 Task: Look for Airbnb options in Ad Dana, Syria from 6th December, 2023 to 10th December, 2023 for 1 adult.1  bedroom having 1 bed and 1 bathroom. Property type can be hotel. Look for 4 properties as per requirement.
Action: Mouse moved to (559, 128)
Screenshot: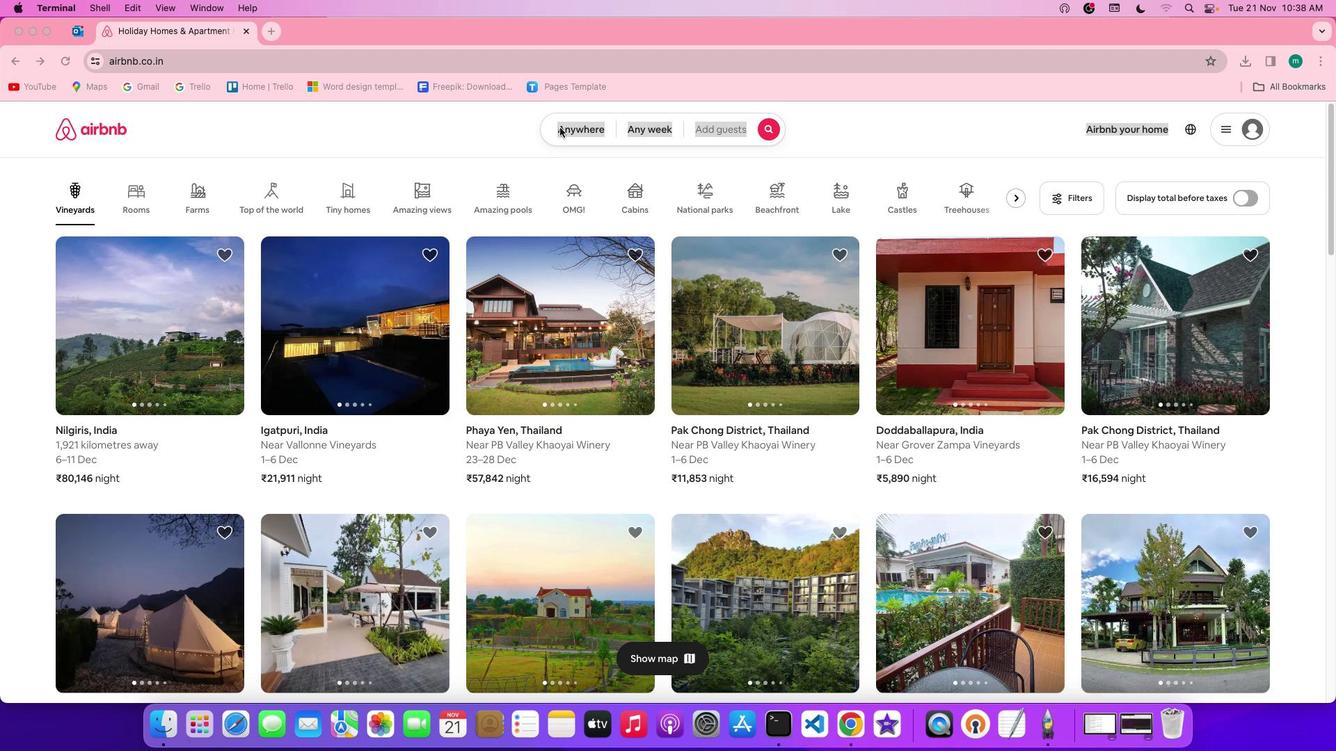 
Action: Mouse pressed left at (559, 128)
Screenshot: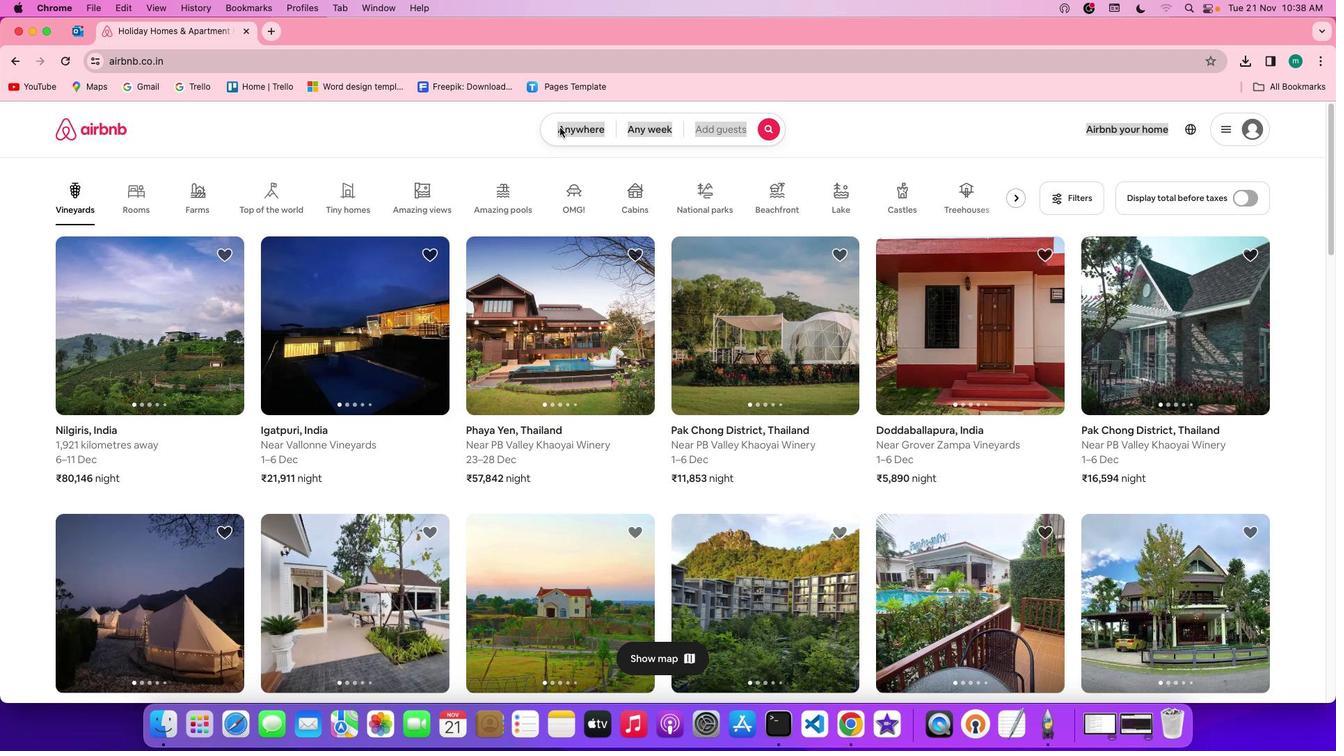
Action: Mouse pressed left at (559, 128)
Screenshot: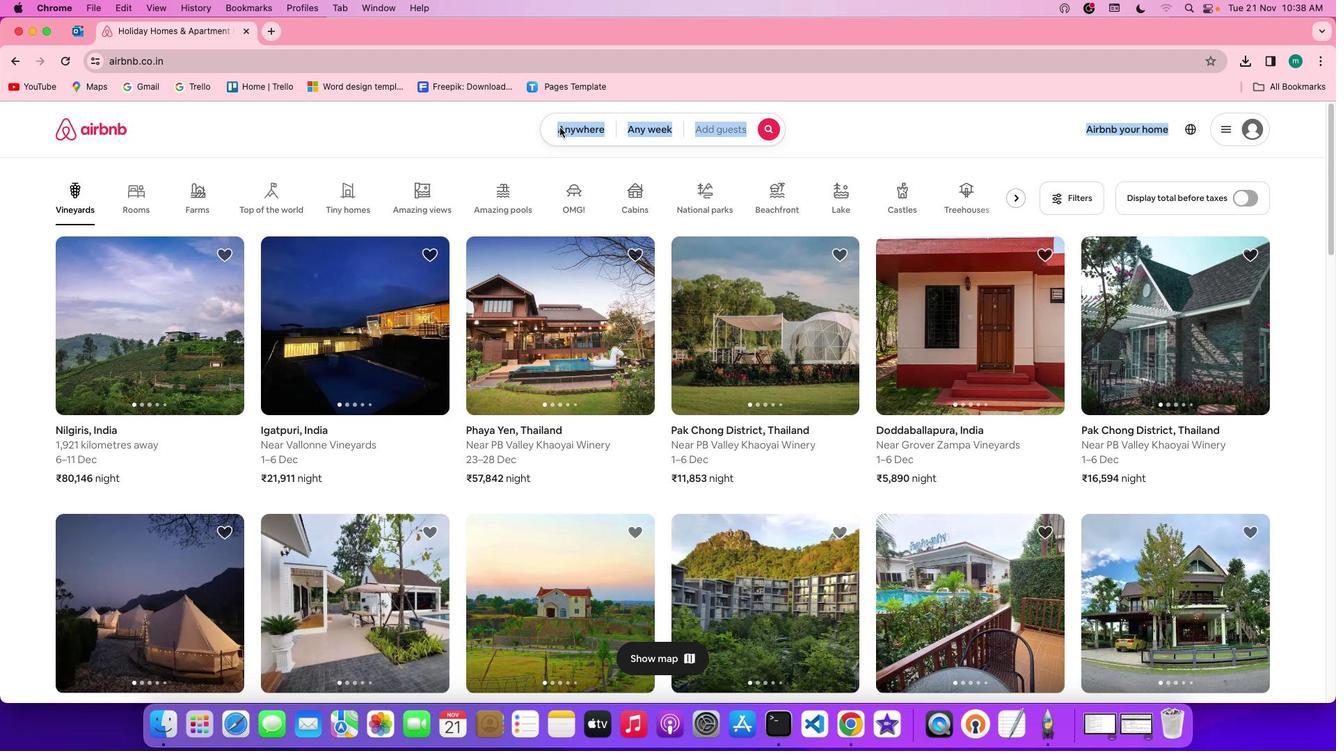 
Action: Mouse moved to (507, 178)
Screenshot: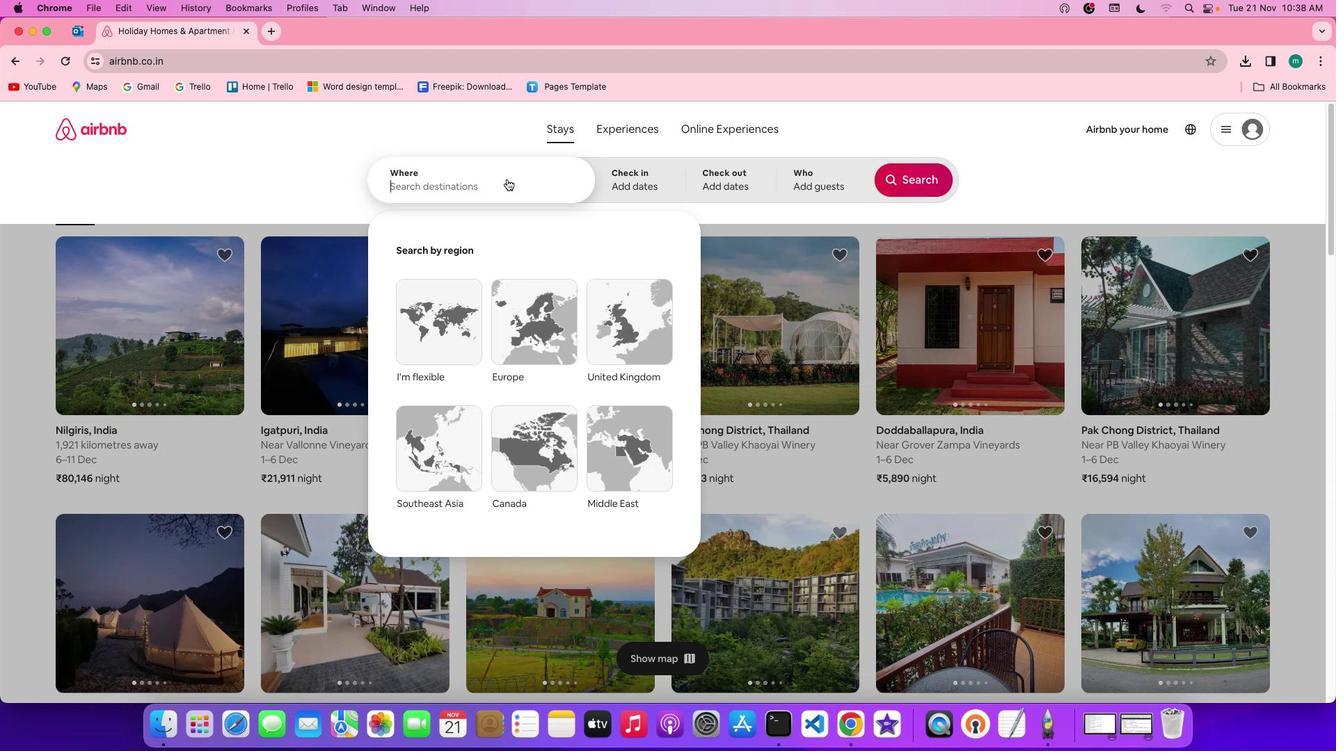 
Action: Mouse pressed left at (507, 178)
Screenshot: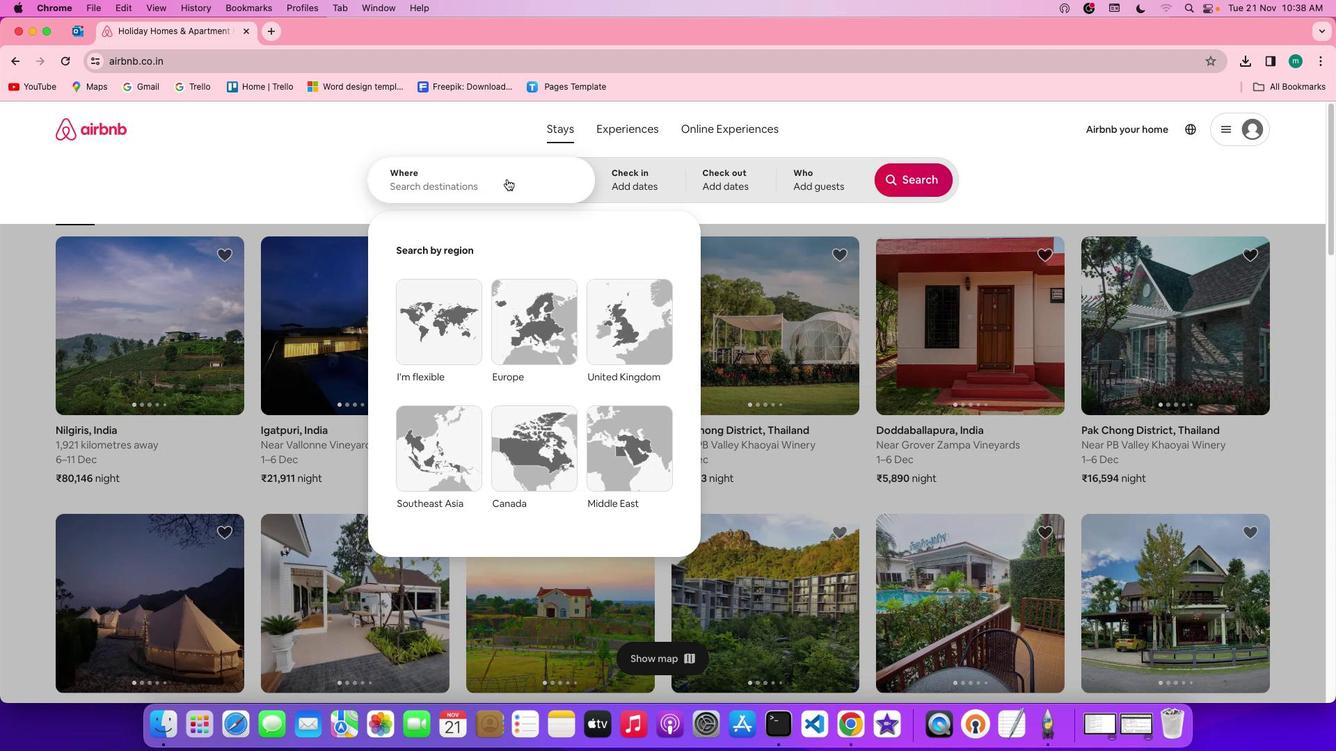 
Action: Key pressed Key.shift'A''d'Key.spaceKey.shift'D''a''n''a'','Key.spaceKey.shift'S''y''r''i''a'
Screenshot: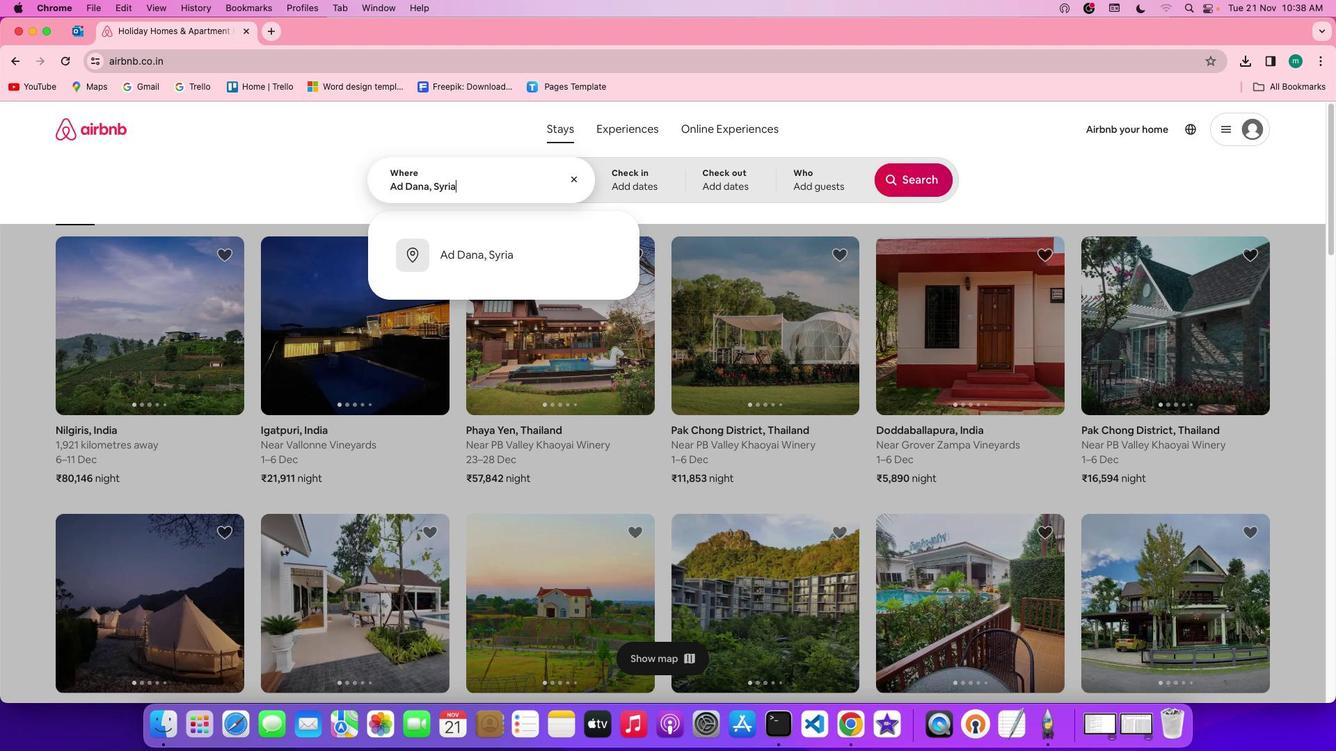 
Action: Mouse moved to (631, 175)
Screenshot: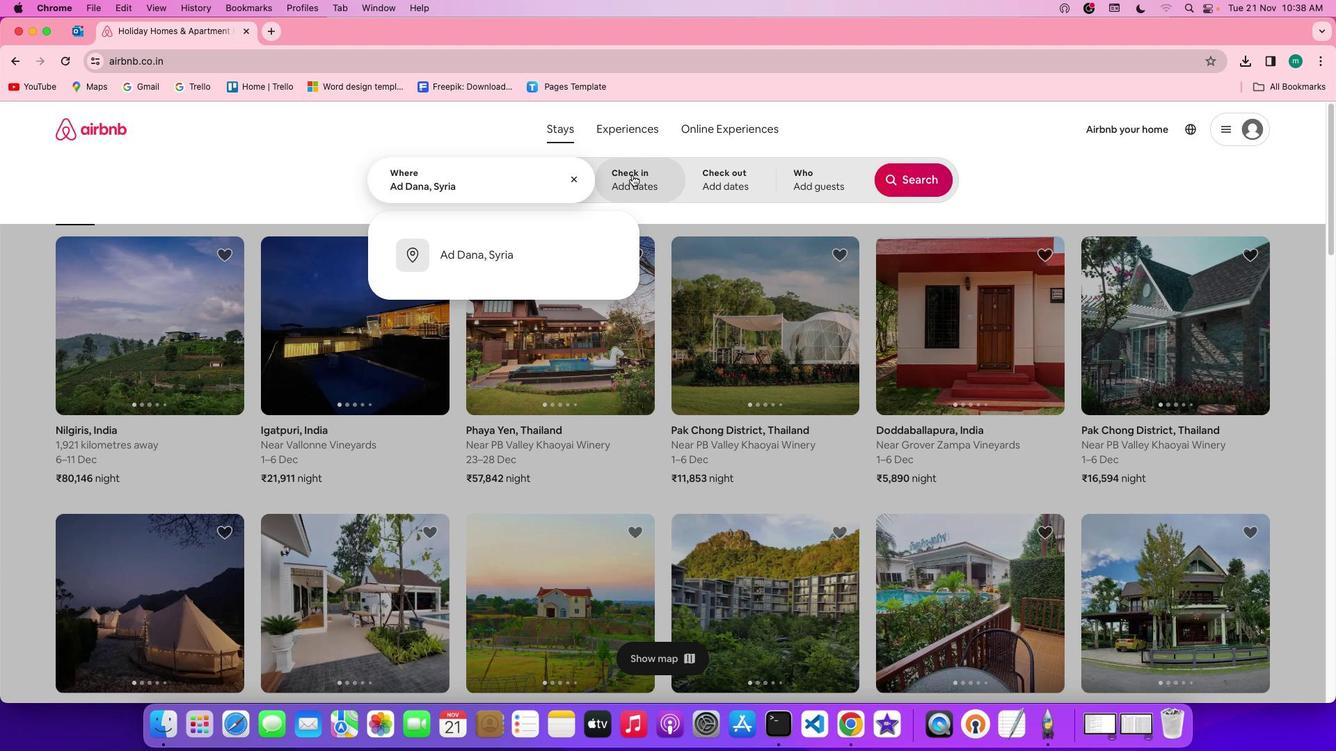 
Action: Mouse pressed left at (631, 175)
Screenshot: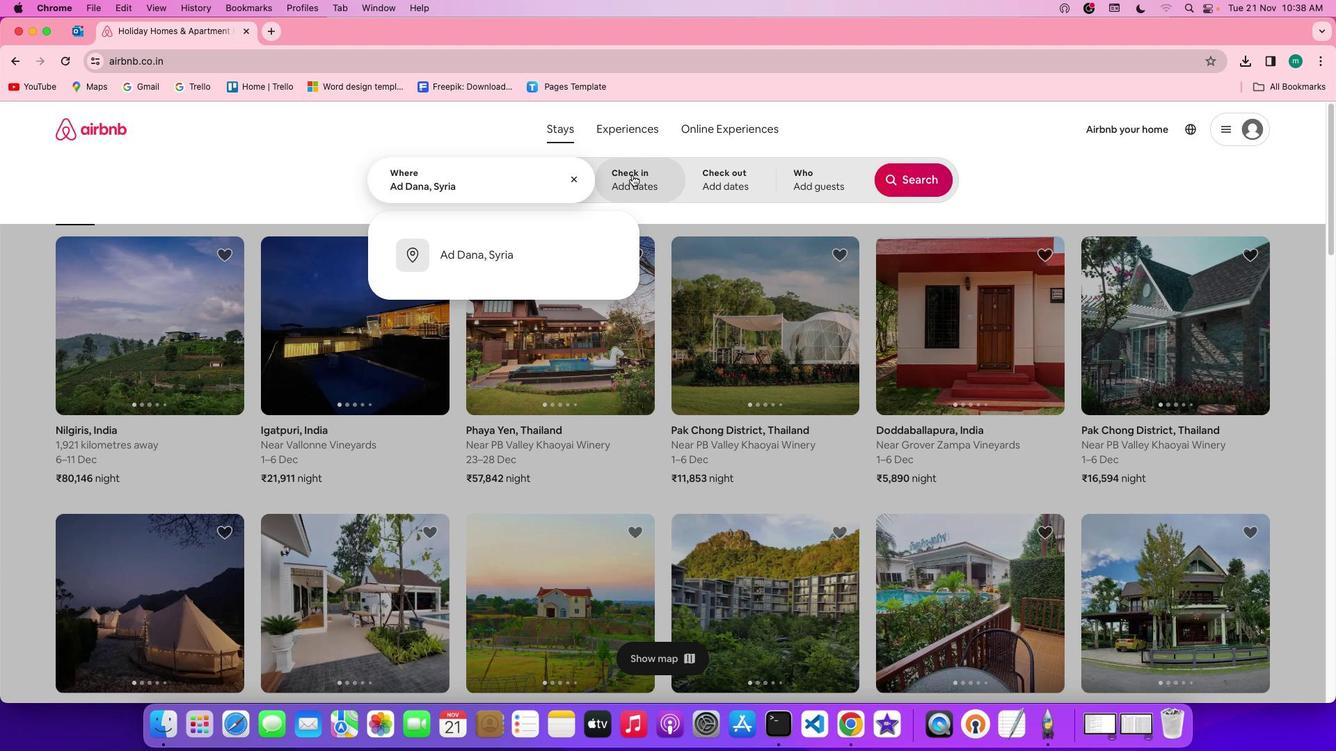 
Action: Mouse moved to (791, 382)
Screenshot: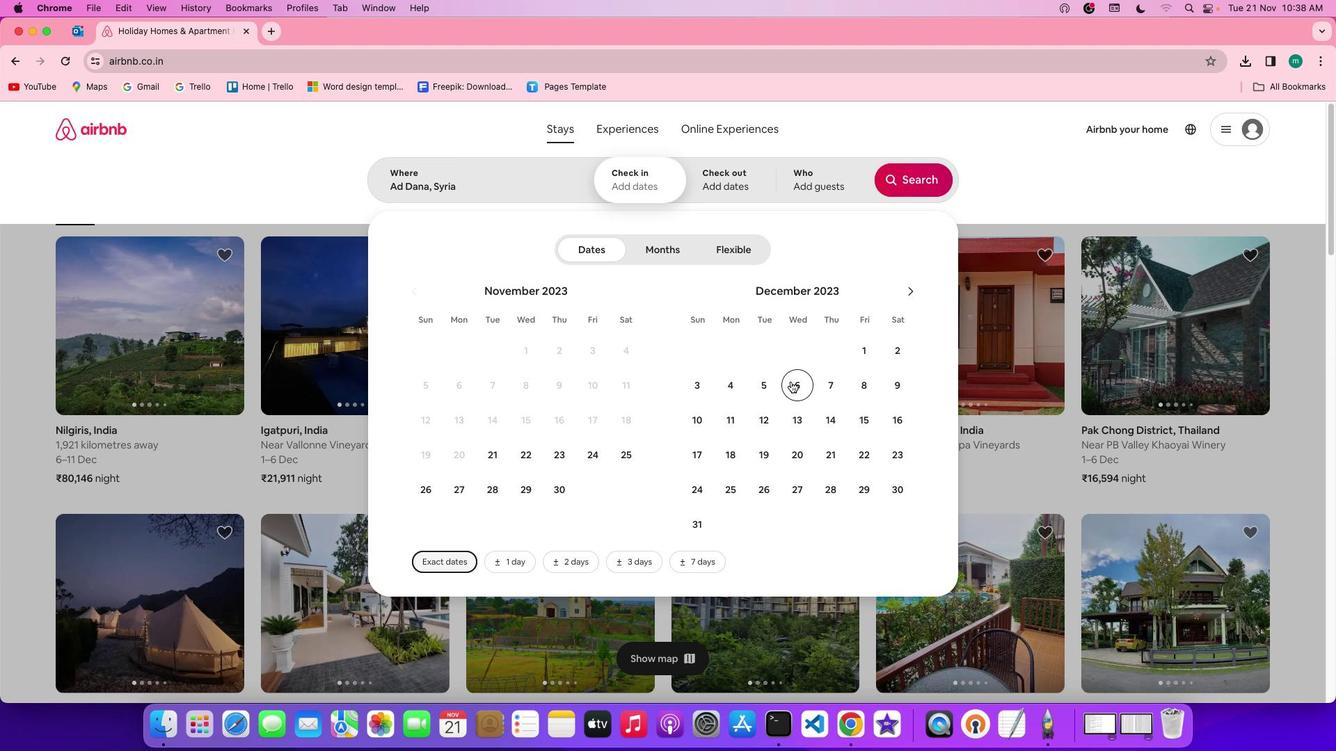 
Action: Mouse pressed left at (791, 382)
Screenshot: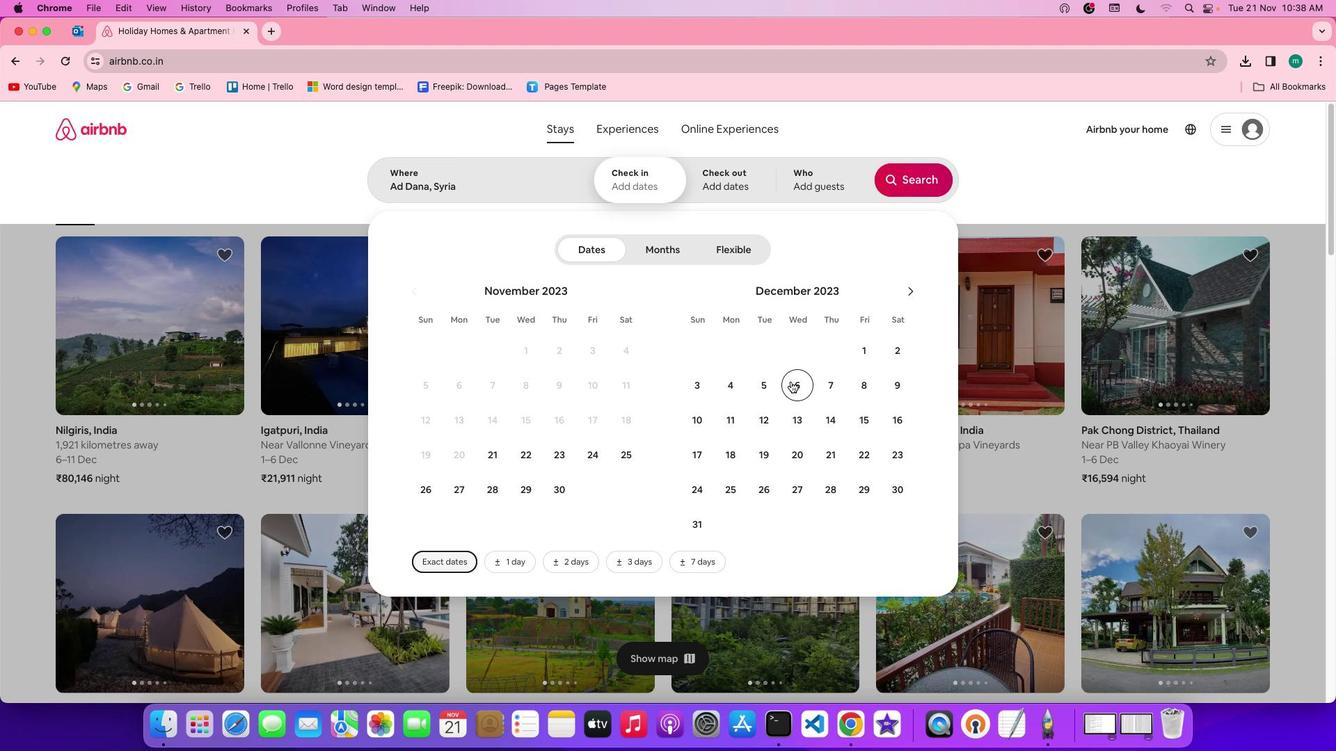 
Action: Mouse moved to (709, 421)
Screenshot: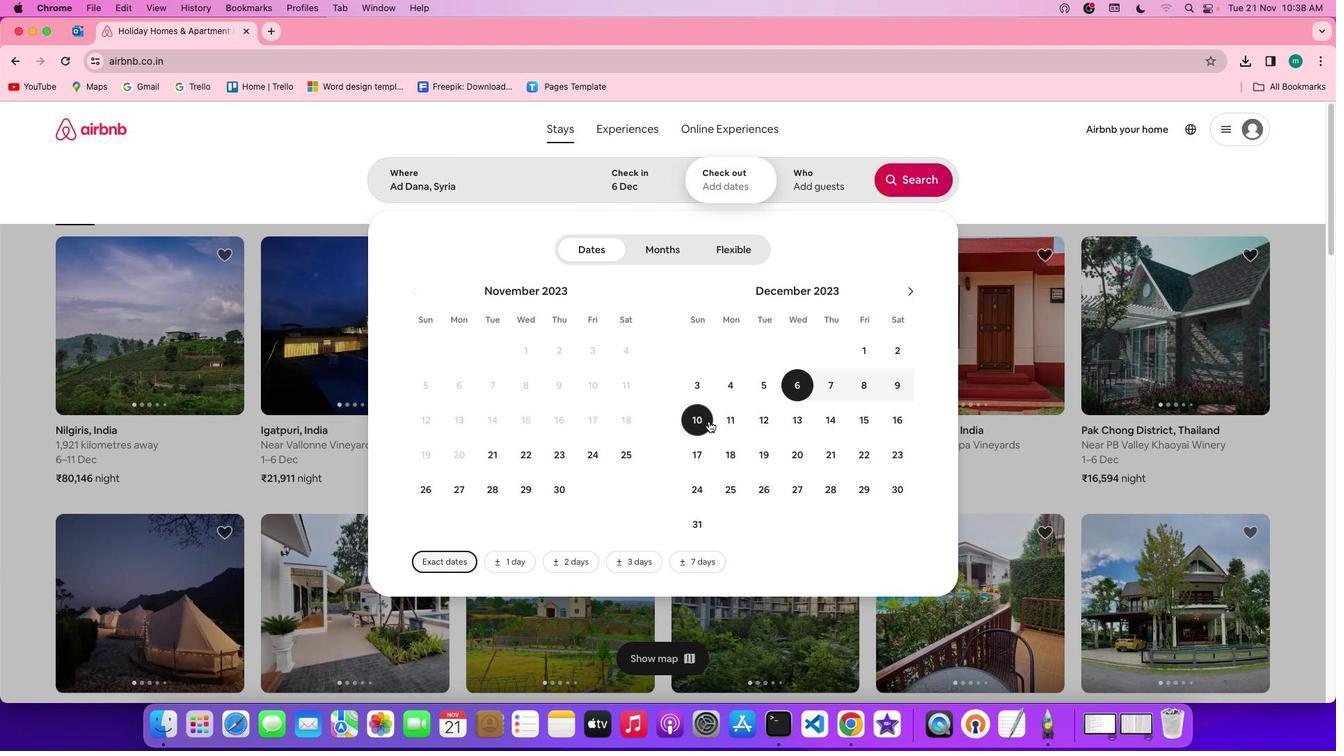
Action: Mouse pressed left at (709, 421)
Screenshot: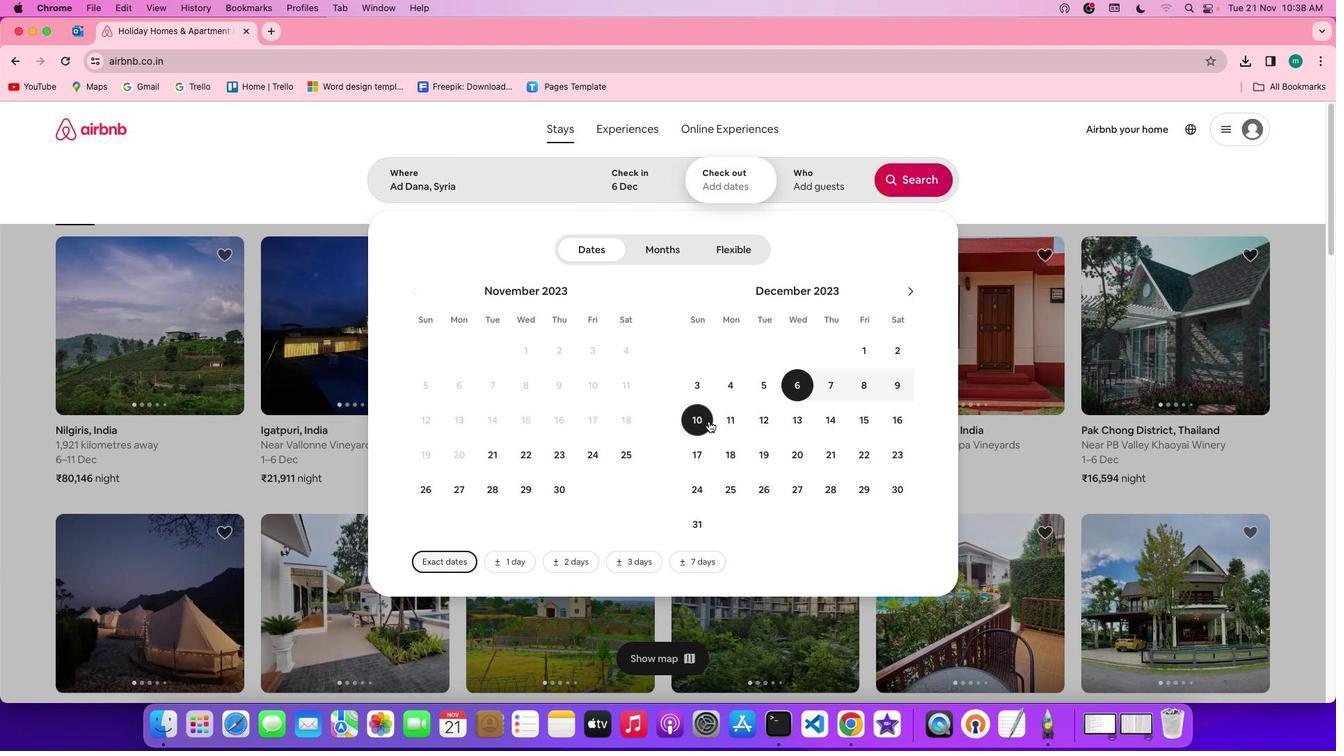 
Action: Mouse moved to (809, 179)
Screenshot: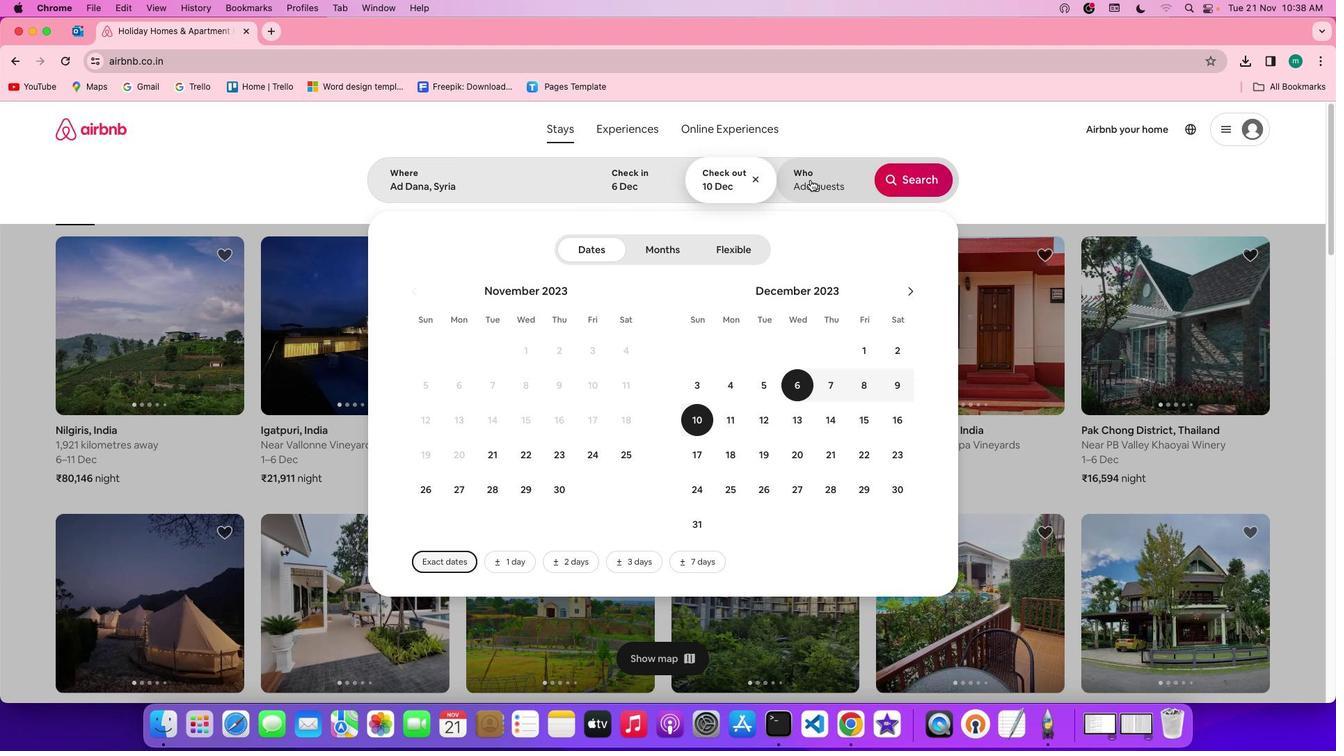 
Action: Mouse pressed left at (809, 179)
Screenshot: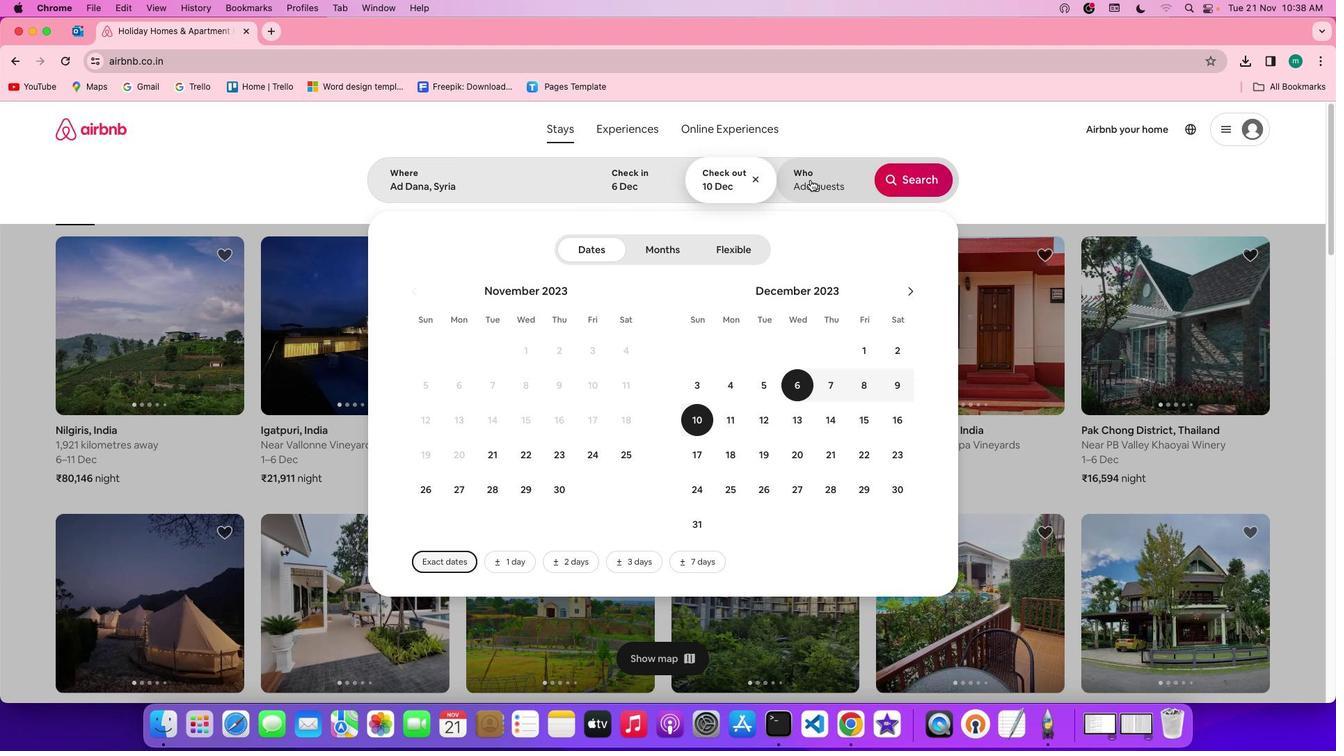 
Action: Mouse moved to (919, 249)
Screenshot: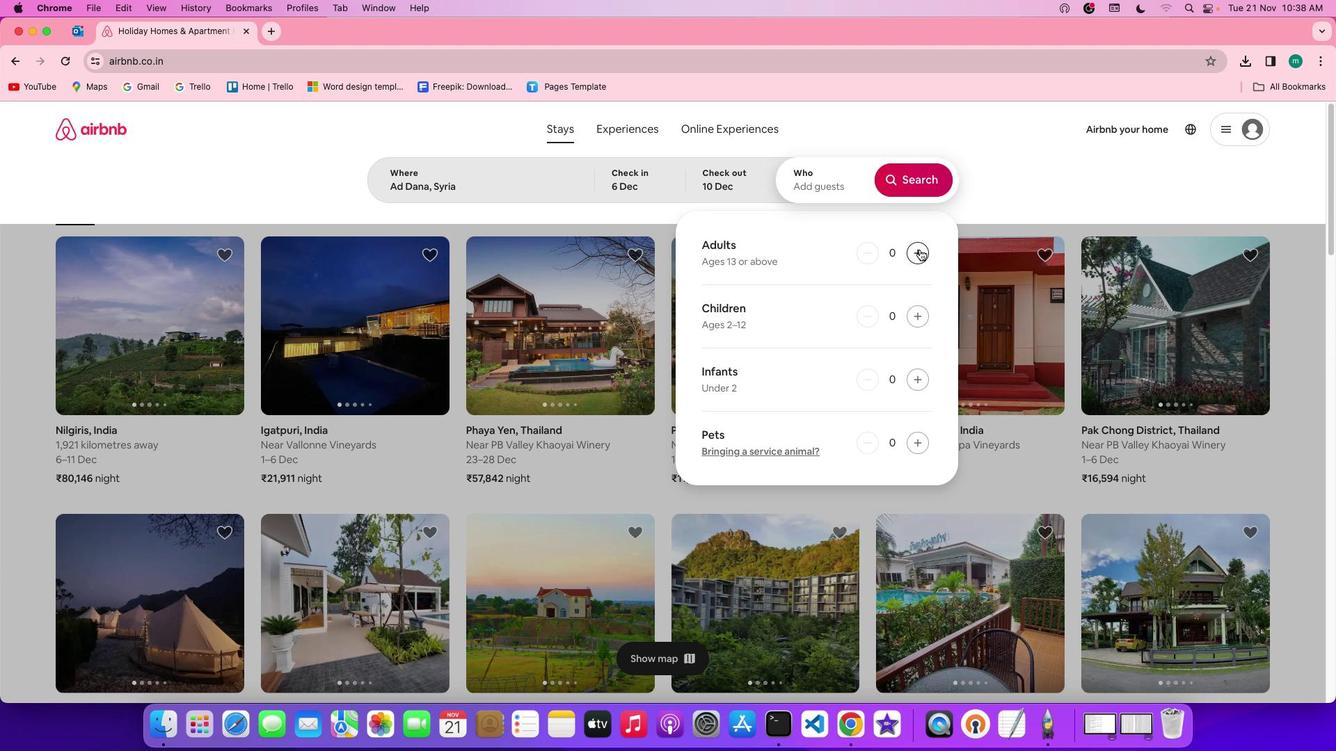 
Action: Mouse pressed left at (919, 249)
Screenshot: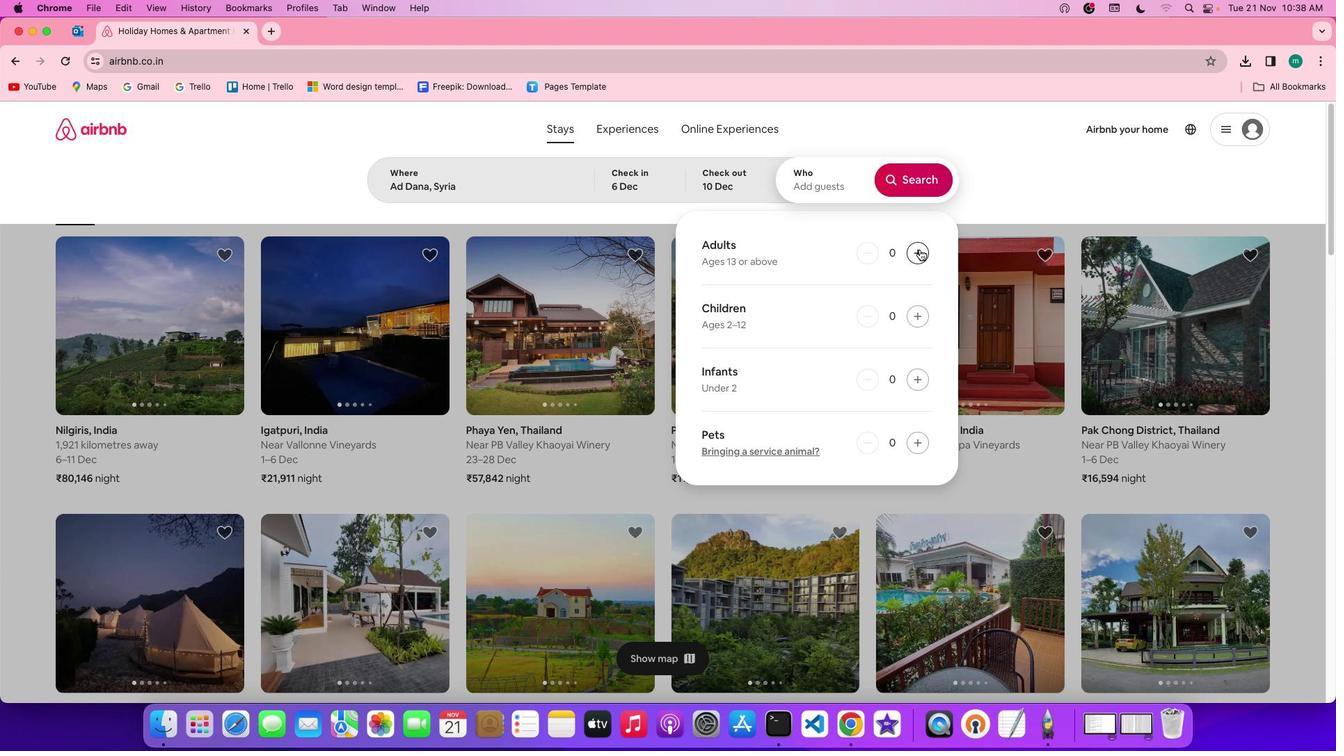
Action: Mouse moved to (927, 178)
Screenshot: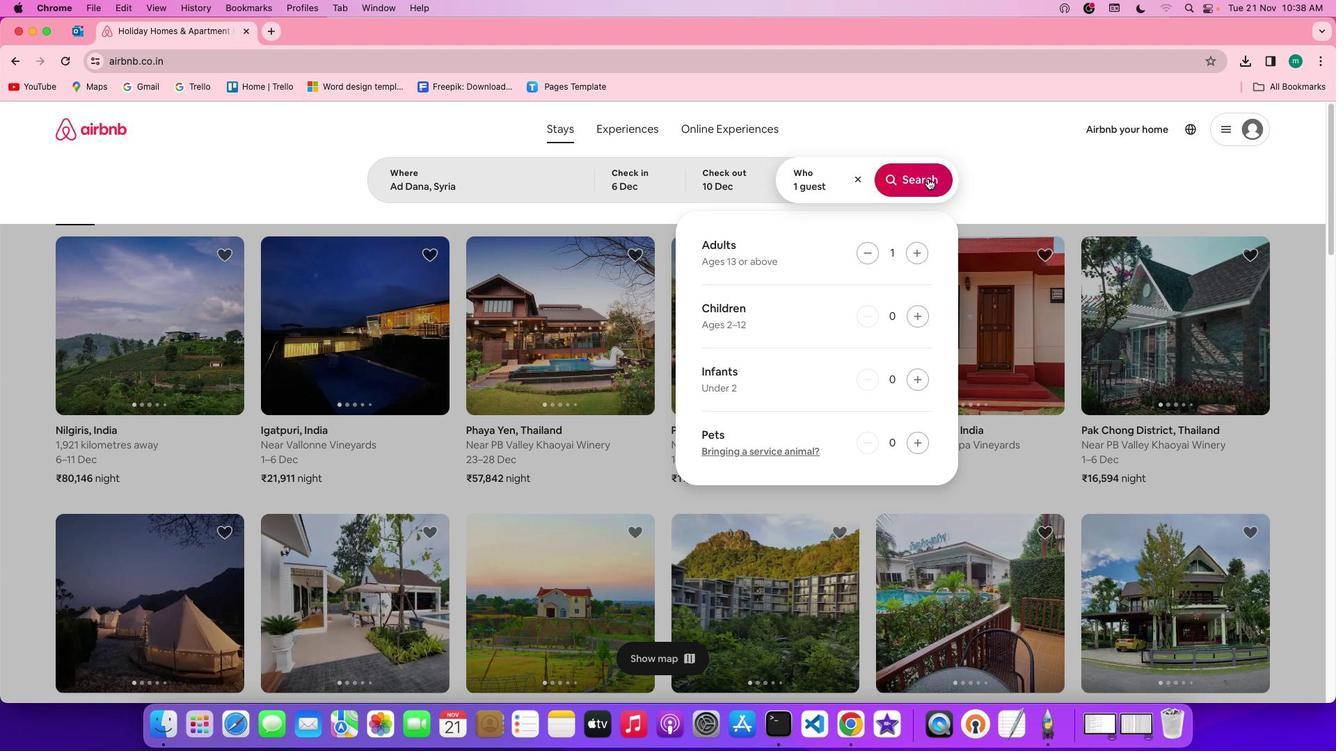 
Action: Mouse pressed left at (927, 178)
Screenshot: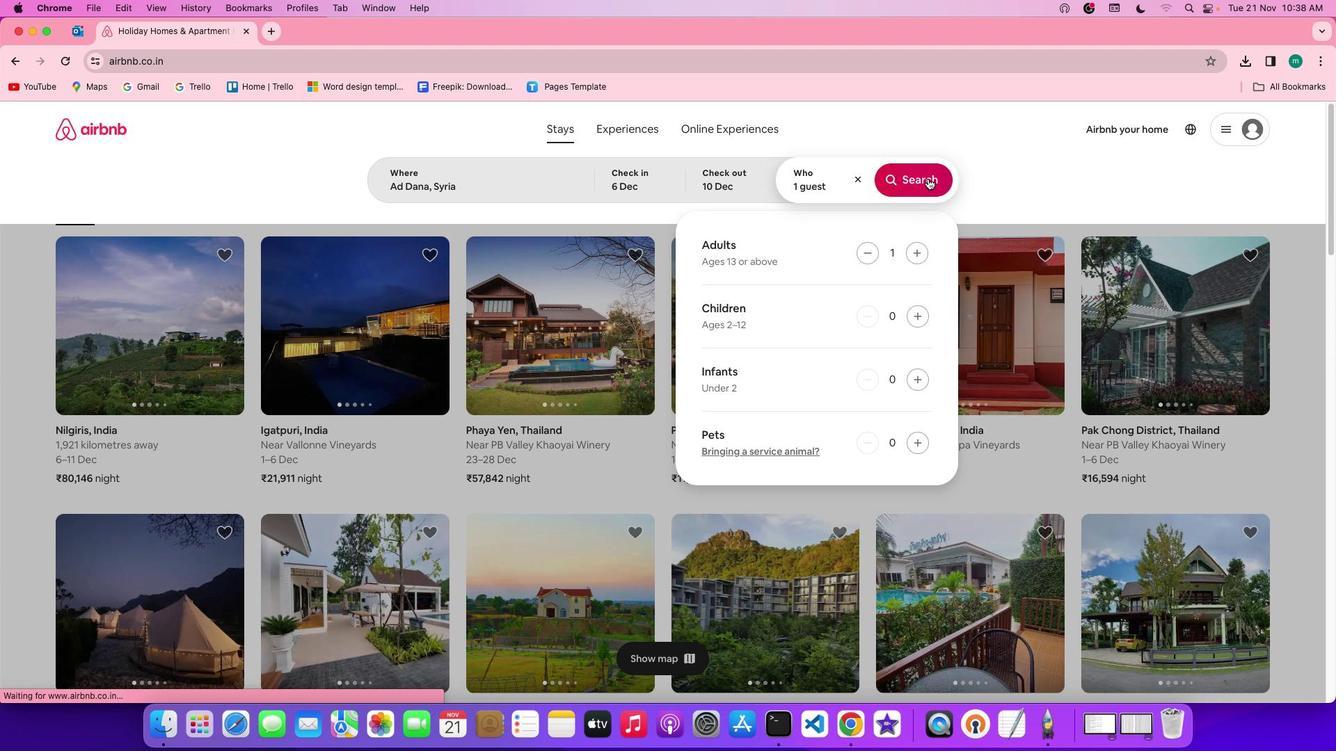 
Action: Mouse moved to (1107, 182)
Screenshot: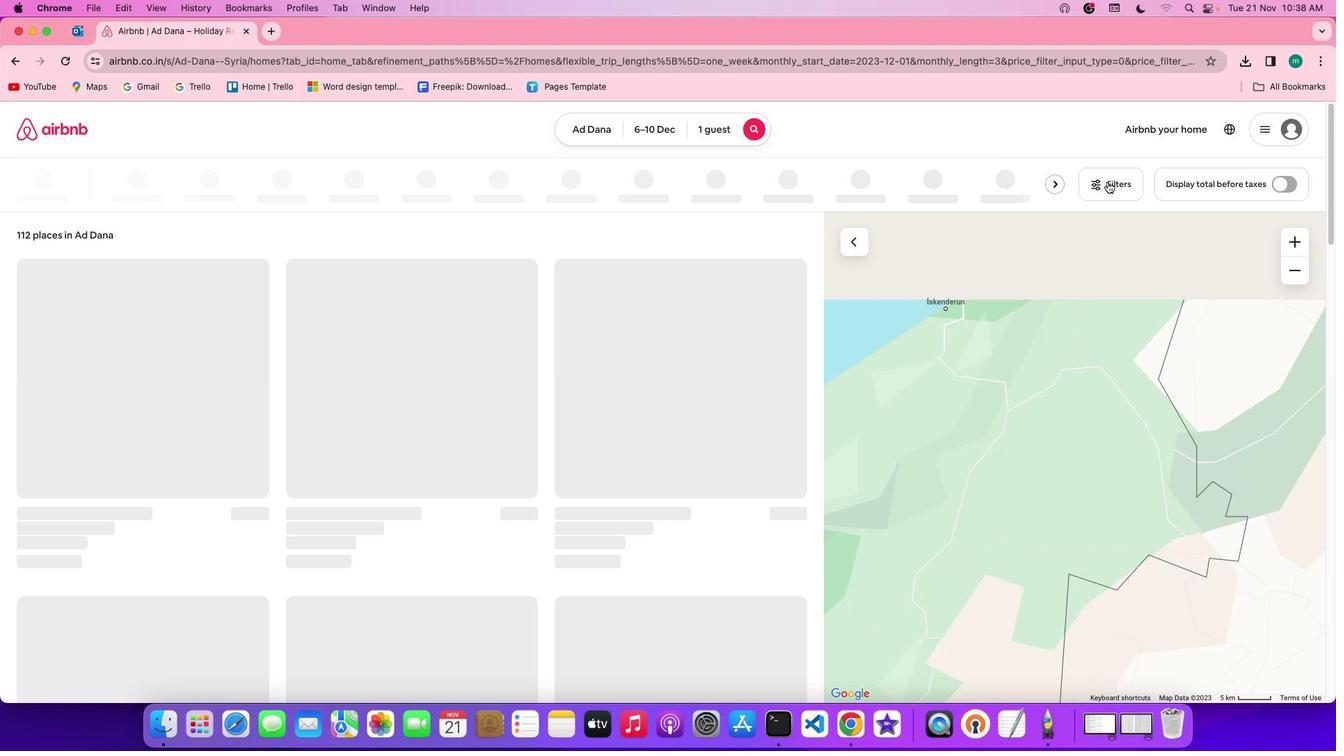 
Action: Mouse pressed left at (1107, 182)
Screenshot: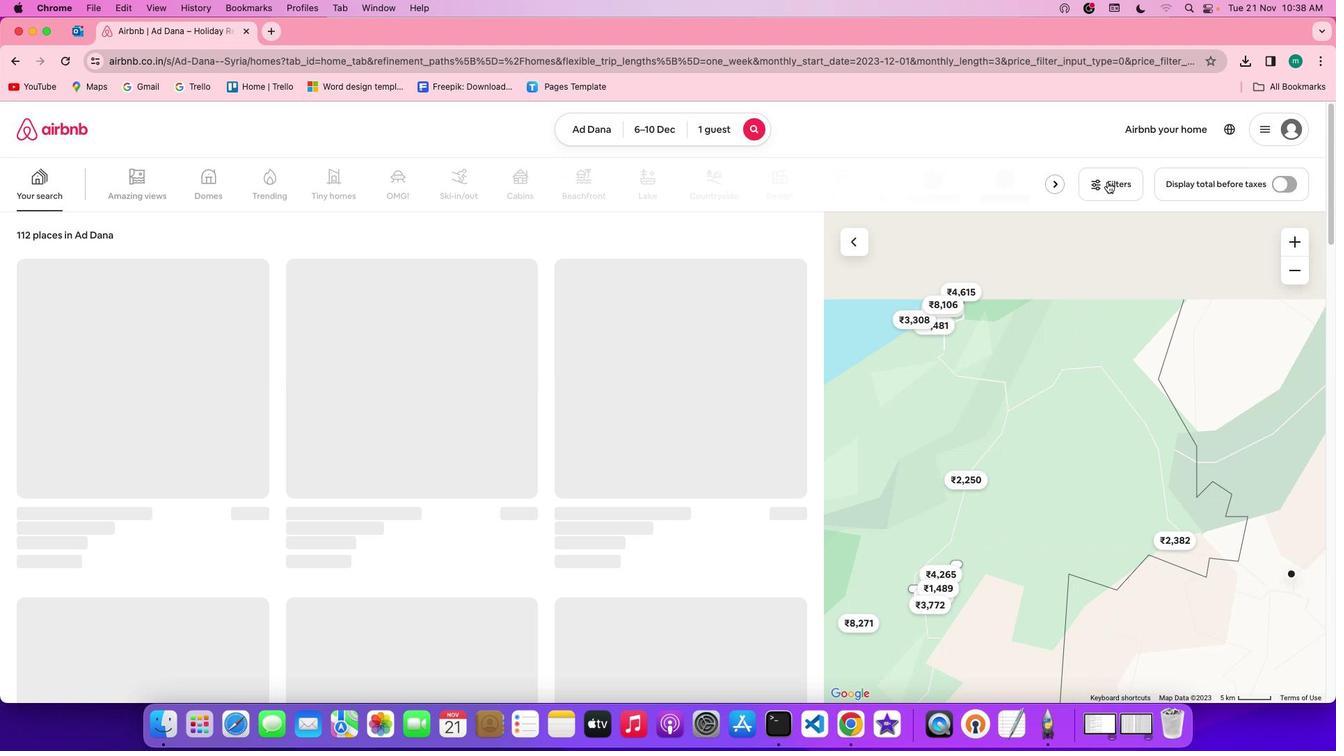 
Action: Mouse moved to (736, 368)
Screenshot: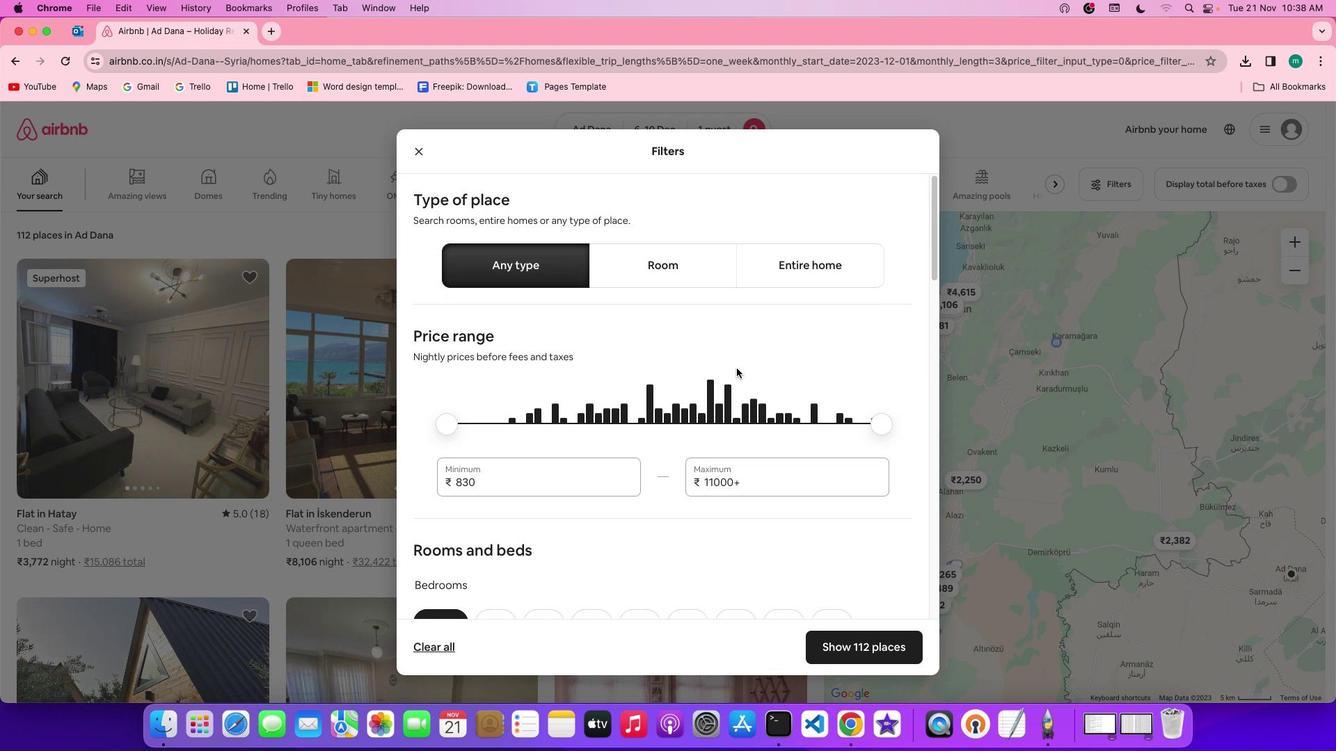 
Action: Mouse scrolled (736, 368) with delta (0, 0)
Screenshot: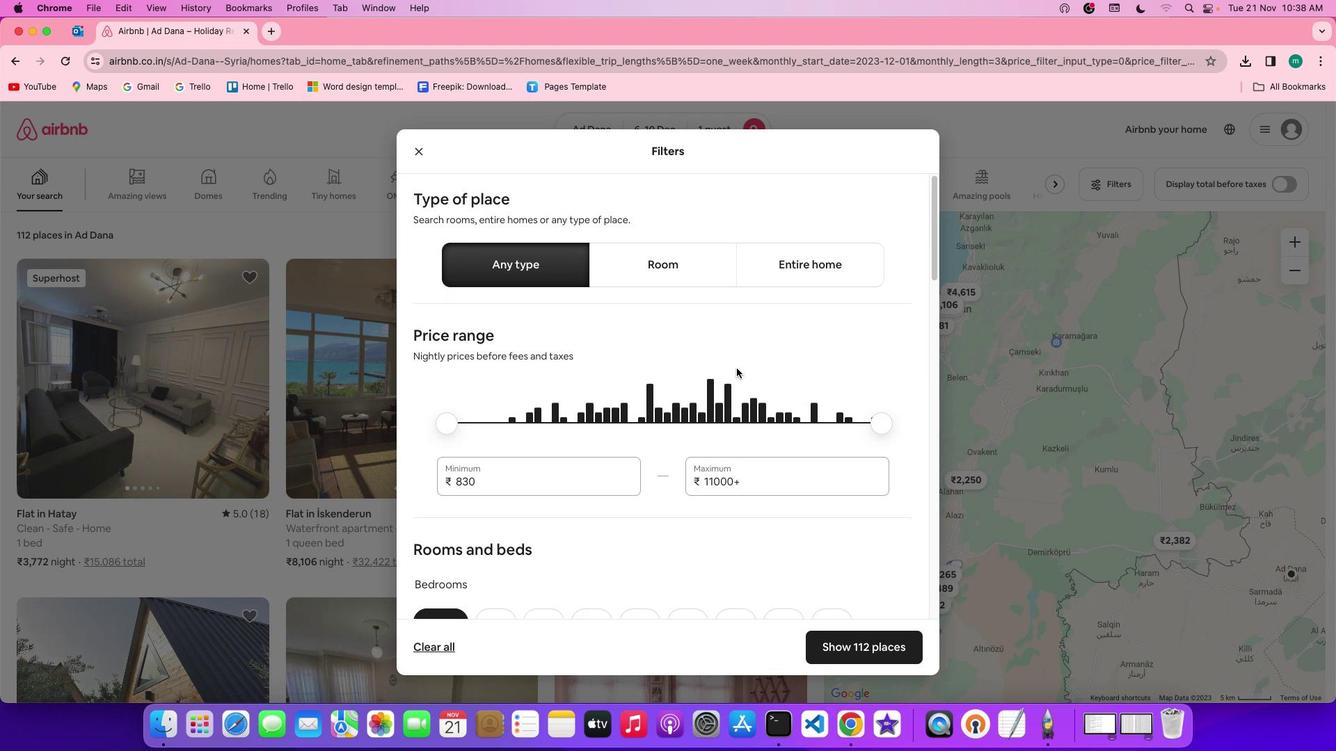 
Action: Mouse scrolled (736, 368) with delta (0, 0)
Screenshot: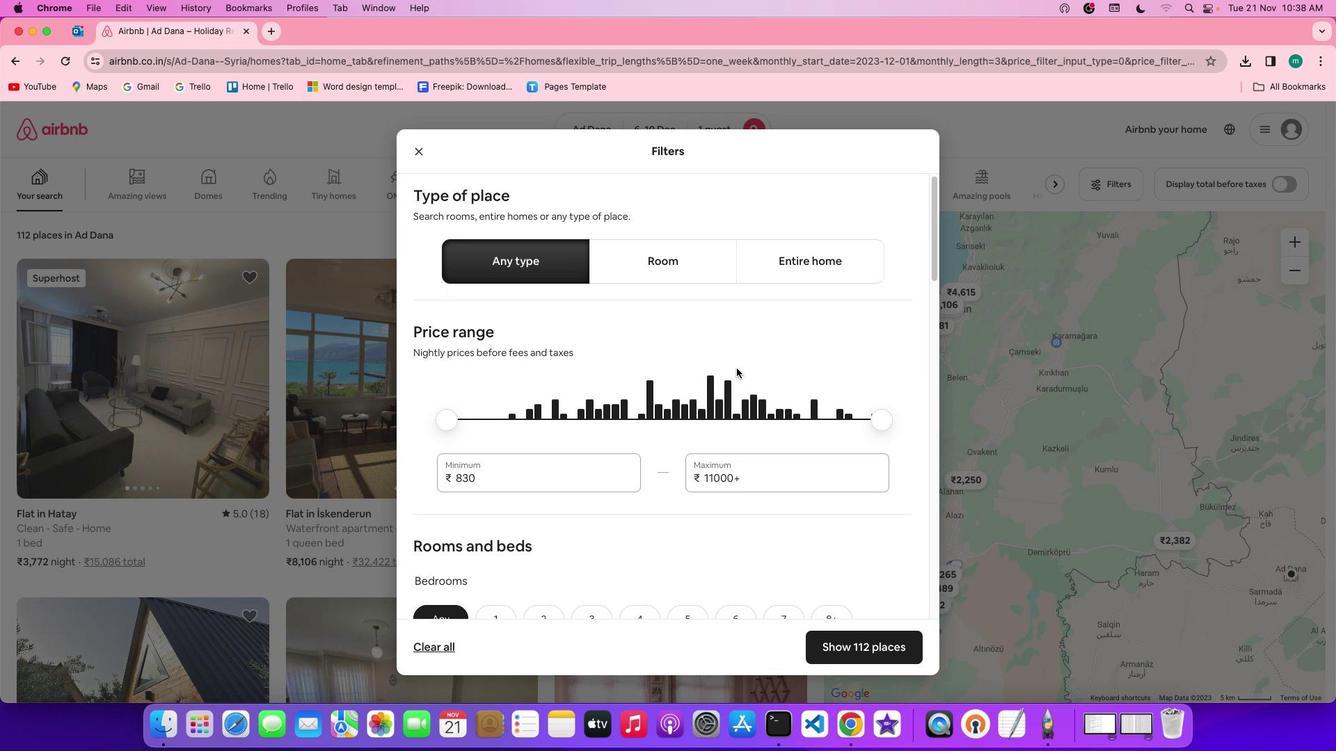 
Action: Mouse scrolled (736, 368) with delta (0, 0)
Screenshot: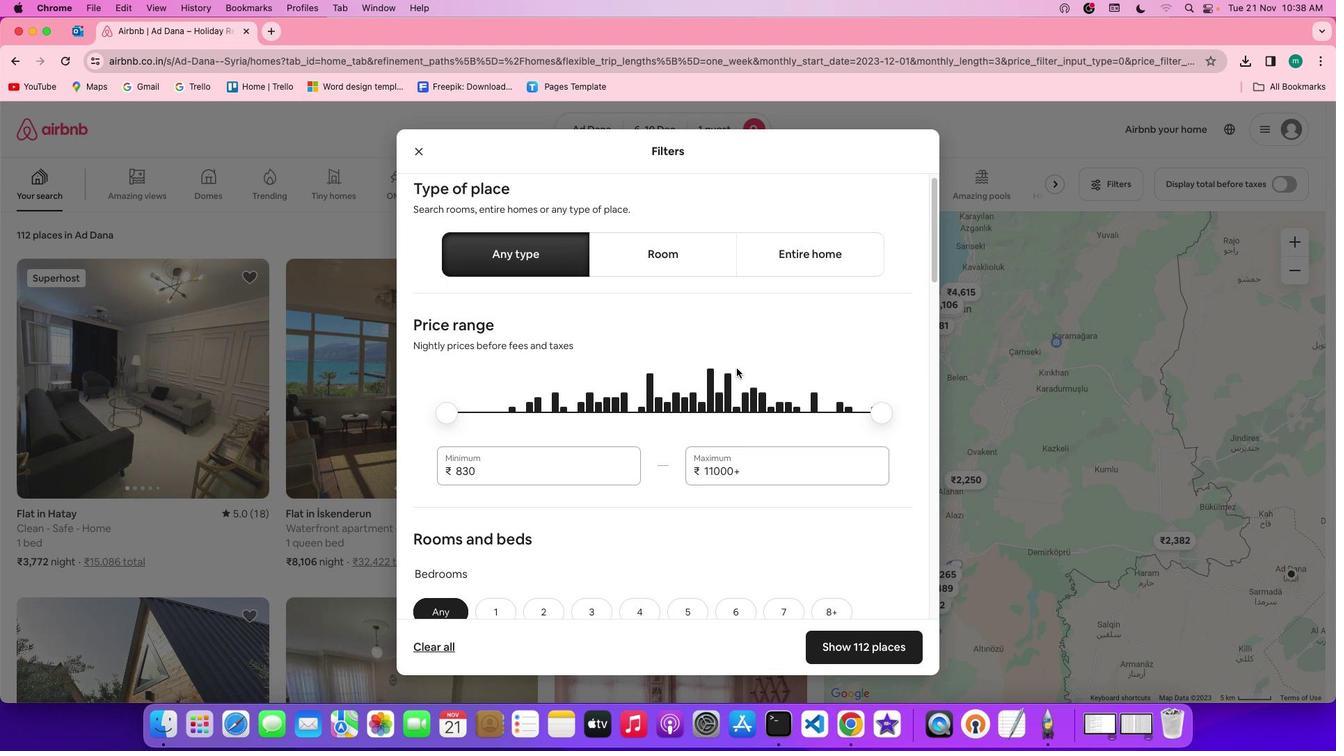 
Action: Mouse scrolled (736, 368) with delta (0, -1)
Screenshot: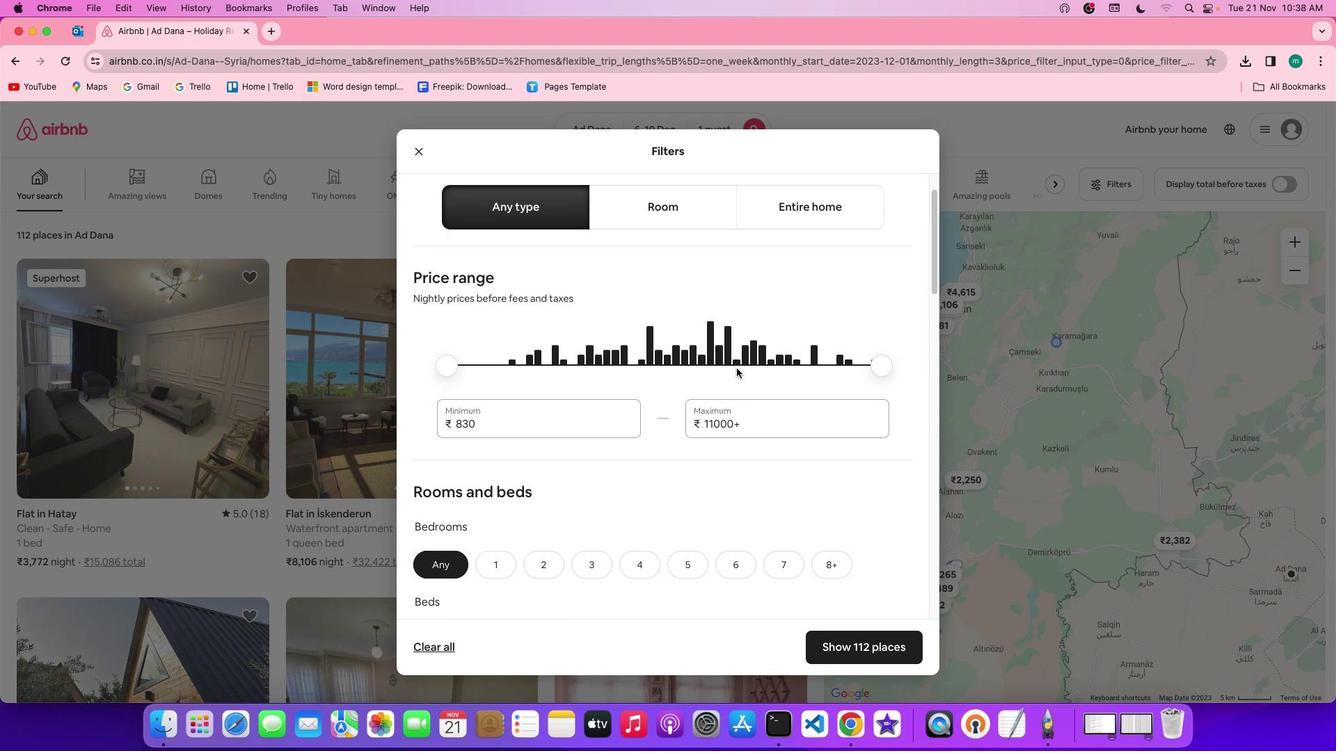
Action: Mouse scrolled (736, 368) with delta (0, 0)
Screenshot: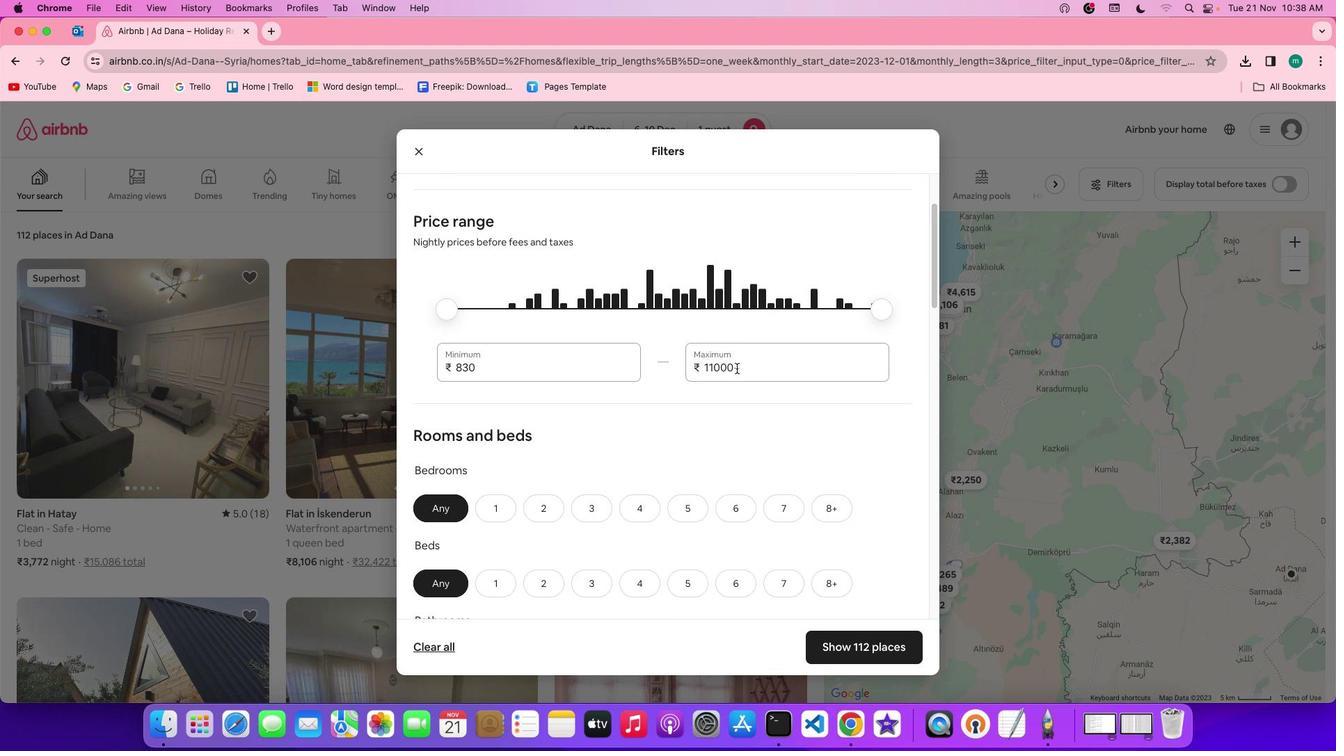 
Action: Mouse scrolled (736, 368) with delta (0, 0)
Screenshot: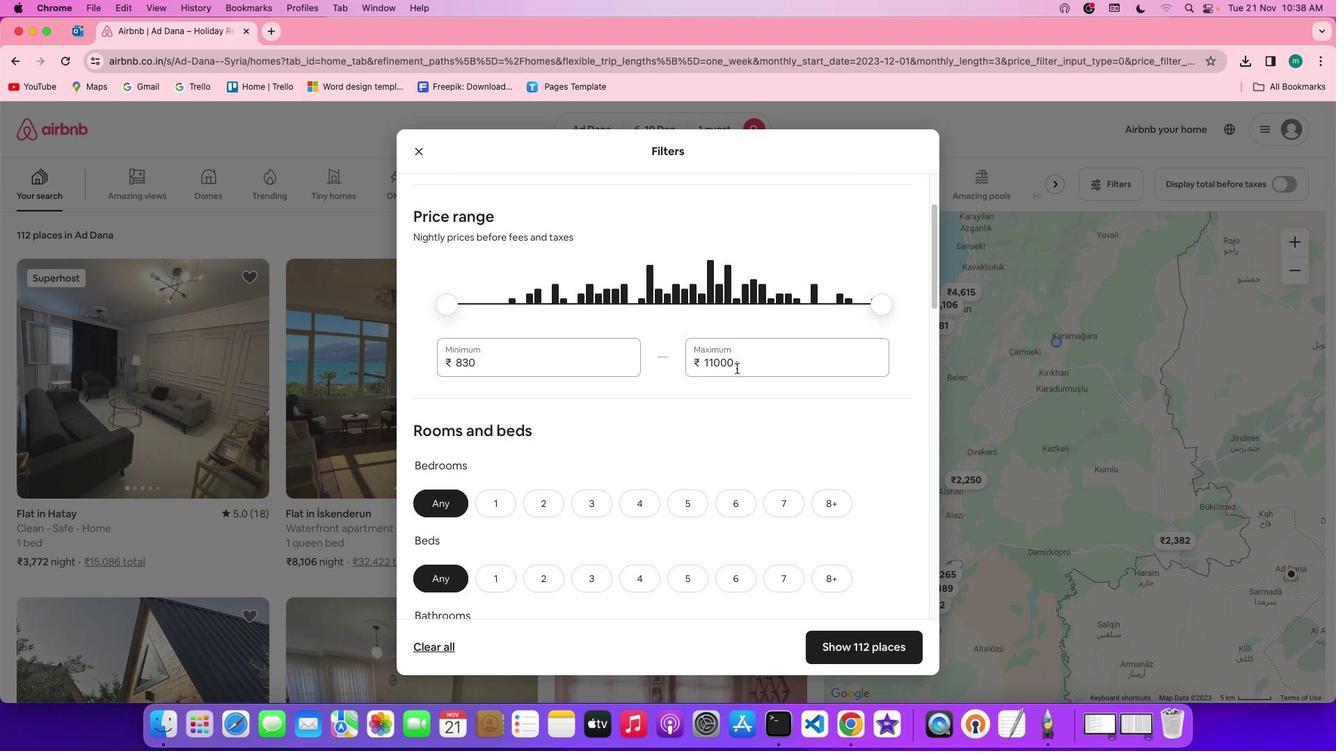 
Action: Mouse scrolled (736, 368) with delta (0, -1)
Screenshot: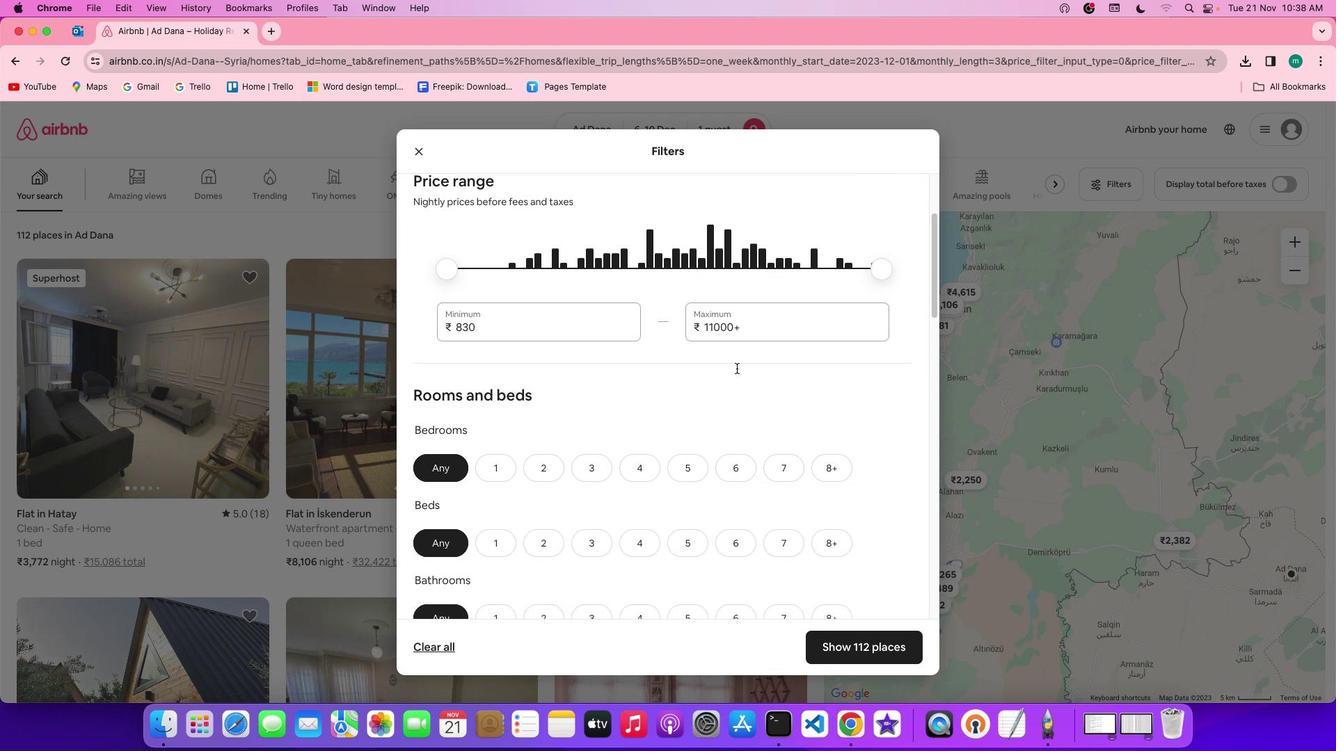 
Action: Mouse scrolled (736, 368) with delta (0, -2)
Screenshot: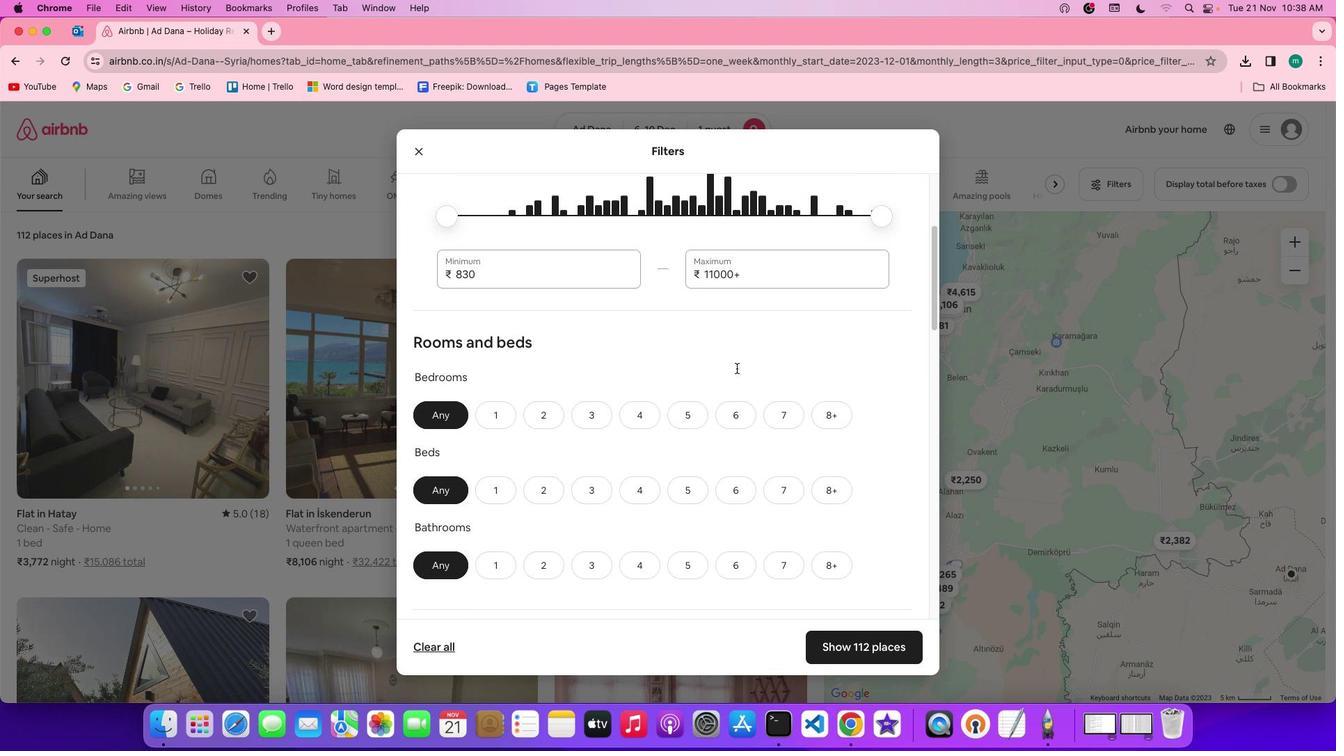 
Action: Mouse scrolled (736, 368) with delta (0, 0)
Screenshot: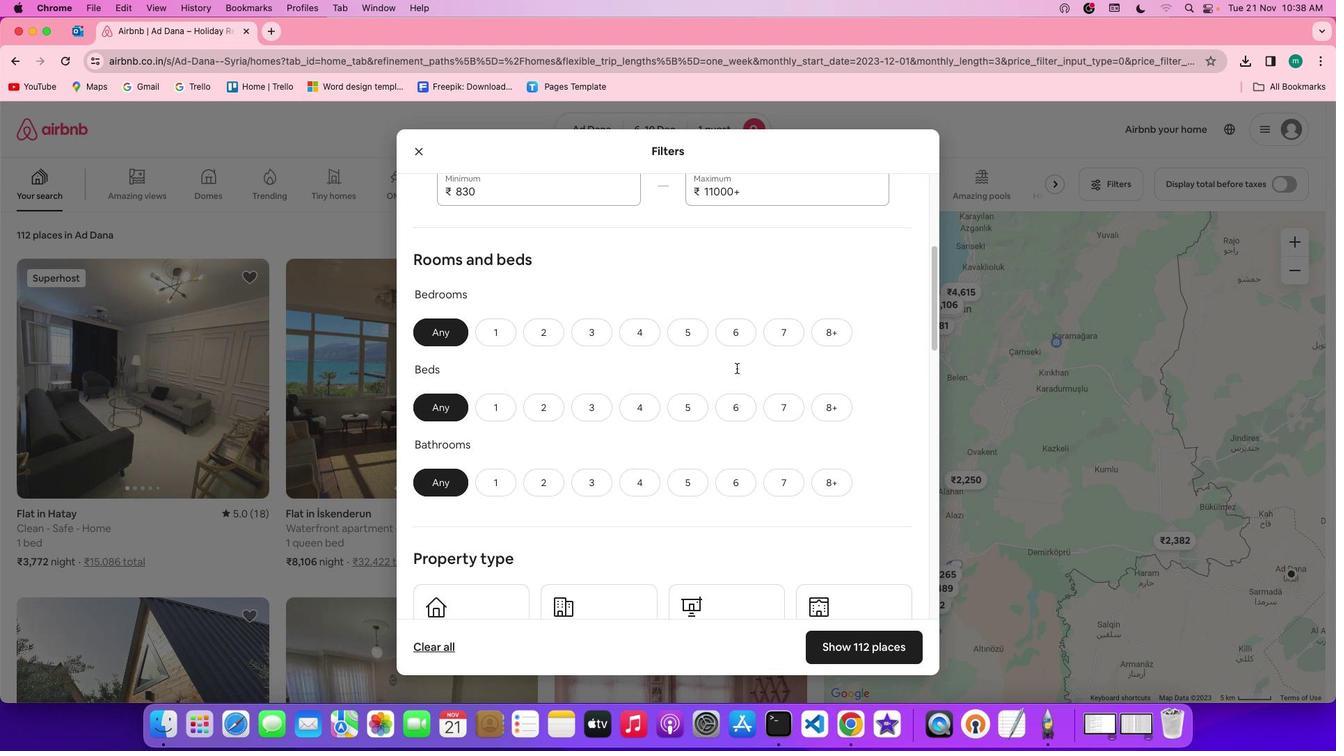 
Action: Mouse scrolled (736, 368) with delta (0, 0)
Screenshot: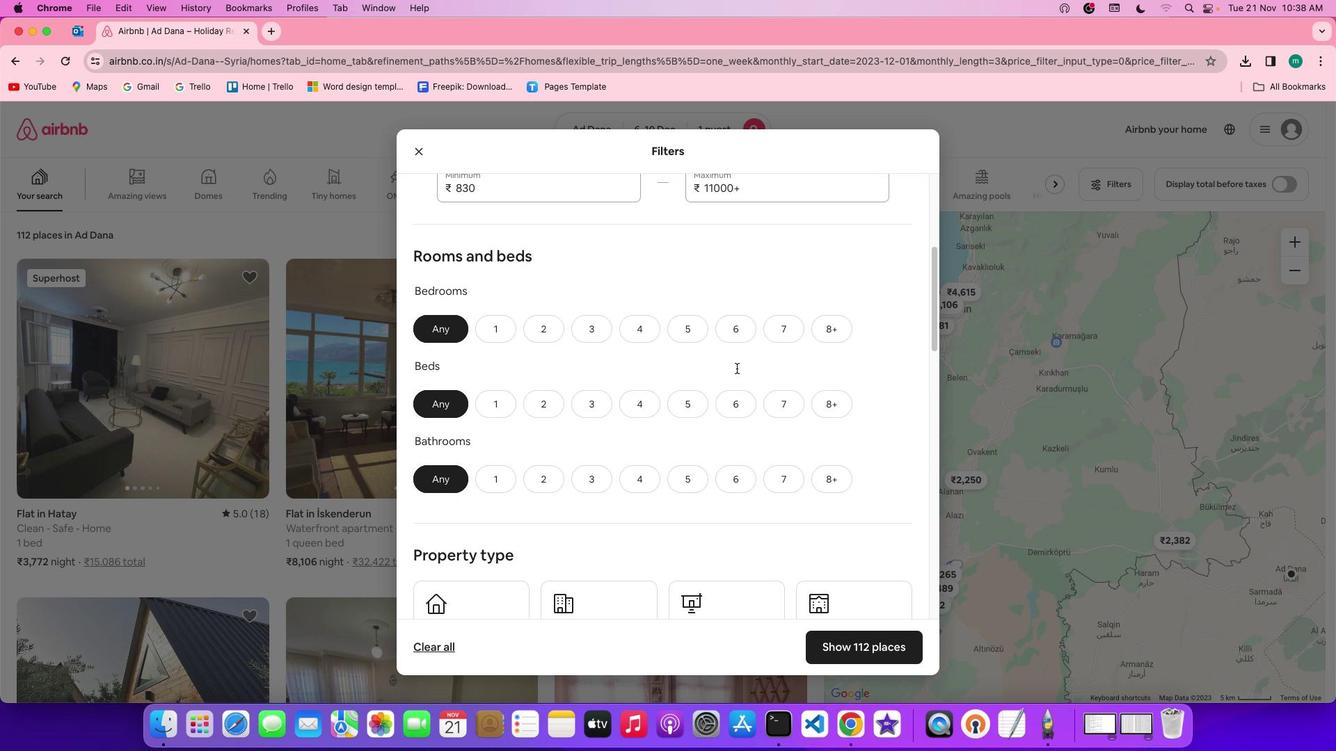 
Action: Mouse scrolled (736, 368) with delta (0, 0)
Screenshot: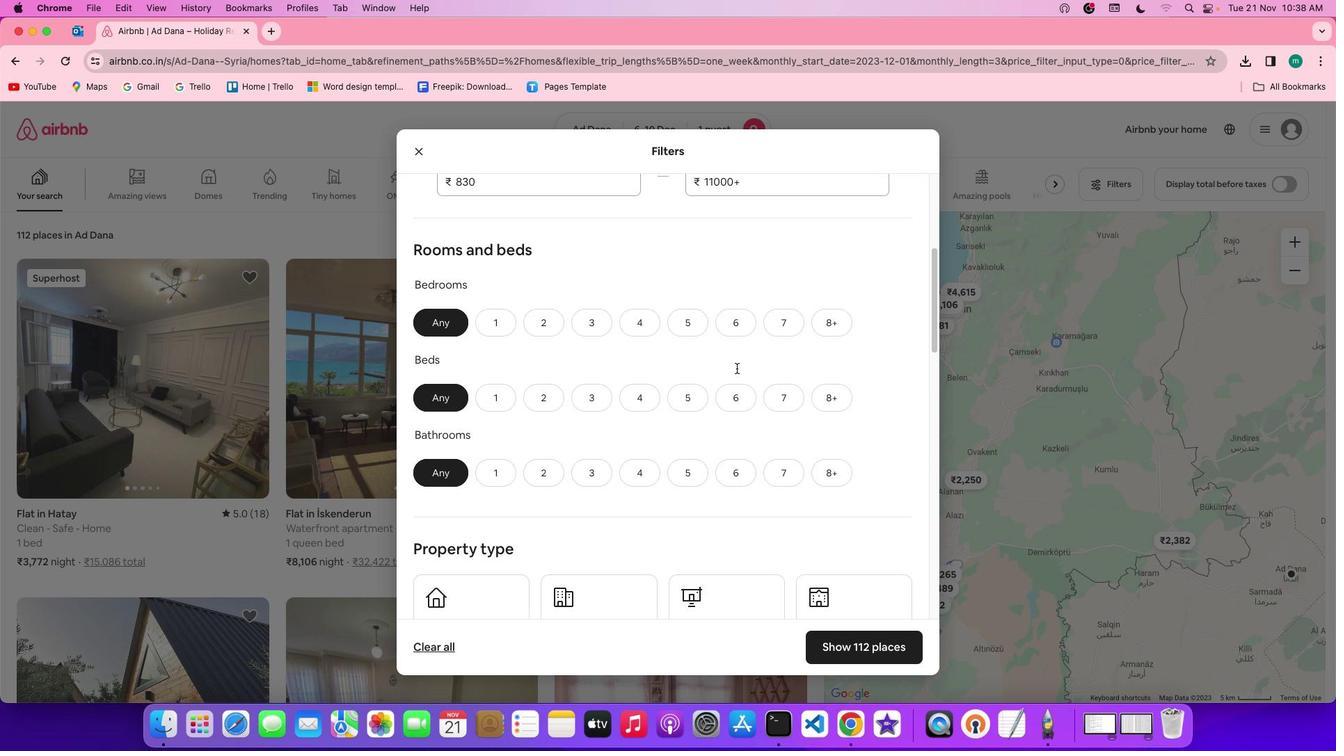 
Action: Mouse scrolled (736, 368) with delta (0, 0)
Screenshot: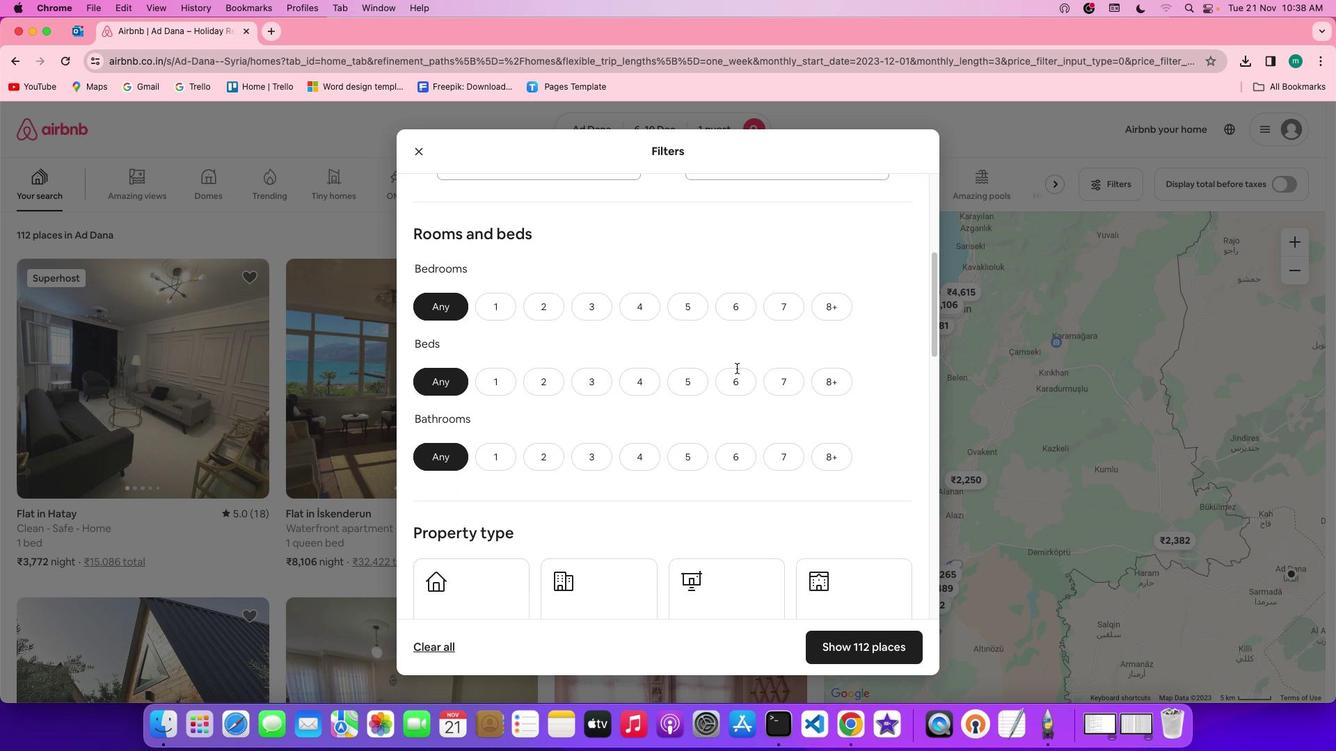 
Action: Mouse moved to (490, 271)
Screenshot: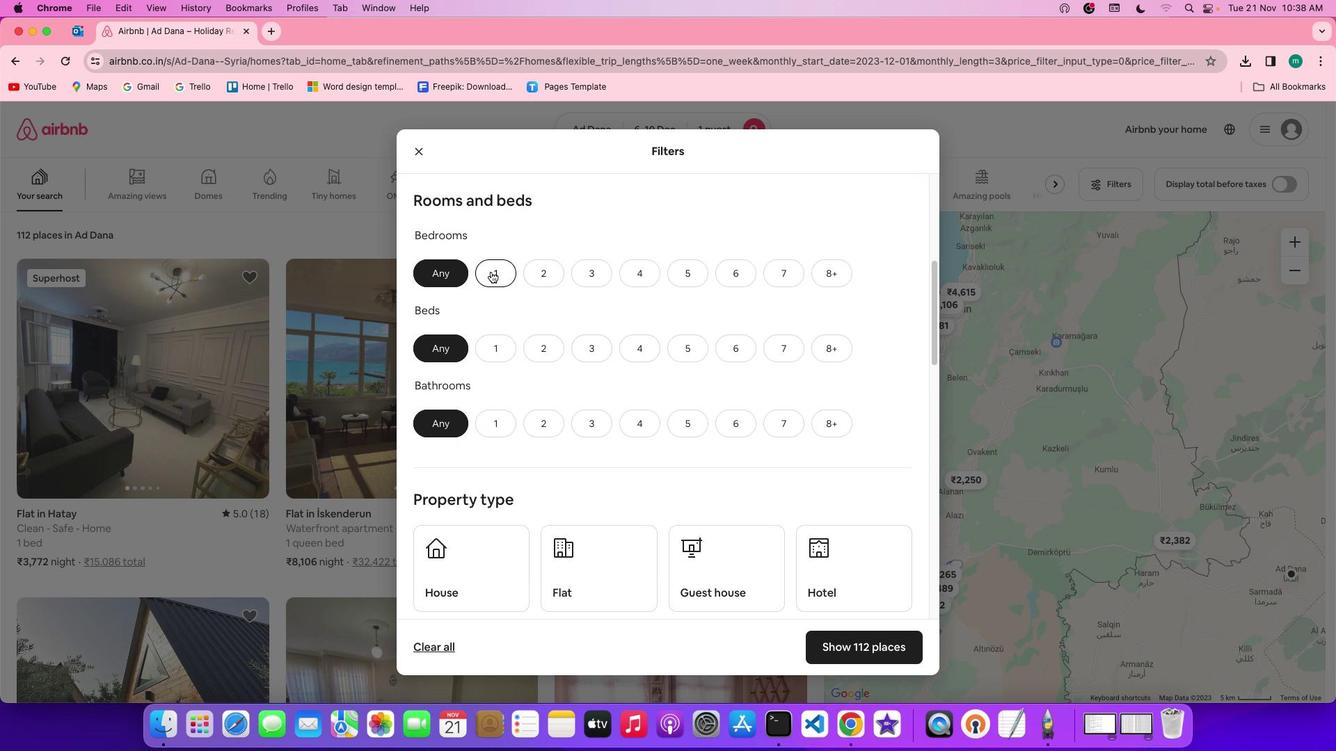 
Action: Mouse pressed left at (490, 271)
Screenshot: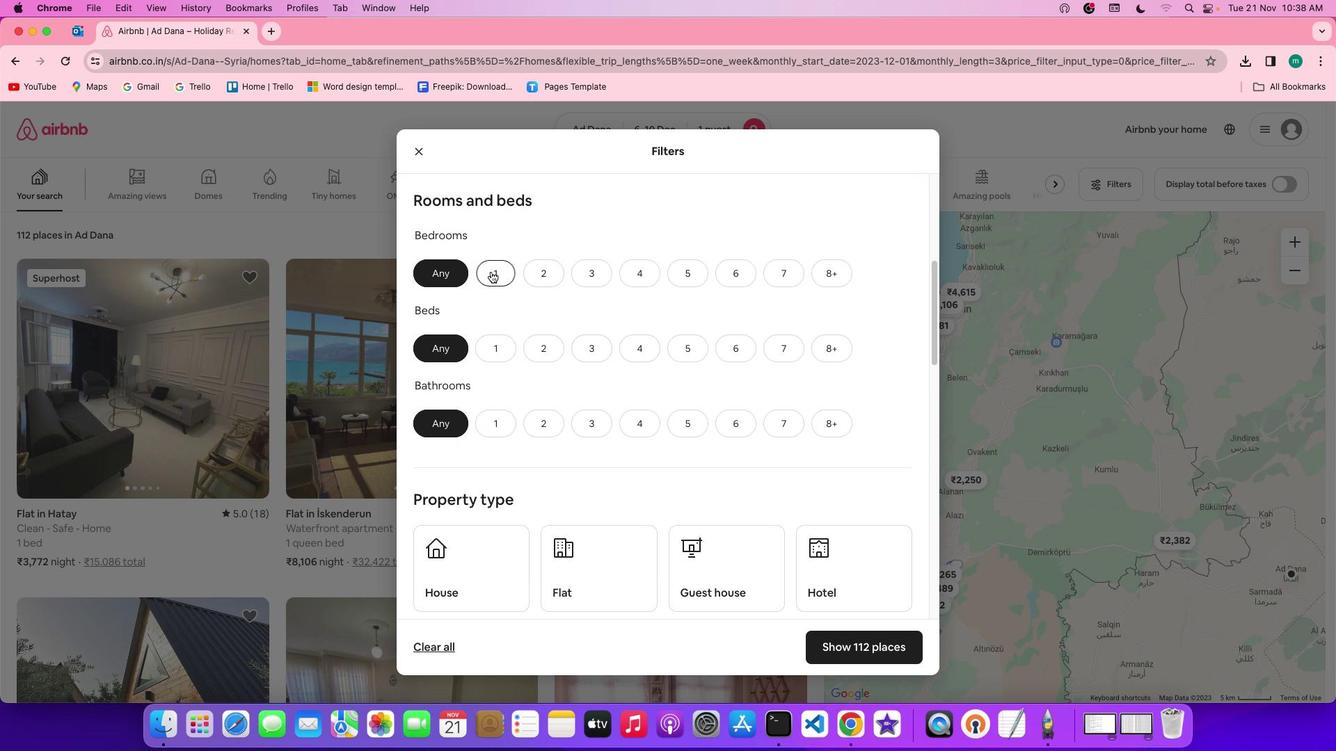 
Action: Mouse moved to (501, 345)
Screenshot: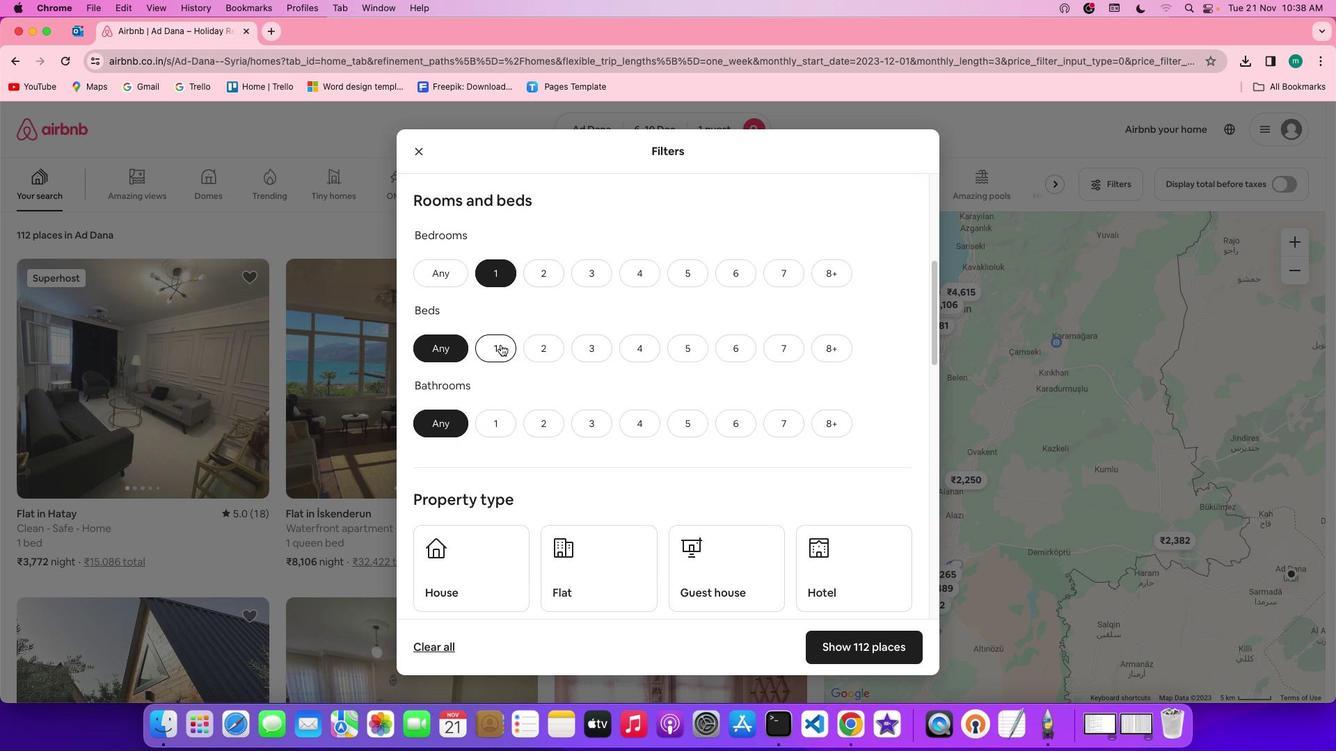 
Action: Mouse pressed left at (501, 345)
Screenshot: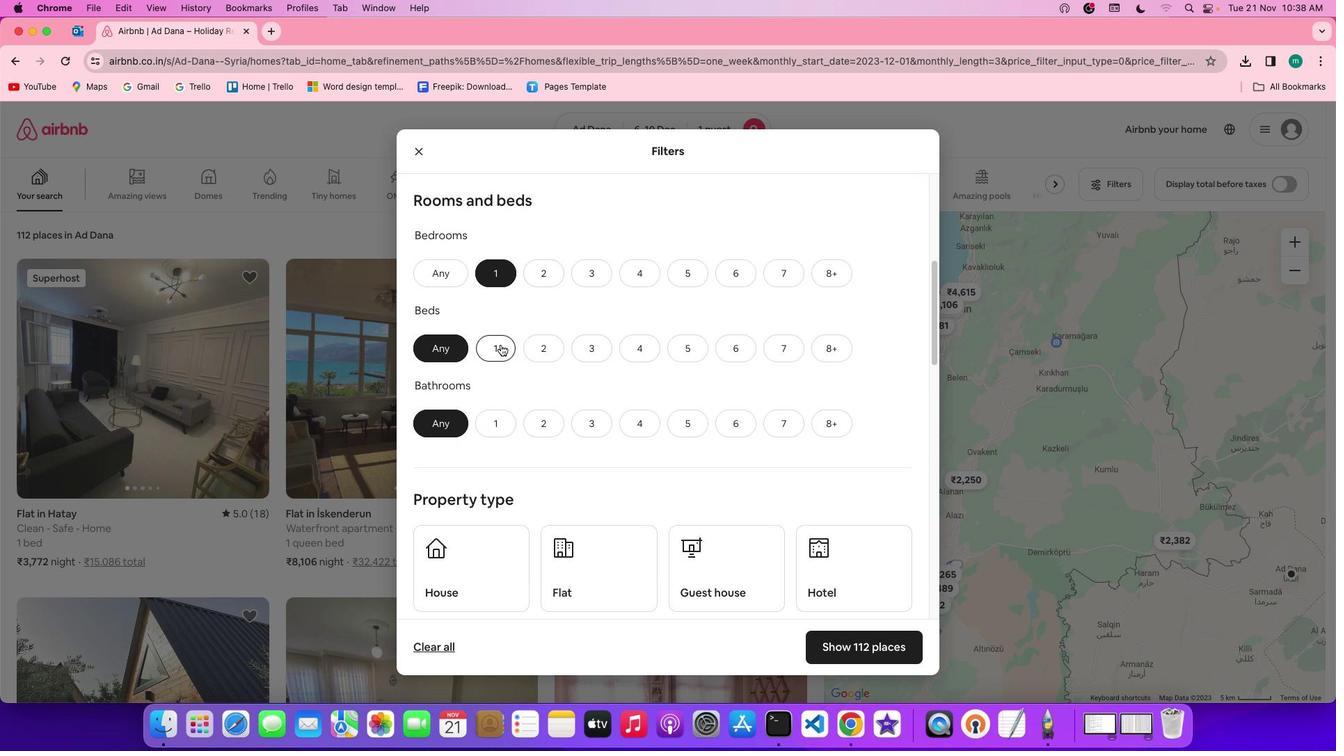 
Action: Mouse moved to (494, 418)
Screenshot: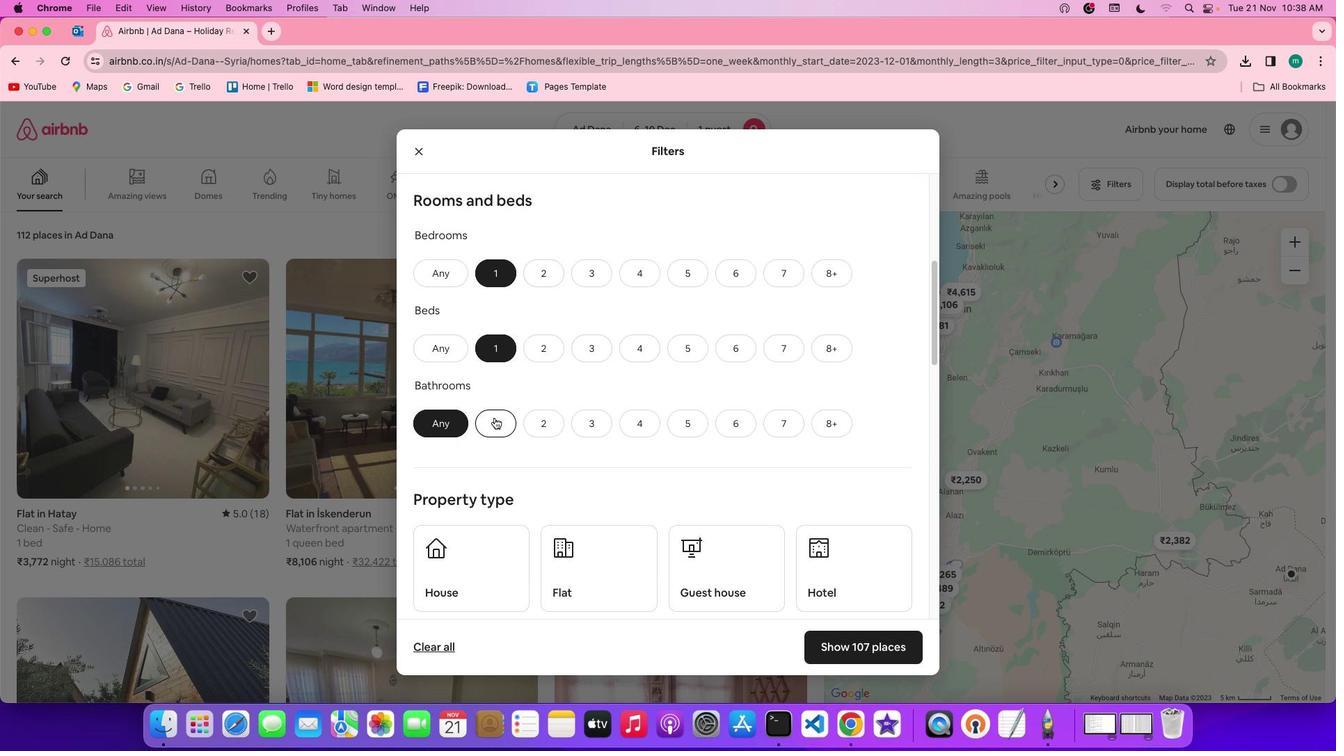 
Action: Mouse pressed left at (494, 418)
Screenshot: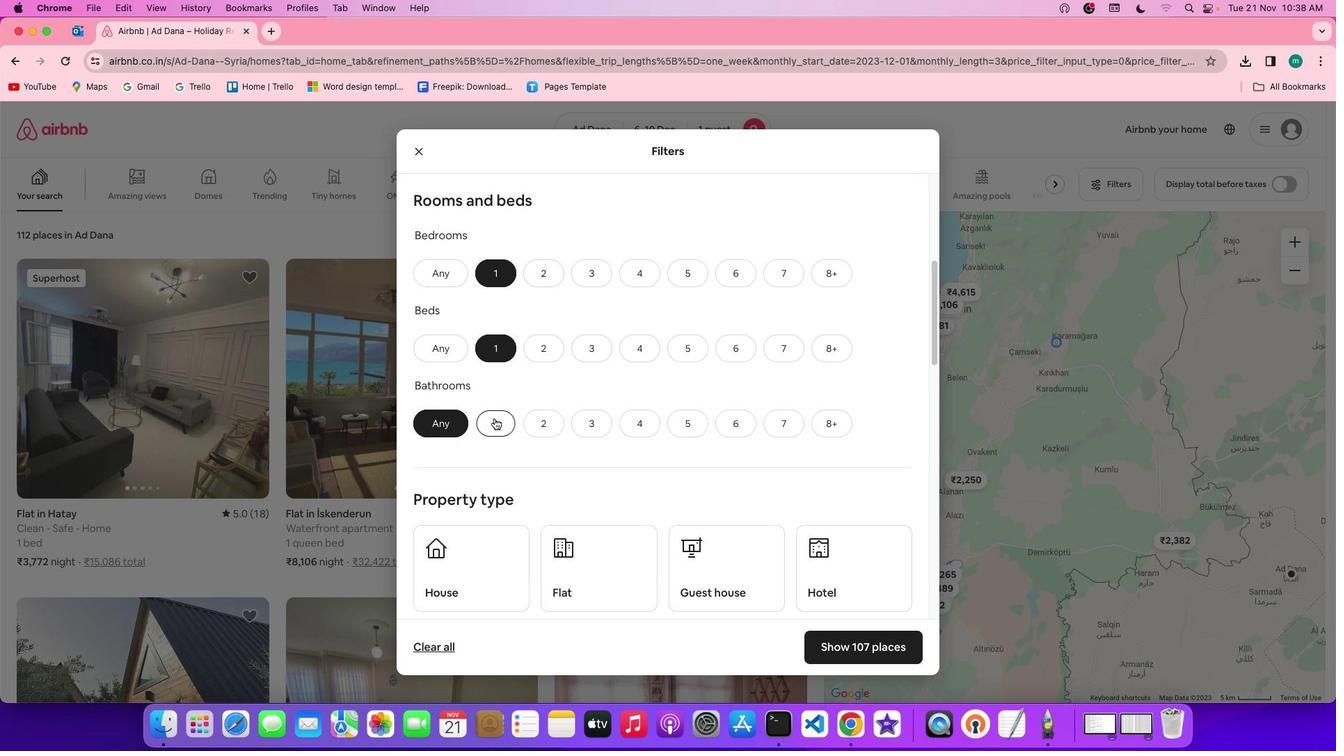 
Action: Mouse moved to (654, 411)
Screenshot: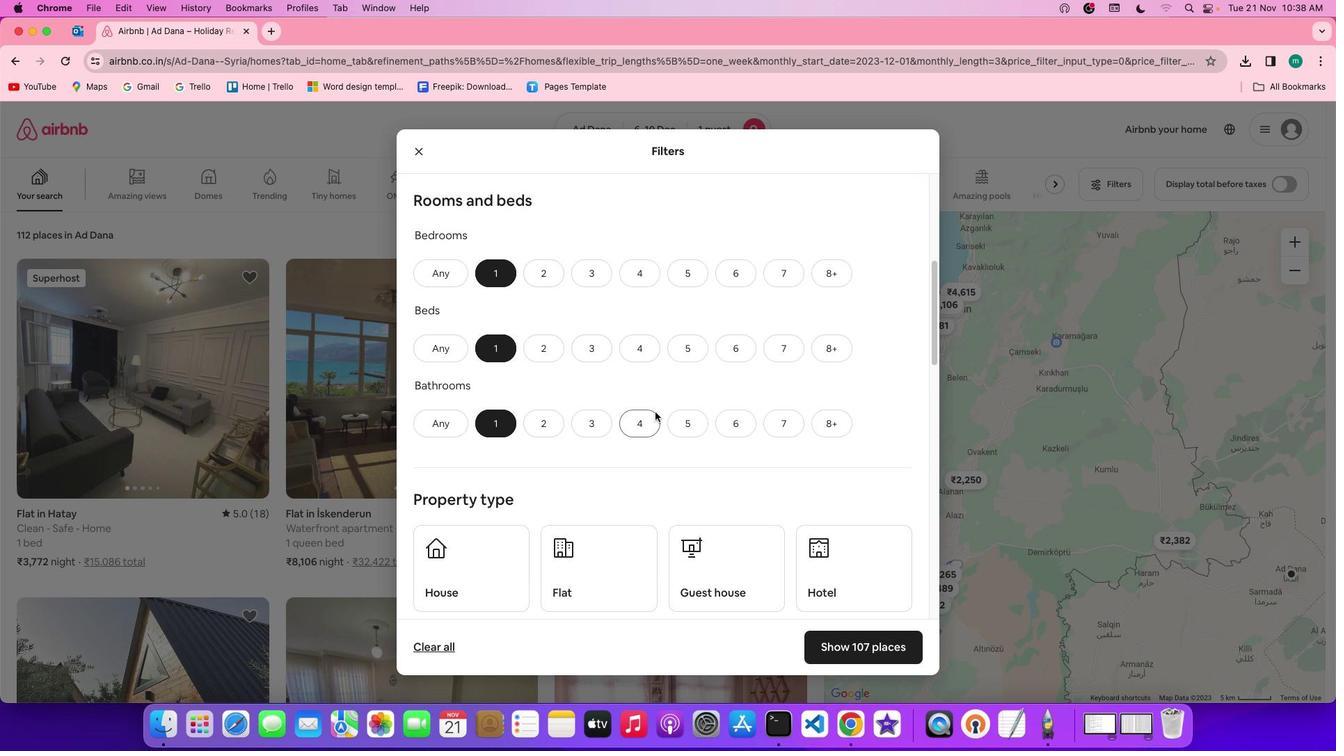 
Action: Mouse scrolled (654, 411) with delta (0, 0)
Screenshot: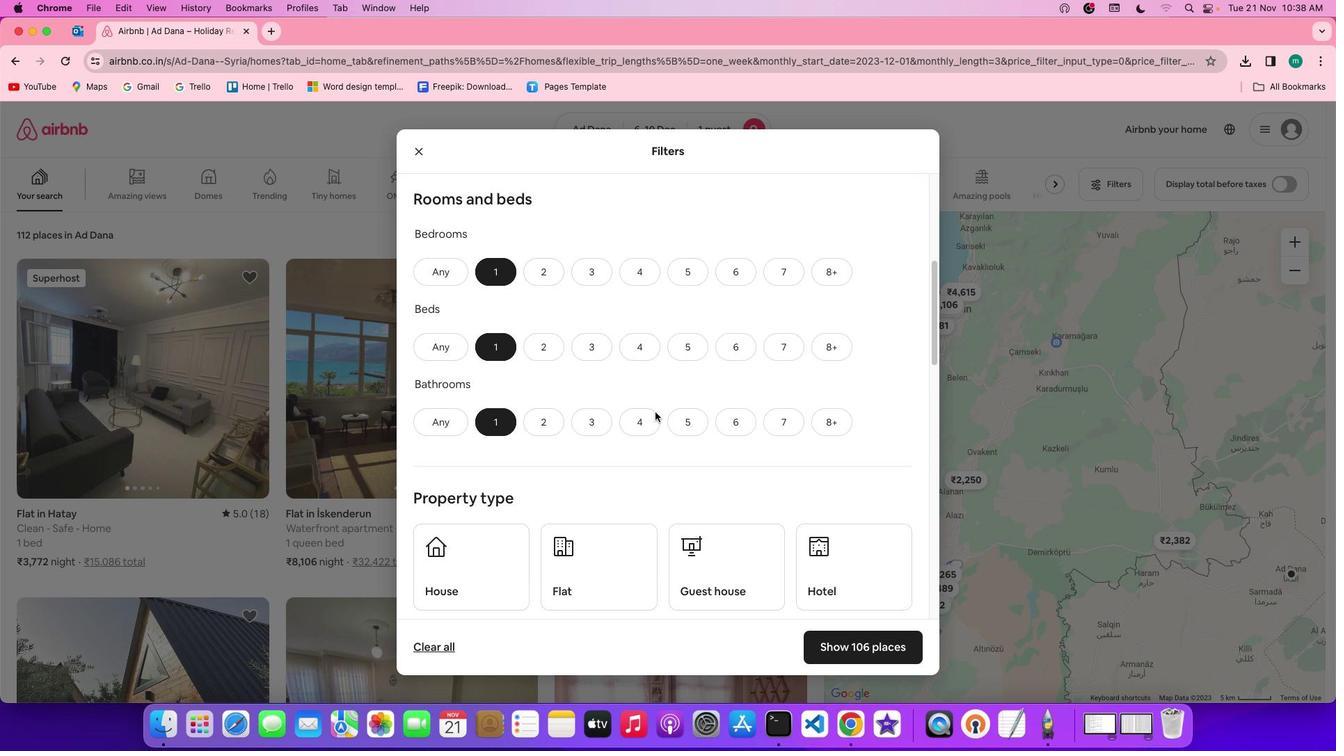 
Action: Mouse scrolled (654, 411) with delta (0, 0)
Screenshot: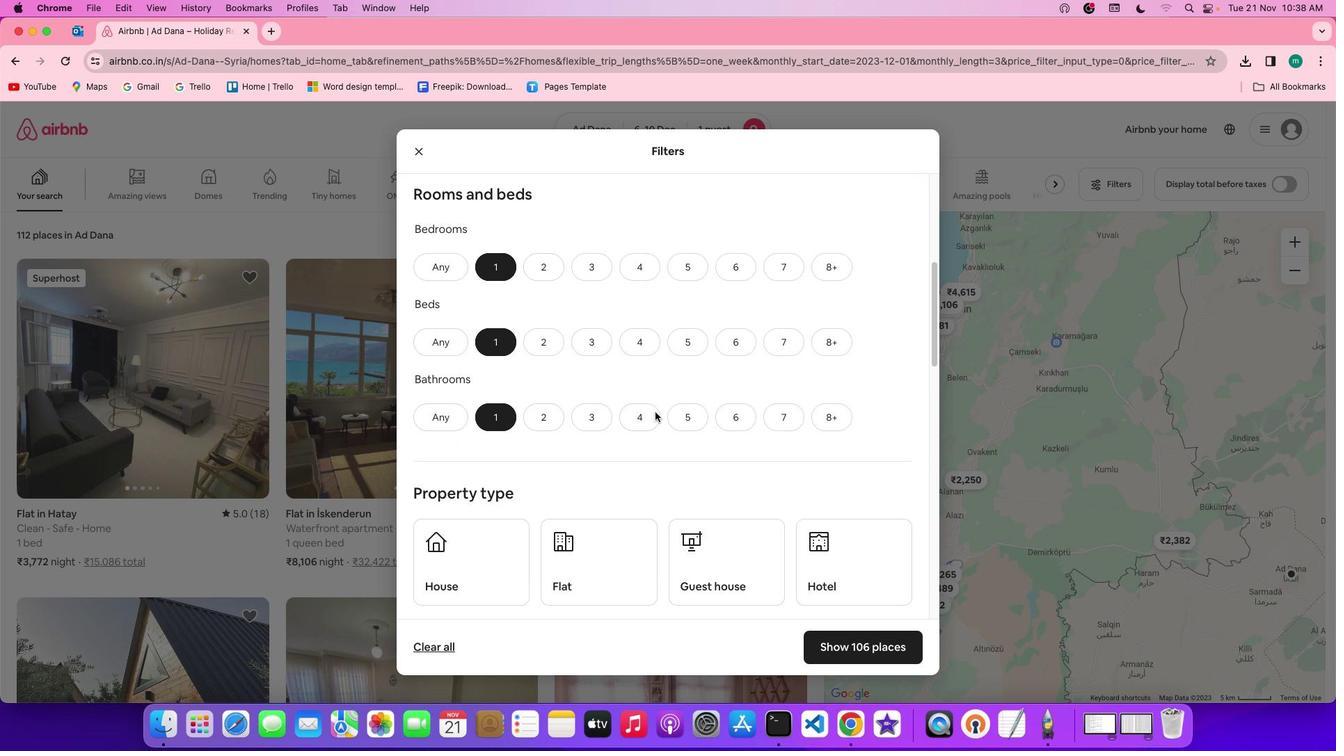 
Action: Mouse scrolled (654, 411) with delta (0, -1)
Screenshot: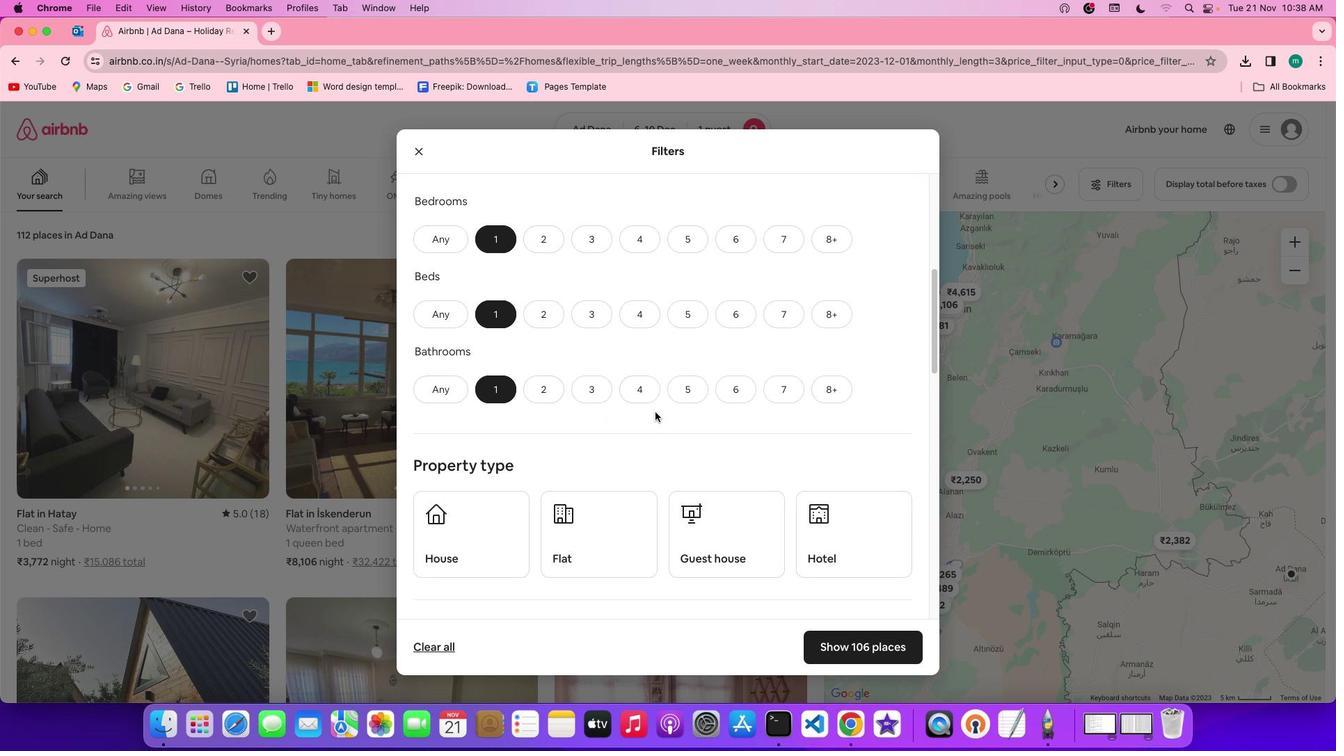 
Action: Mouse scrolled (654, 411) with delta (0, 0)
Screenshot: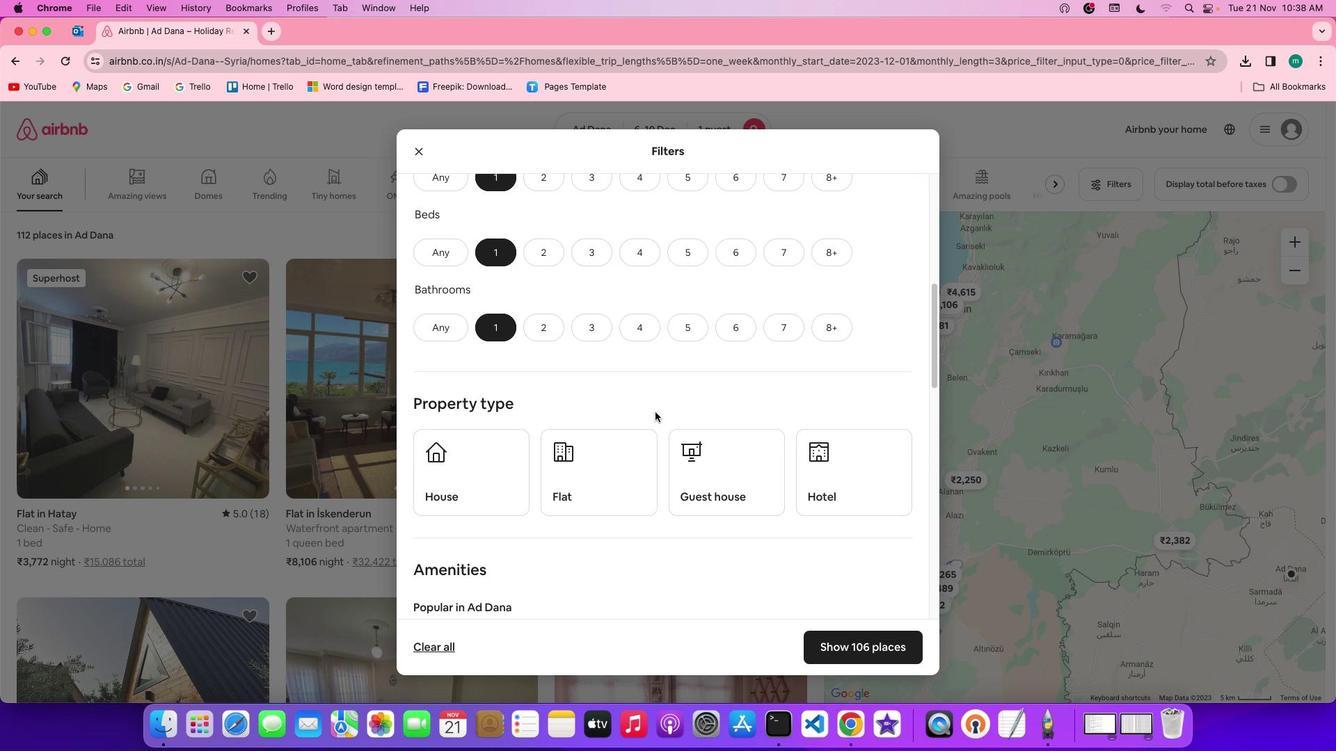 
Action: Mouse scrolled (654, 411) with delta (0, 0)
Screenshot: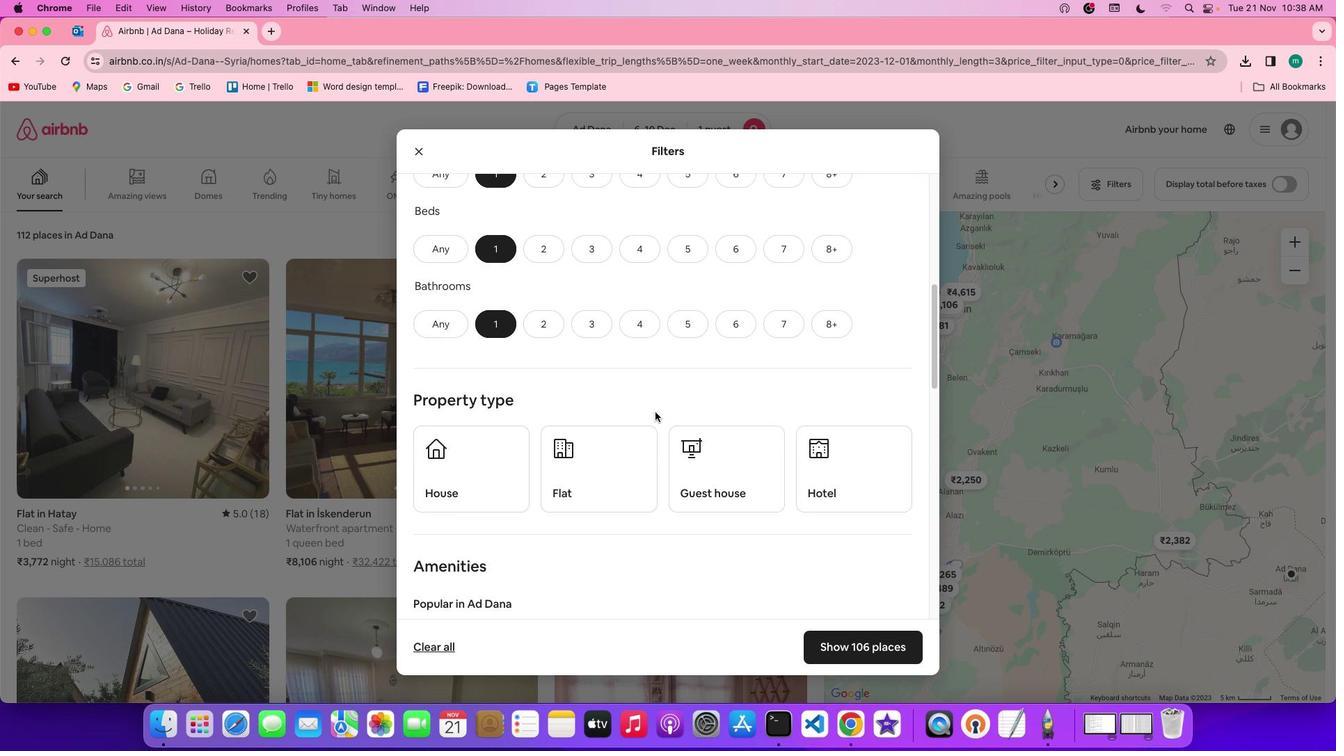 
Action: Mouse scrolled (654, 411) with delta (0, 0)
Screenshot: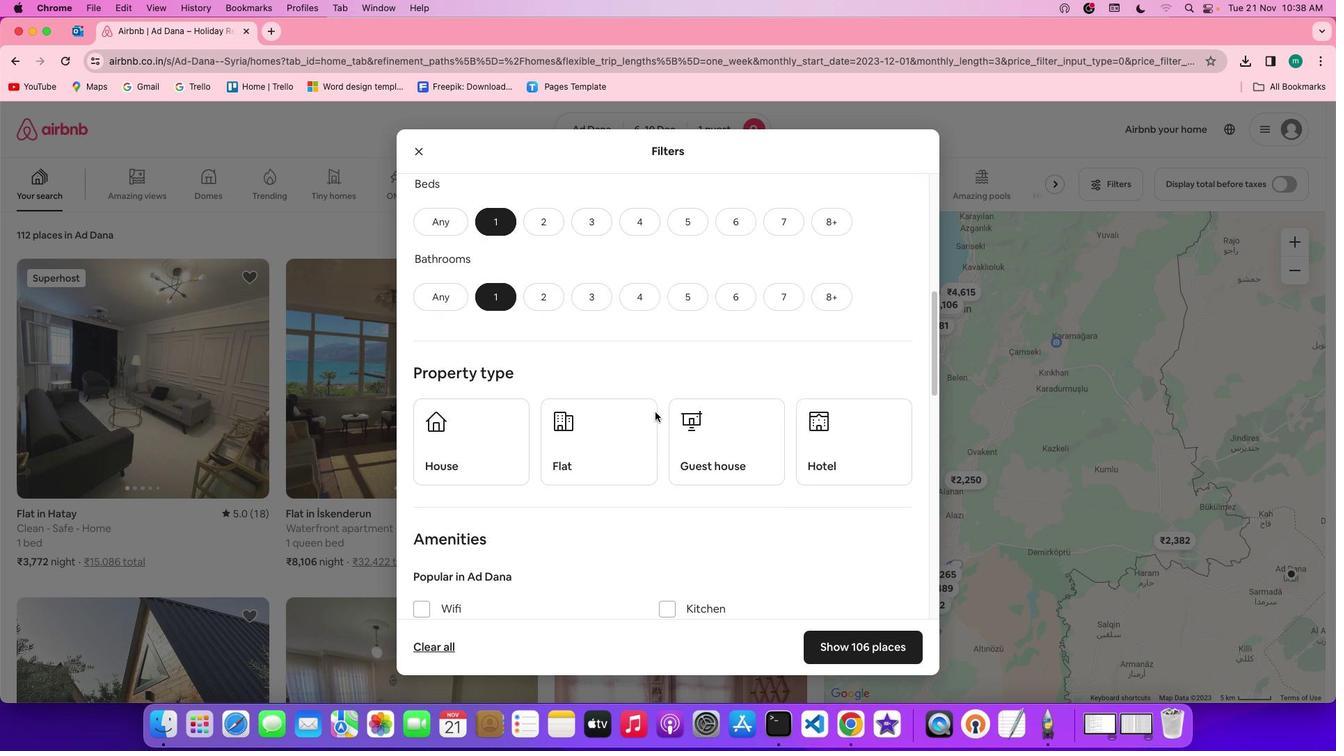 
Action: Mouse scrolled (654, 411) with delta (0, 0)
Screenshot: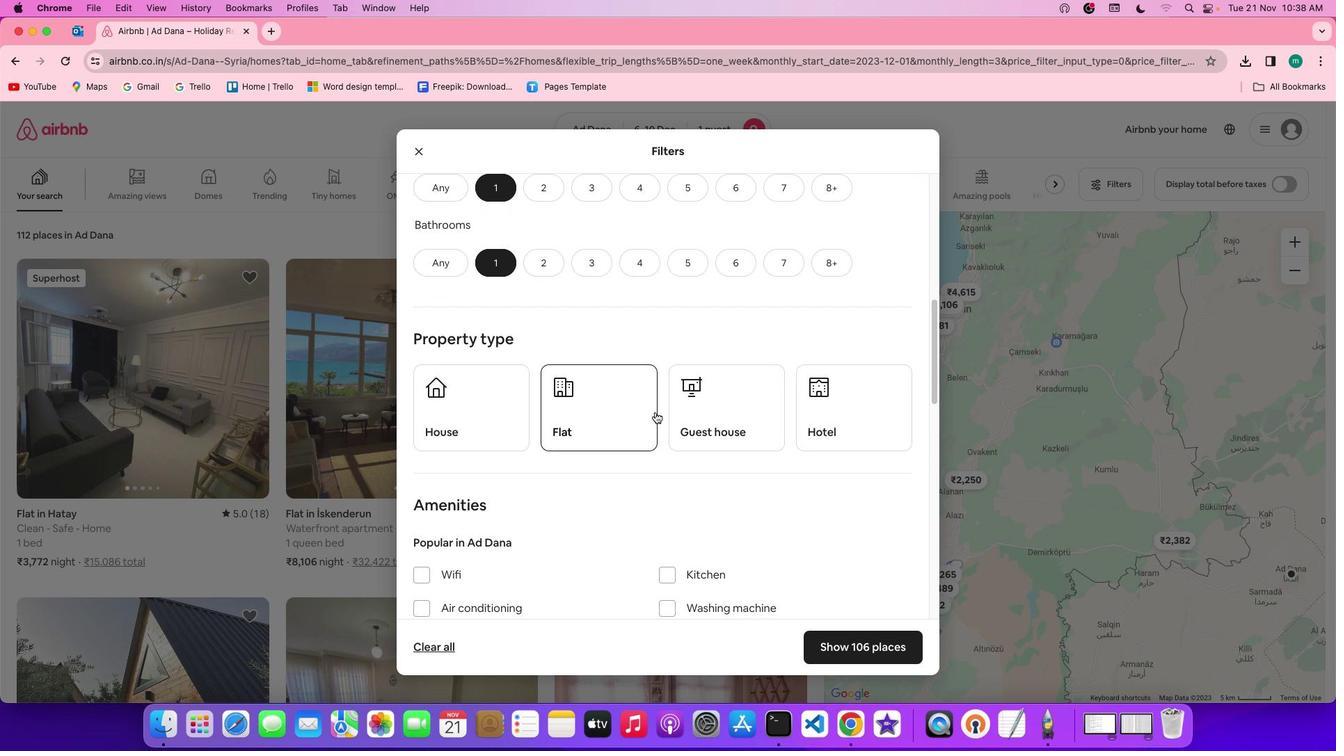 
Action: Mouse scrolled (654, 411) with delta (0, 0)
Screenshot: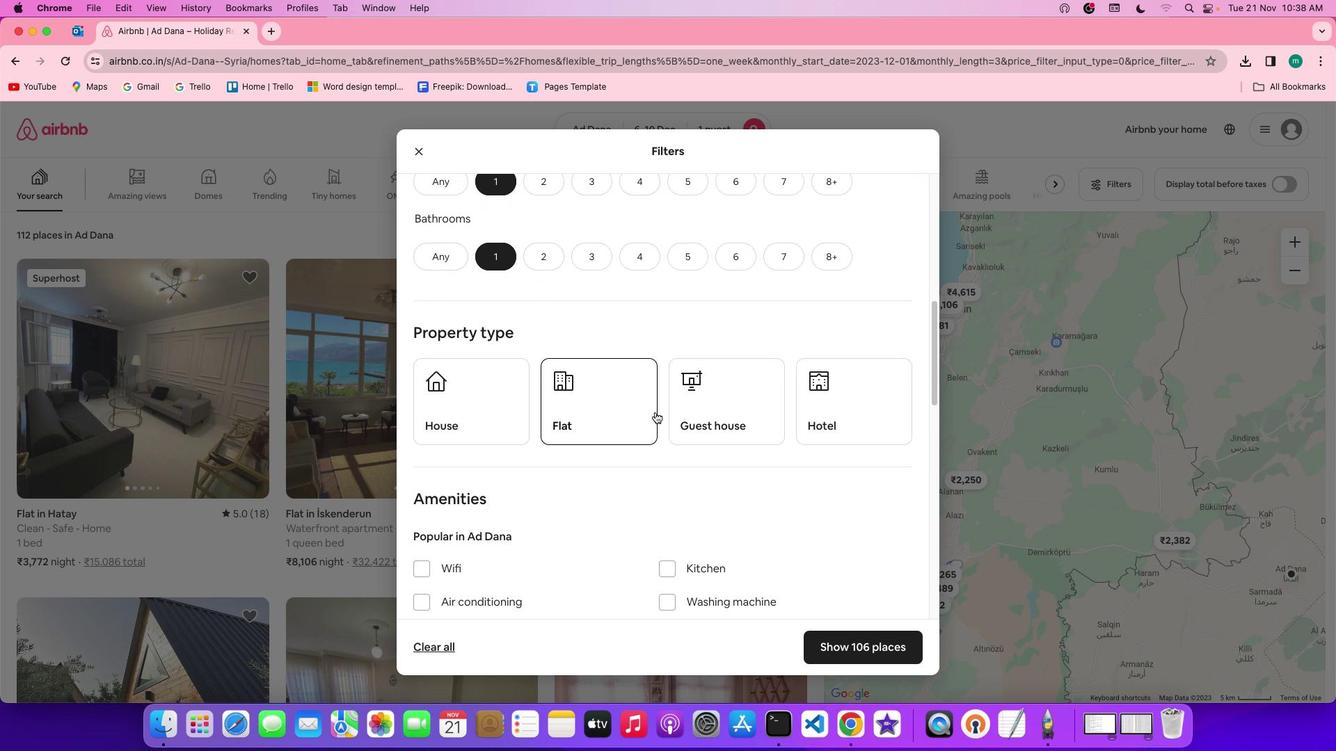 
Action: Mouse moved to (815, 388)
Screenshot: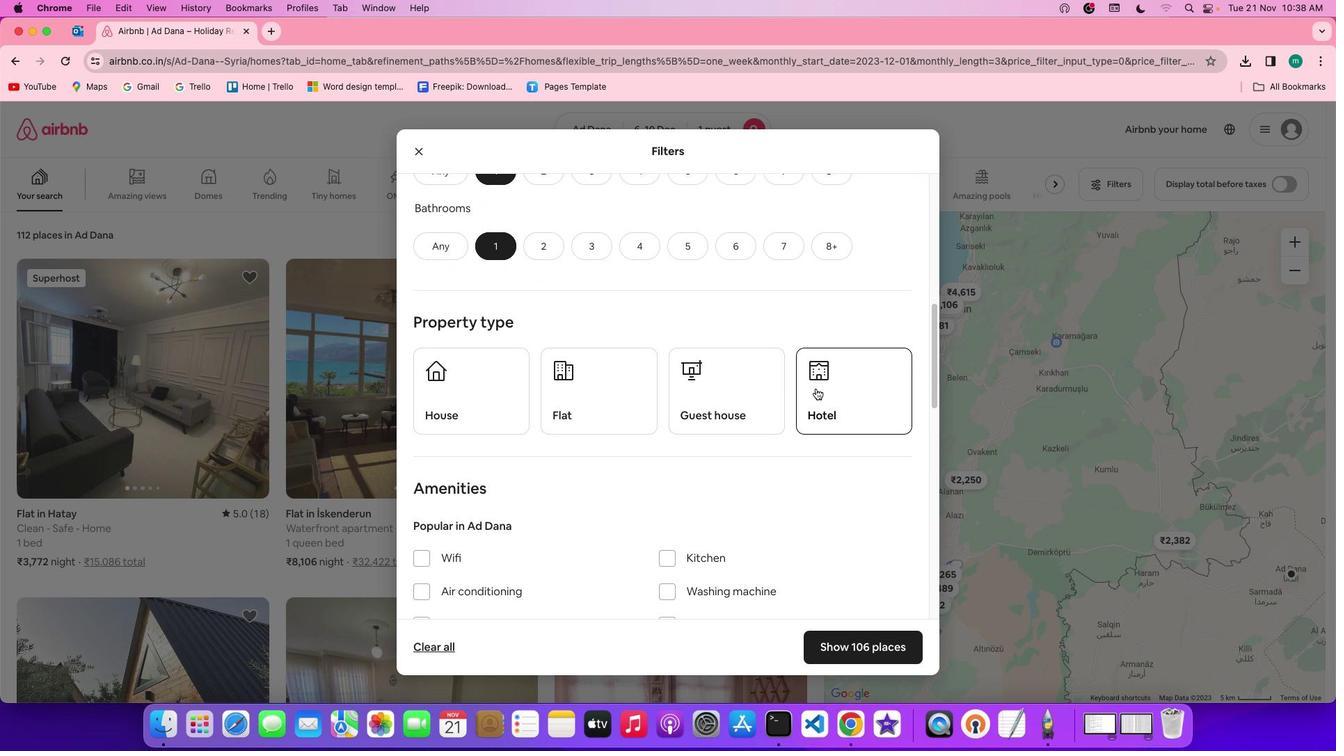 
Action: Mouse pressed left at (815, 388)
Screenshot: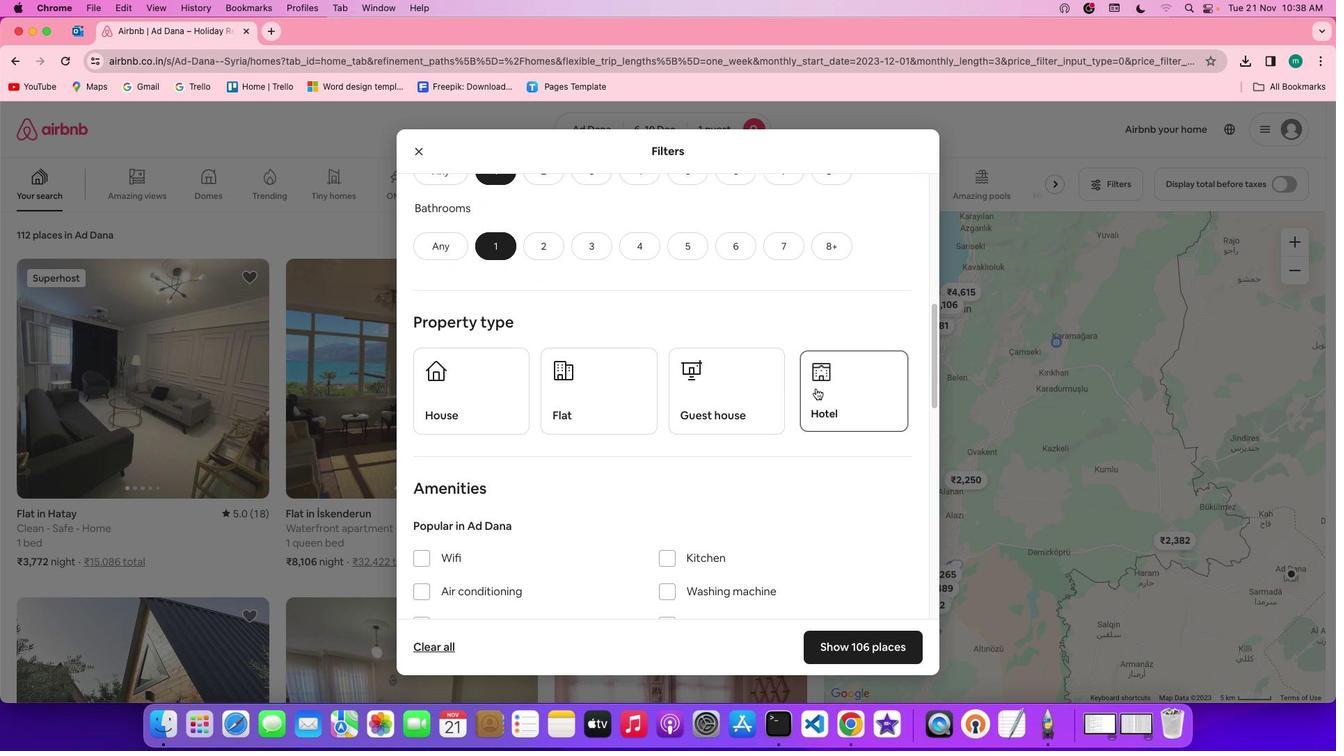 
Action: Mouse moved to (798, 442)
Screenshot: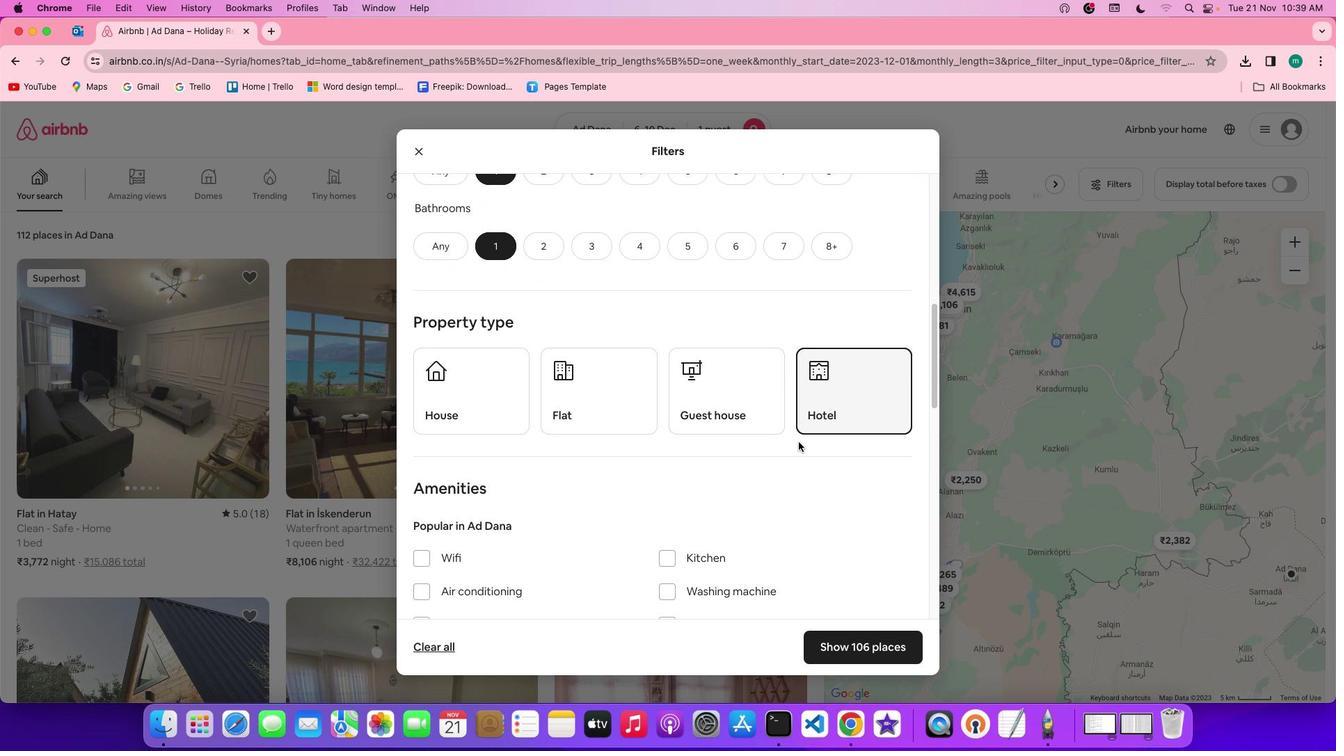 
Action: Mouse scrolled (798, 442) with delta (0, 0)
Screenshot: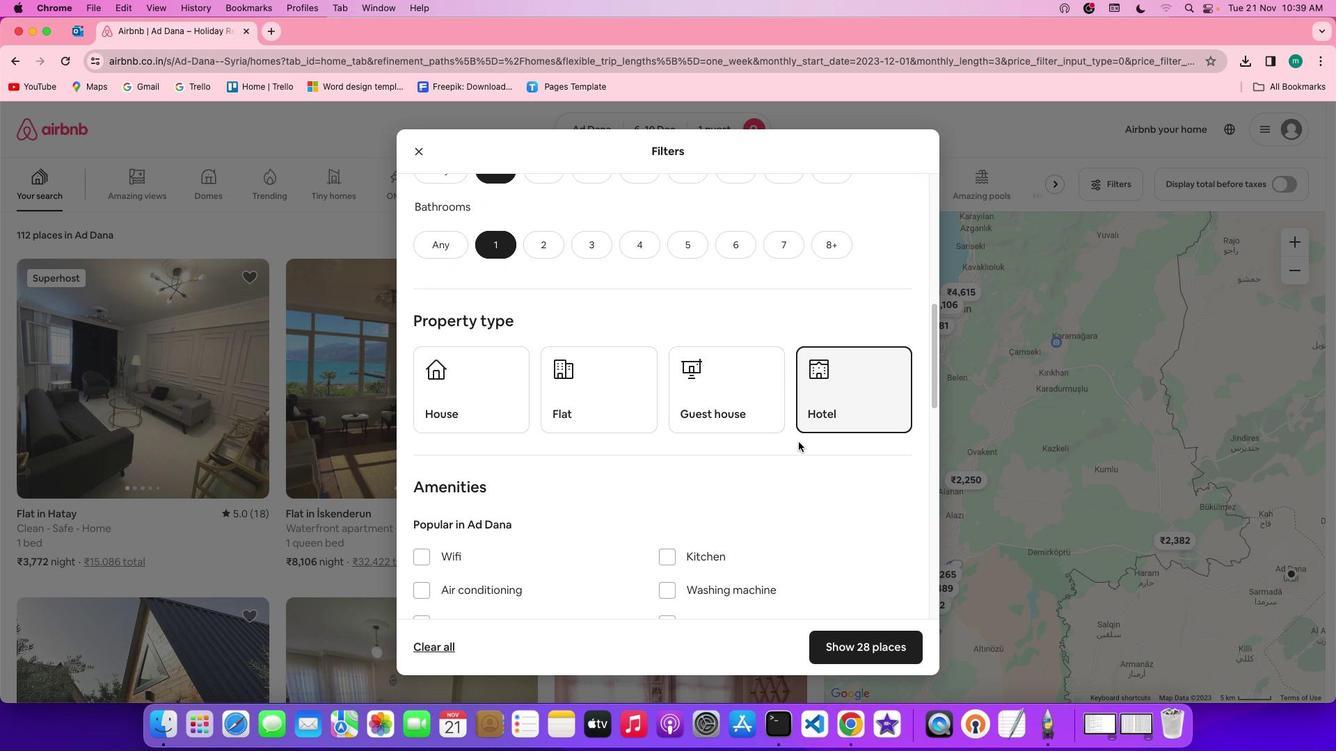 
Action: Mouse scrolled (798, 442) with delta (0, 0)
Screenshot: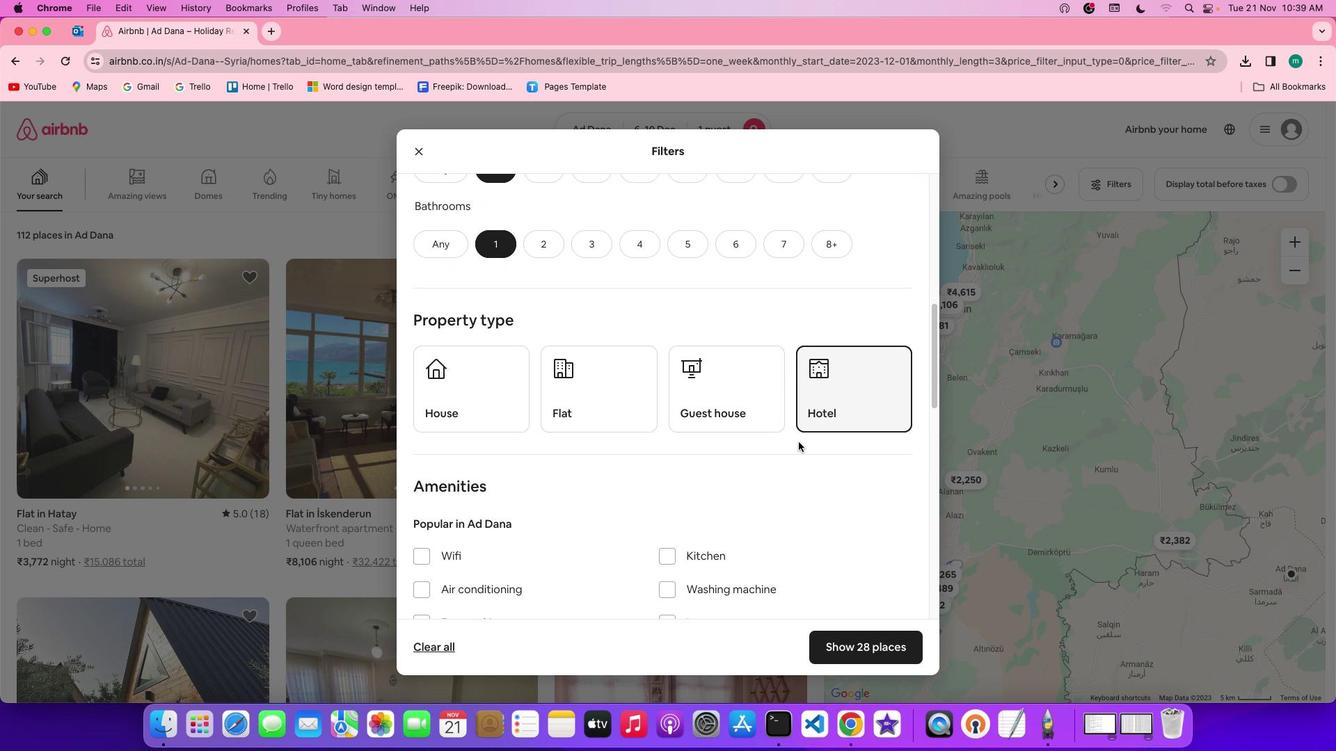 
Action: Mouse scrolled (798, 442) with delta (0, -1)
Screenshot: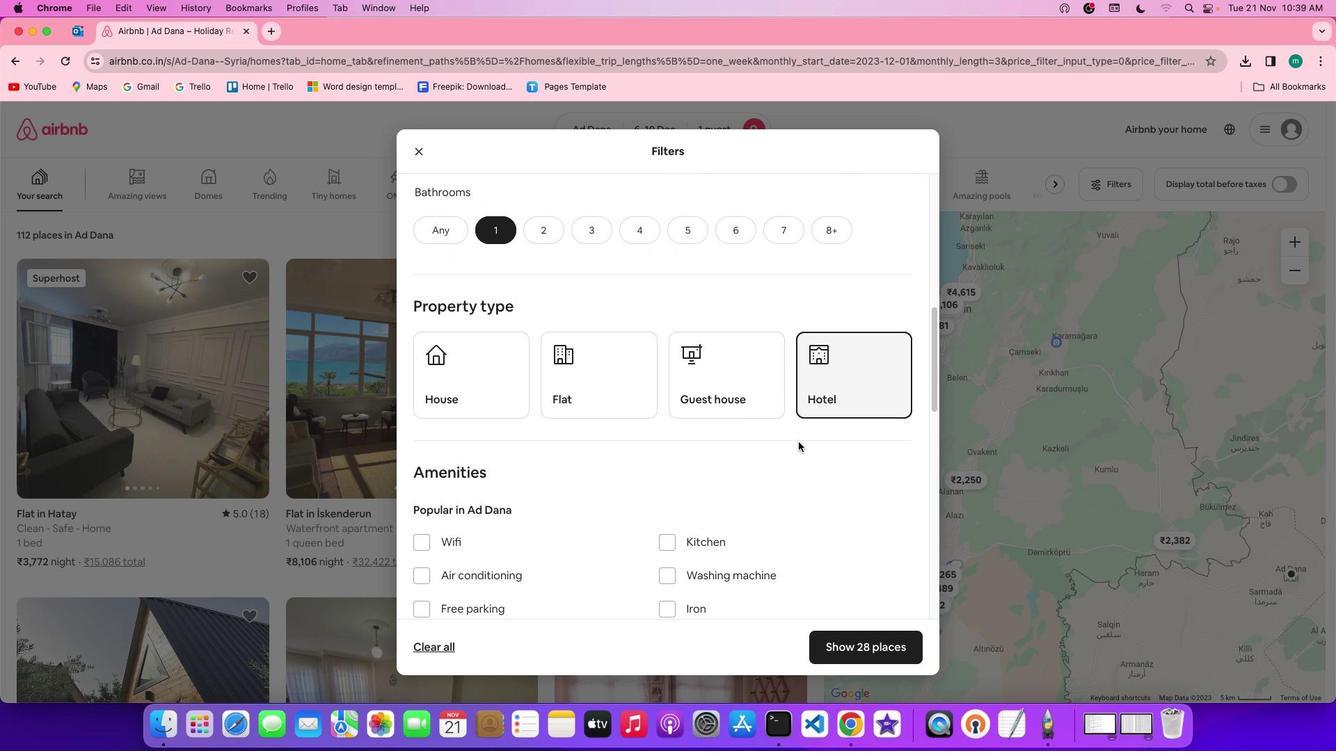 
Action: Mouse scrolled (798, 442) with delta (0, 0)
Screenshot: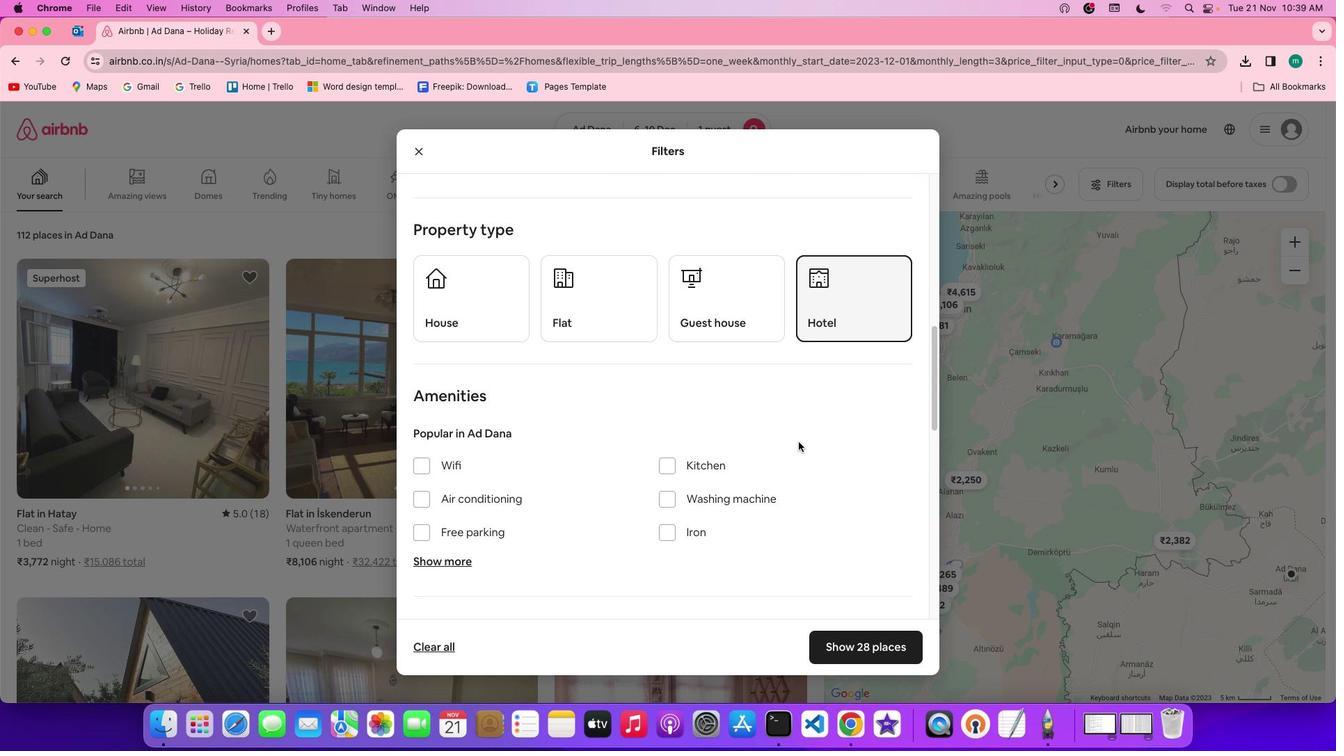 
Action: Mouse scrolled (798, 442) with delta (0, 0)
Screenshot: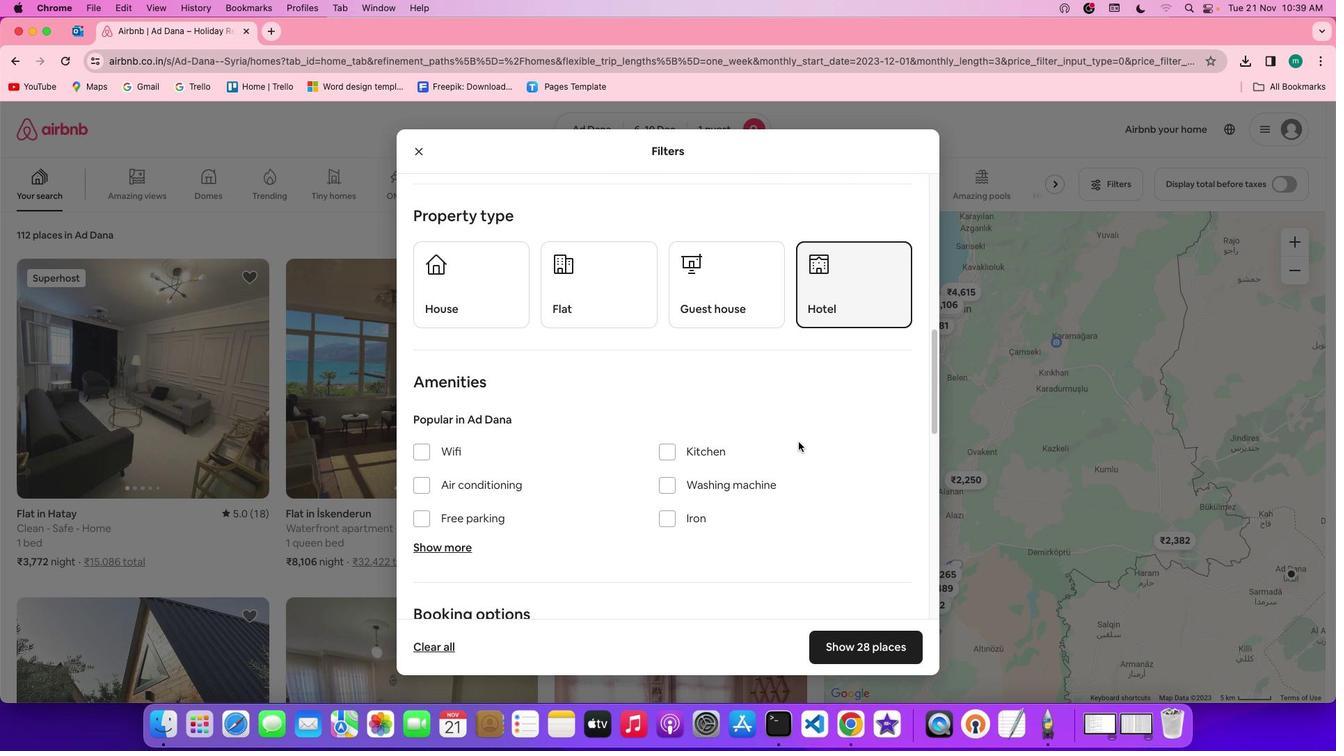 
Action: Mouse scrolled (798, 442) with delta (0, -1)
Screenshot: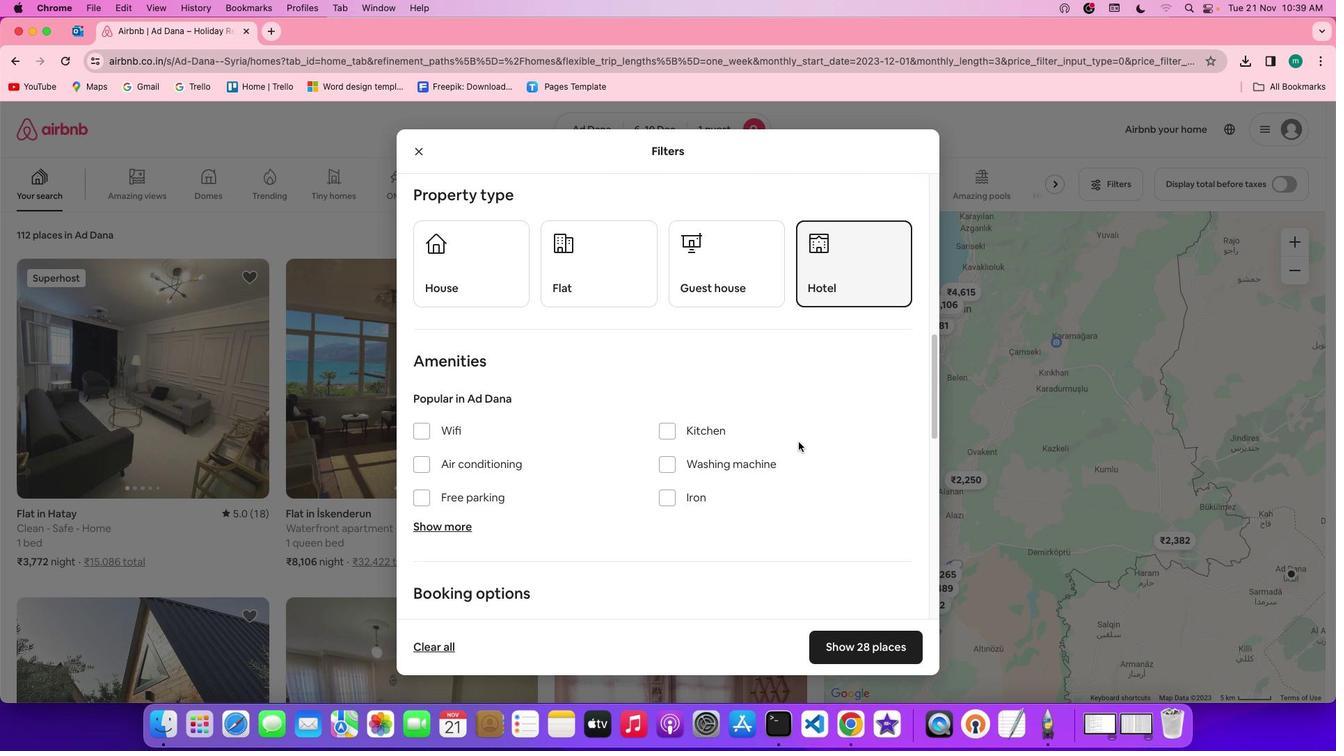 
Action: Mouse scrolled (798, 442) with delta (0, -2)
Screenshot: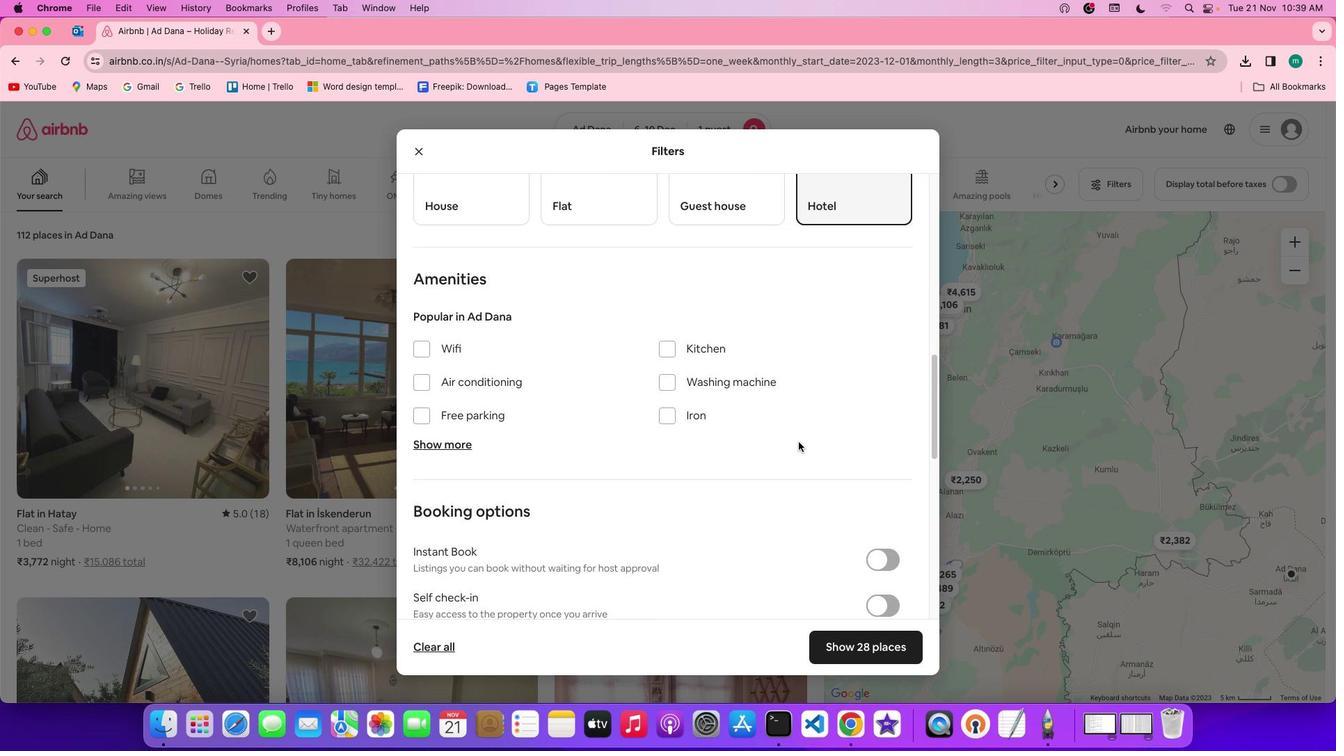 
Action: Mouse scrolled (798, 442) with delta (0, 0)
Screenshot: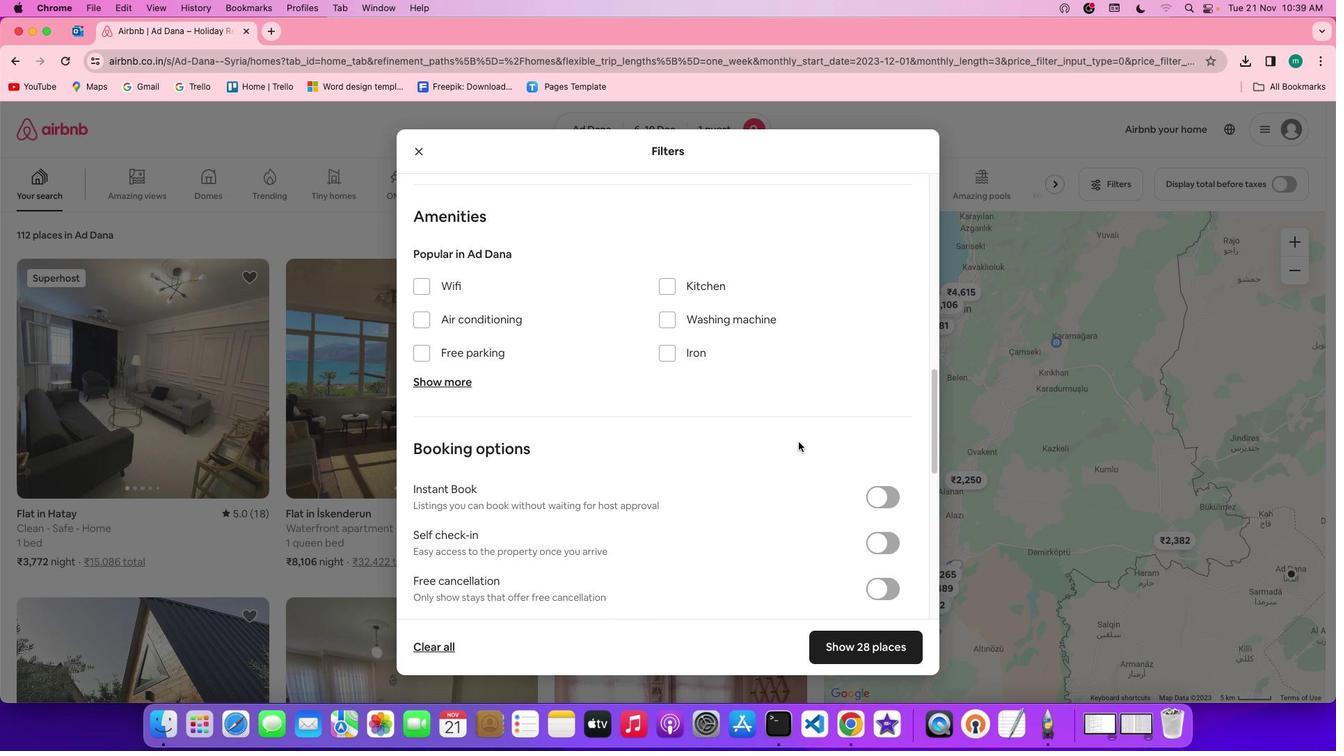 
Action: Mouse scrolled (798, 442) with delta (0, 0)
Screenshot: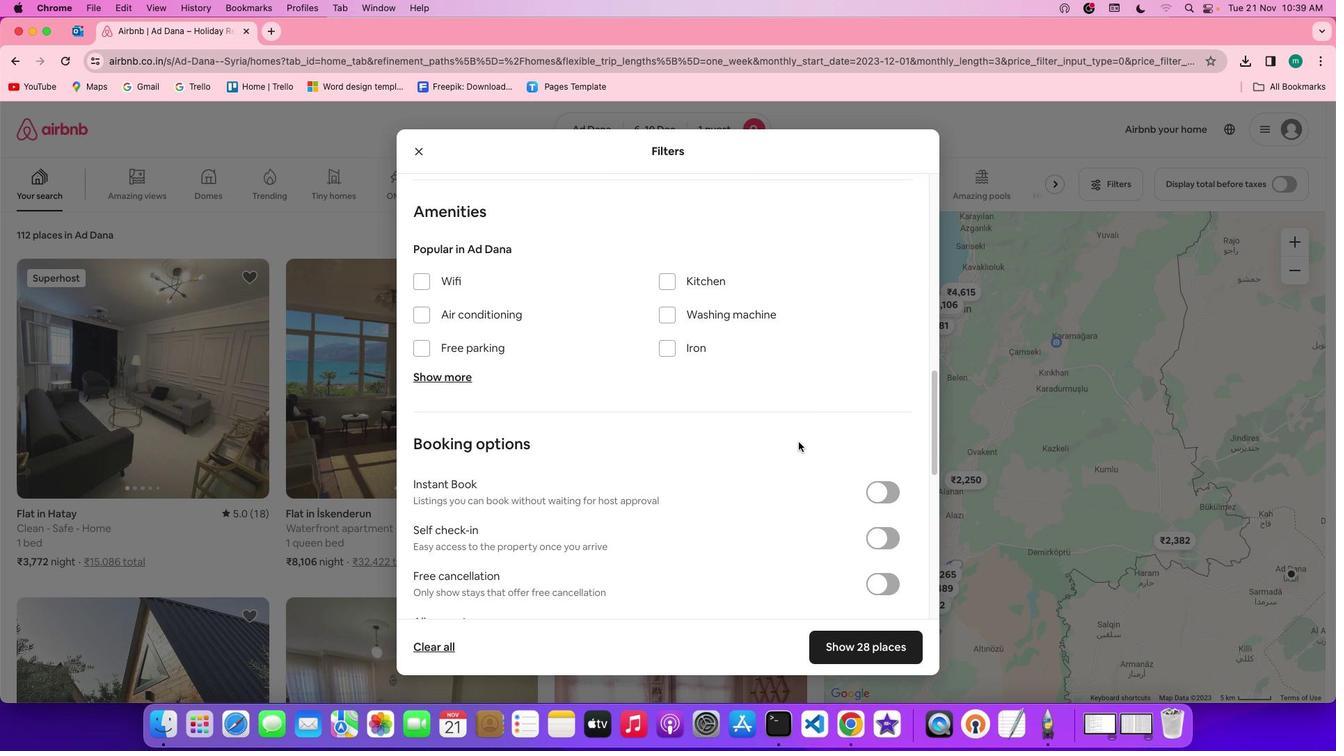 
Action: Mouse scrolled (798, 442) with delta (0, -1)
Screenshot: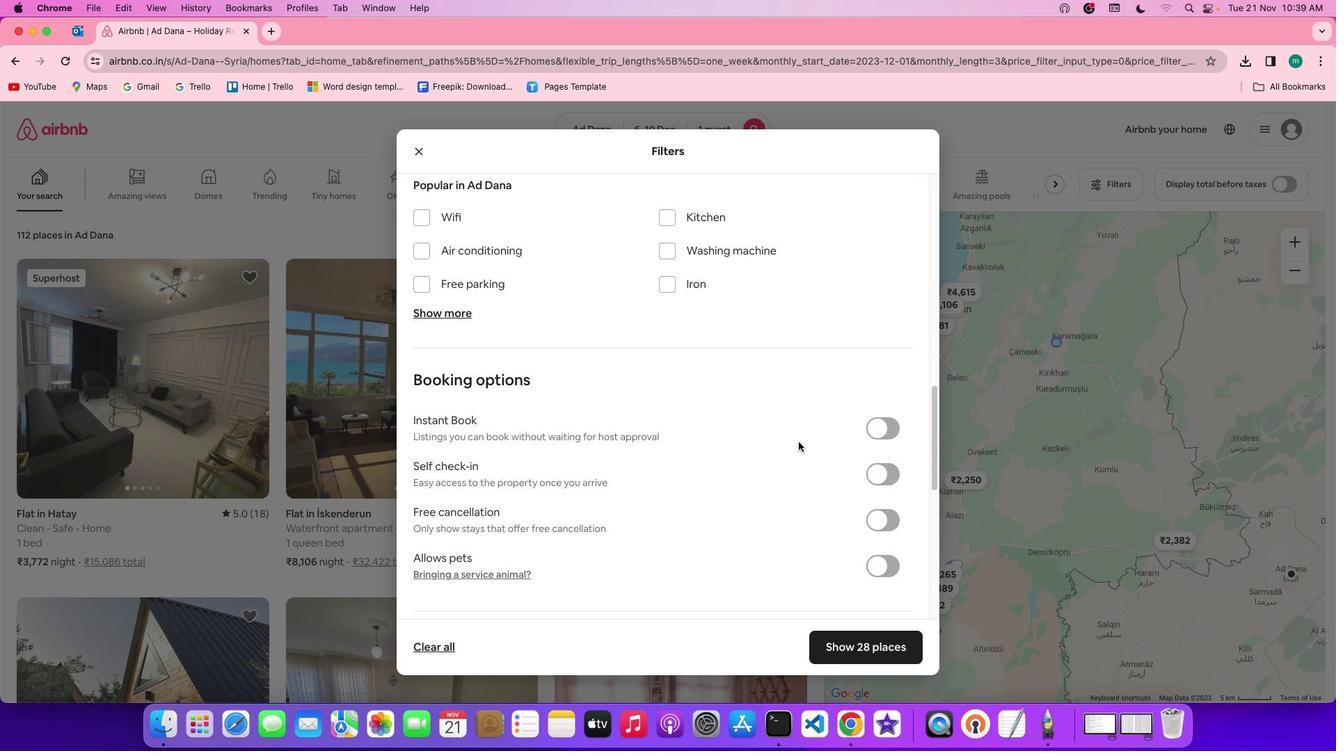
Action: Mouse scrolled (798, 442) with delta (0, -2)
Screenshot: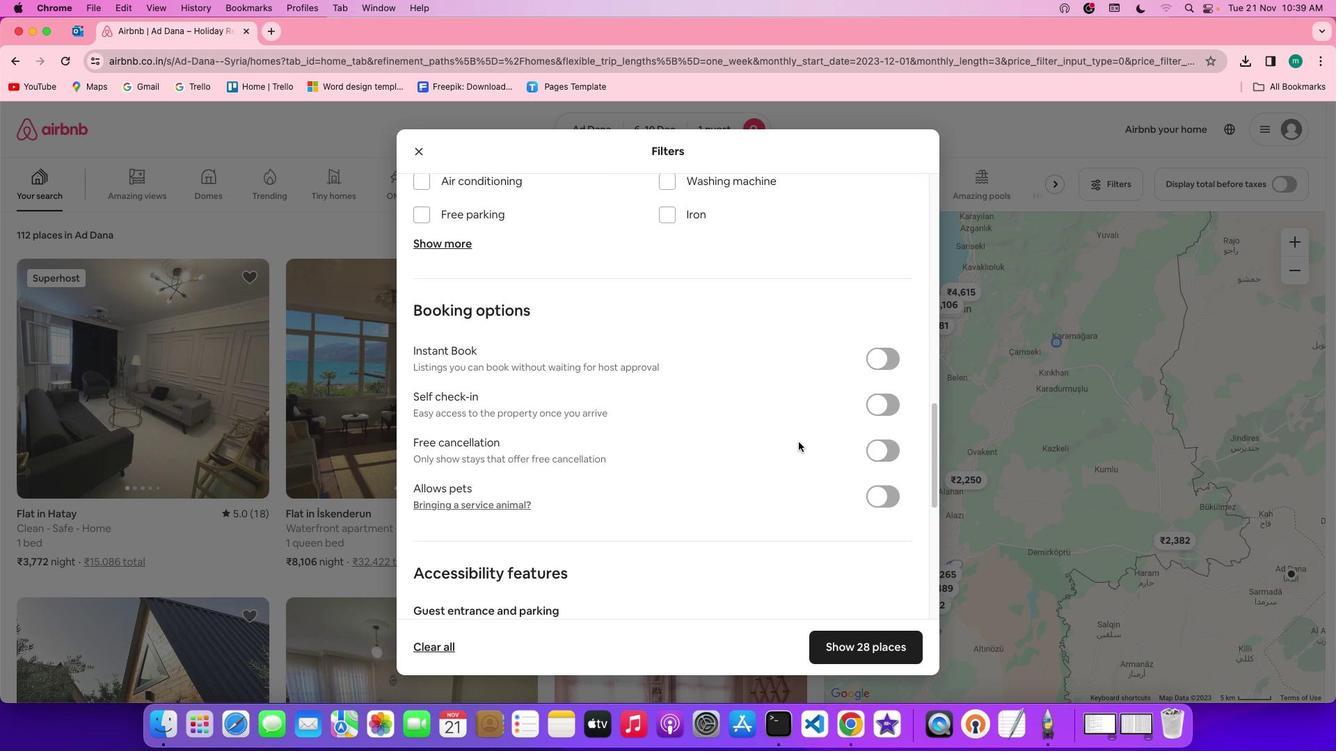 
Action: Mouse scrolled (798, 442) with delta (0, 0)
Screenshot: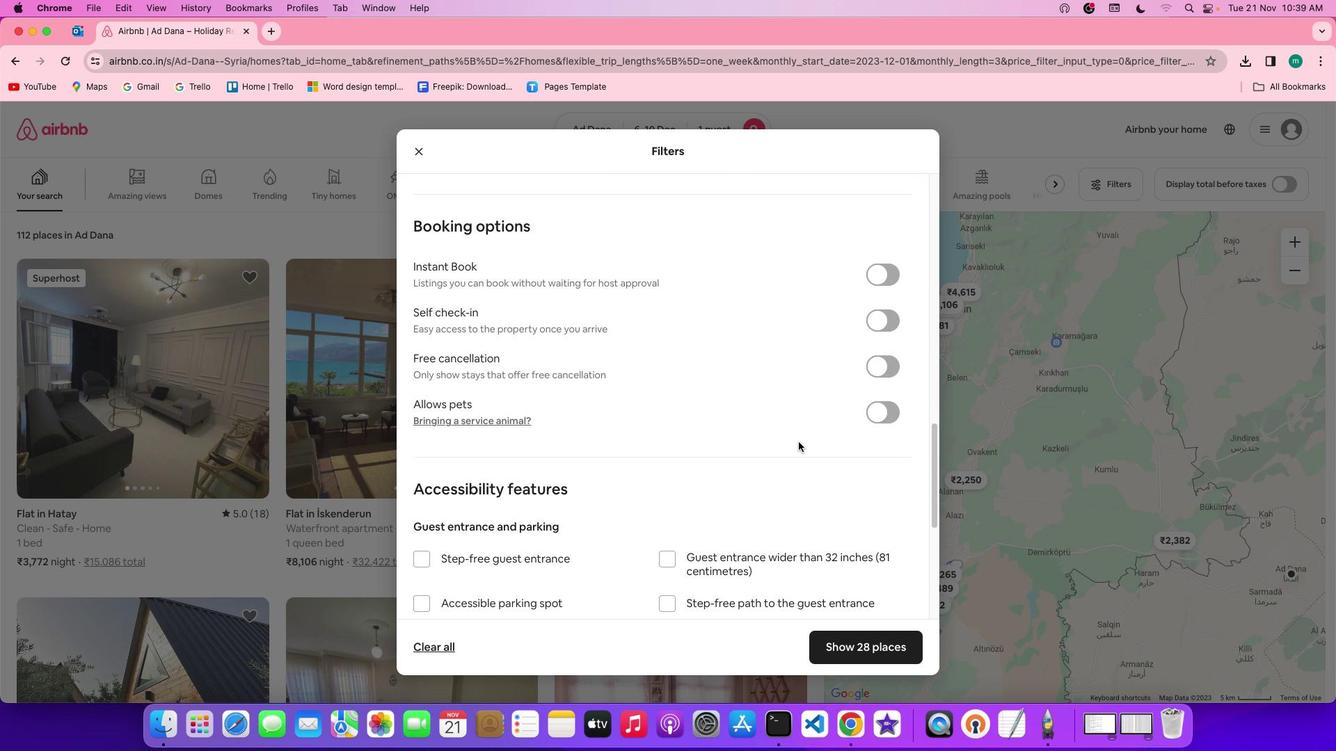 
Action: Mouse scrolled (798, 442) with delta (0, 0)
Screenshot: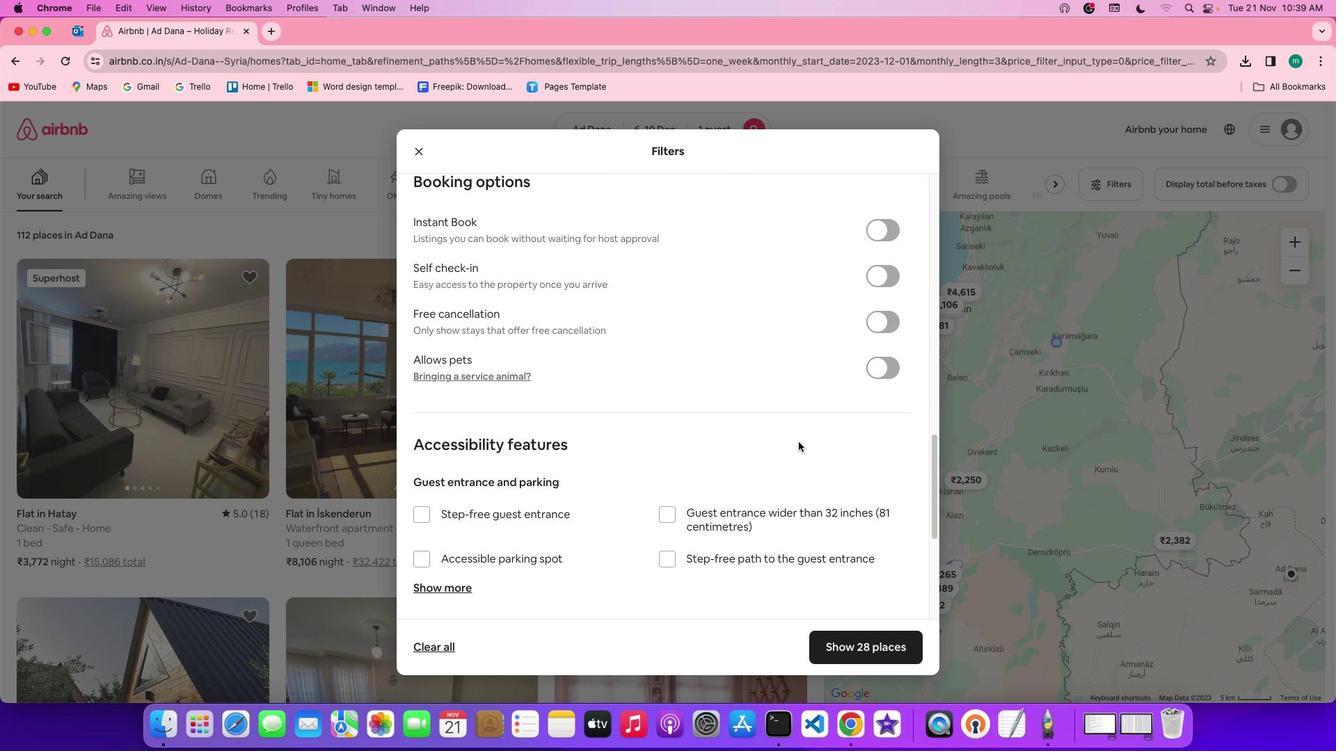 
Action: Mouse scrolled (798, 442) with delta (0, -2)
Screenshot: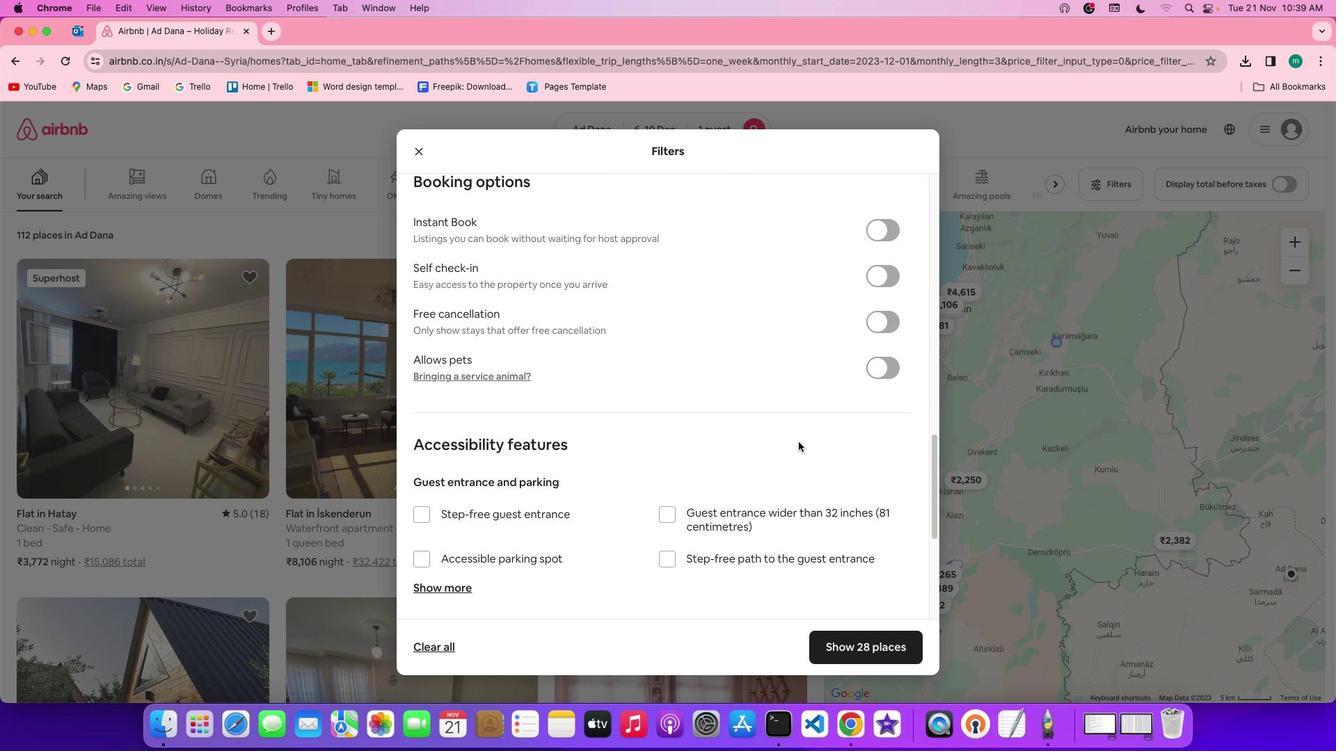 
Action: Mouse scrolled (798, 442) with delta (0, -3)
Screenshot: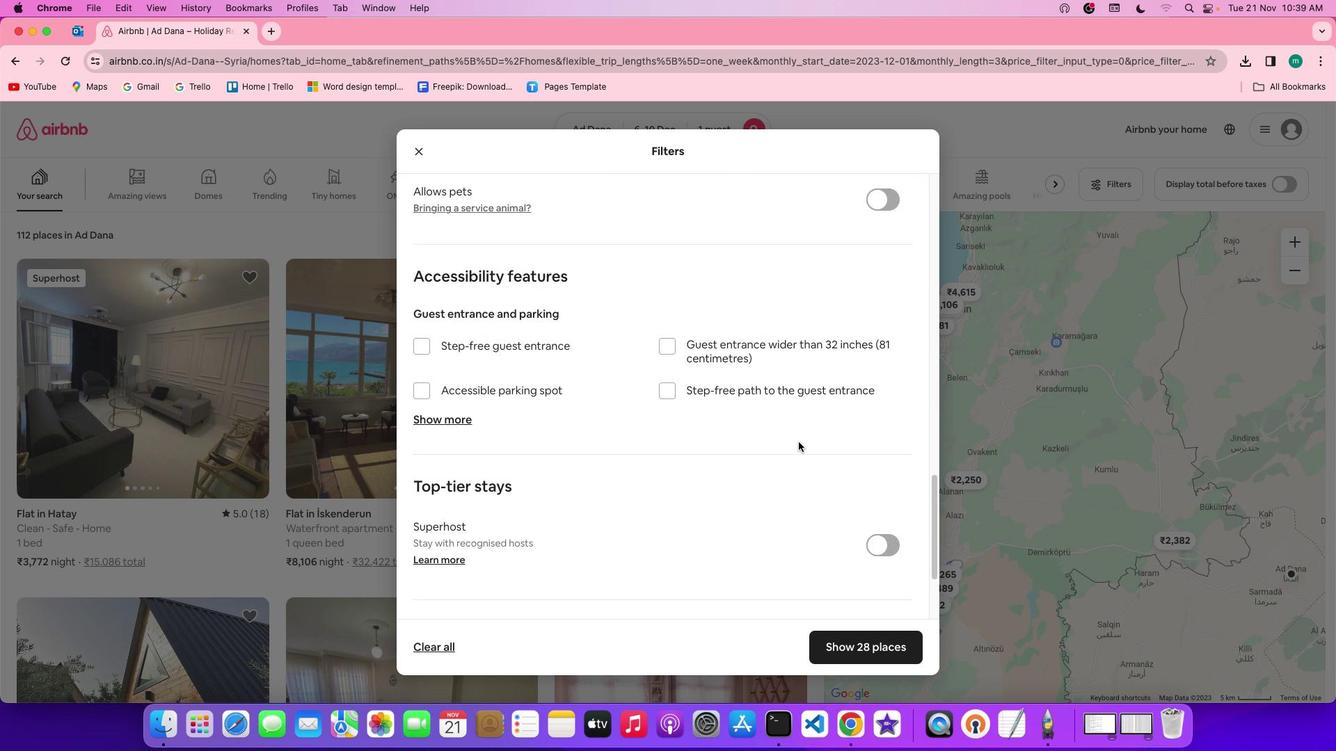 
Action: Mouse scrolled (798, 442) with delta (0, -4)
Screenshot: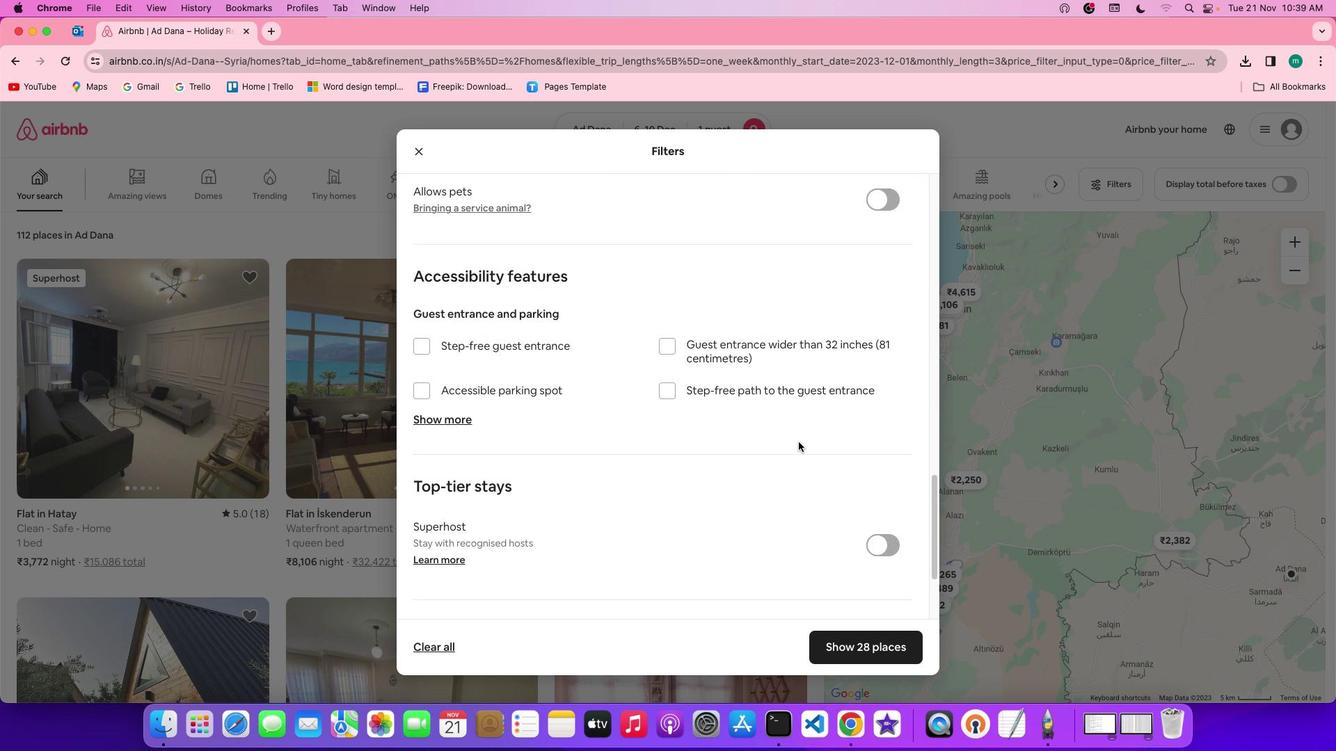 
Action: Mouse scrolled (798, 442) with delta (0, -4)
Screenshot: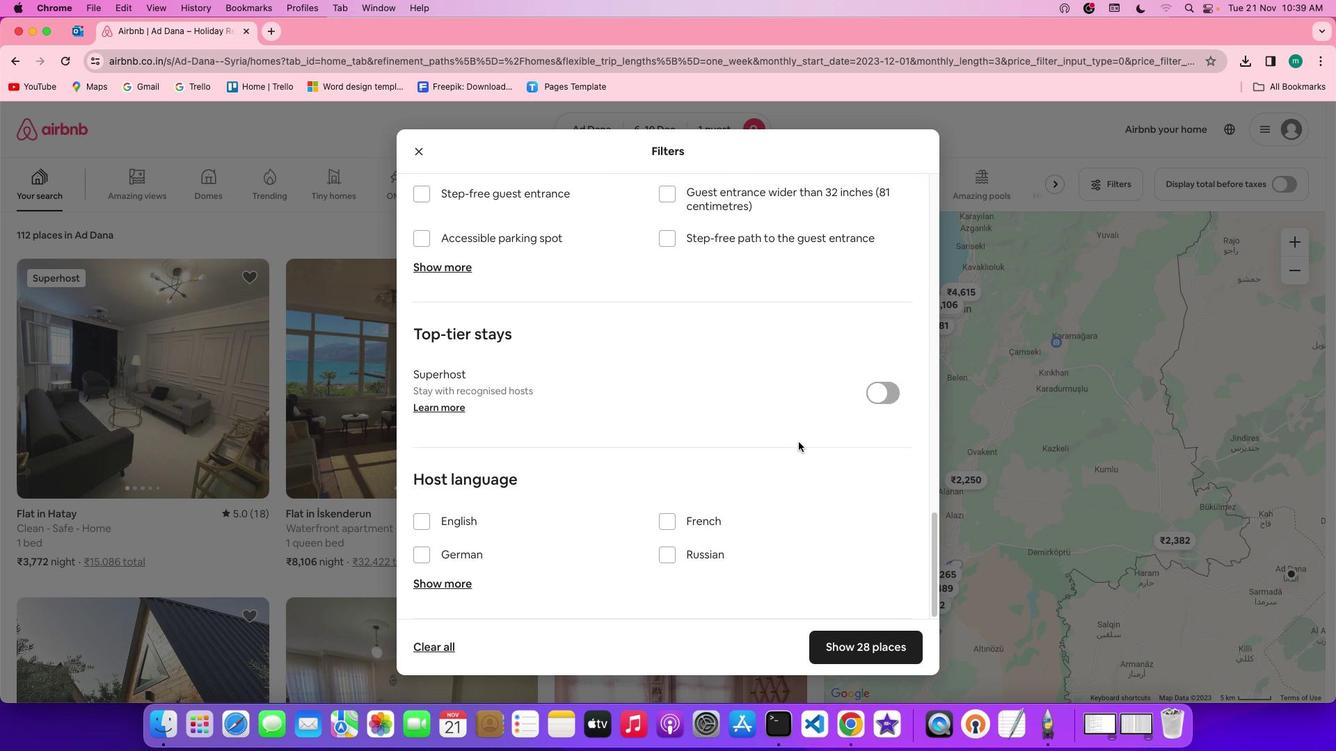 
Action: Mouse scrolled (798, 442) with delta (0, 0)
Screenshot: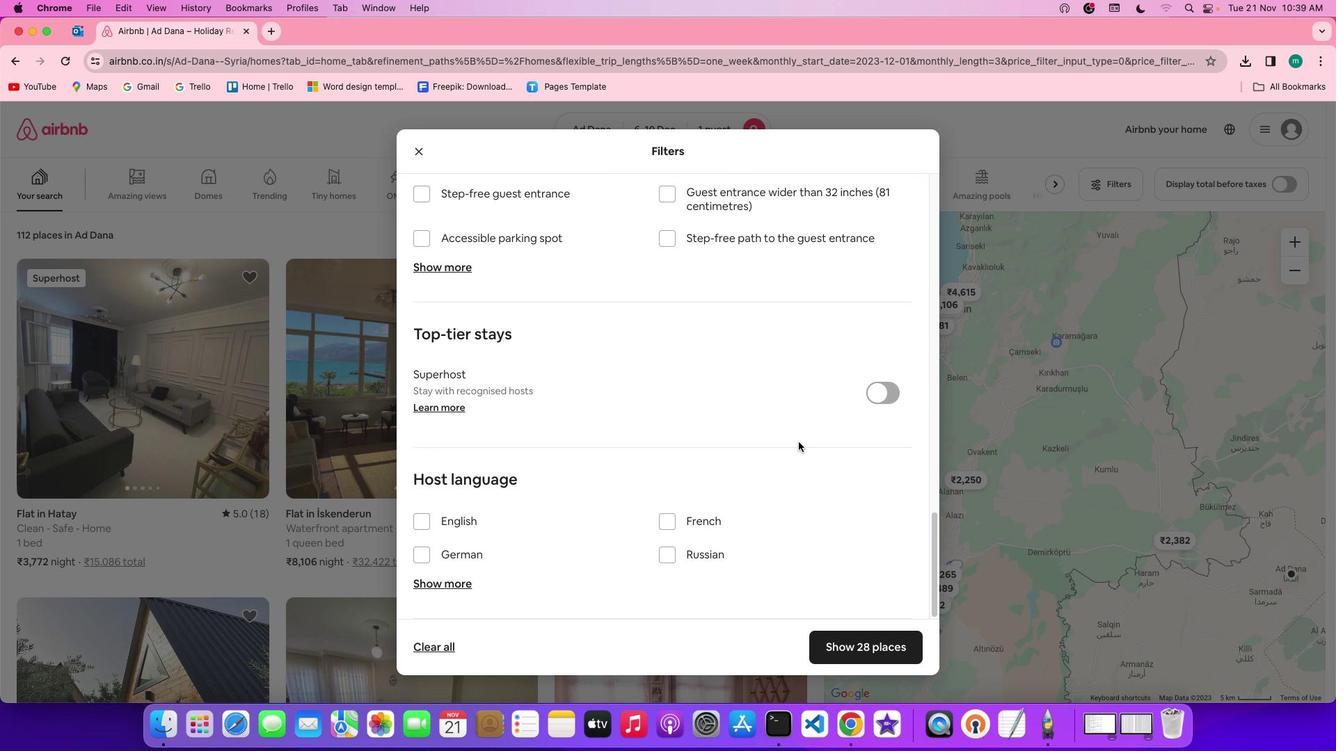 
Action: Mouse scrolled (798, 442) with delta (0, 0)
Screenshot: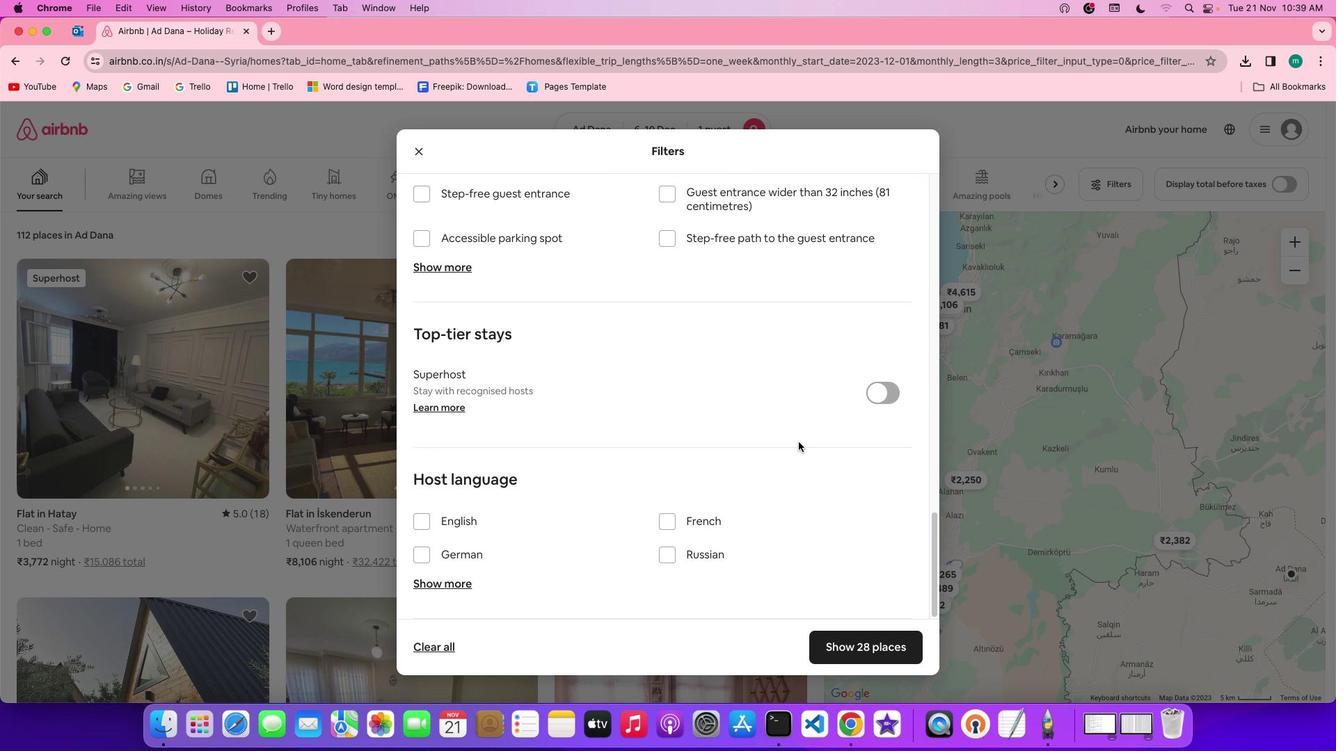 
Action: Mouse scrolled (798, 442) with delta (0, -2)
Screenshot: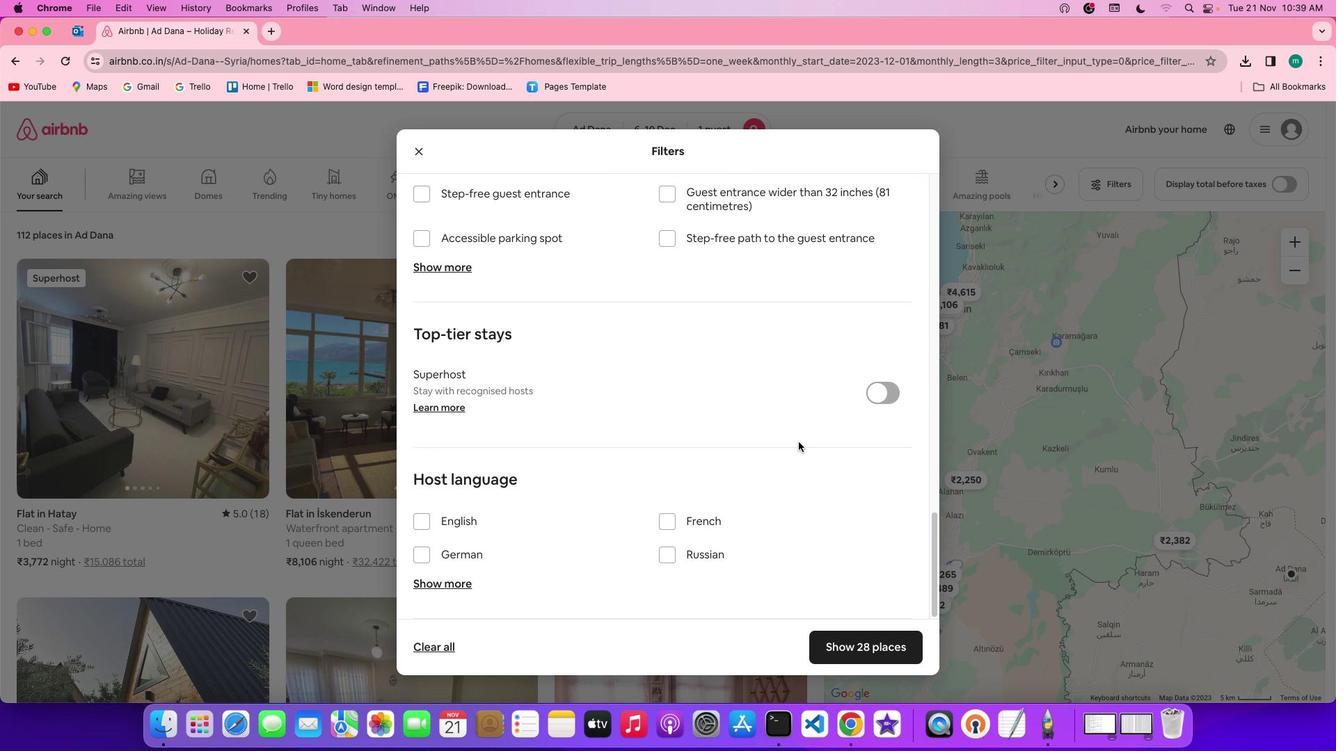 
Action: Mouse scrolled (798, 442) with delta (0, -3)
Screenshot: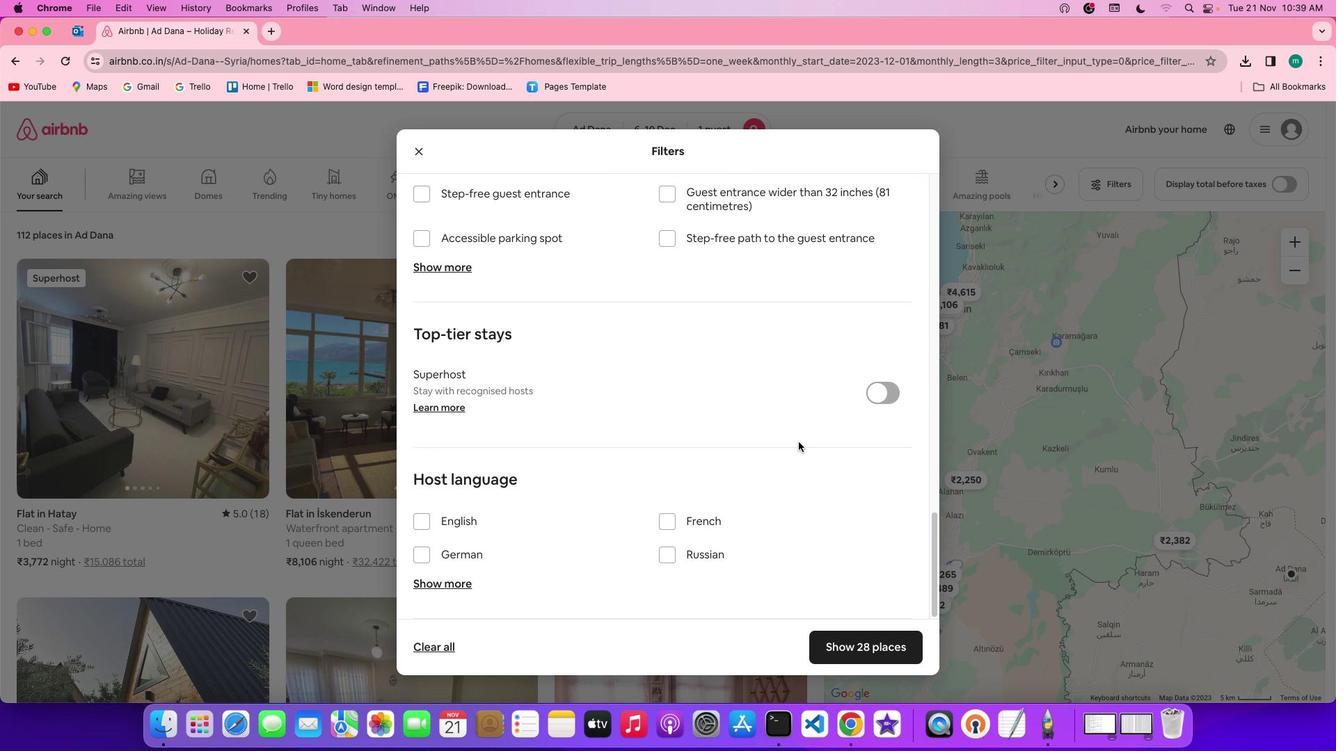 
Action: Mouse scrolled (798, 442) with delta (0, -4)
Screenshot: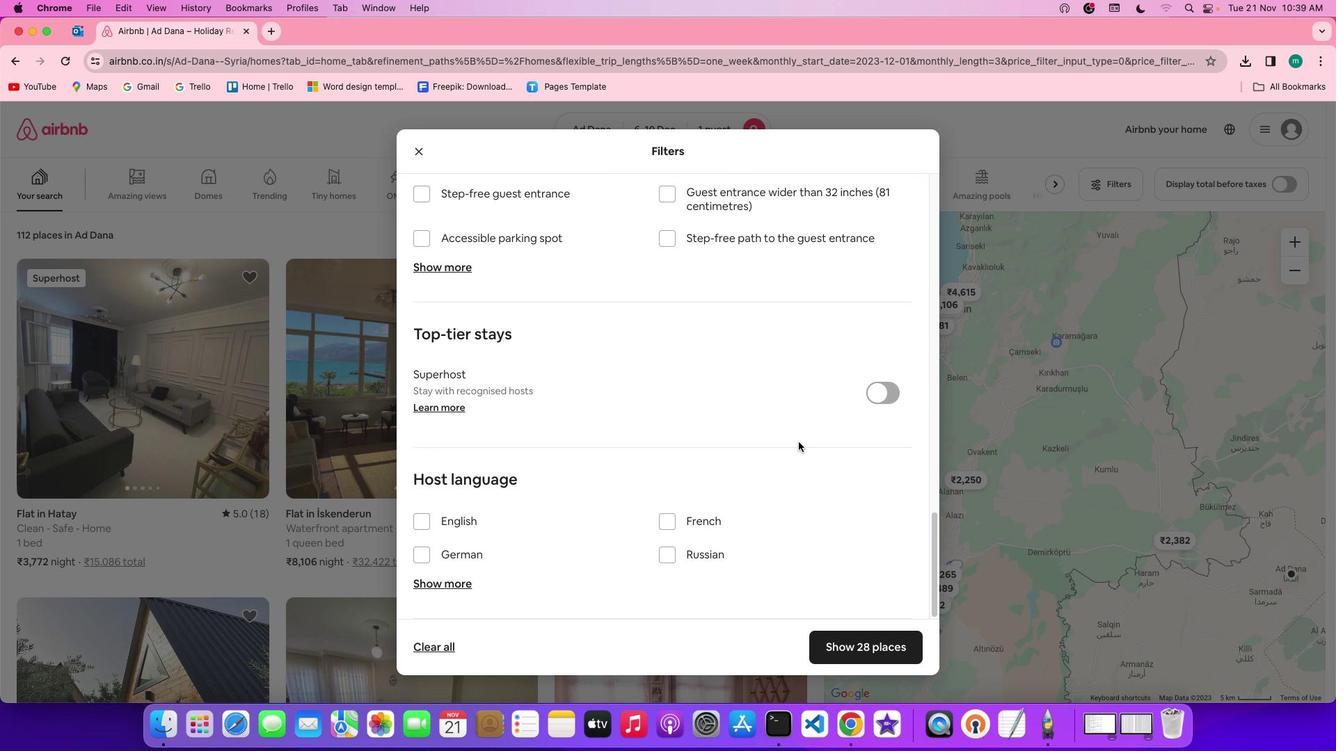 
Action: Mouse scrolled (798, 442) with delta (0, -4)
Screenshot: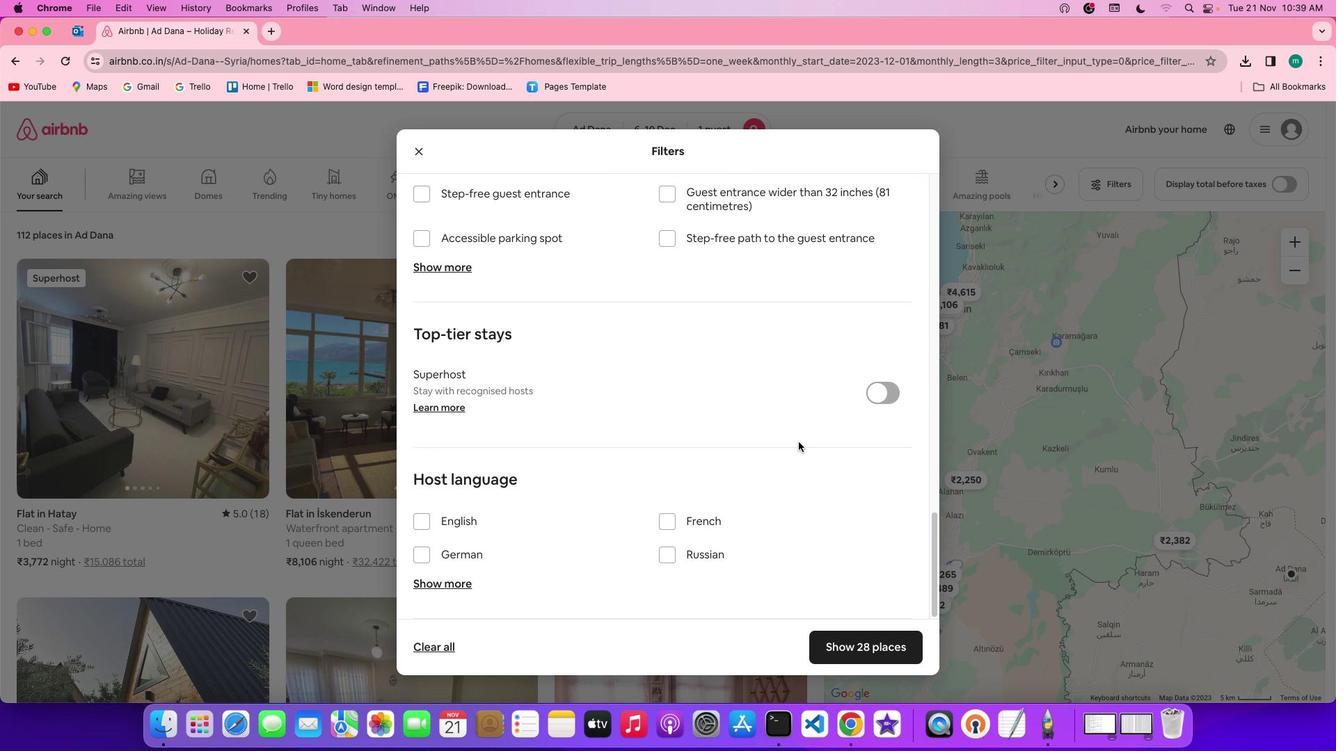 
Action: Mouse scrolled (798, 442) with delta (0, 0)
Screenshot: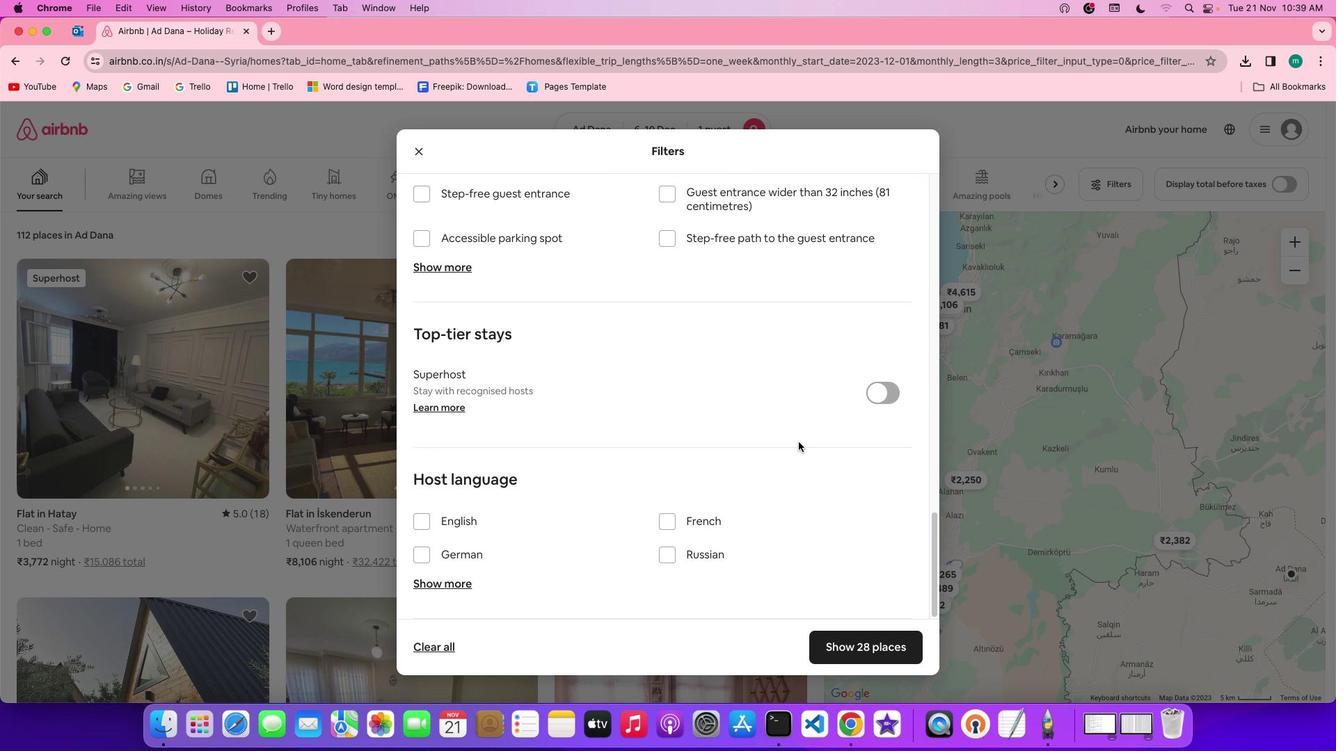 
Action: Mouse scrolled (798, 442) with delta (0, 0)
Screenshot: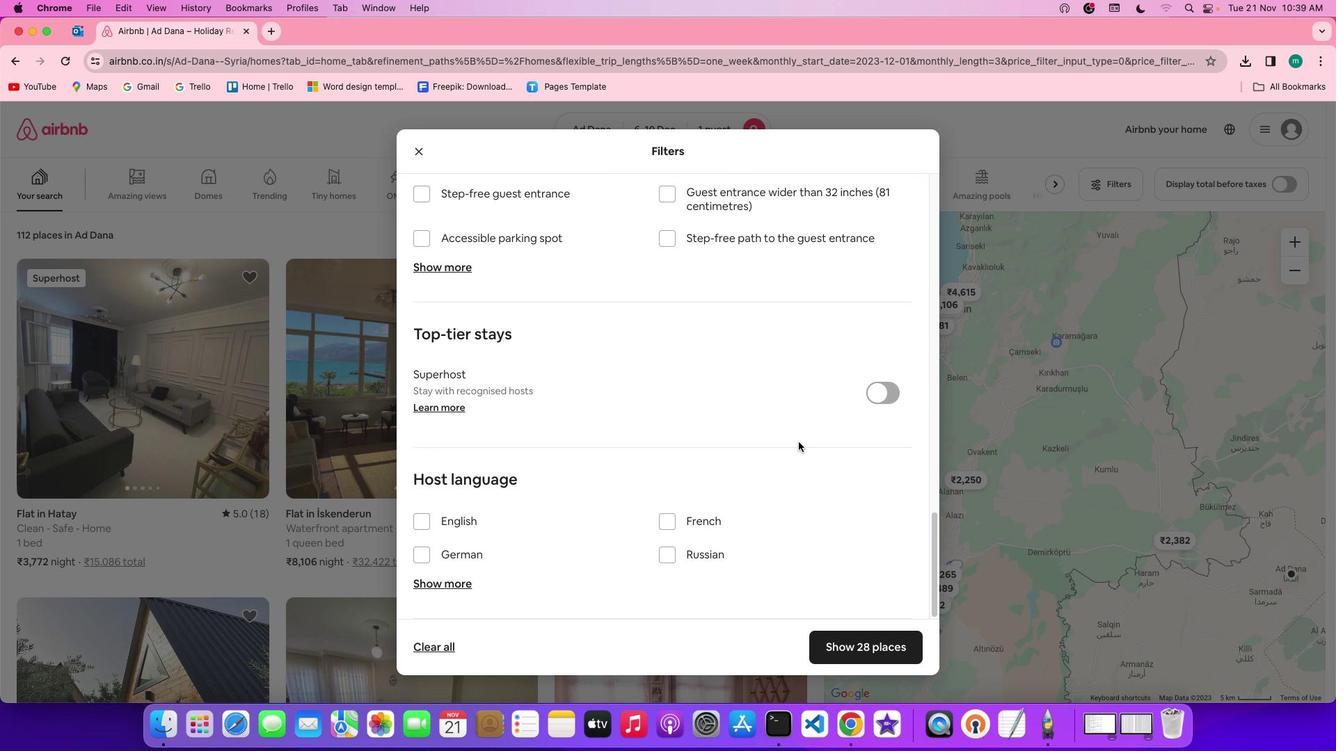 
Action: Mouse scrolled (798, 442) with delta (0, -2)
Screenshot: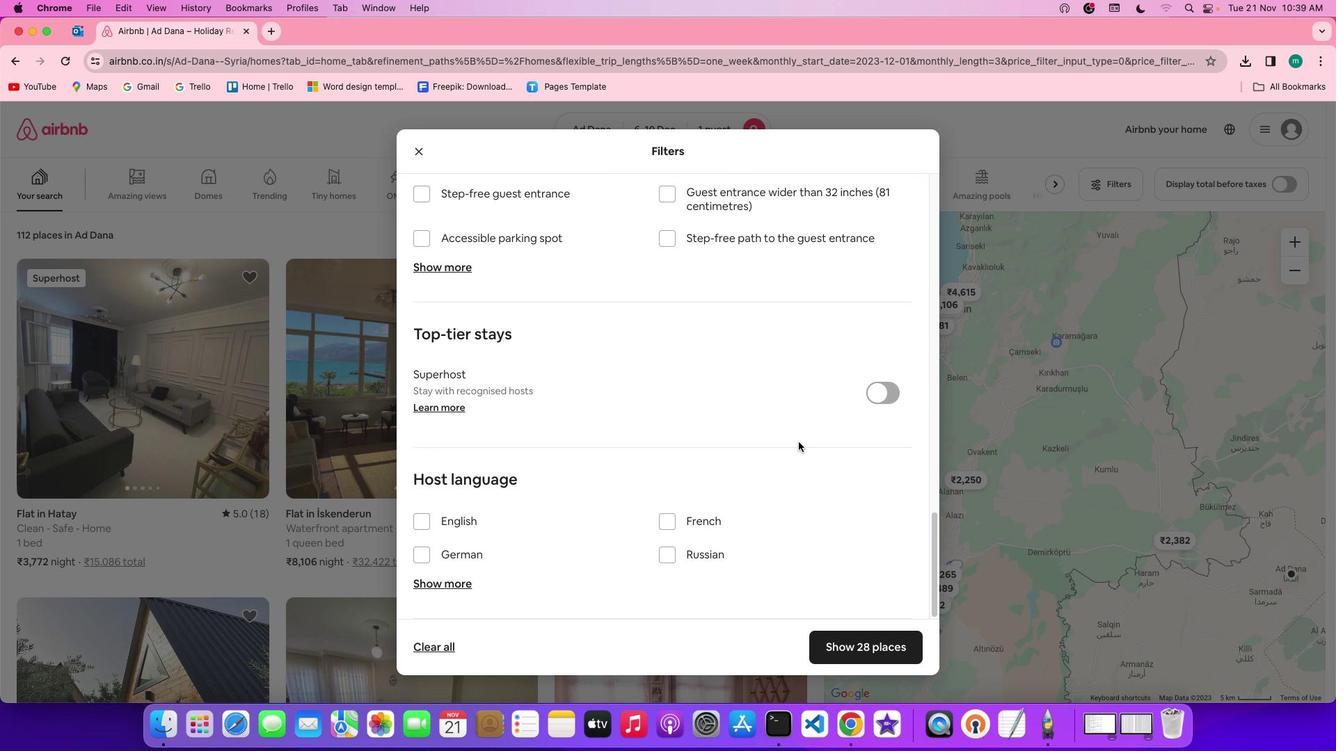 
Action: Mouse scrolled (798, 442) with delta (0, -3)
Screenshot: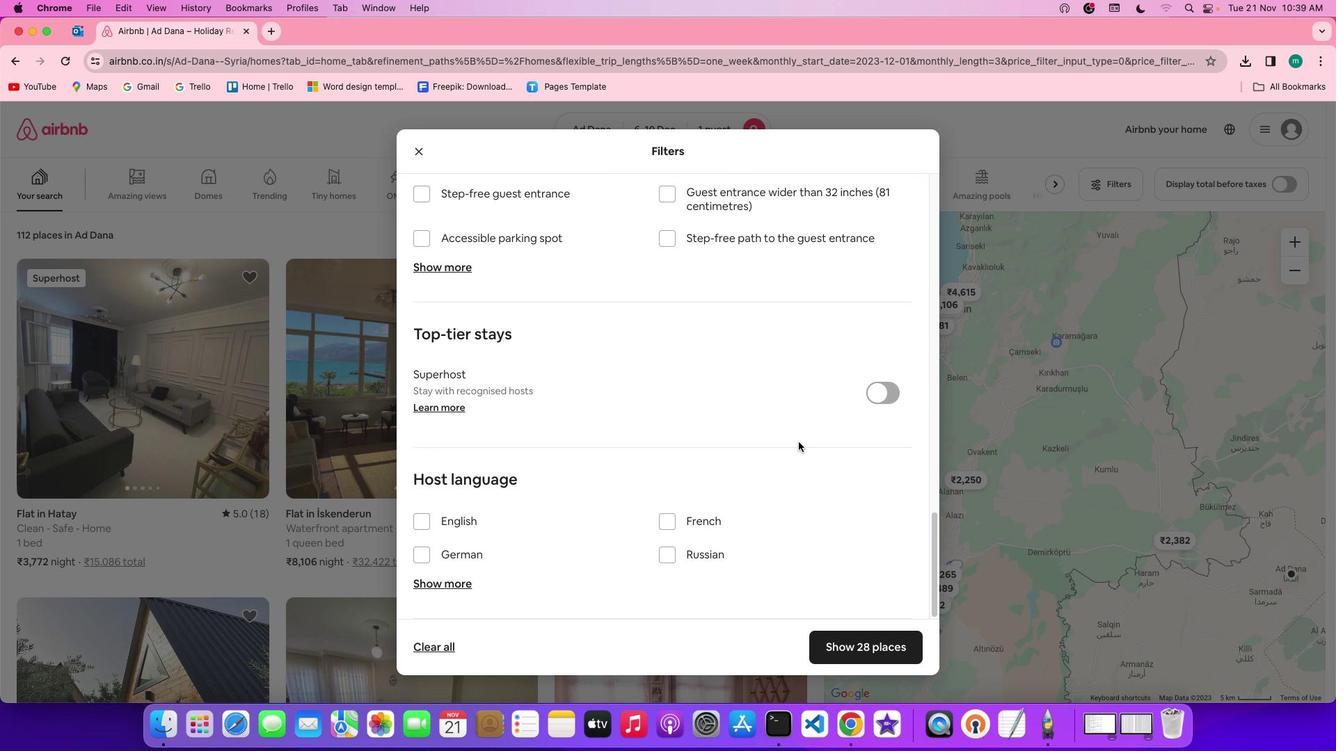 
Action: Mouse scrolled (798, 442) with delta (0, -4)
Screenshot: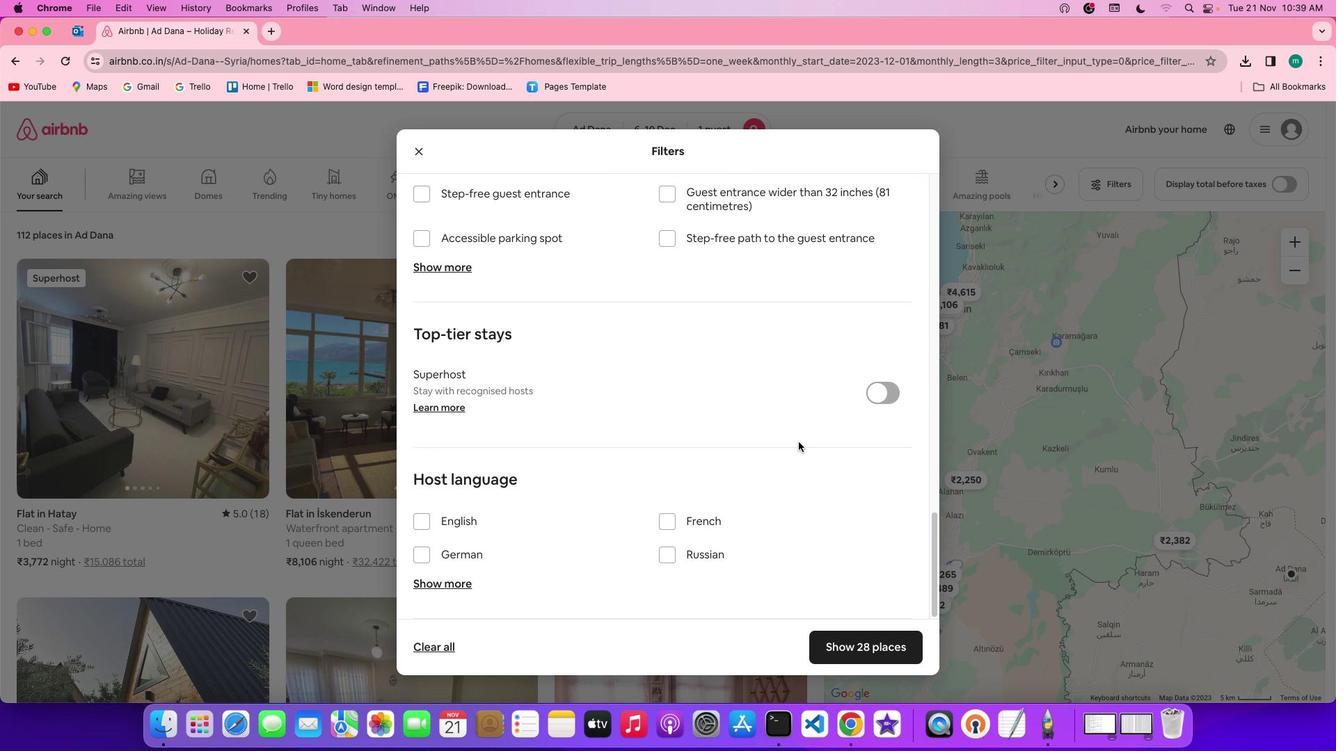 
Action: Mouse scrolled (798, 442) with delta (0, -4)
Screenshot: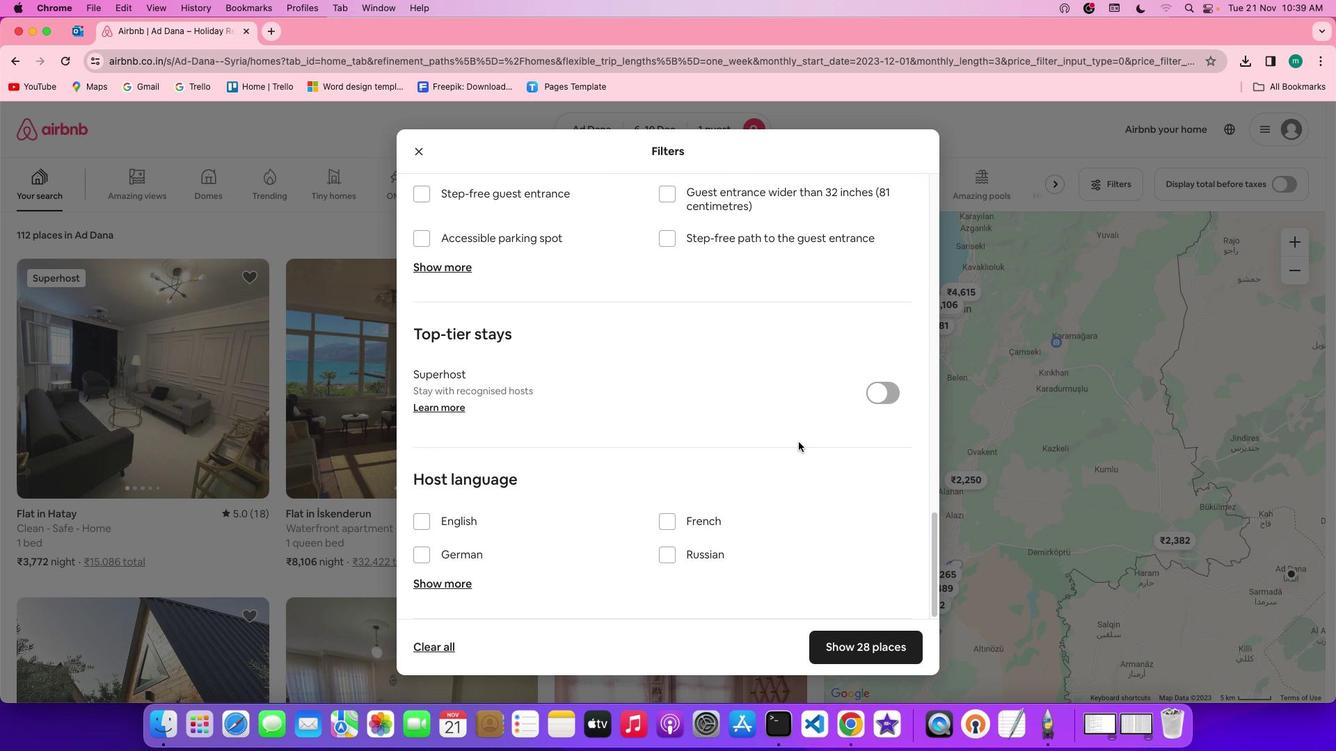
Action: Mouse moved to (889, 648)
Screenshot: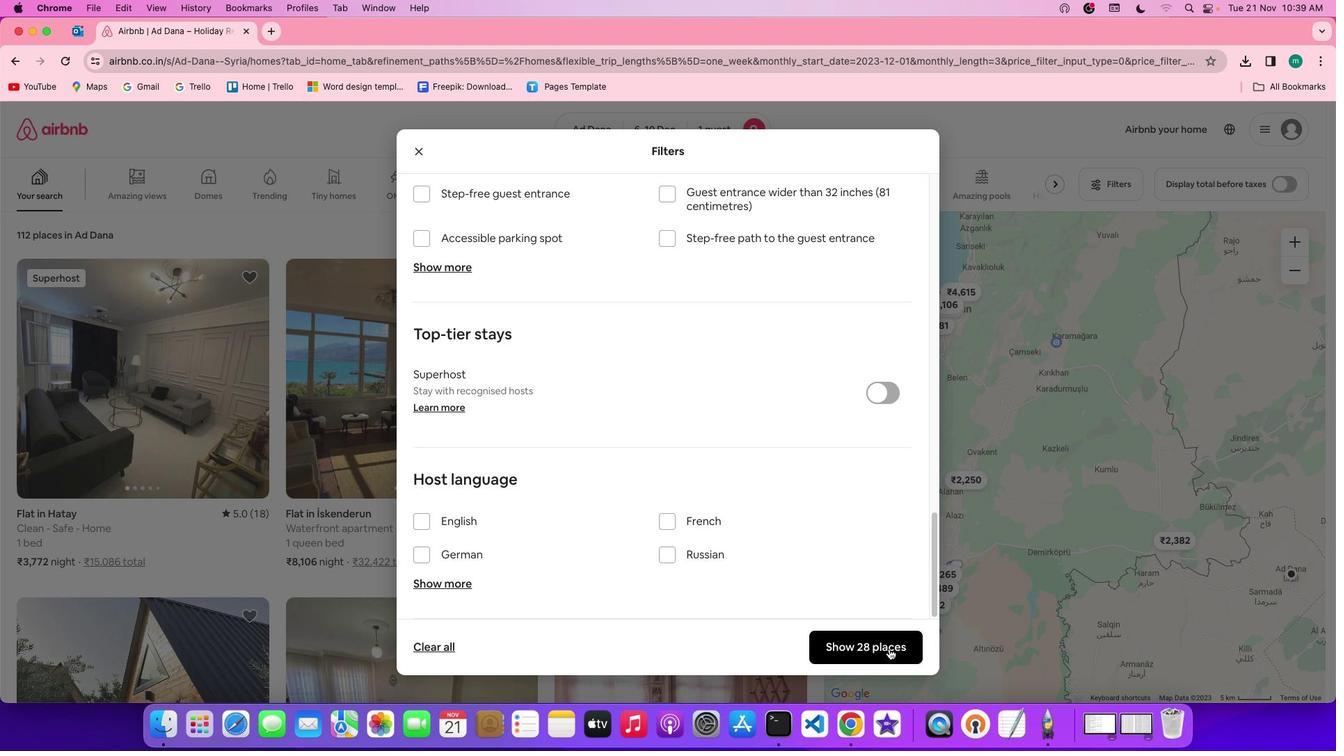 
Action: Mouse pressed left at (889, 648)
Screenshot: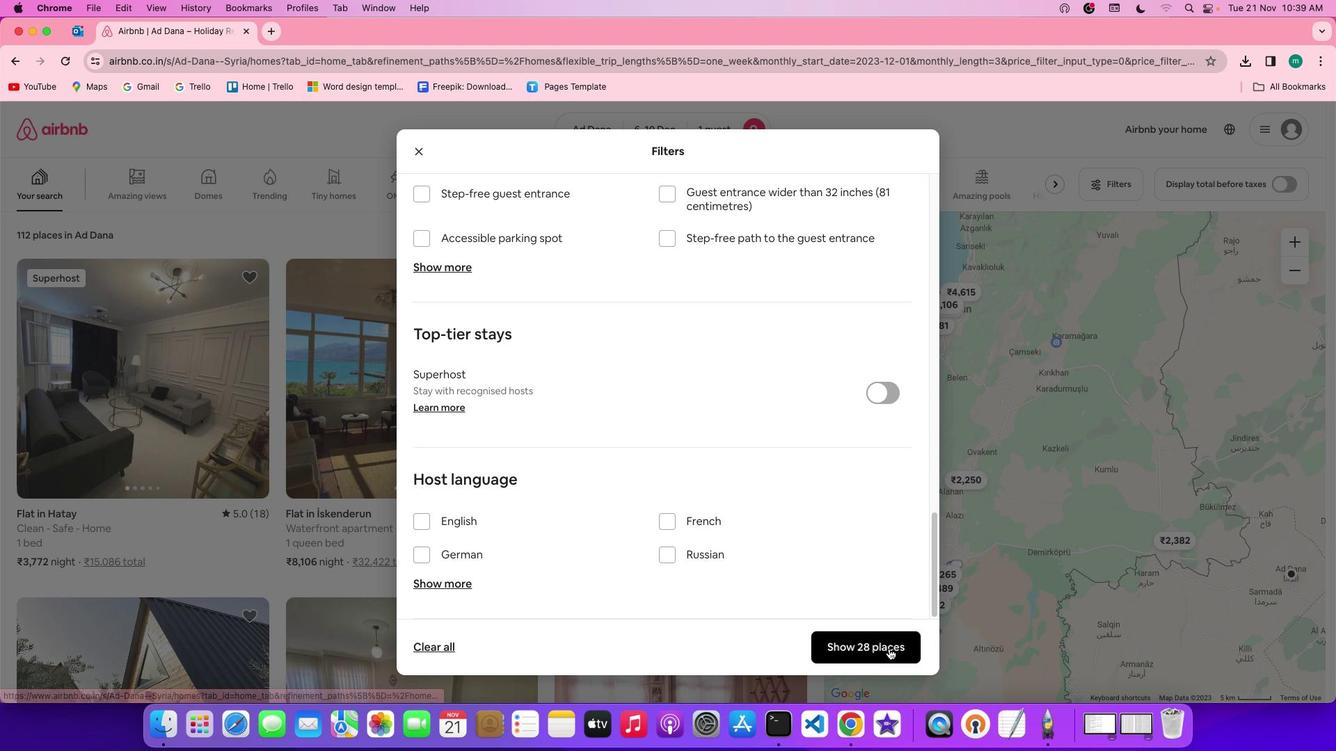 
Action: Mouse moved to (568, 554)
Screenshot: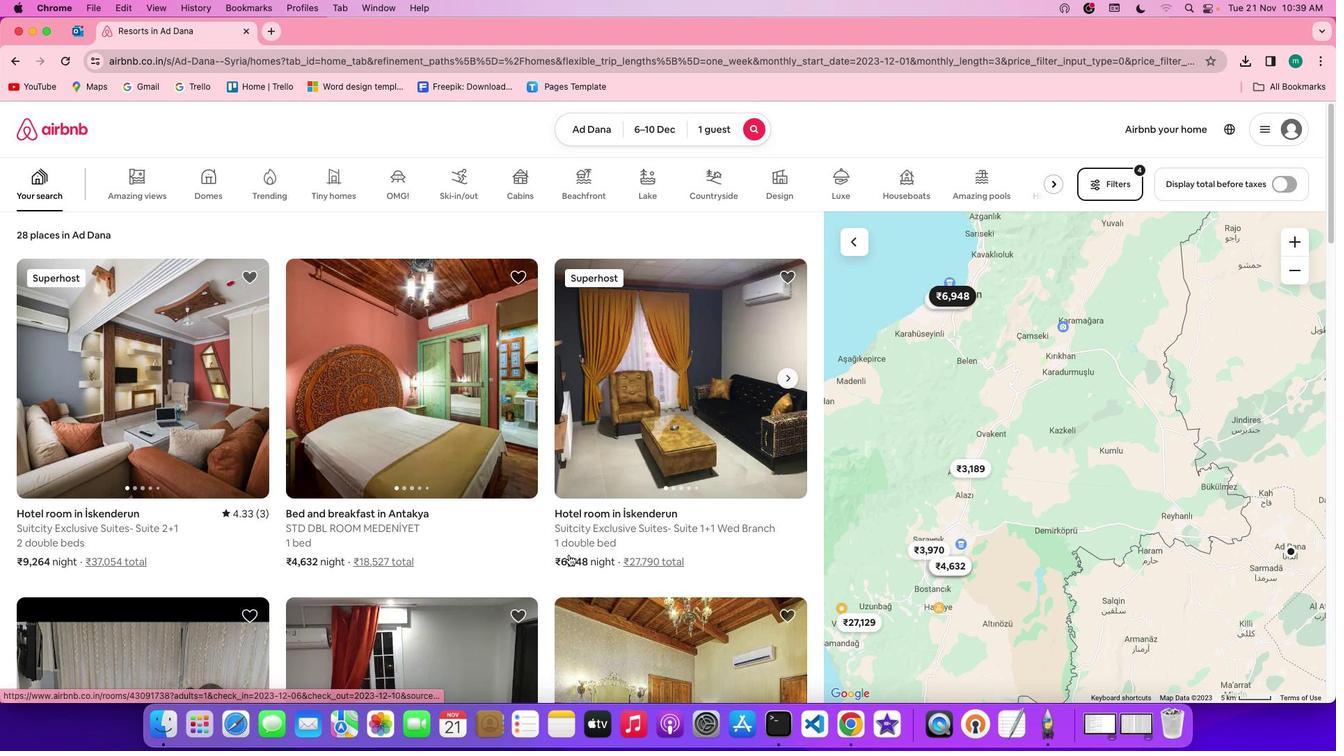 
Action: Mouse scrolled (568, 554) with delta (0, 0)
Screenshot: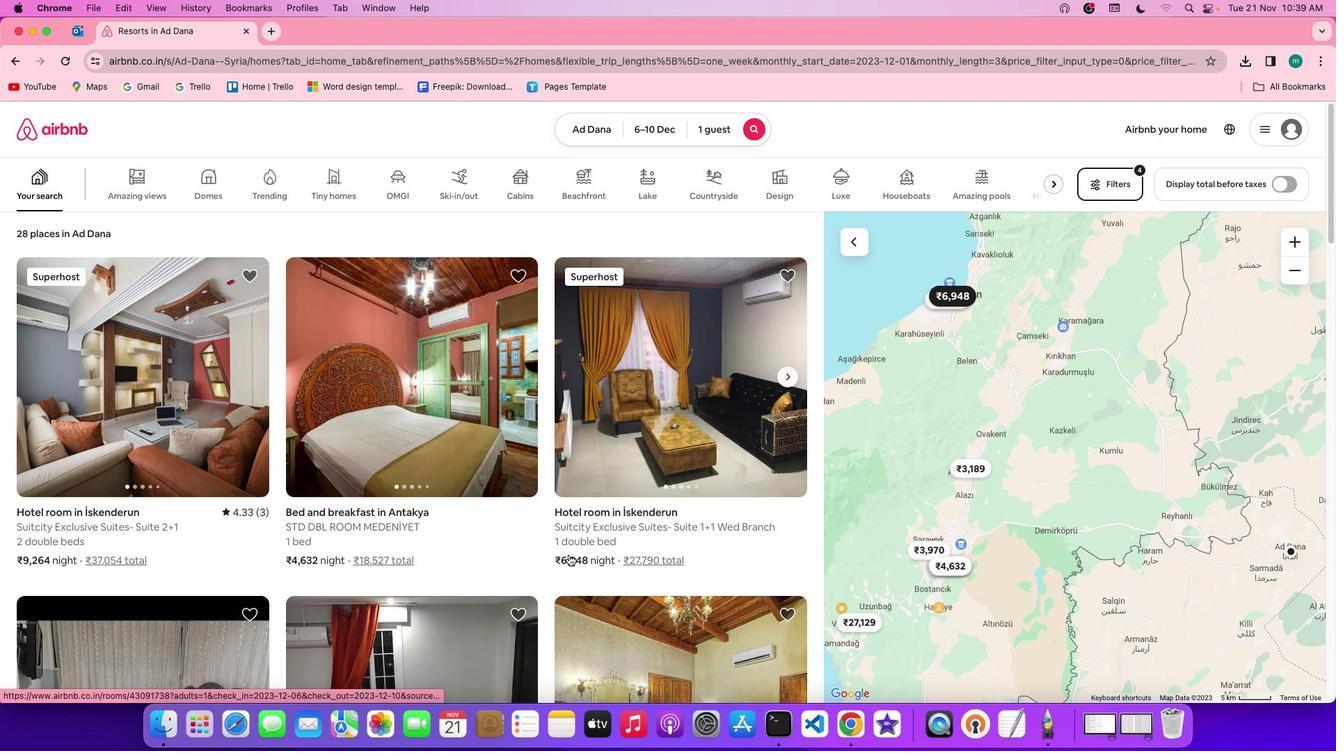 
Action: Mouse scrolled (568, 554) with delta (0, 0)
Screenshot: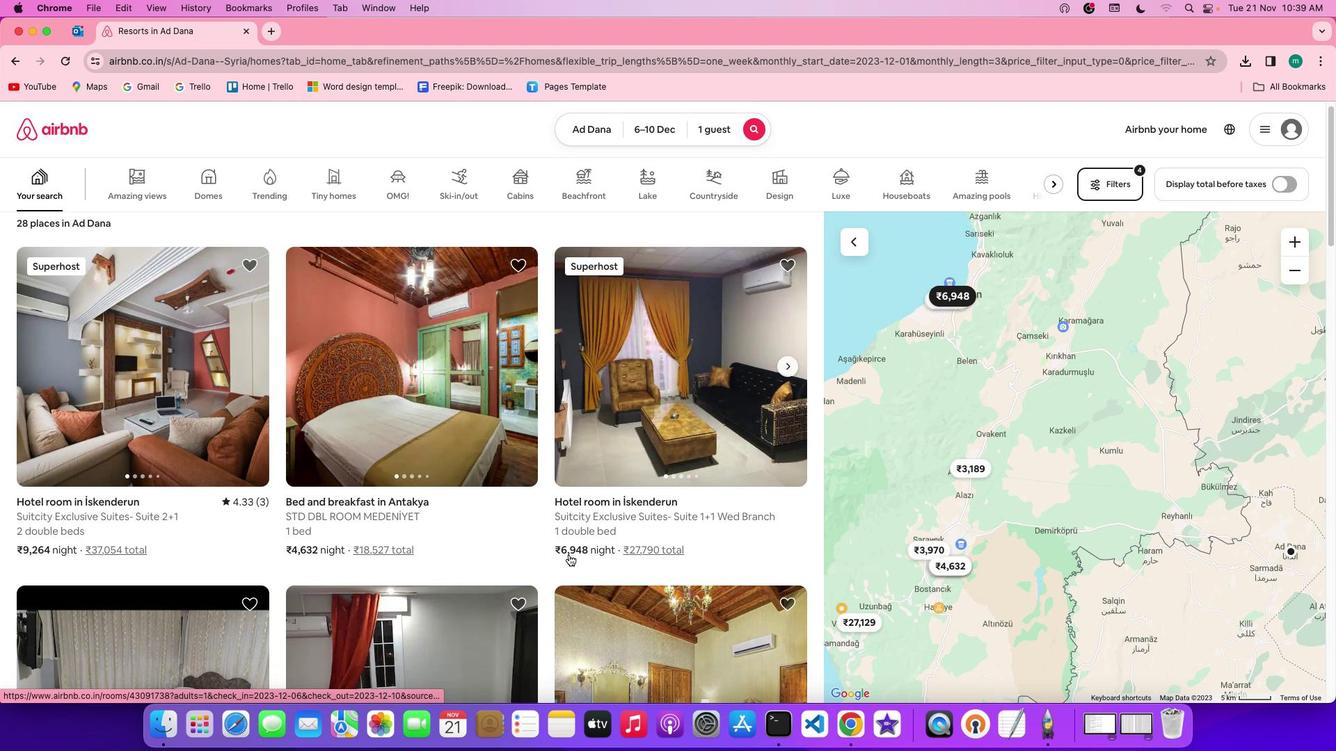 
Action: Mouse scrolled (568, 554) with delta (0, -1)
Screenshot: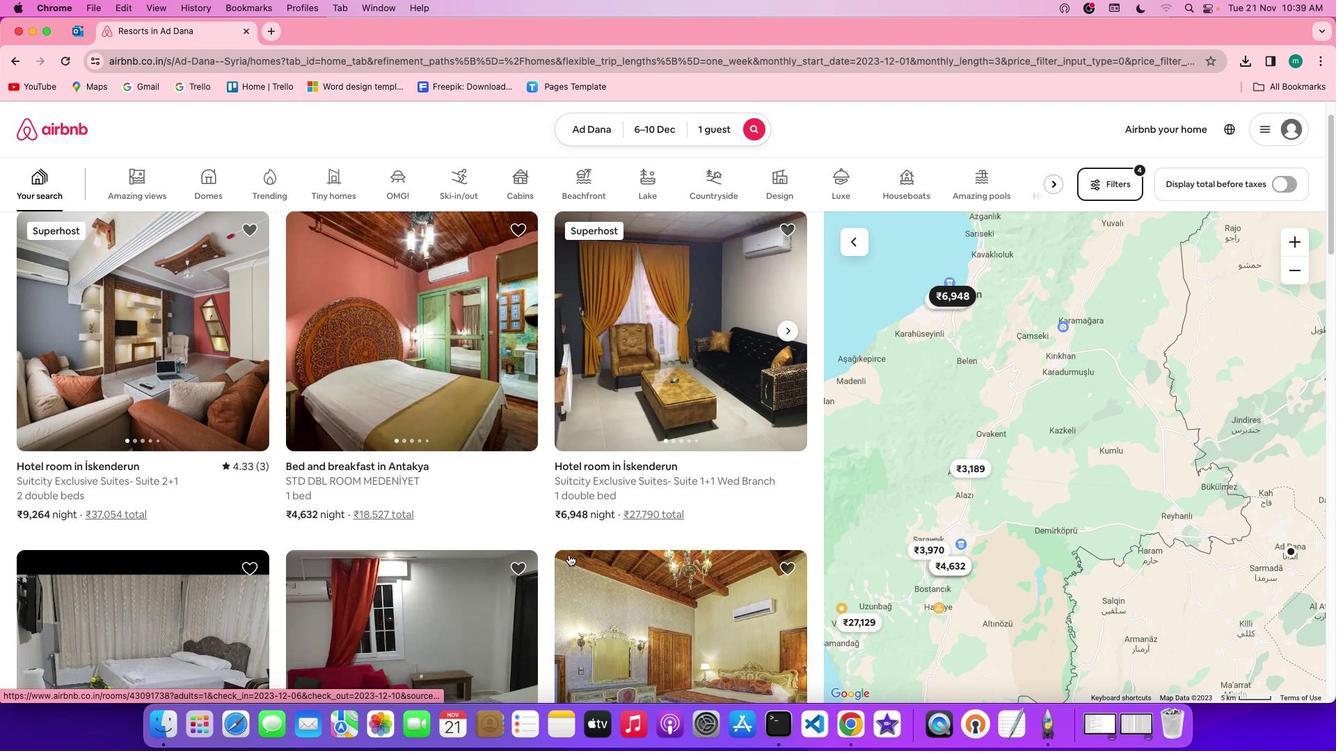 
Action: Mouse scrolled (568, 554) with delta (0, 0)
Screenshot: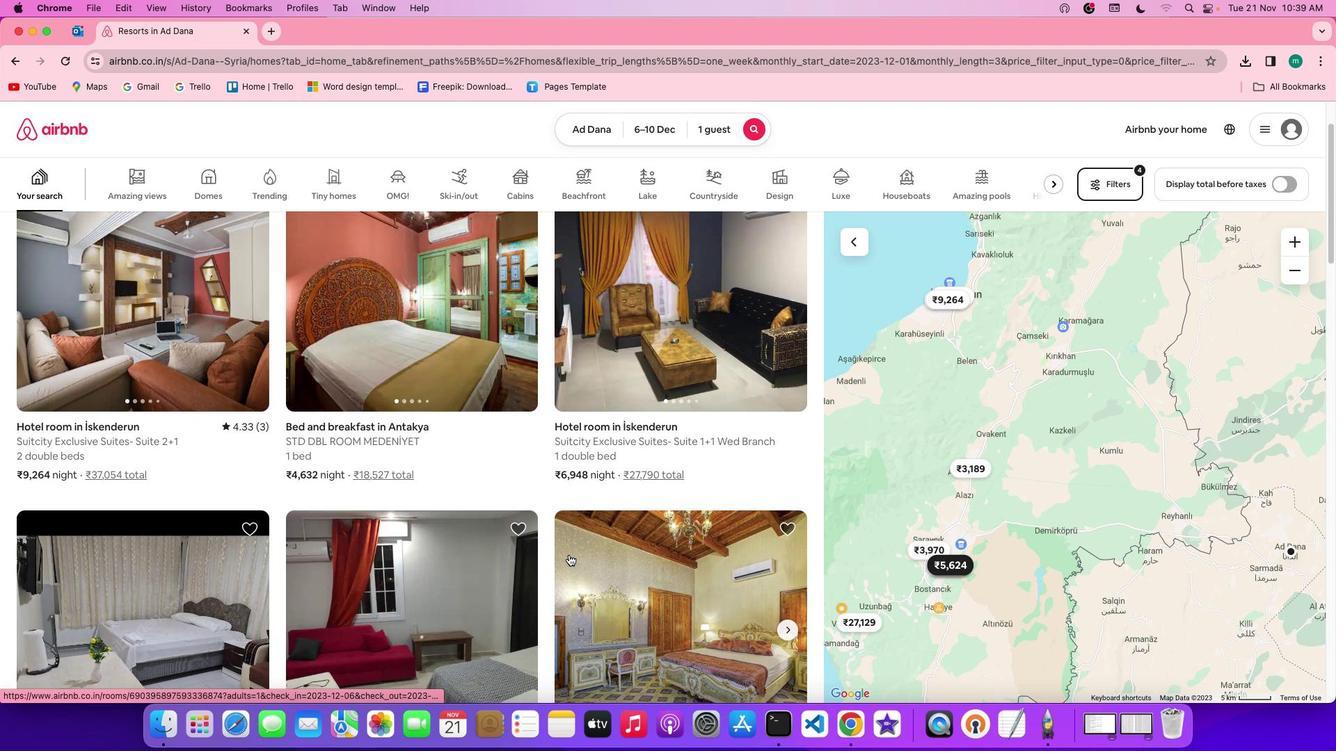 
Action: Mouse scrolled (568, 554) with delta (0, 0)
Screenshot: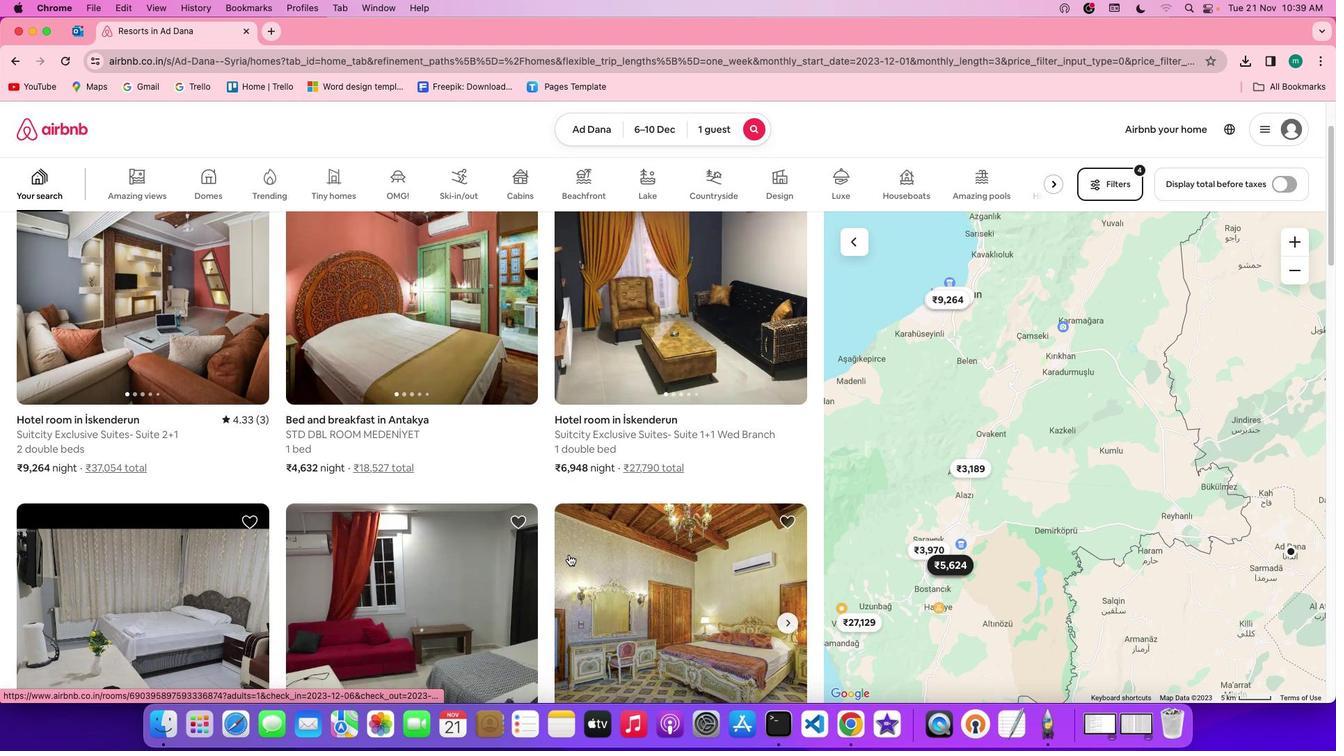 
Action: Mouse scrolled (568, 554) with delta (0, 0)
Screenshot: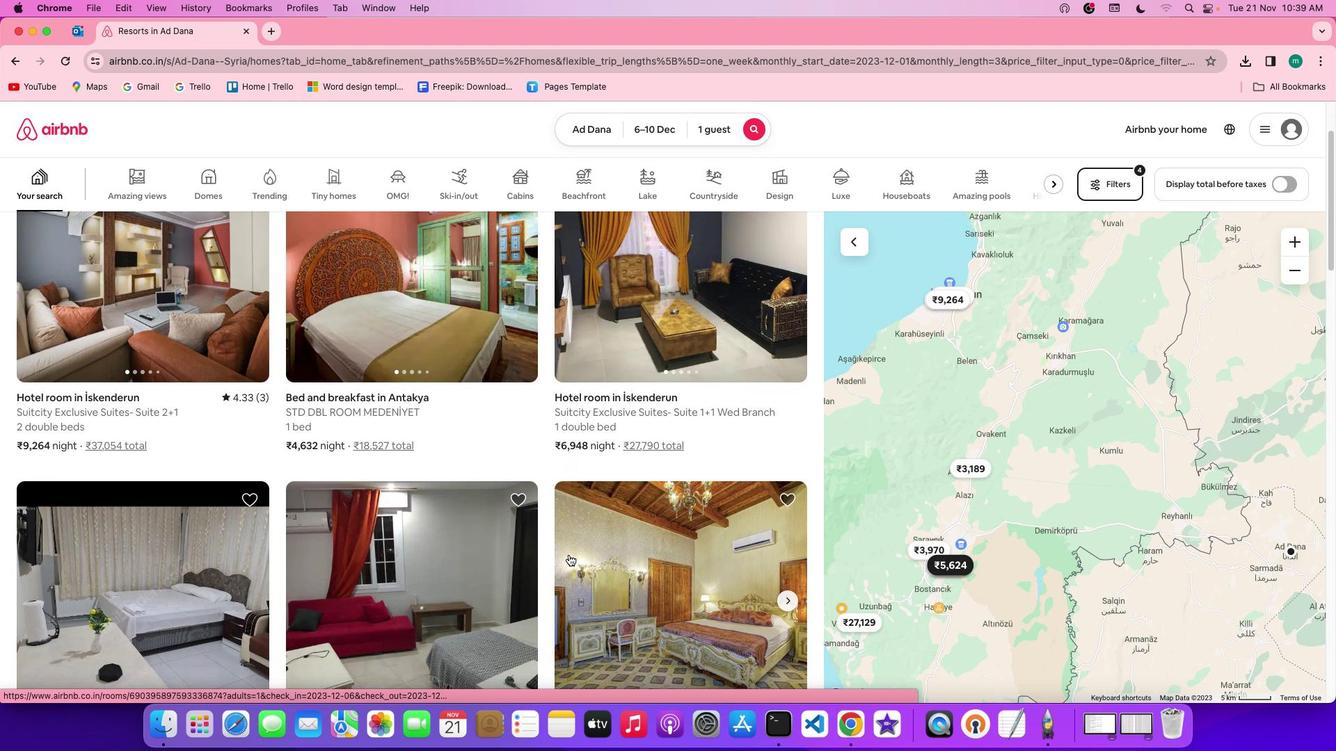 
Action: Mouse moved to (96, 278)
Screenshot: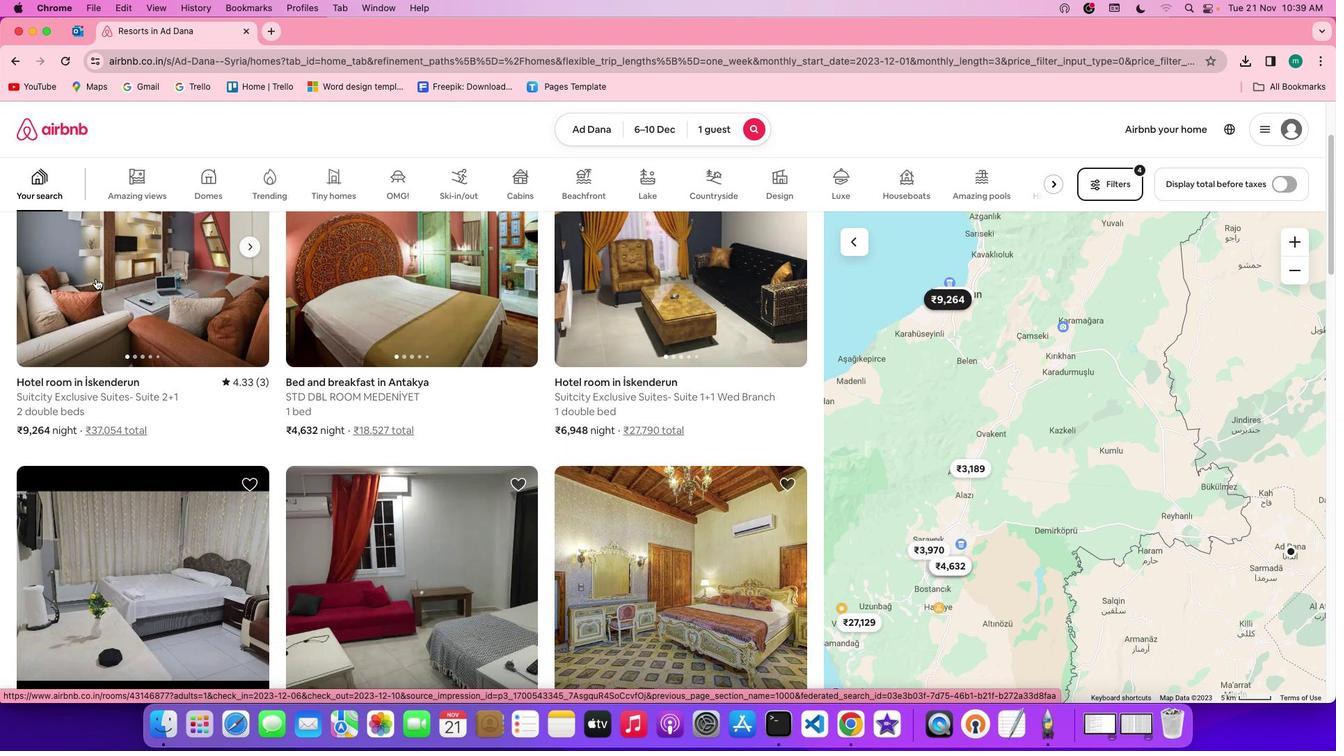 
Action: Mouse pressed left at (96, 278)
Screenshot: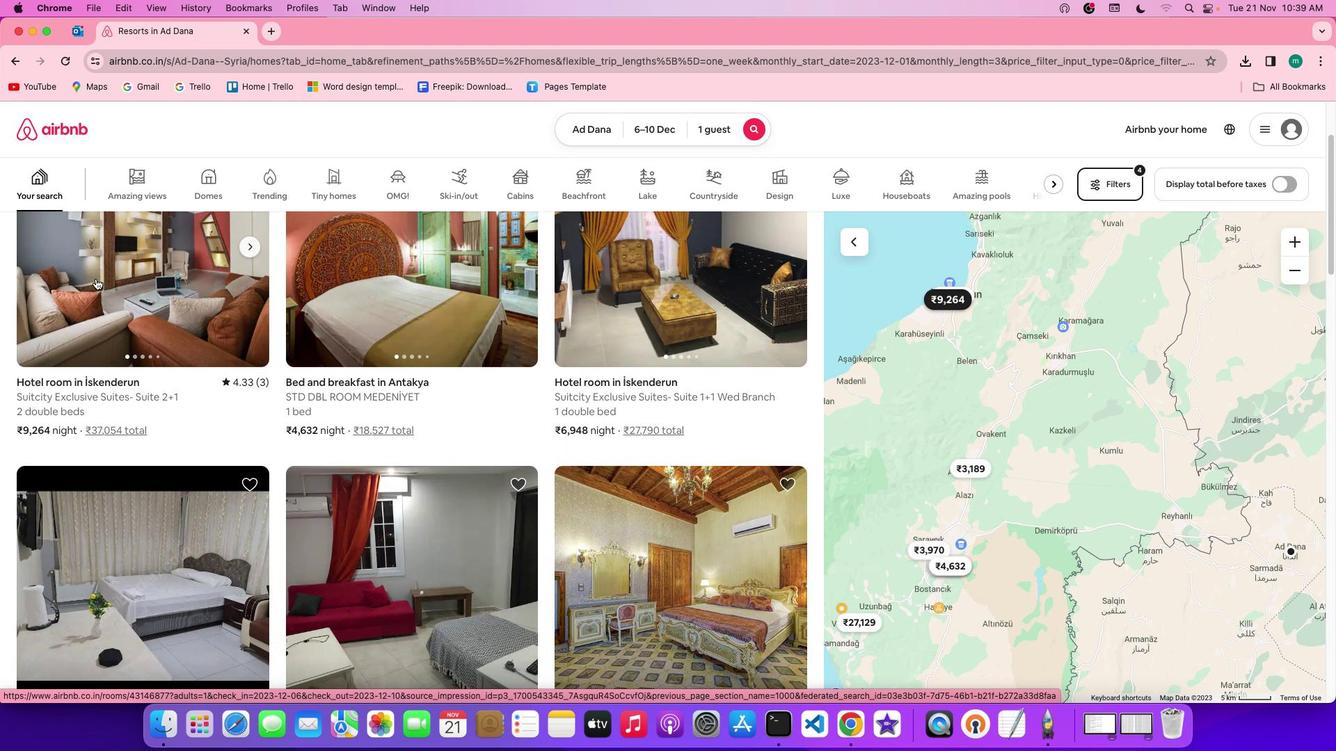 
Action: Mouse moved to (1008, 523)
Screenshot: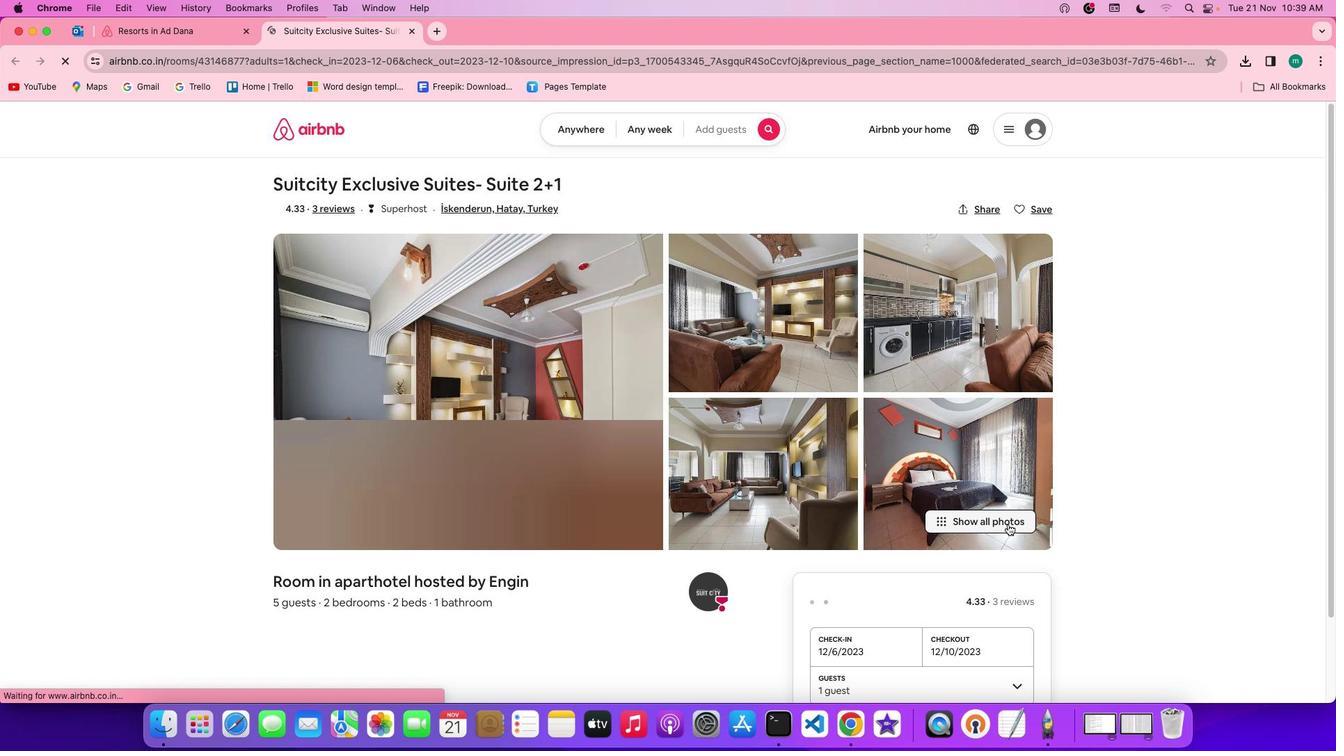 
Action: Mouse pressed left at (1008, 523)
Screenshot: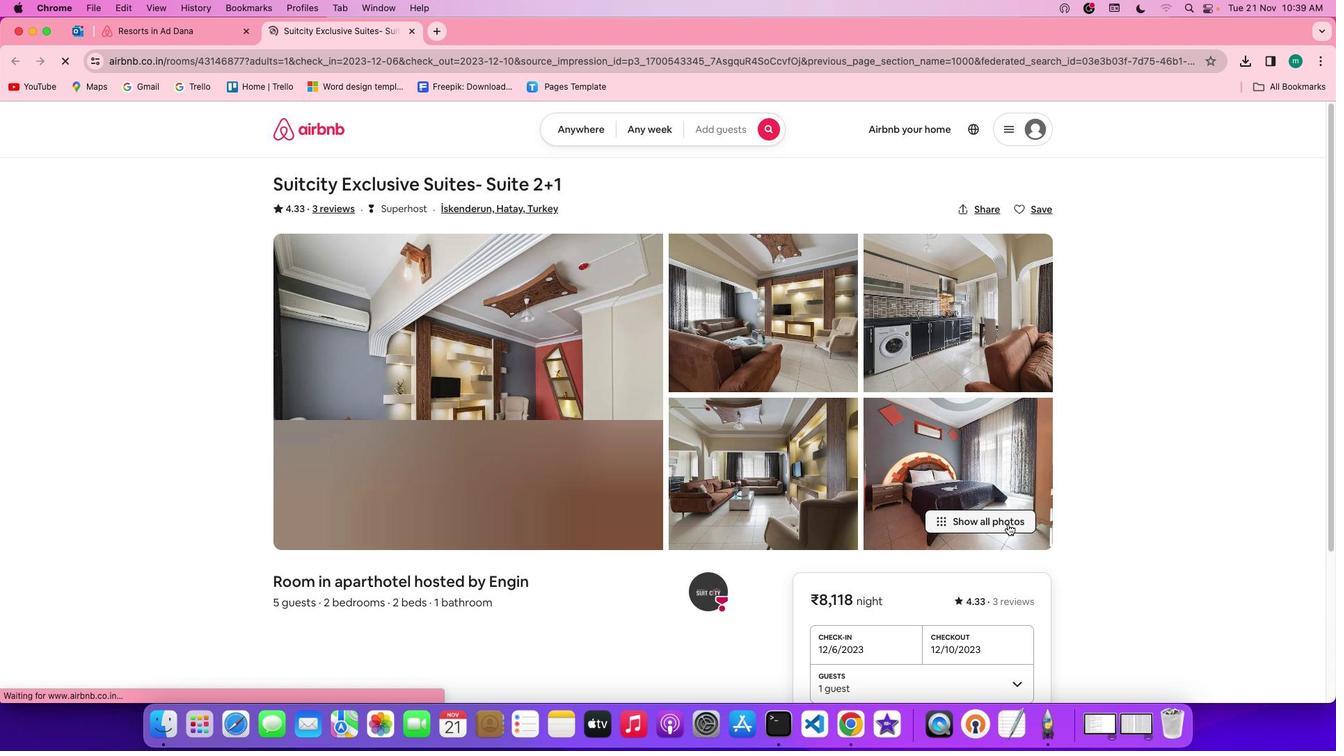 
Action: Mouse moved to (725, 485)
Screenshot: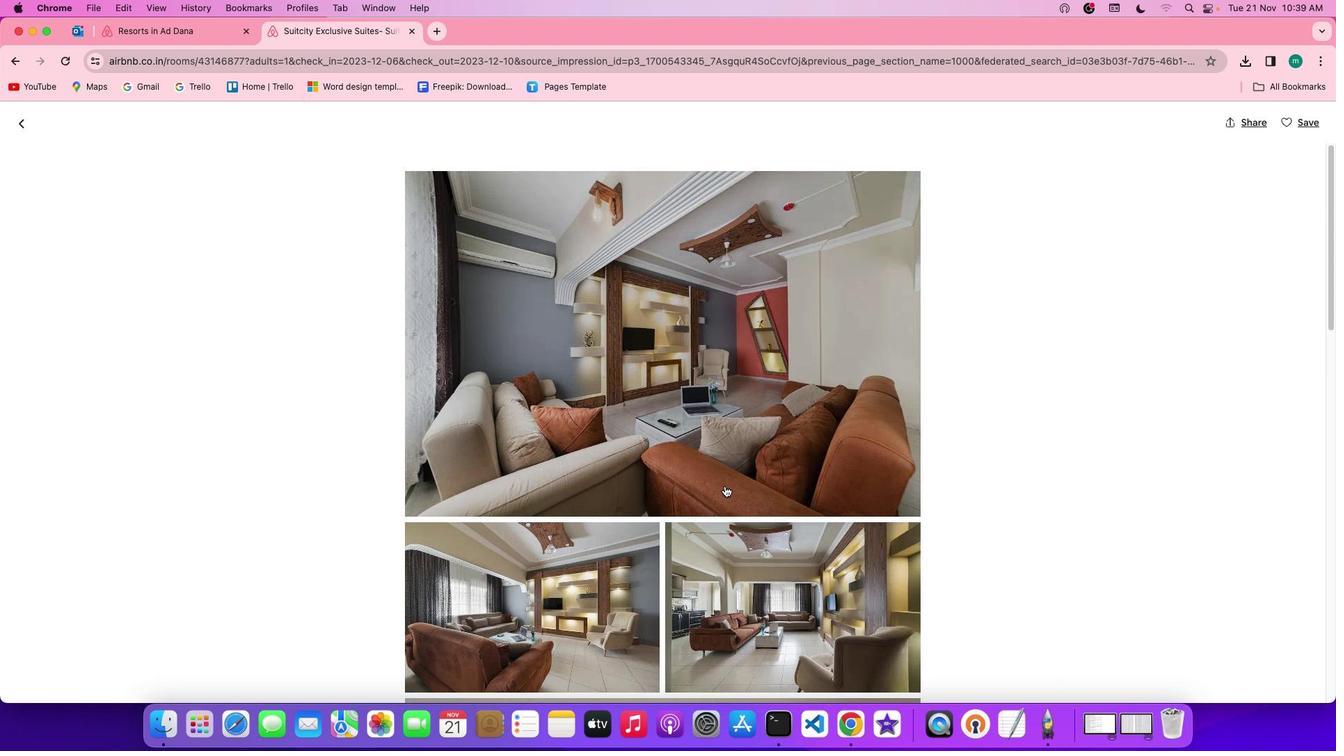 
Action: Mouse scrolled (725, 485) with delta (0, 0)
Screenshot: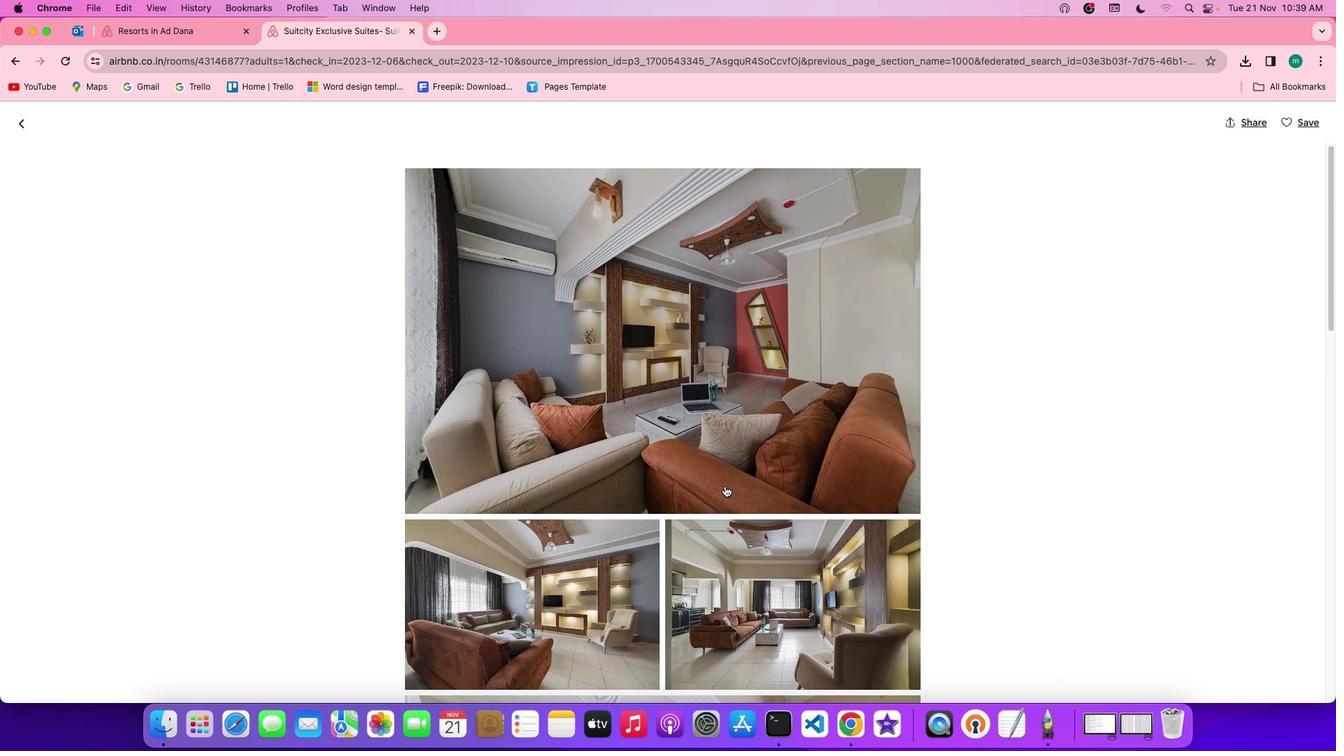 
Action: Mouse scrolled (725, 485) with delta (0, 0)
Screenshot: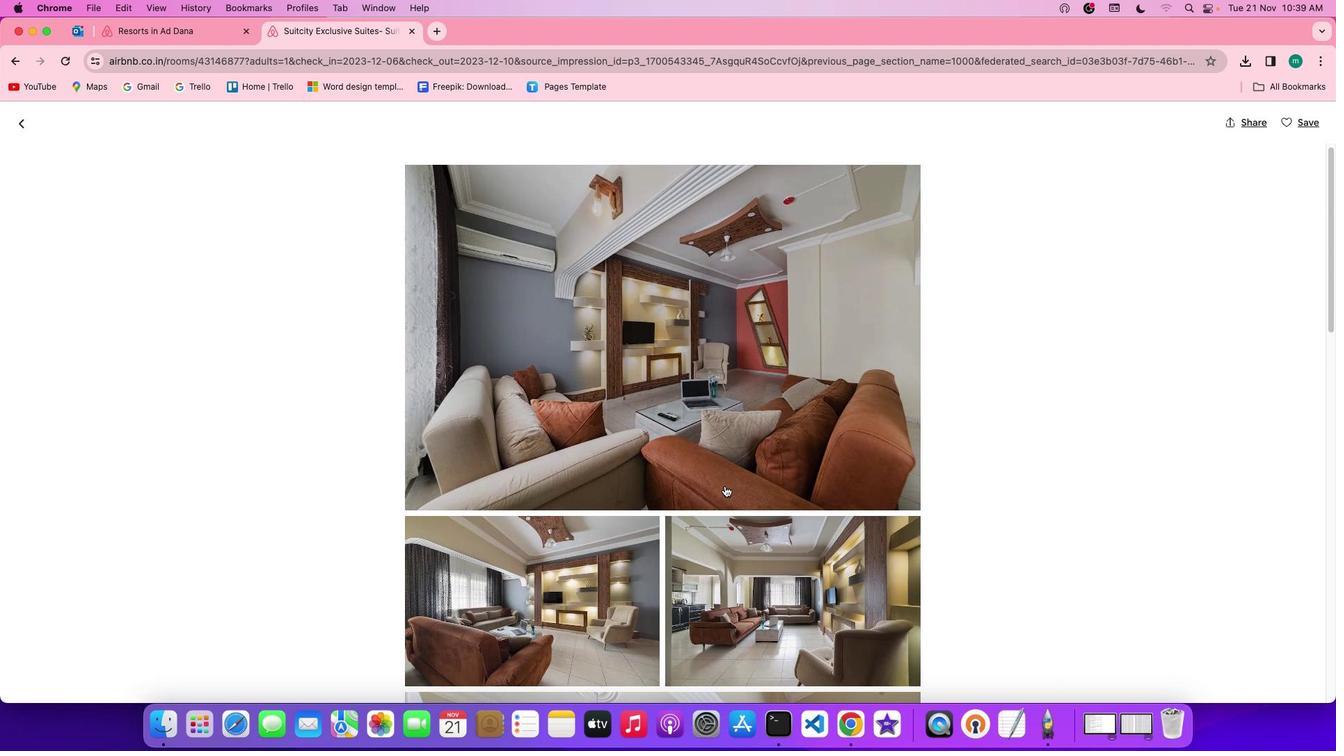 
Action: Mouse scrolled (725, 485) with delta (0, 0)
Screenshot: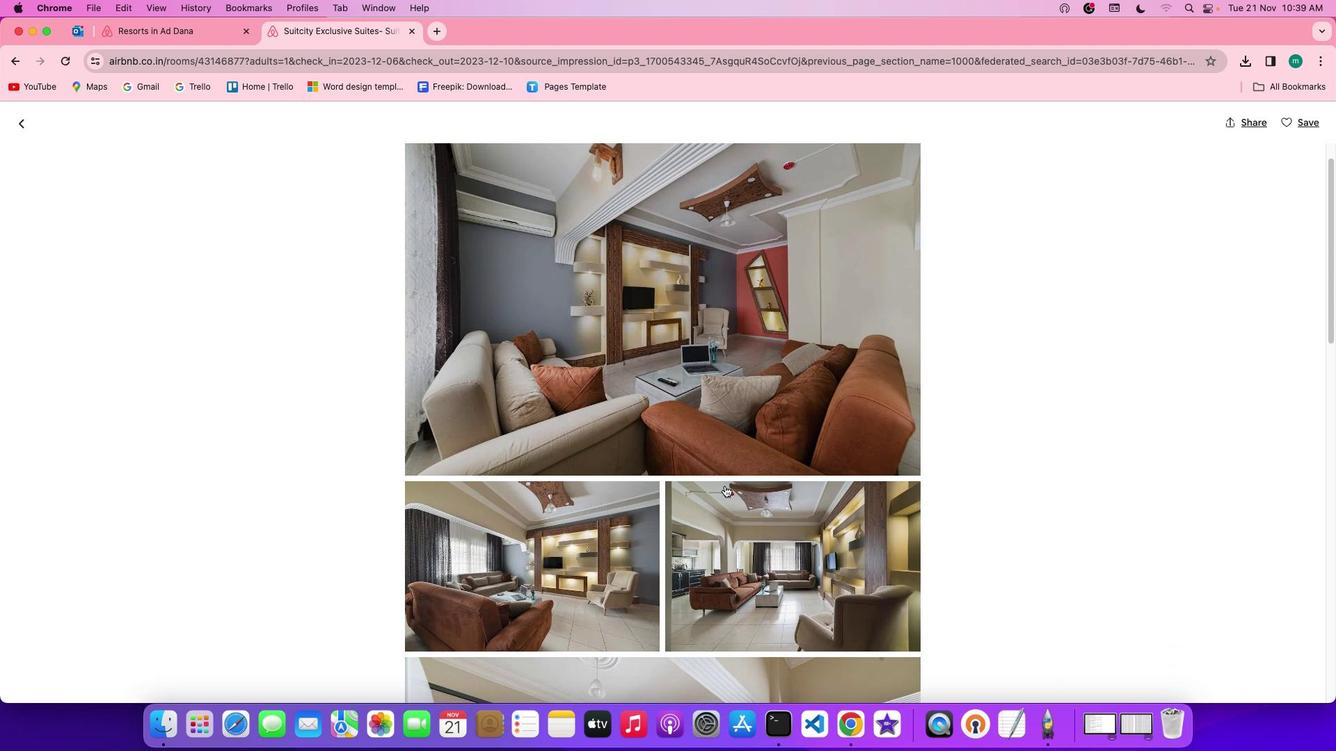 
Action: Mouse scrolled (725, 485) with delta (0, 0)
Screenshot: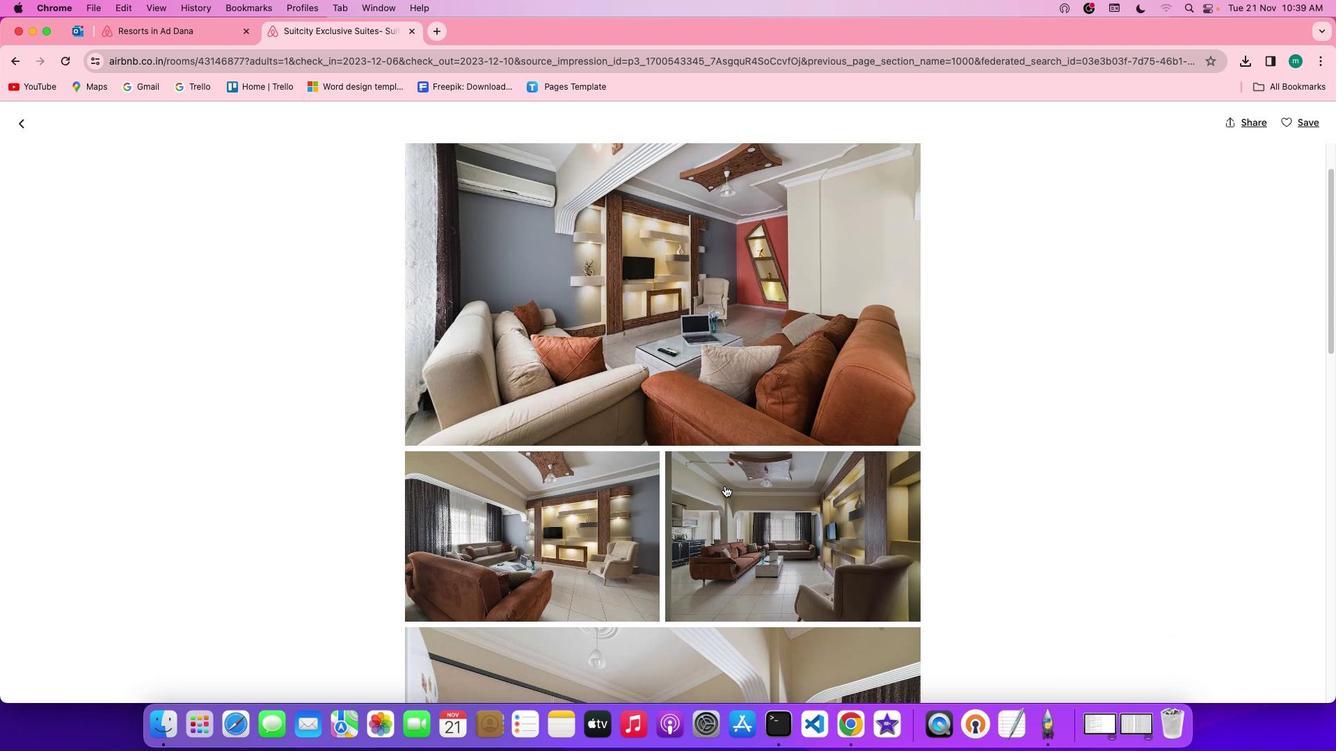 
Action: Mouse scrolled (725, 485) with delta (0, 0)
Screenshot: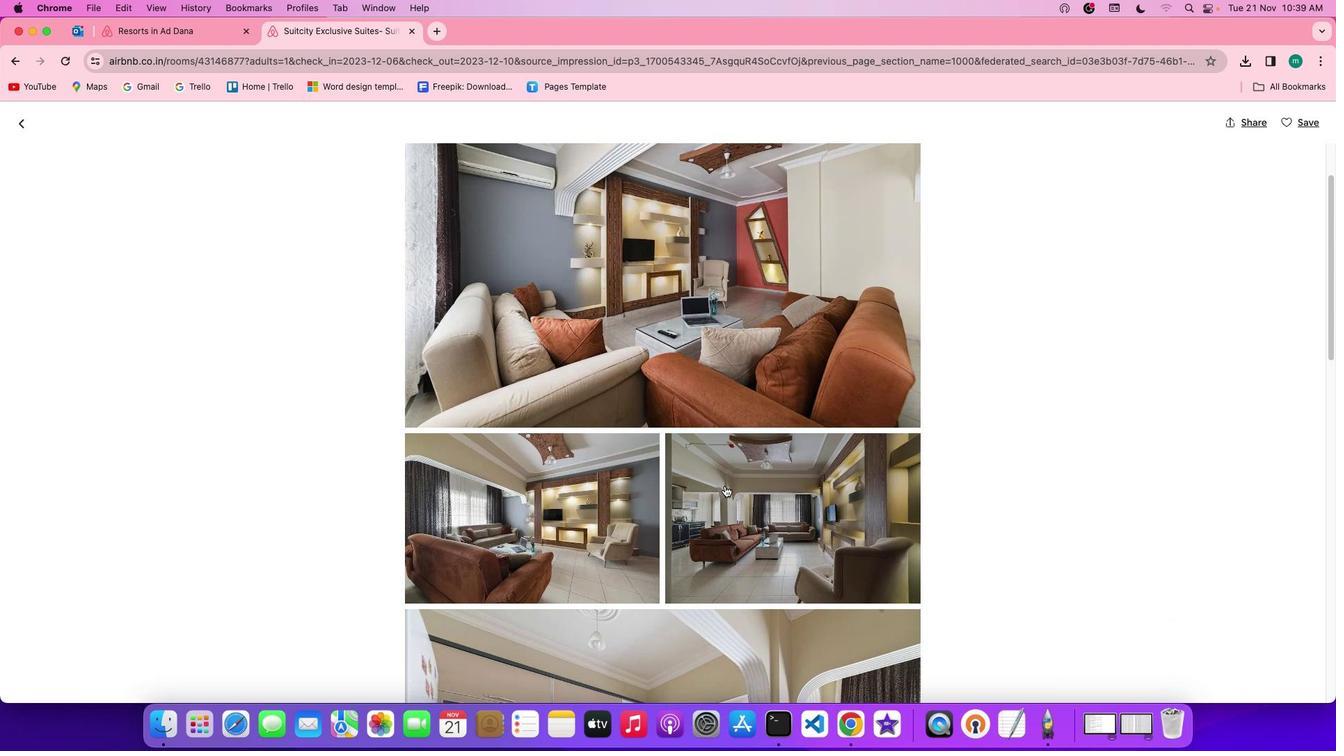 
Action: Mouse scrolled (725, 485) with delta (0, -1)
Screenshot: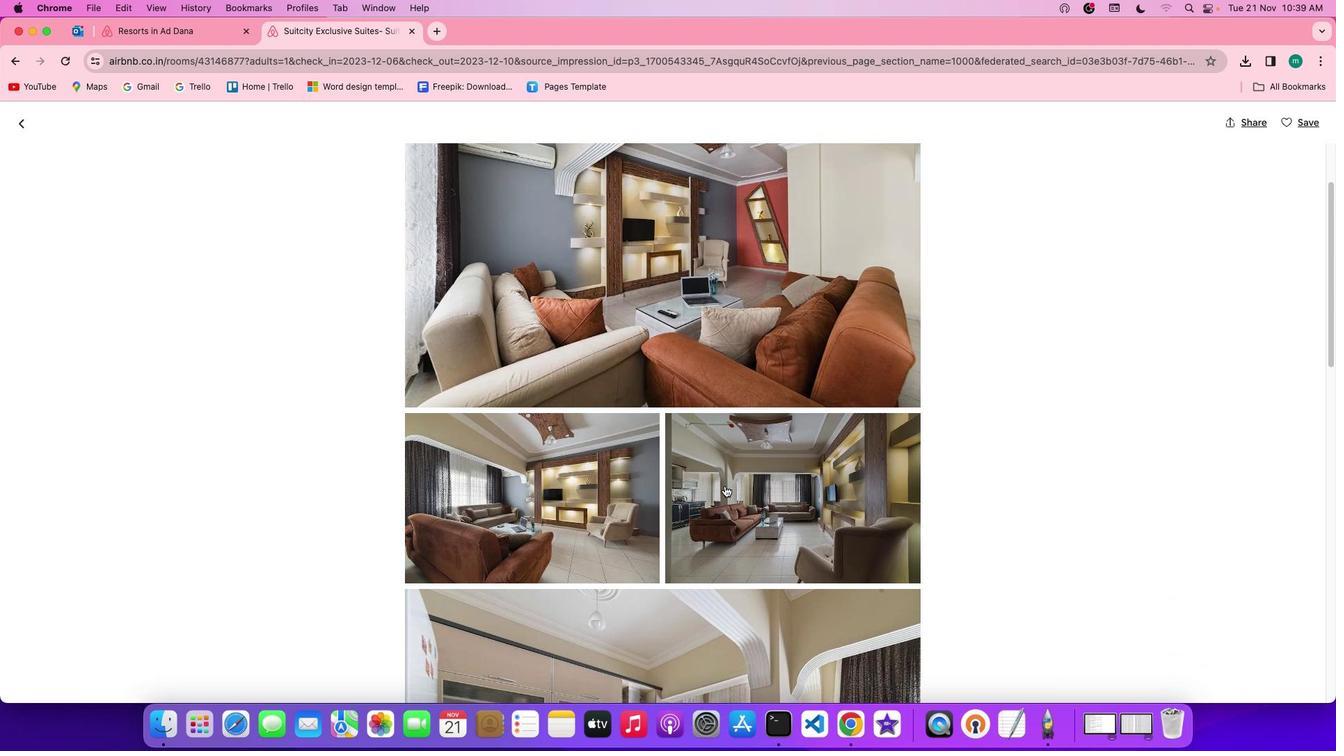 
Action: Mouse scrolled (725, 485) with delta (0, 0)
Screenshot: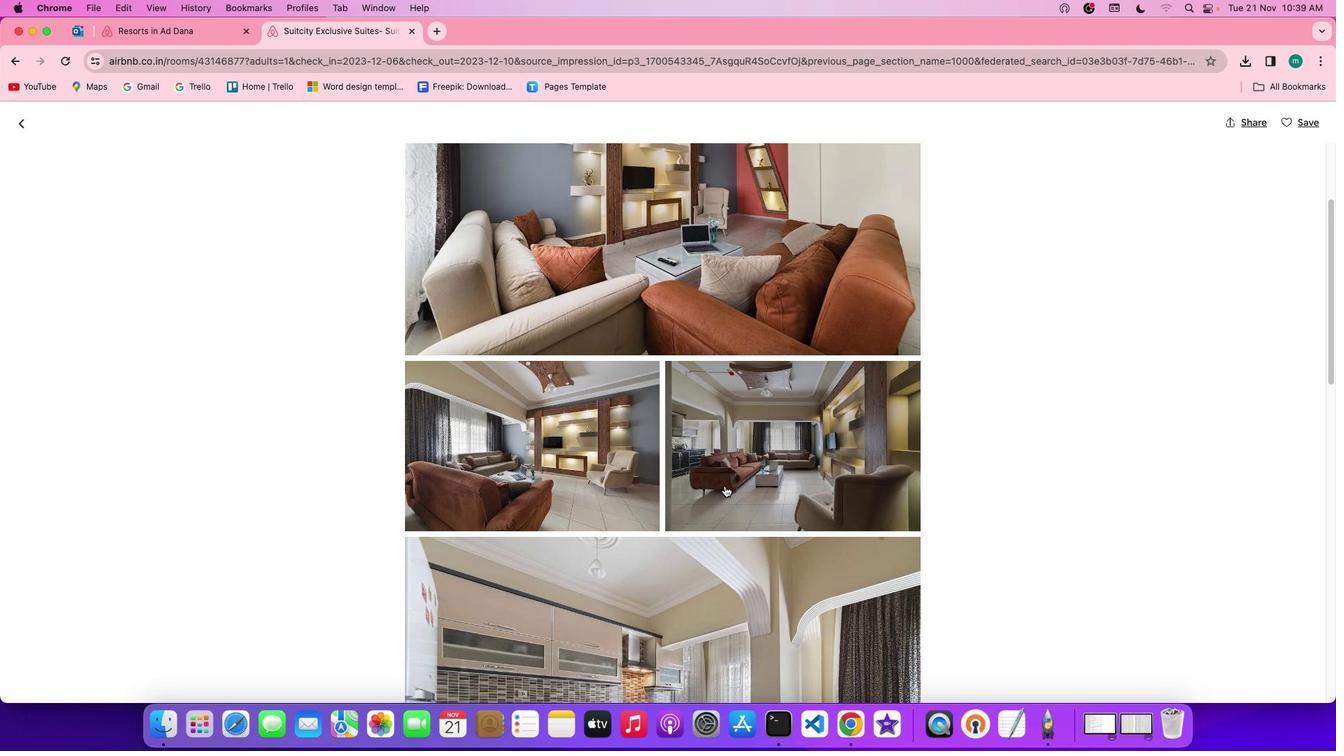 
Action: Mouse scrolled (725, 485) with delta (0, 0)
Screenshot: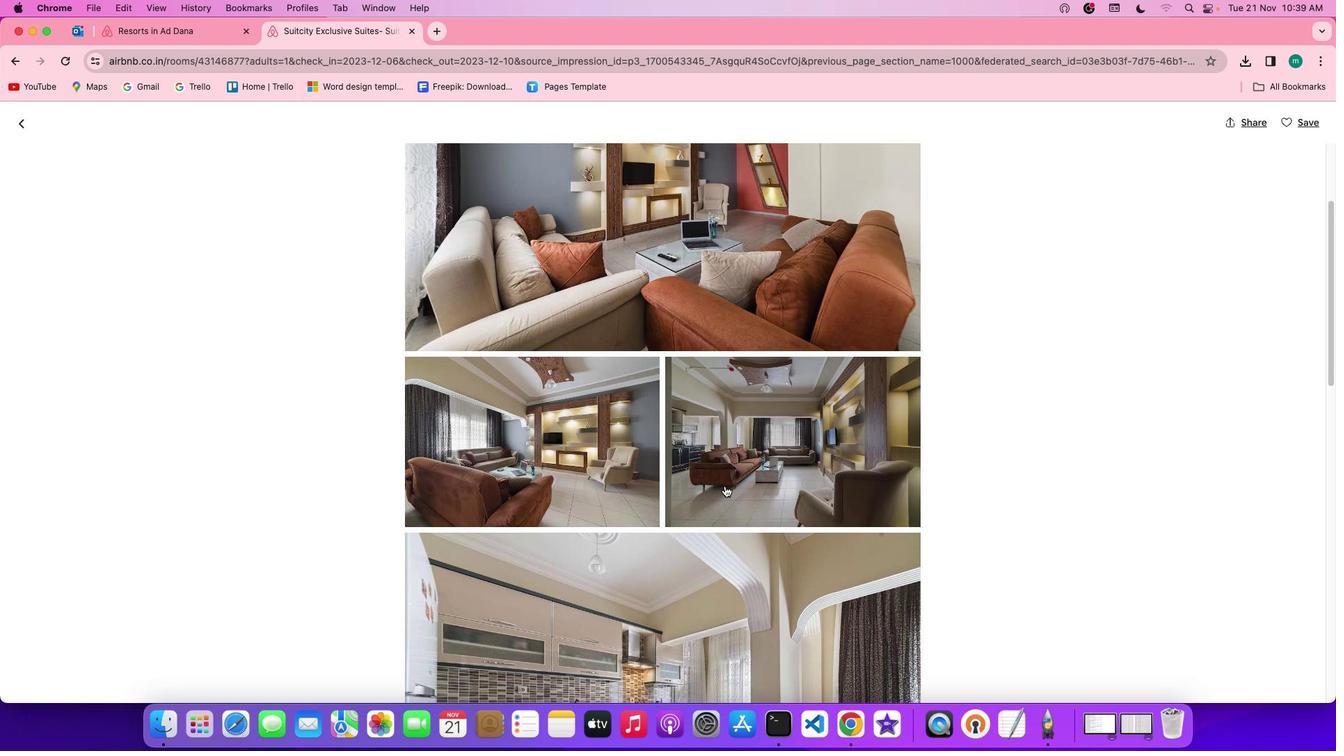 
Action: Mouse scrolled (725, 485) with delta (0, 0)
Screenshot: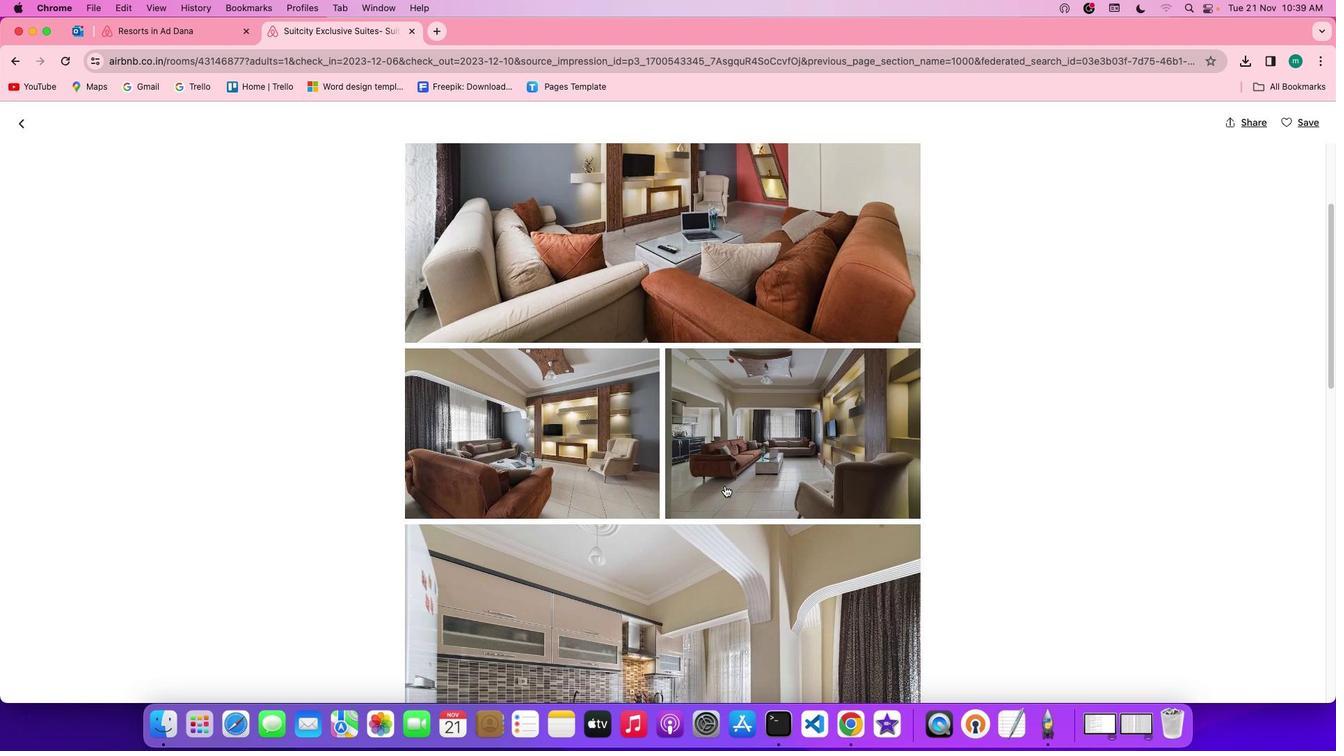 
Action: Mouse scrolled (725, 485) with delta (0, 0)
Screenshot: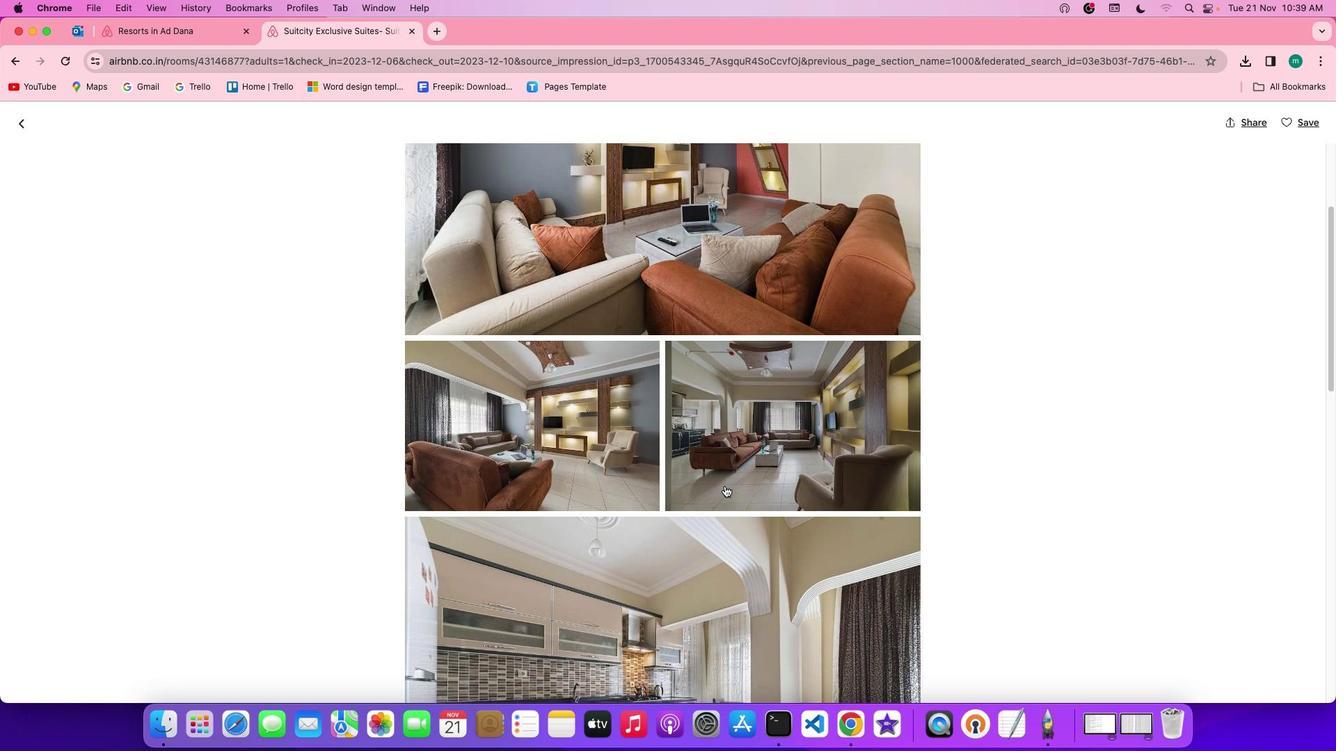 
Action: Mouse scrolled (725, 485) with delta (0, -1)
Screenshot: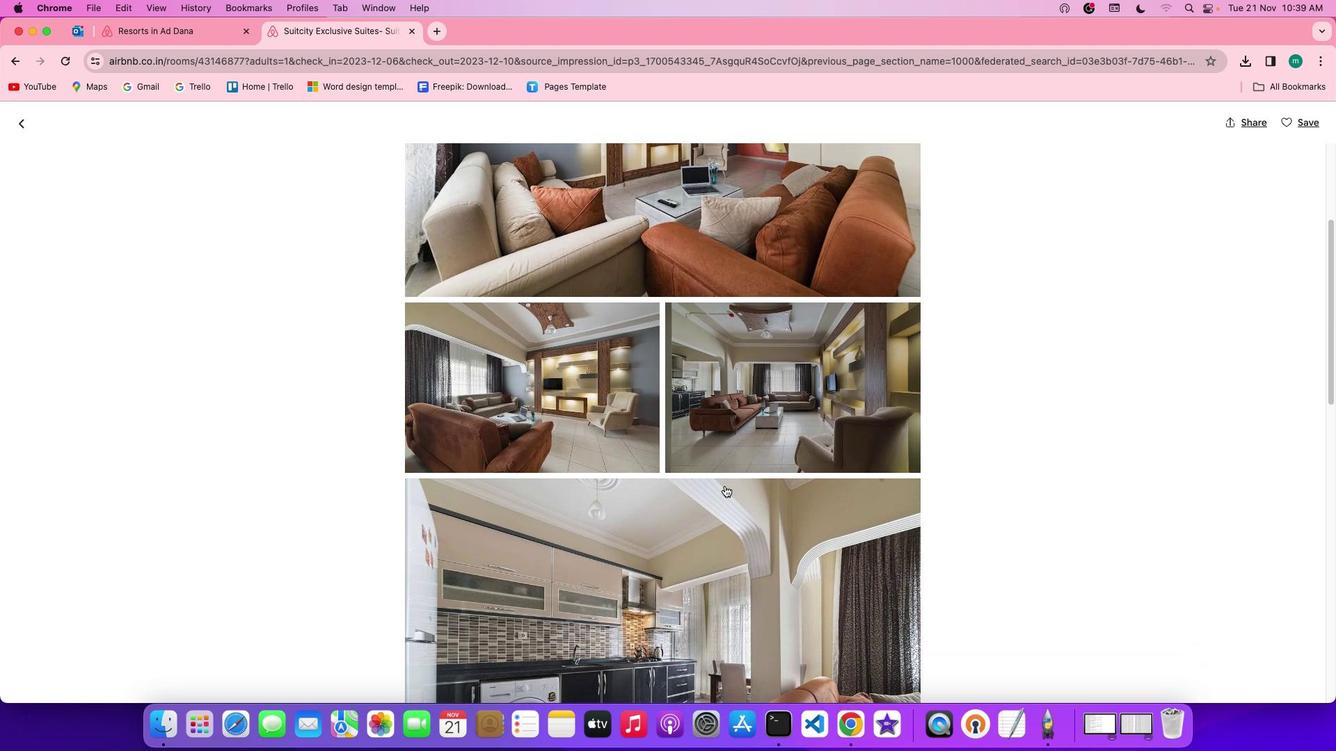 
Action: Mouse scrolled (725, 485) with delta (0, 0)
Screenshot: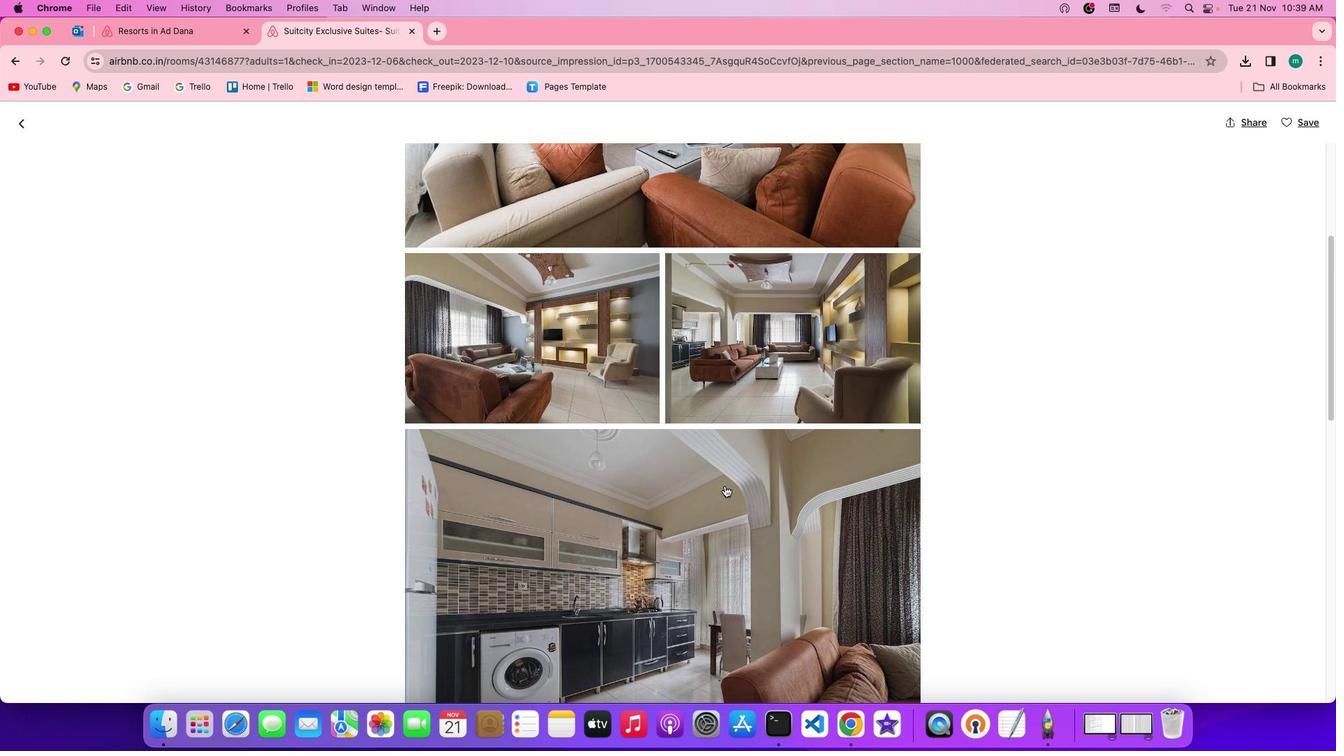 
Action: Mouse scrolled (725, 485) with delta (0, 0)
Screenshot: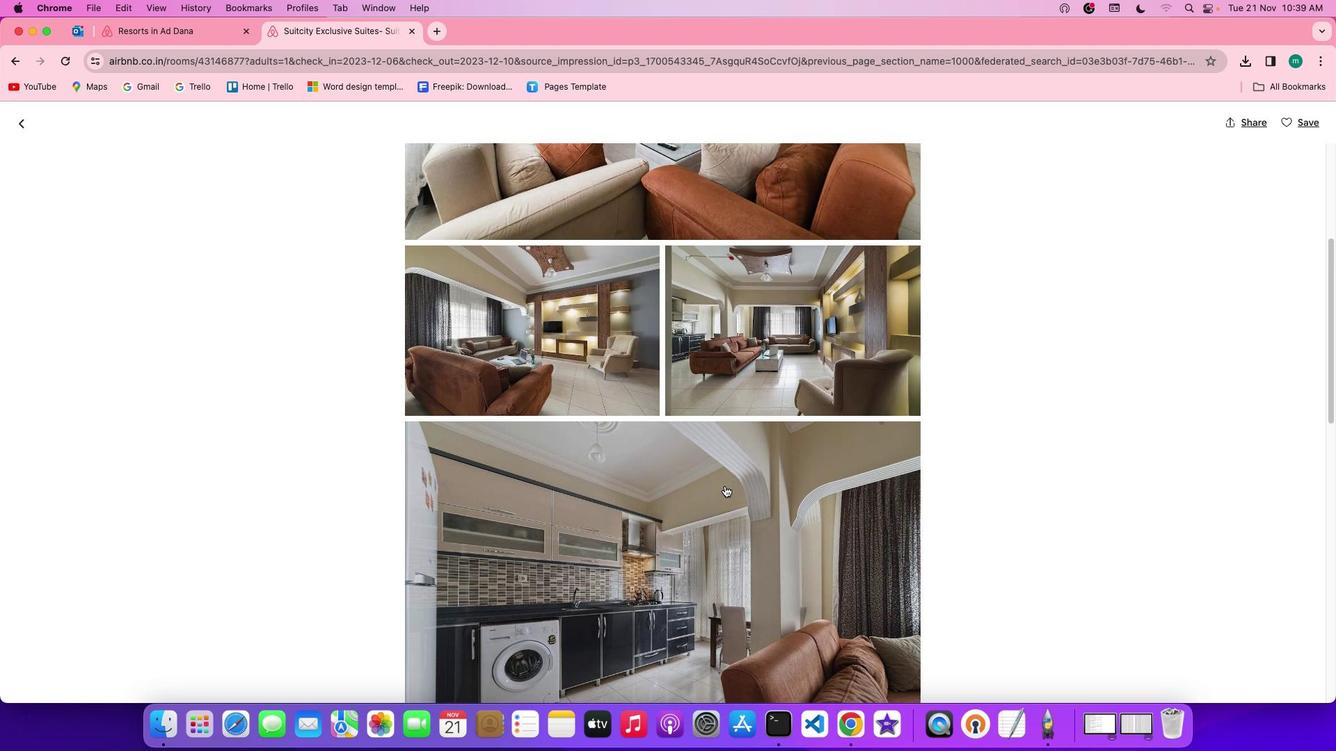 
Action: Mouse scrolled (725, 485) with delta (0, -2)
Screenshot: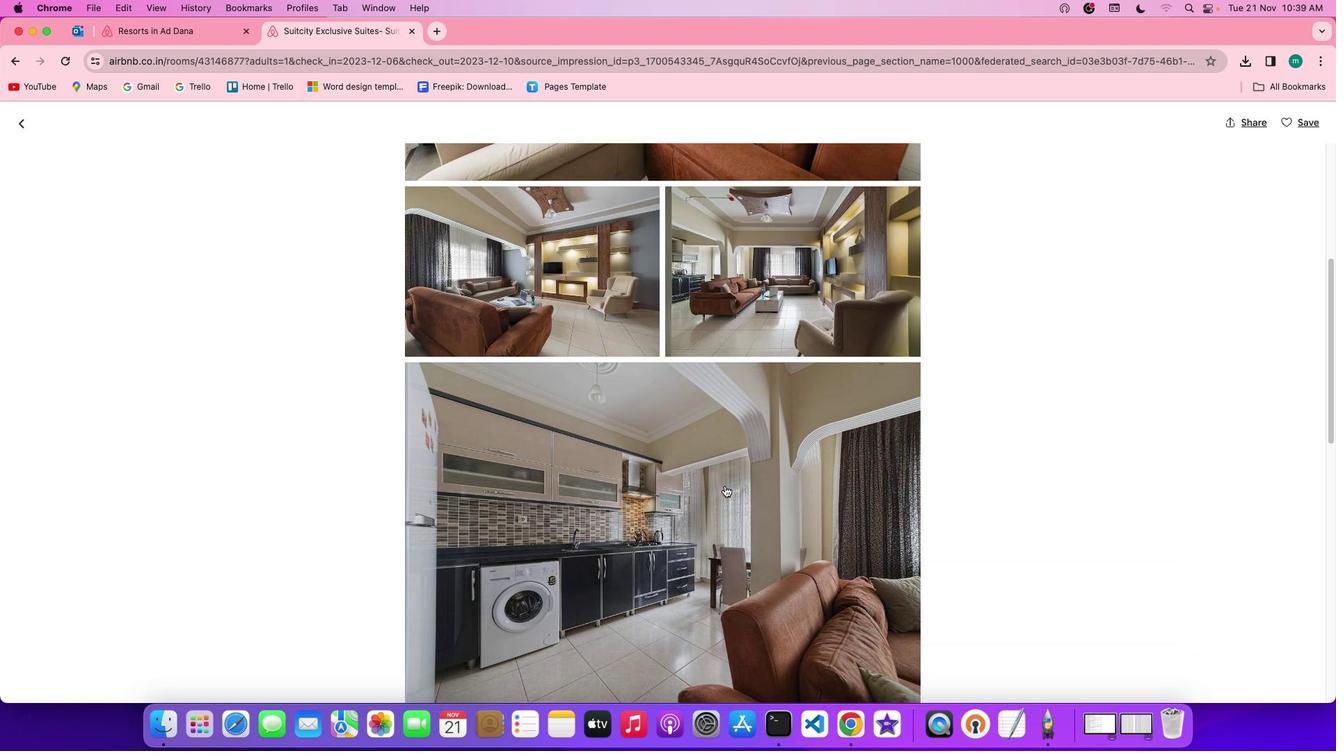
Action: Mouse scrolled (725, 485) with delta (0, -1)
Screenshot: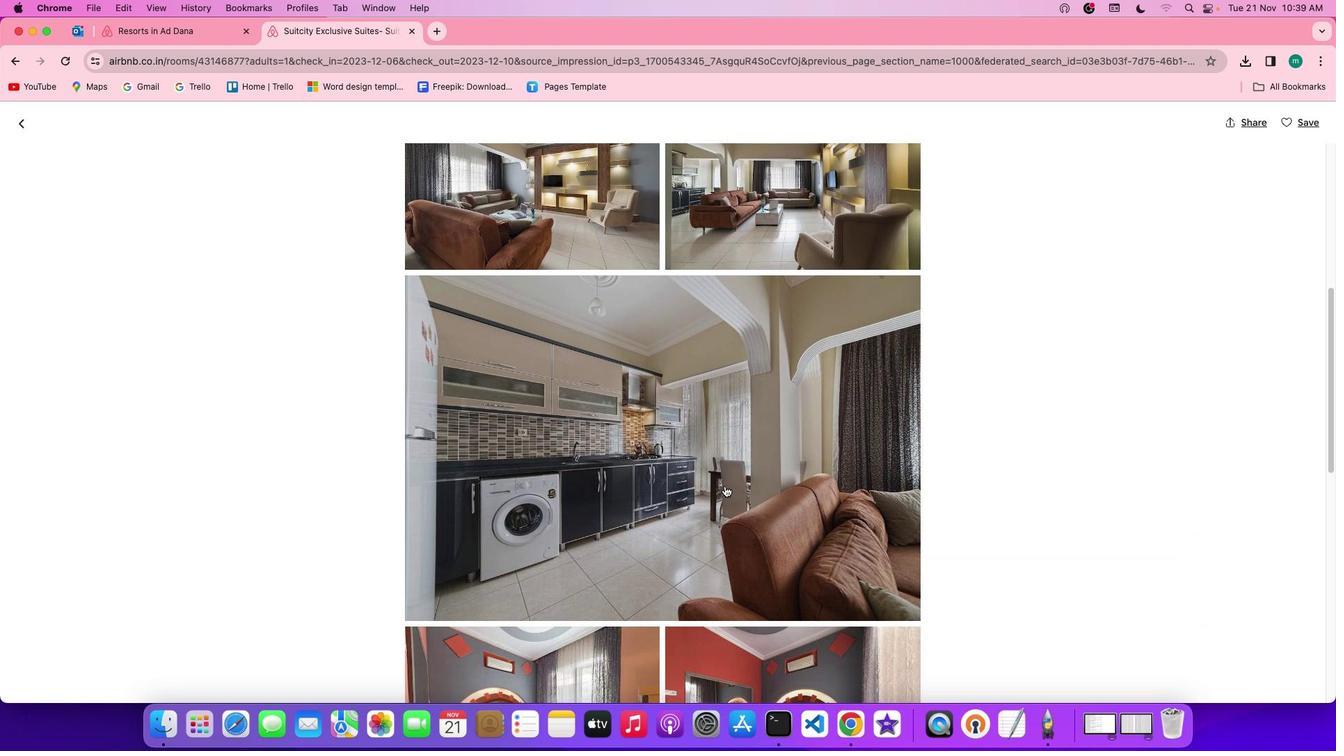 
Action: Mouse scrolled (725, 485) with delta (0, 0)
Screenshot: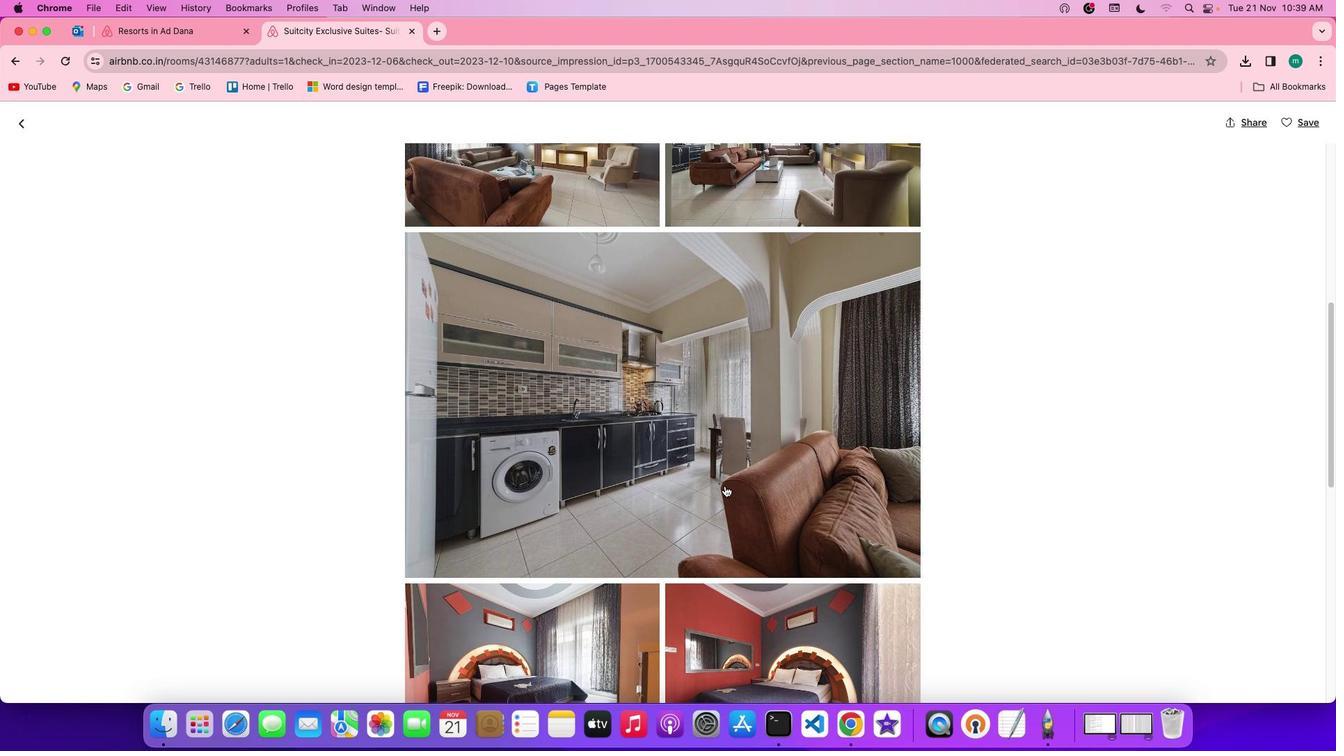 
Action: Mouse scrolled (725, 485) with delta (0, 0)
Screenshot: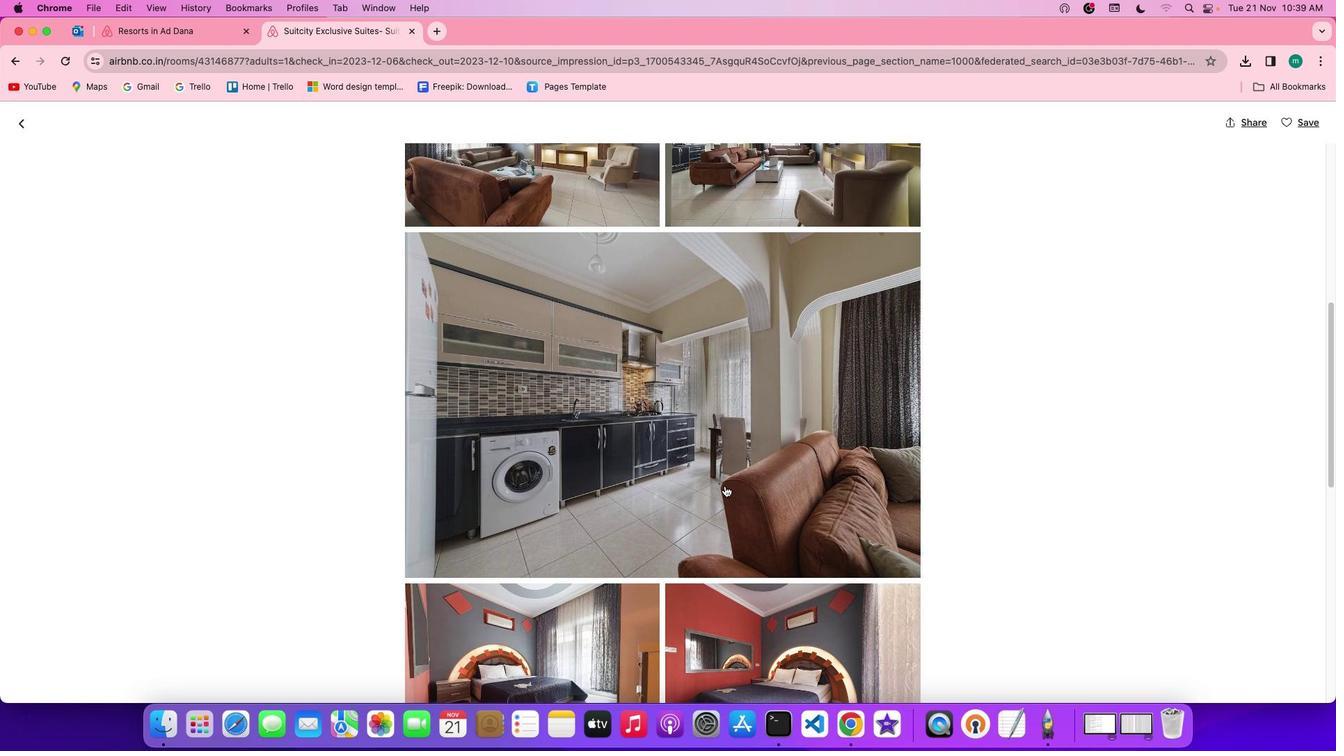 
Action: Mouse scrolled (725, 485) with delta (0, -1)
Screenshot: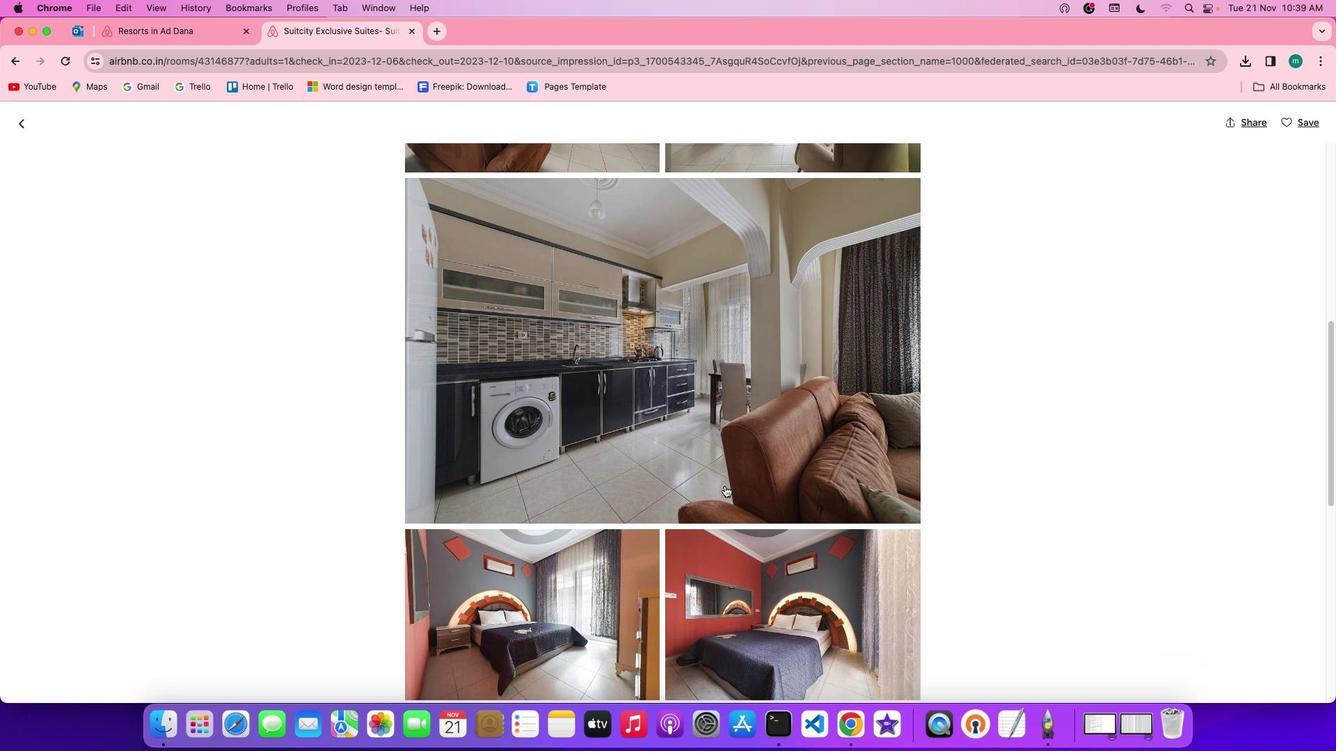 
Action: Mouse moved to (725, 484)
Screenshot: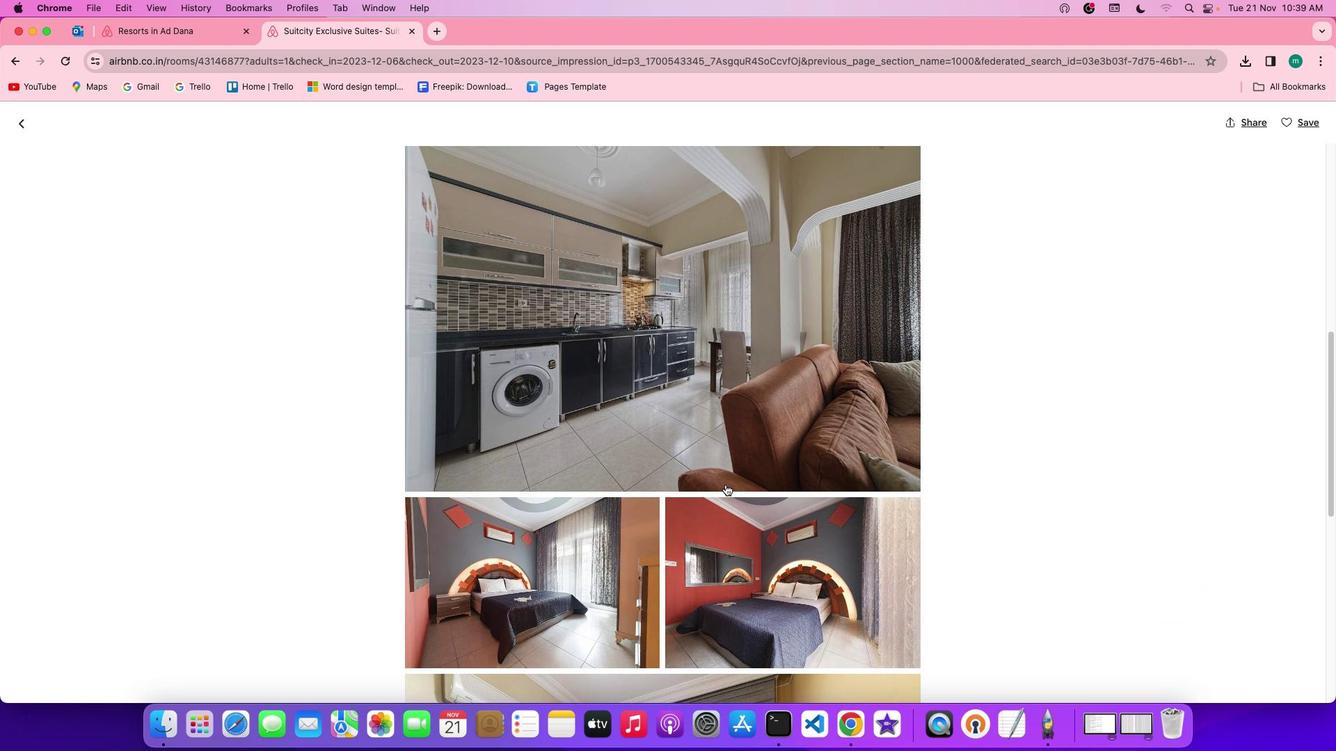 
Action: Mouse scrolled (725, 484) with delta (0, 0)
Screenshot: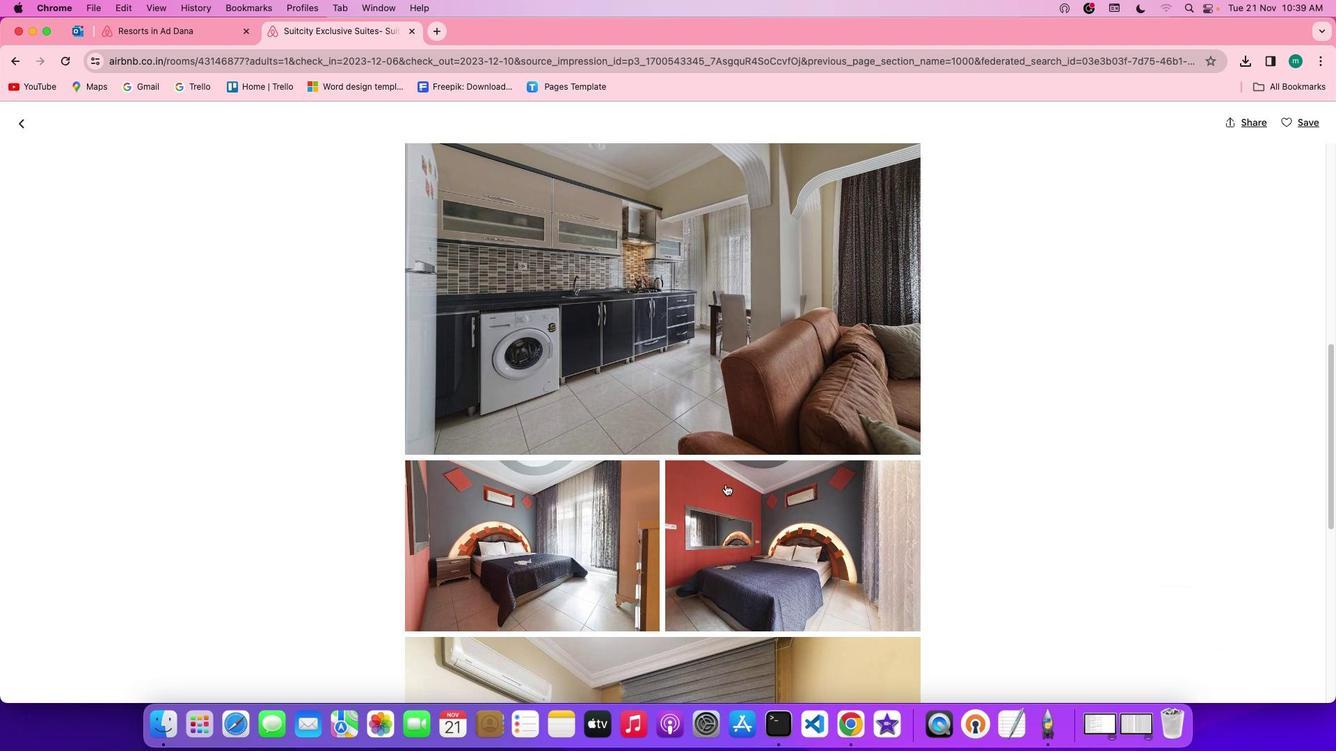 
Action: Mouse scrolled (725, 484) with delta (0, 0)
Screenshot: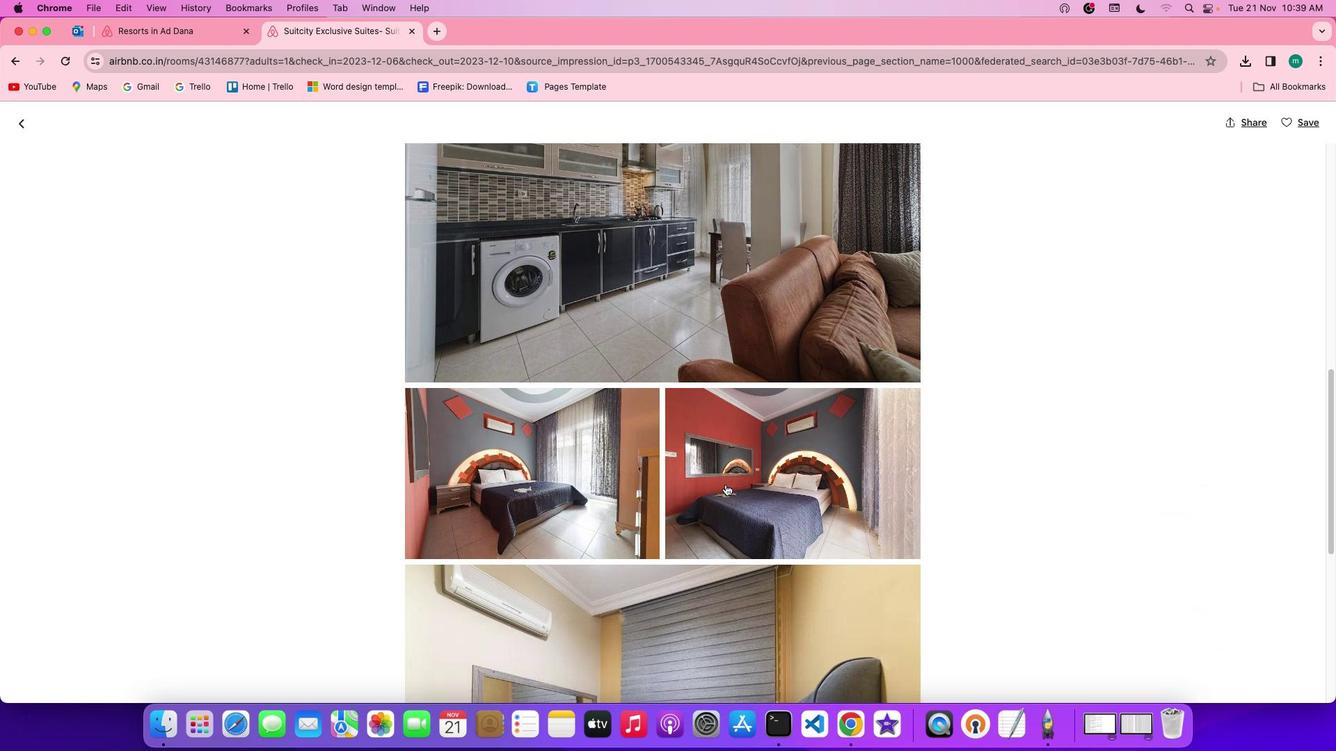 
Action: Mouse scrolled (725, 484) with delta (0, -2)
Screenshot: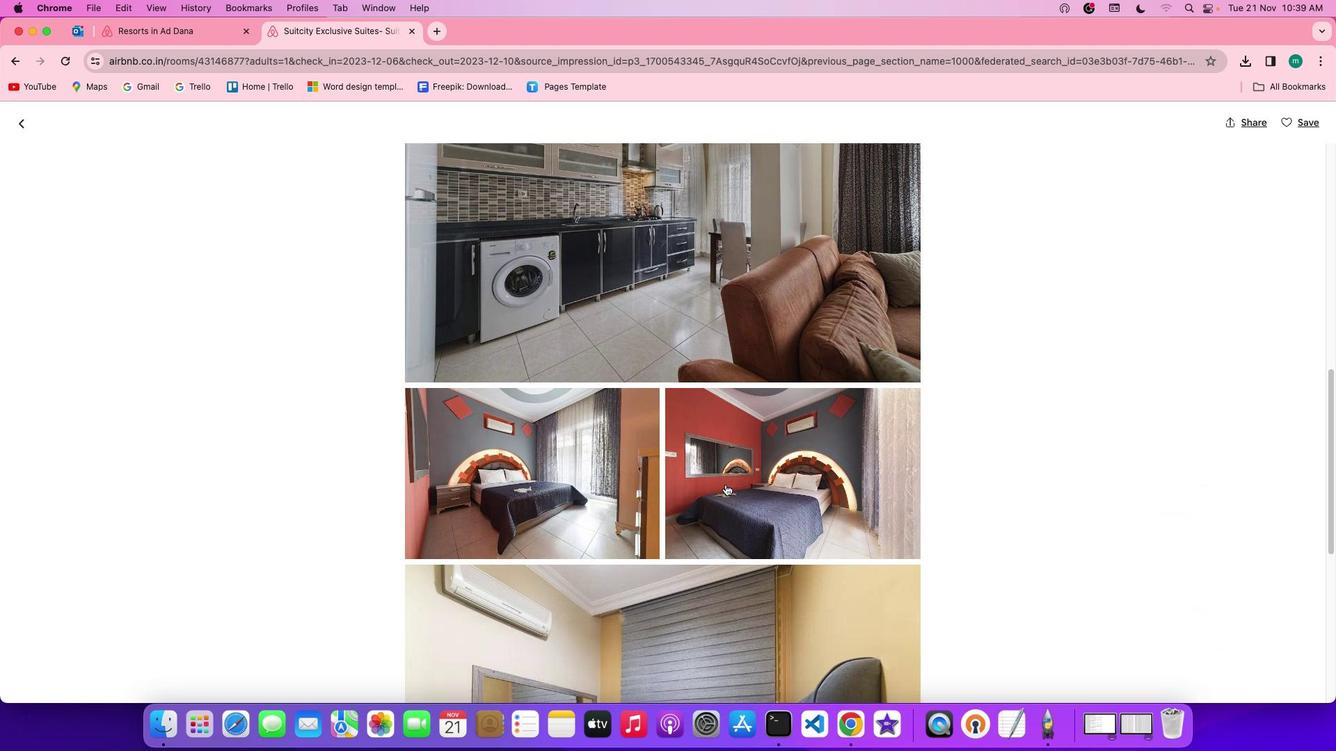 
Action: Mouse scrolled (725, 484) with delta (0, -2)
Screenshot: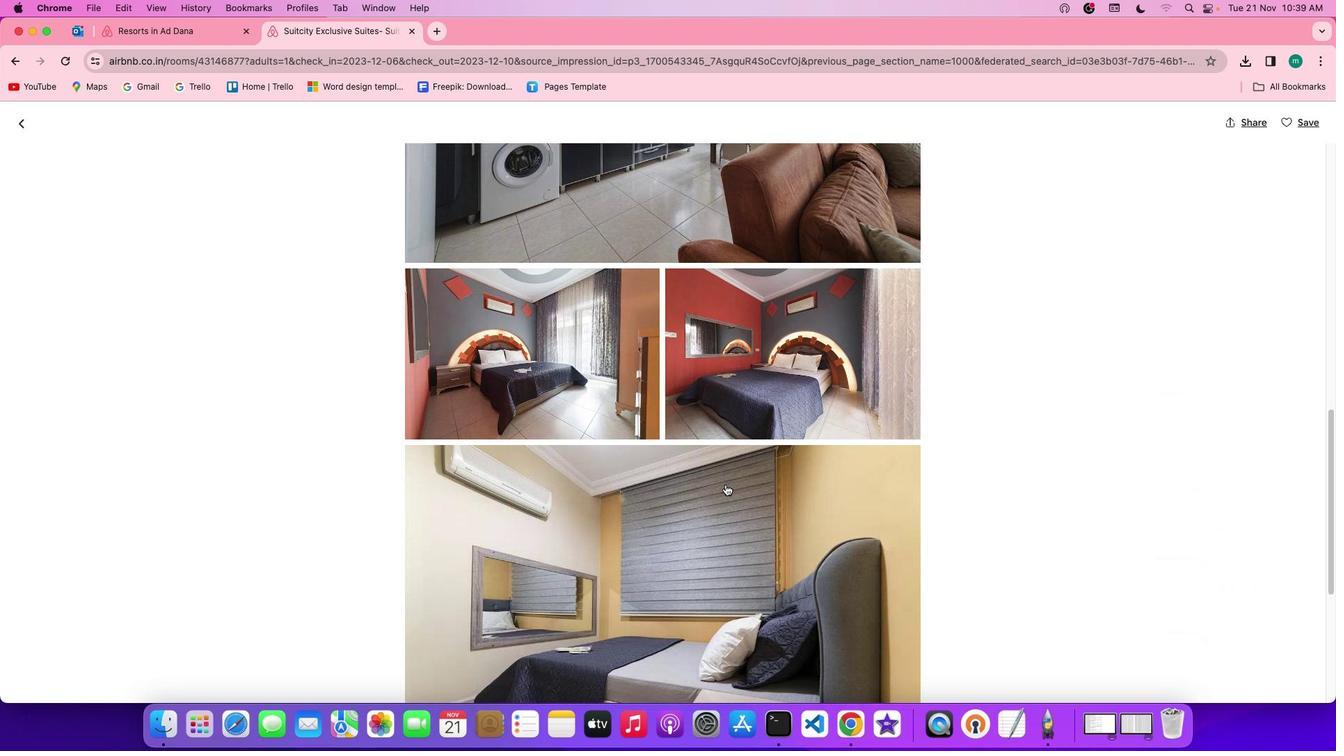 
Action: Mouse scrolled (725, 484) with delta (0, 0)
Screenshot: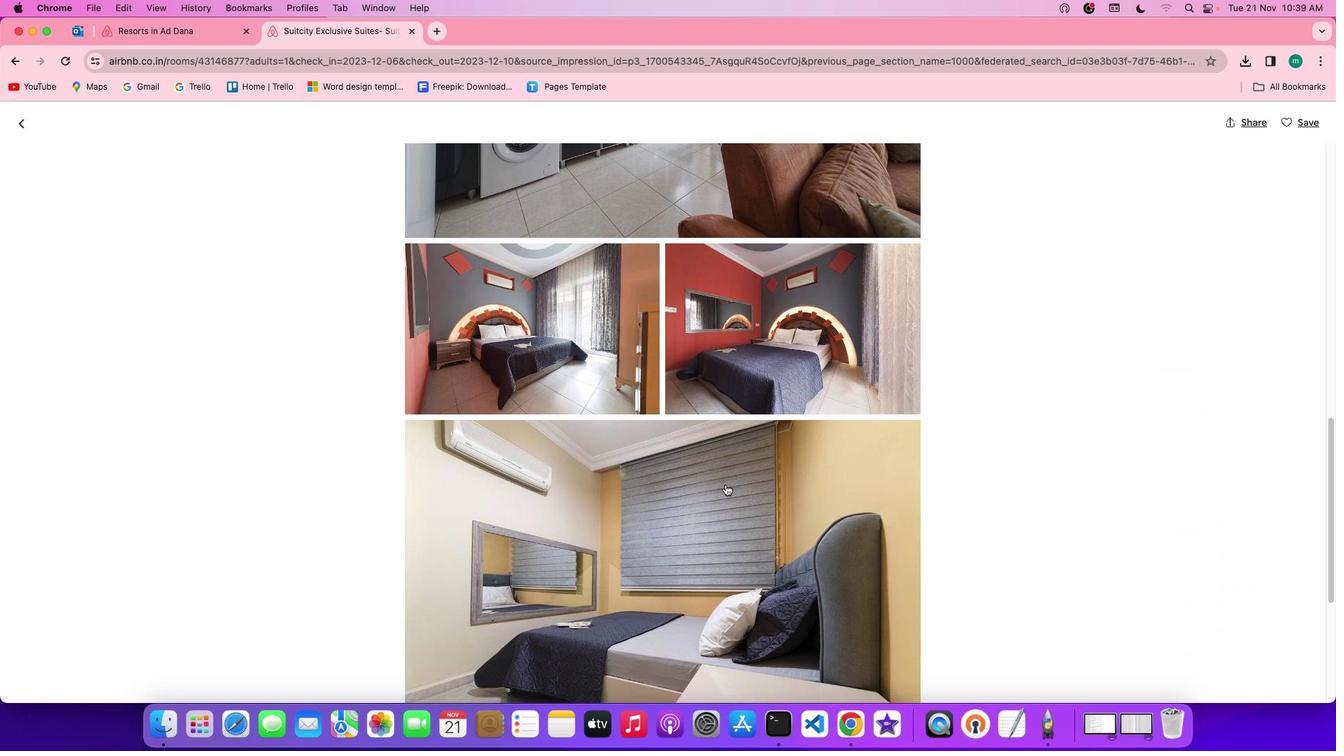 
Action: Mouse scrolled (725, 484) with delta (0, 0)
Screenshot: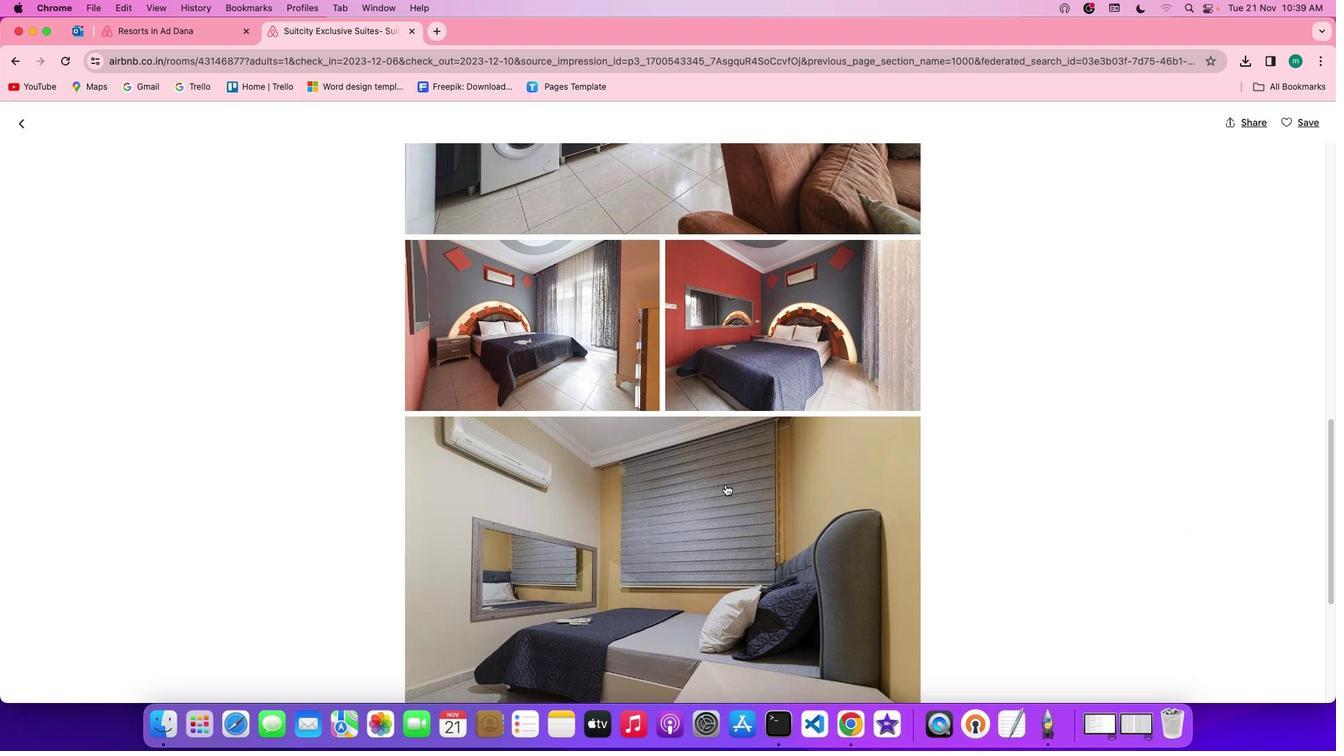 
Action: Mouse scrolled (725, 484) with delta (0, 0)
Screenshot: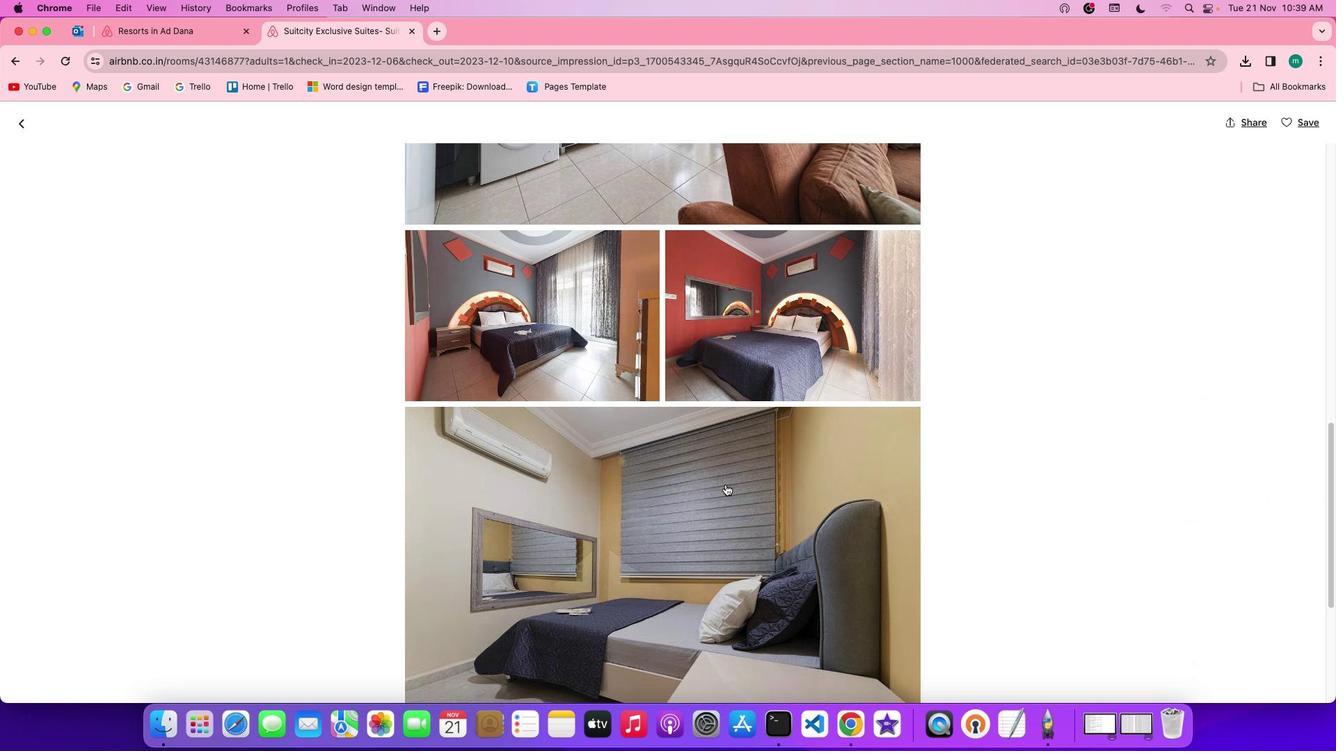 
Action: Mouse scrolled (725, 484) with delta (0, -2)
Screenshot: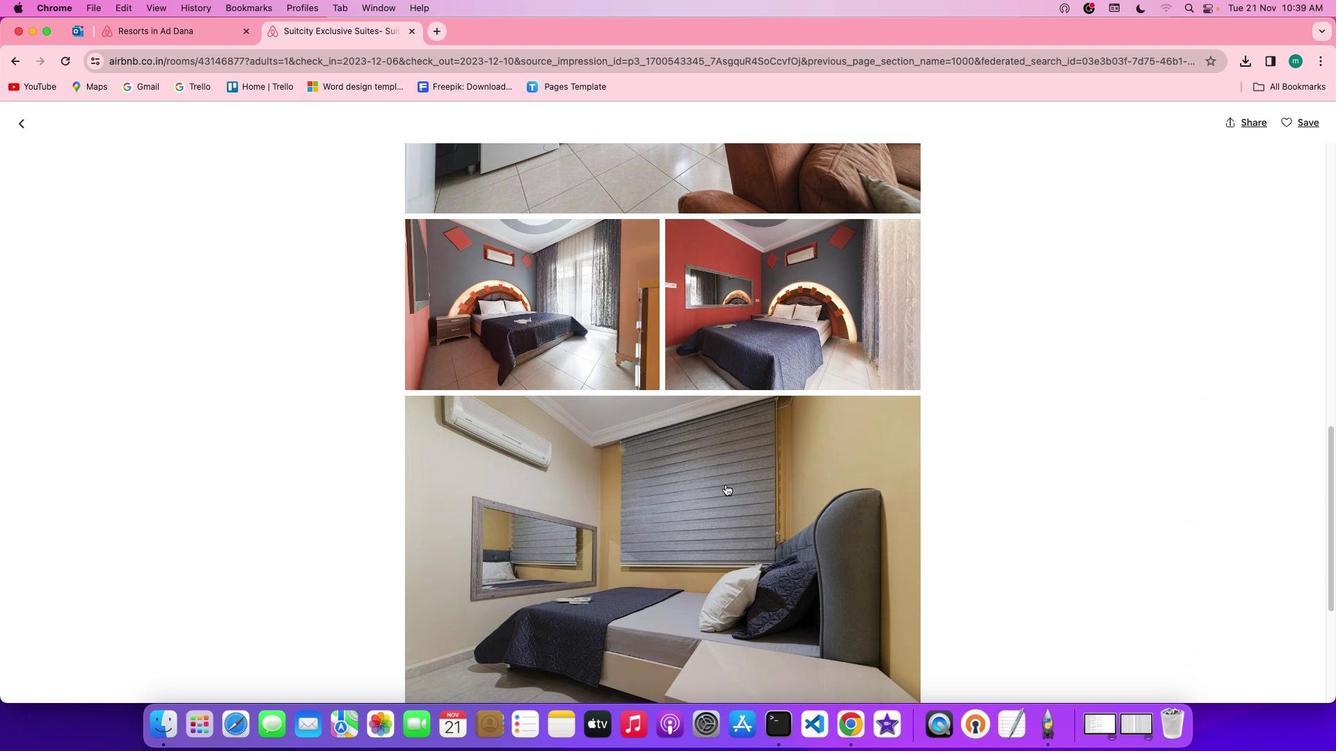
Action: Mouse scrolled (725, 484) with delta (0, -2)
Screenshot: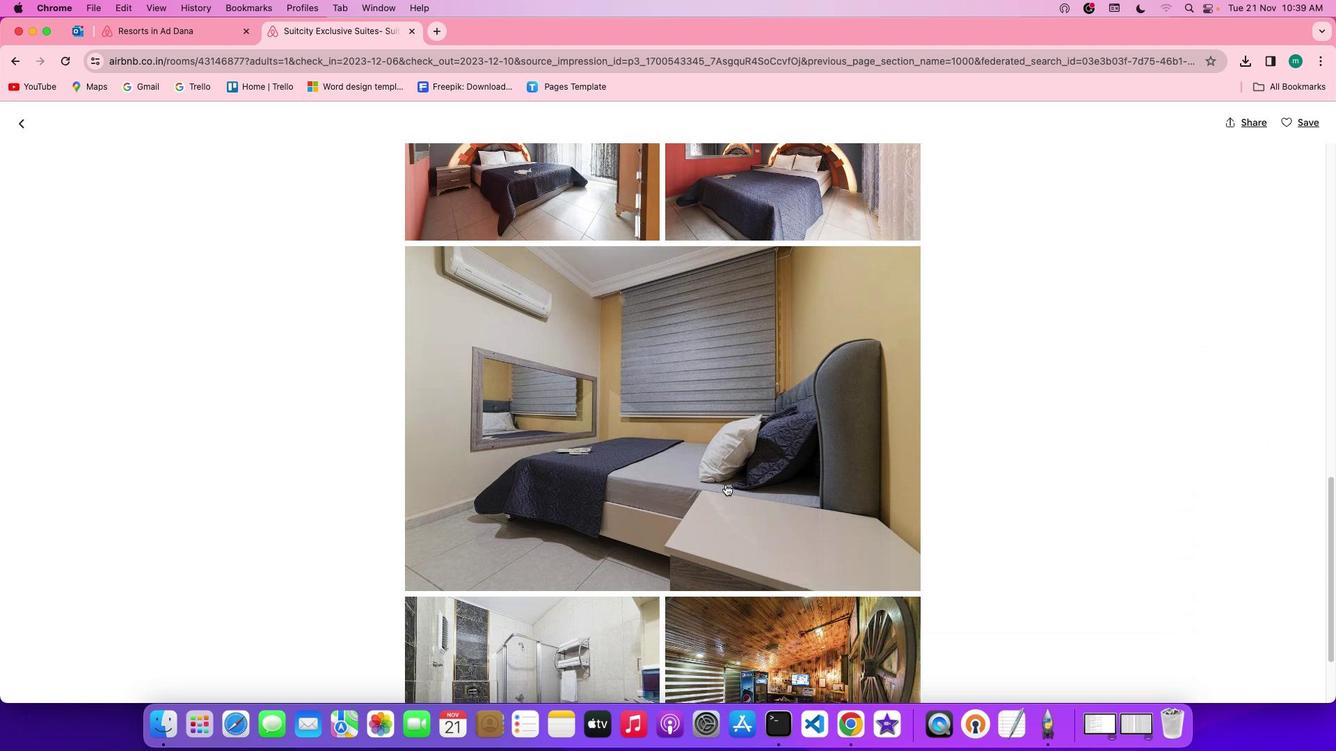 
Action: Mouse scrolled (725, 484) with delta (0, 0)
Screenshot: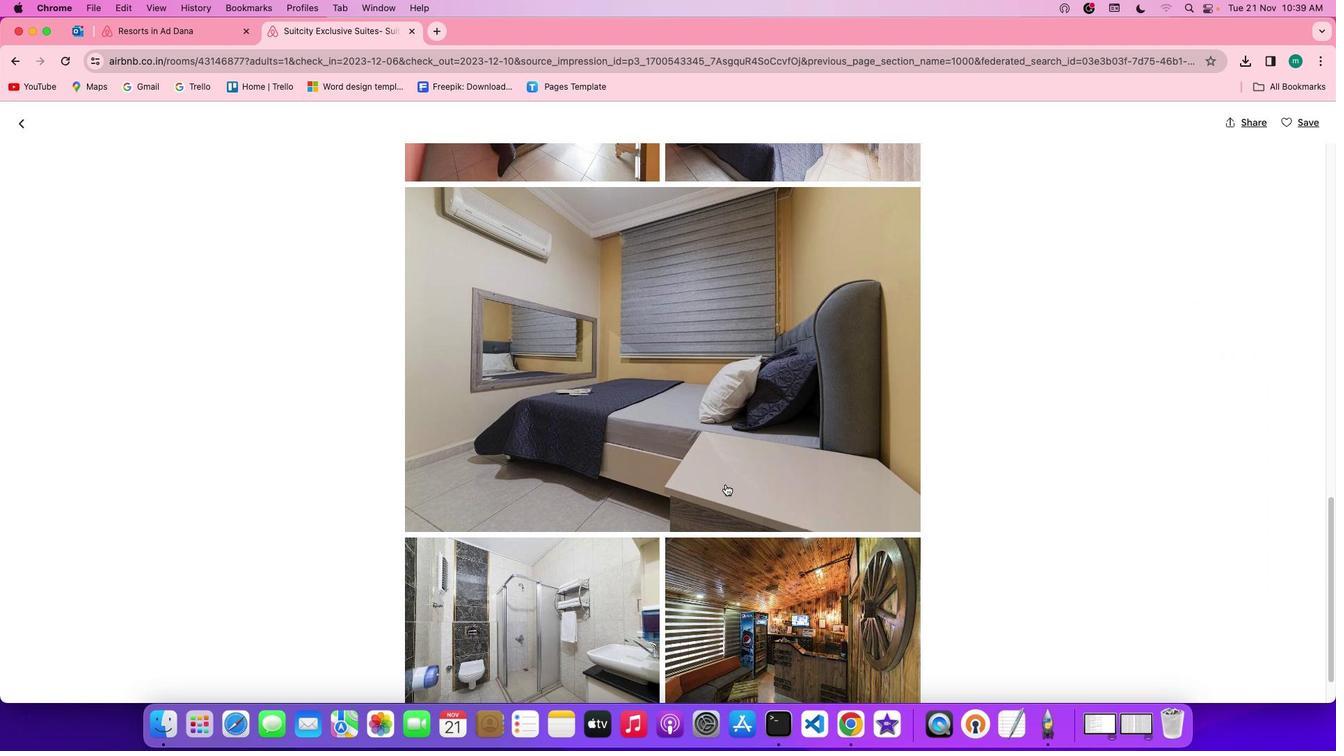 
Action: Mouse scrolled (725, 484) with delta (0, 0)
Screenshot: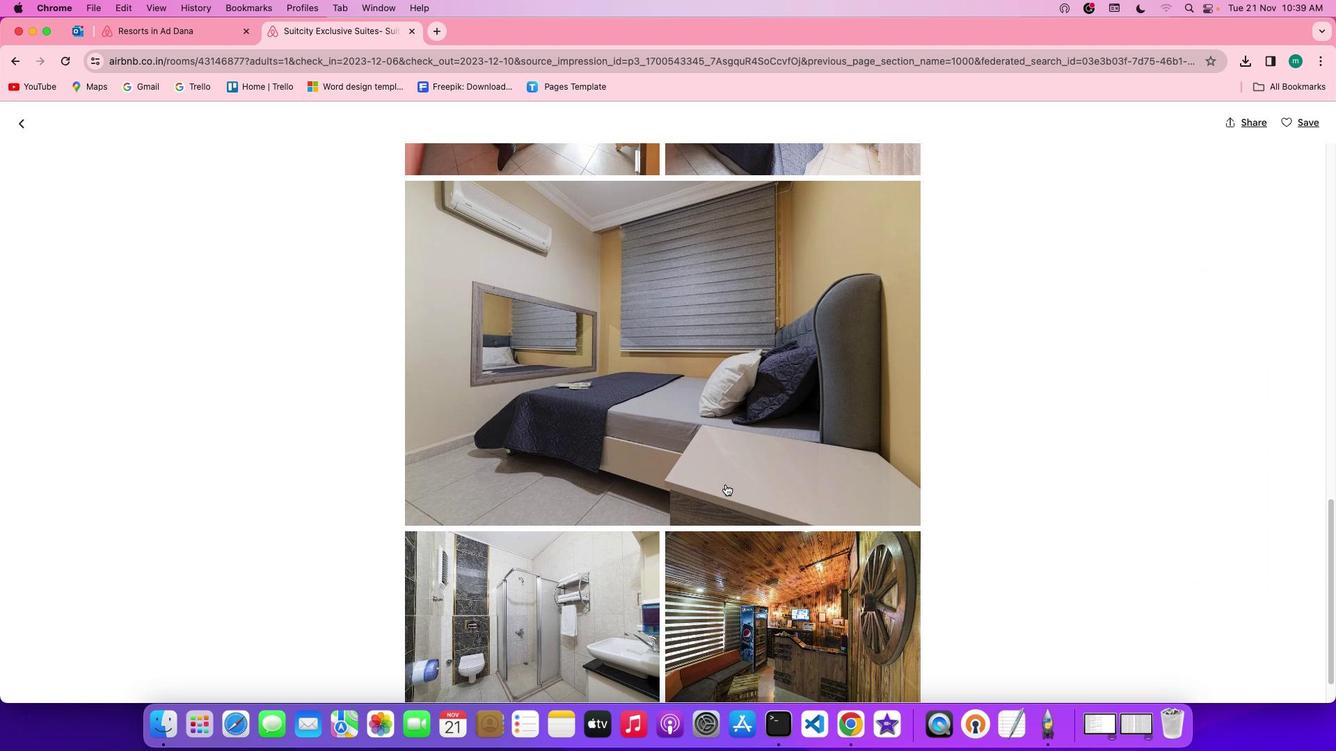 
Action: Mouse scrolled (725, 484) with delta (0, -1)
Screenshot: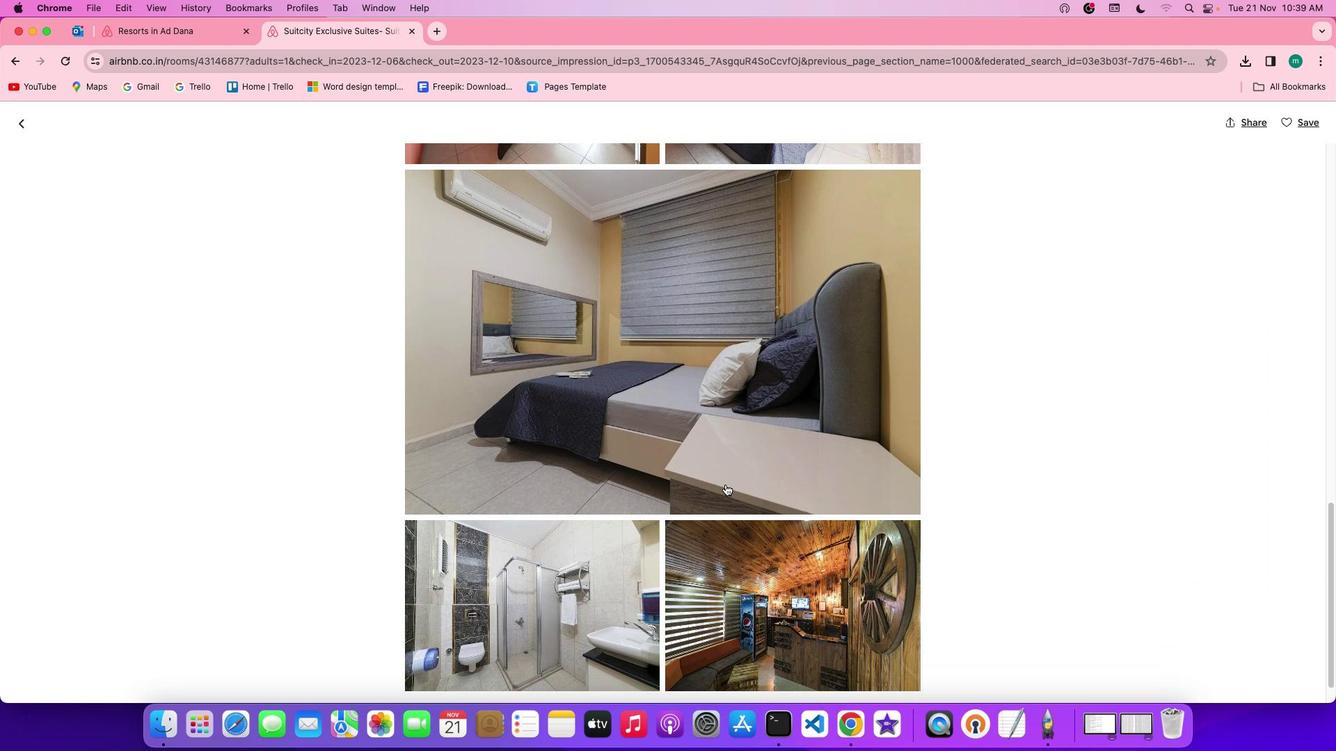 
Action: Mouse scrolled (725, 484) with delta (0, -2)
Screenshot: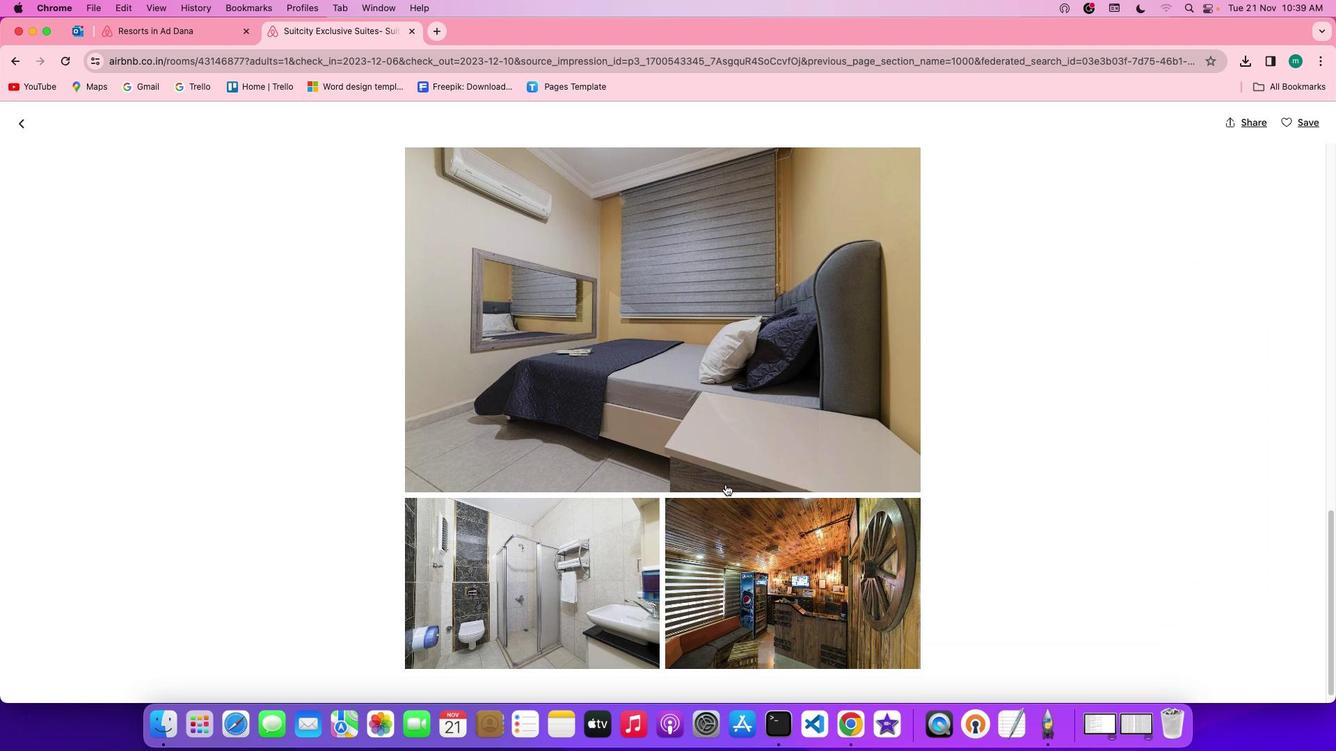 
Action: Mouse scrolled (725, 484) with delta (0, 0)
Screenshot: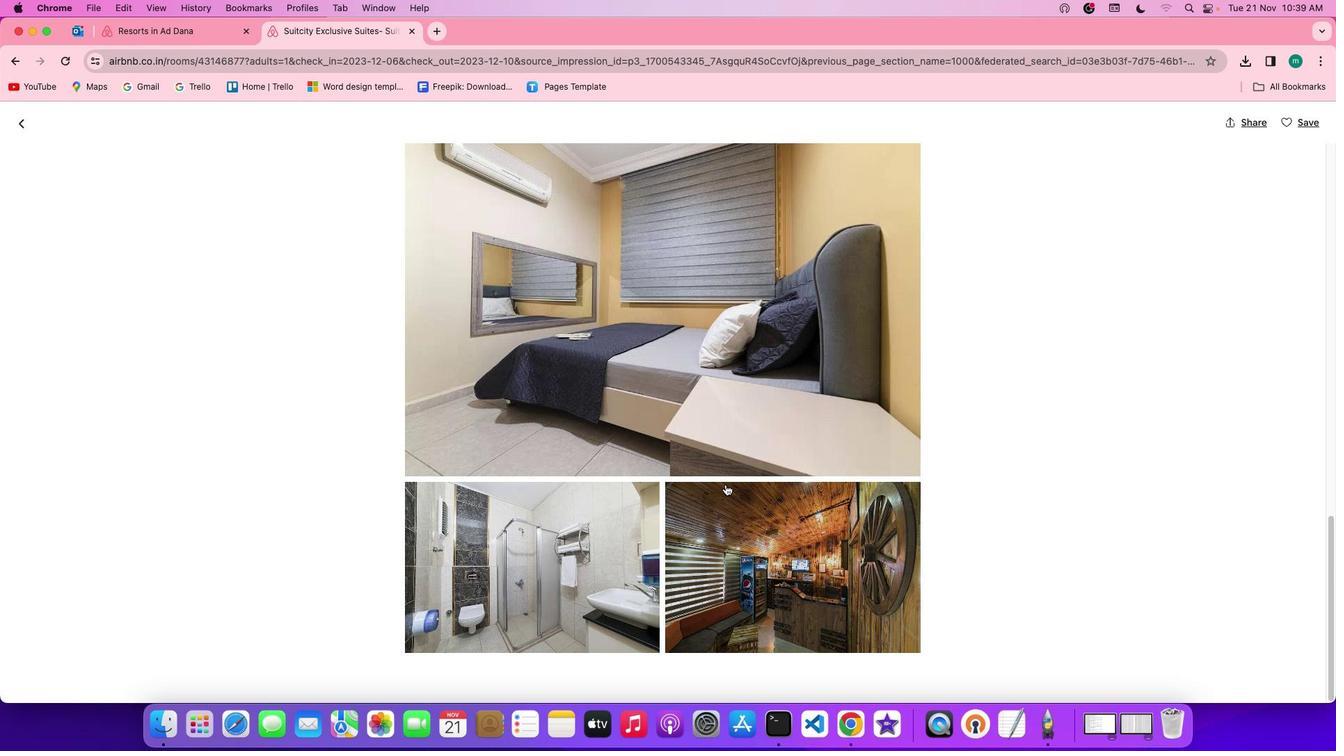 
Action: Mouse scrolled (725, 484) with delta (0, 0)
Screenshot: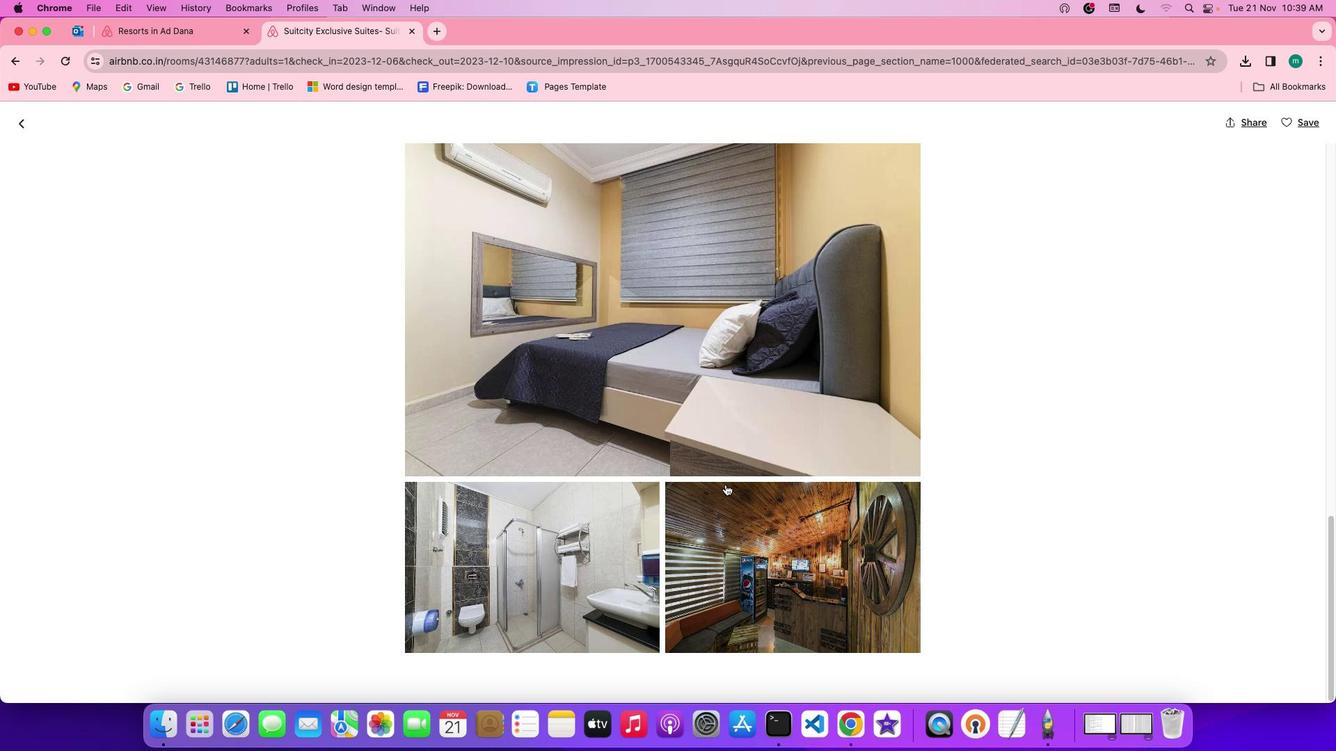 
Action: Mouse scrolled (725, 484) with delta (0, -1)
Screenshot: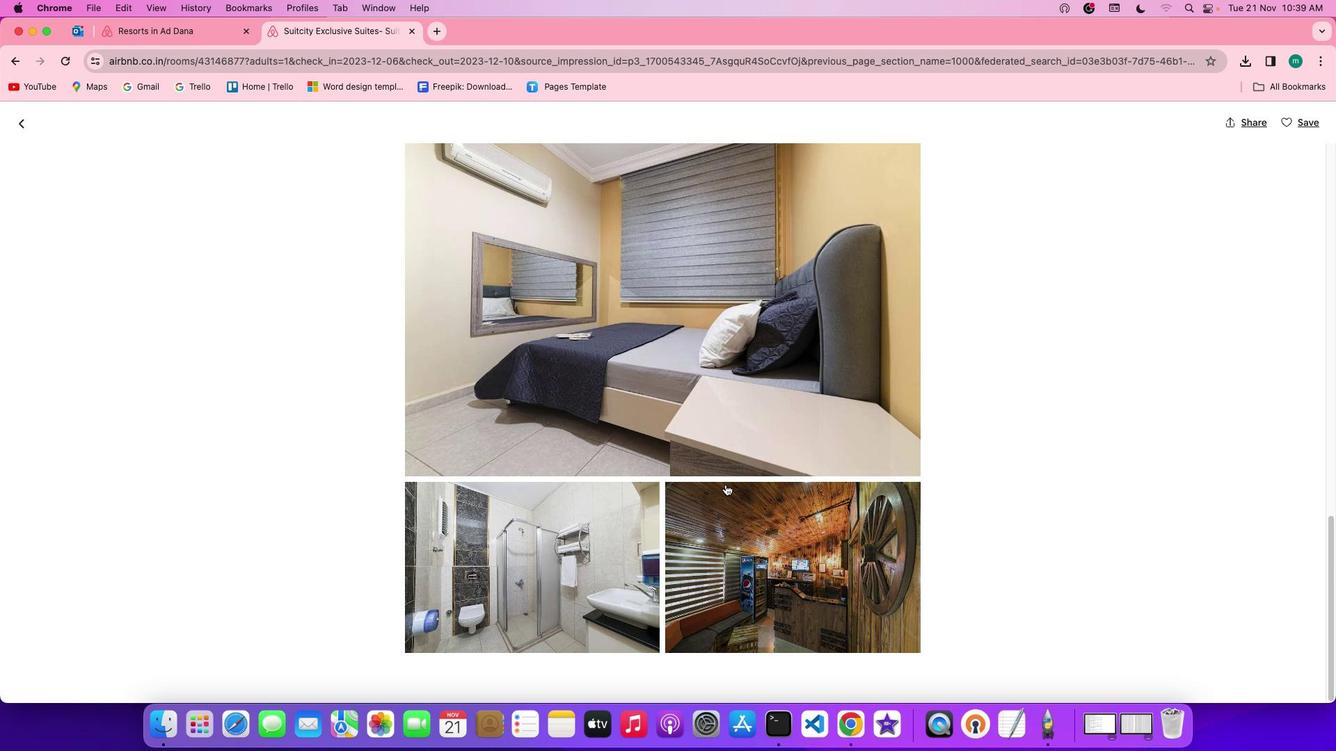 
Action: Mouse scrolled (725, 484) with delta (0, -2)
Screenshot: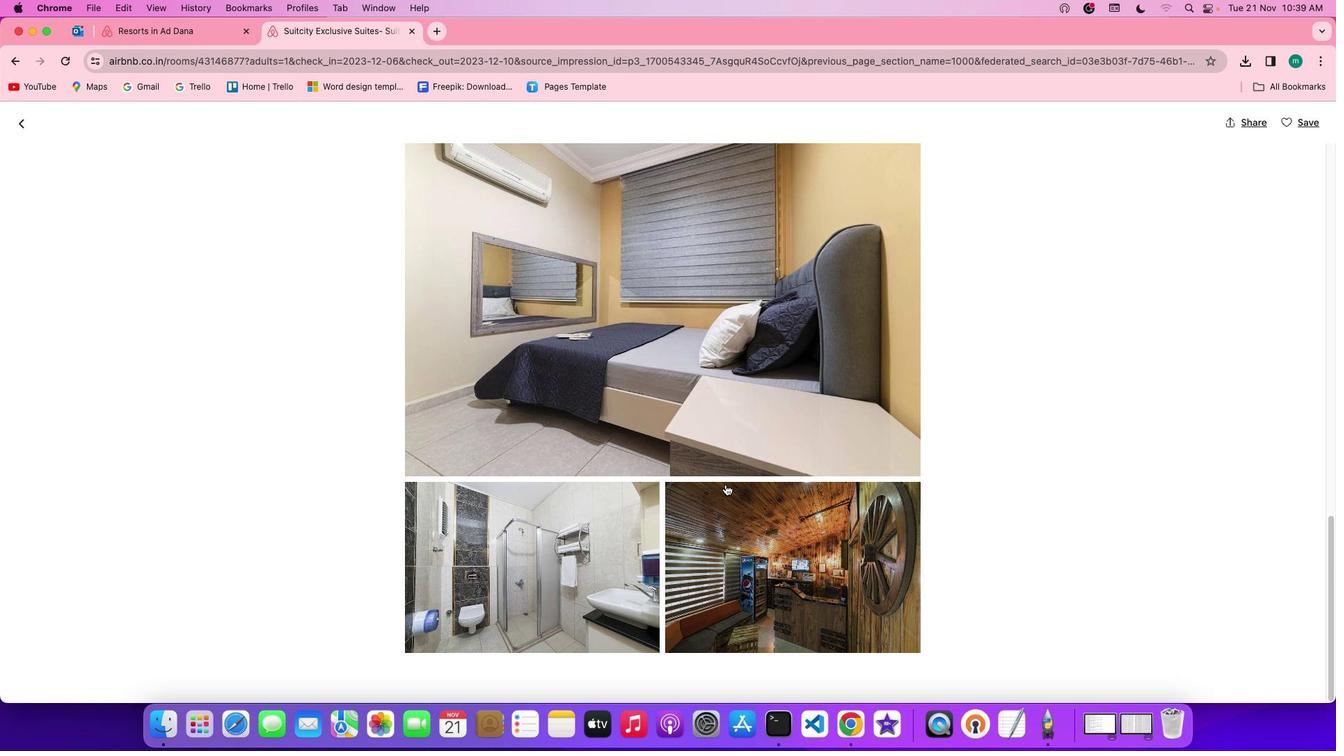 
Action: Mouse scrolled (725, 484) with delta (0, -2)
Screenshot: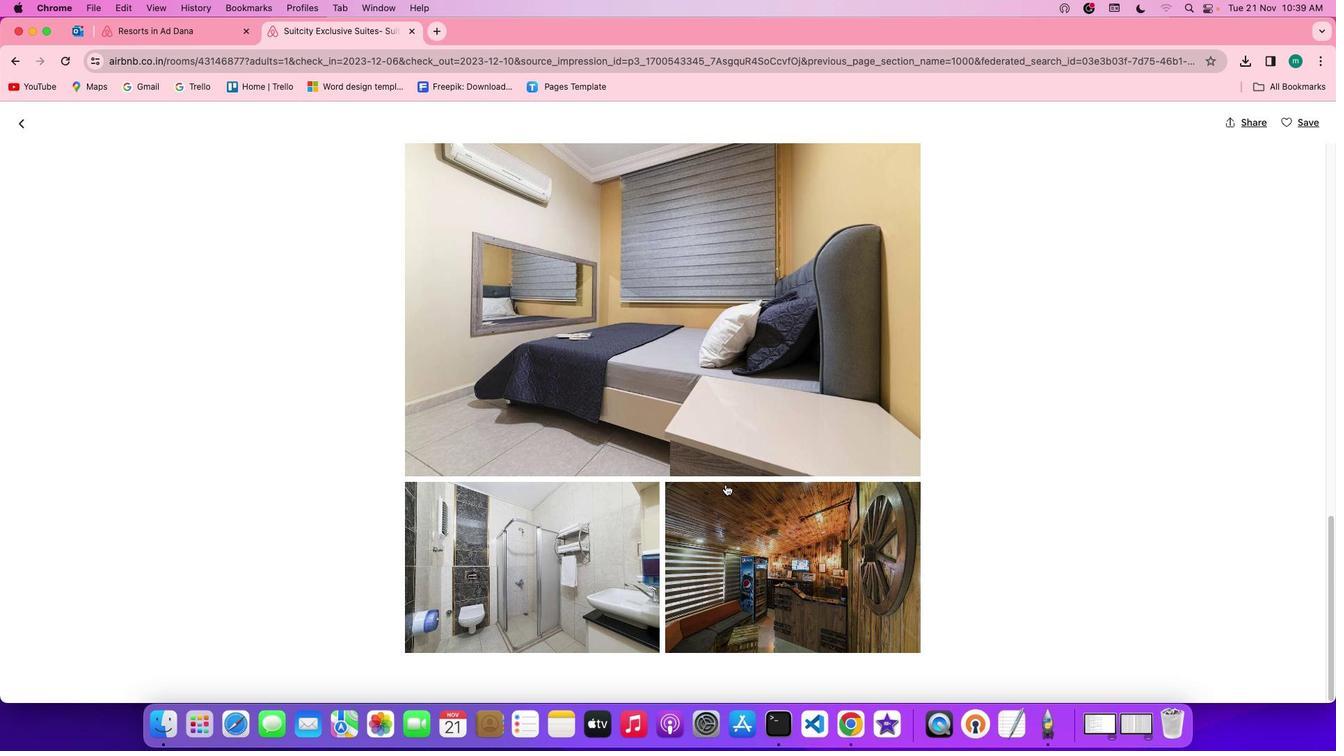 
Action: Mouse moved to (27, 121)
Screenshot: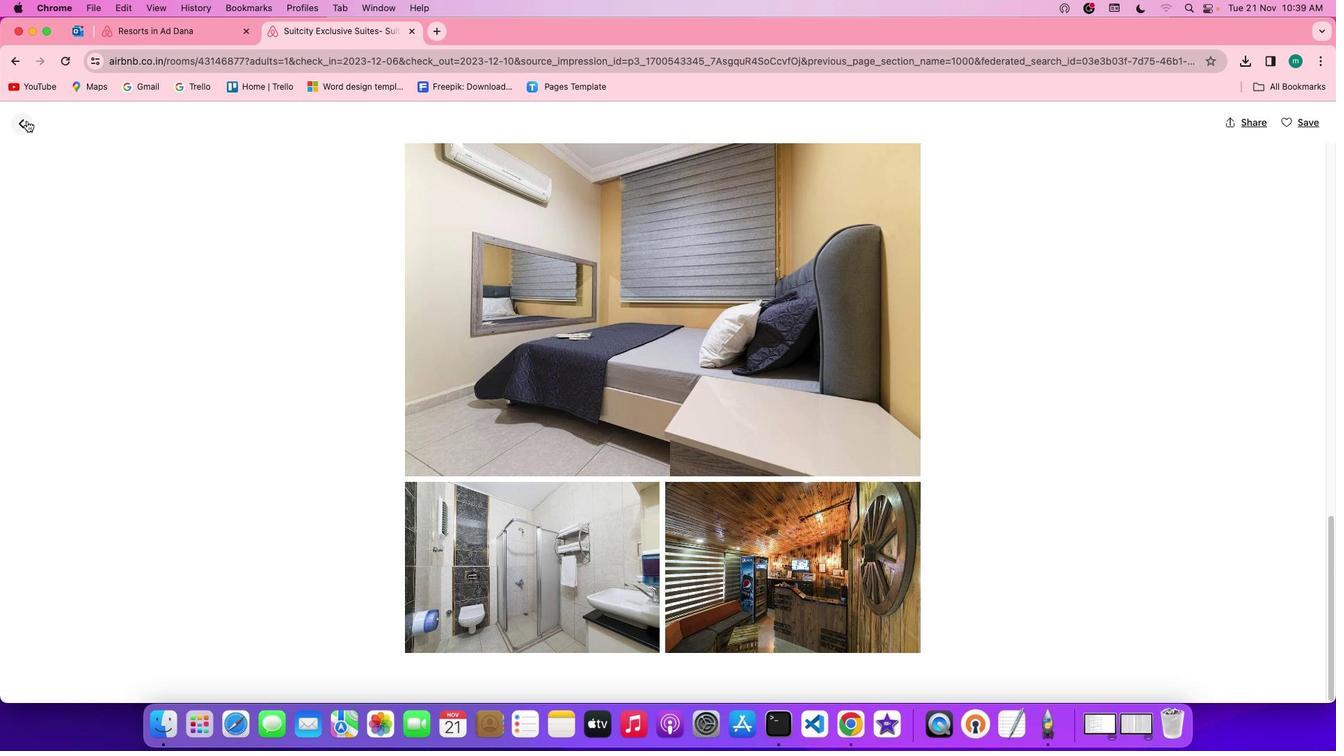 
Action: Mouse pressed left at (27, 121)
Screenshot: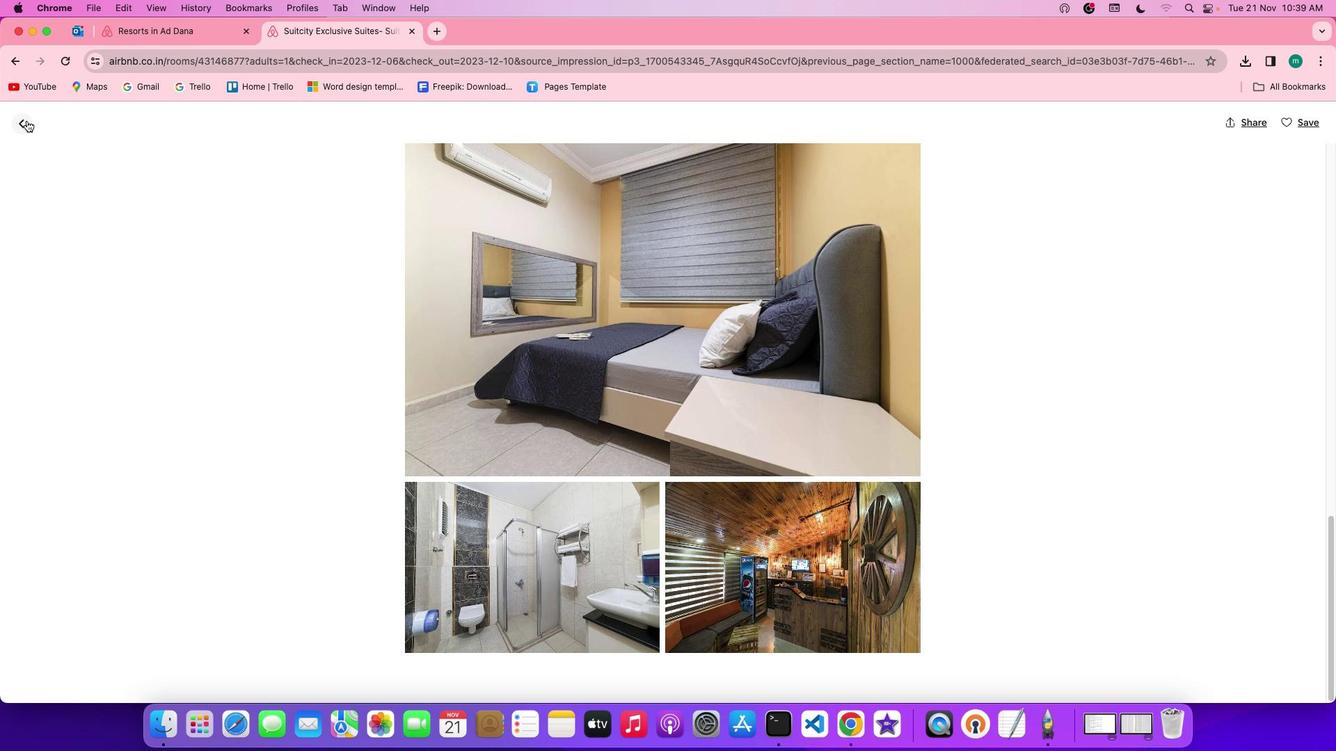 
Action: Mouse moved to (560, 423)
Screenshot: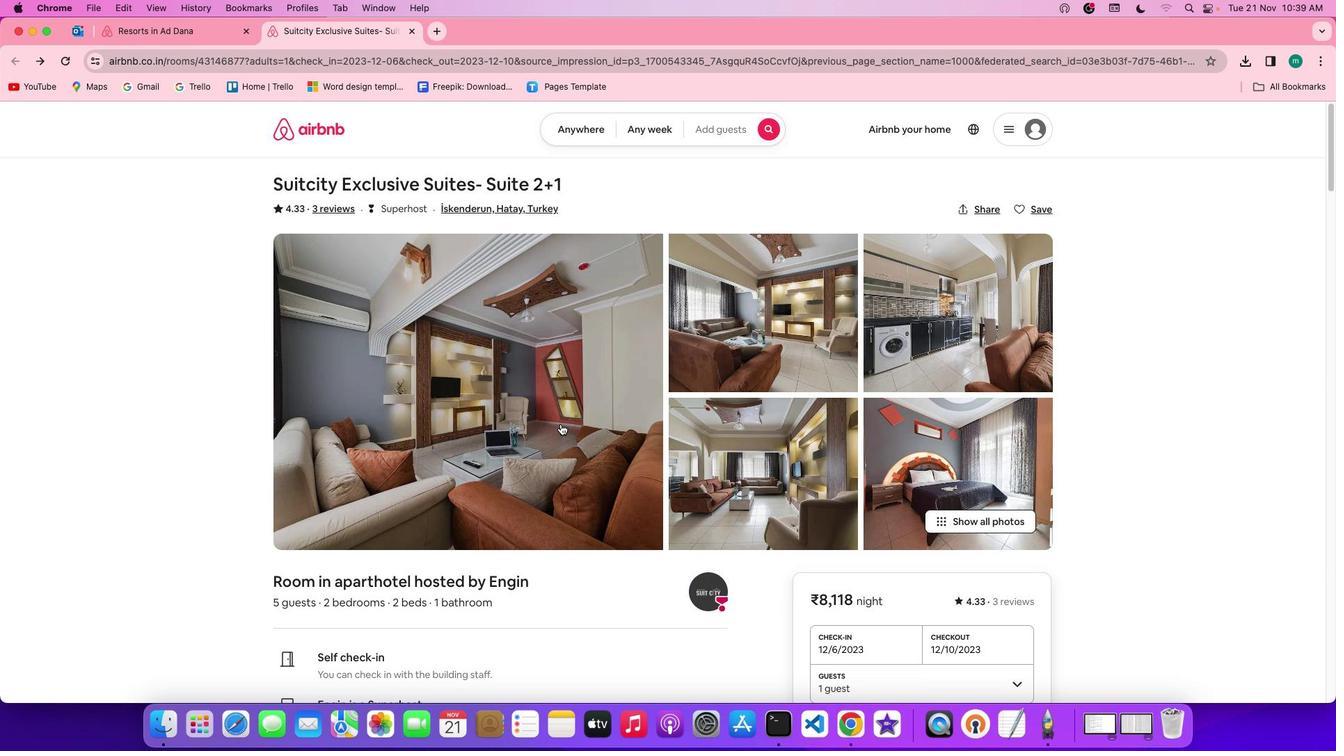 
Action: Mouse scrolled (560, 423) with delta (0, 0)
Screenshot: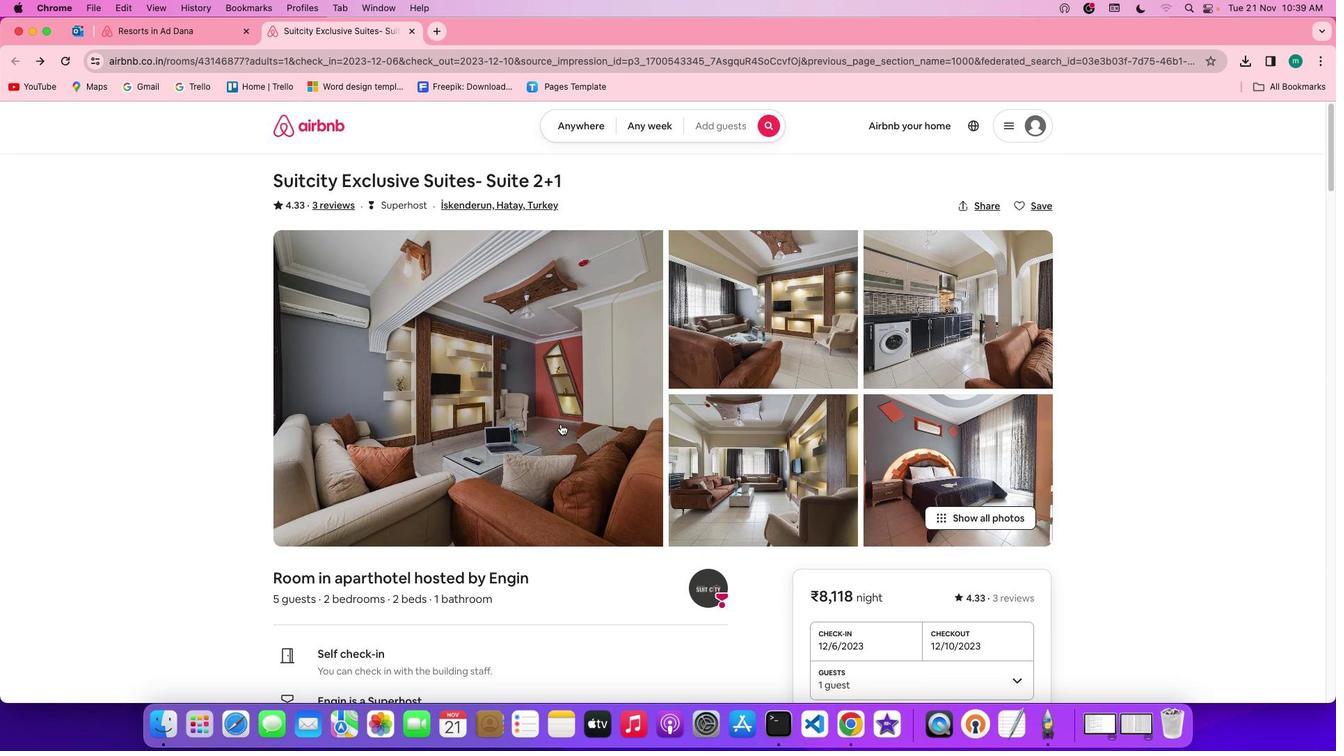 
Action: Mouse scrolled (560, 423) with delta (0, 0)
Screenshot: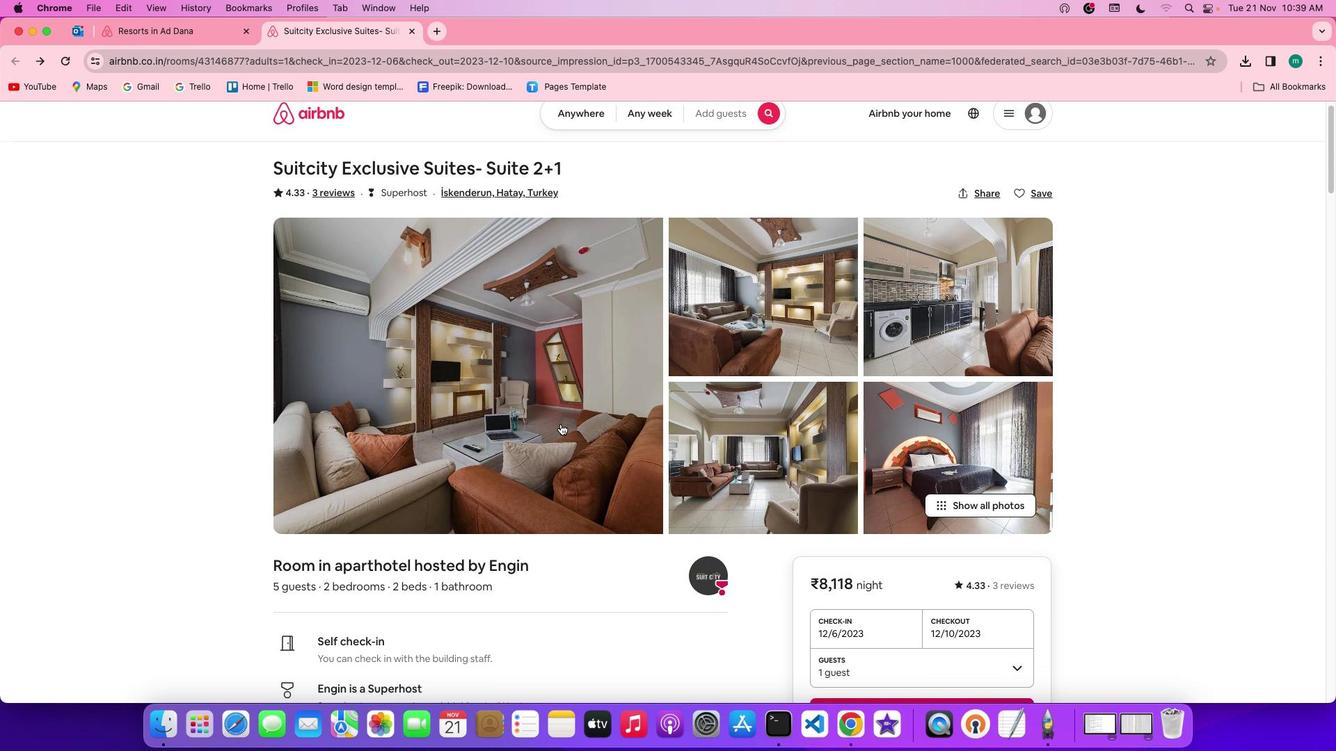 
Action: Mouse scrolled (560, 423) with delta (0, -1)
Screenshot: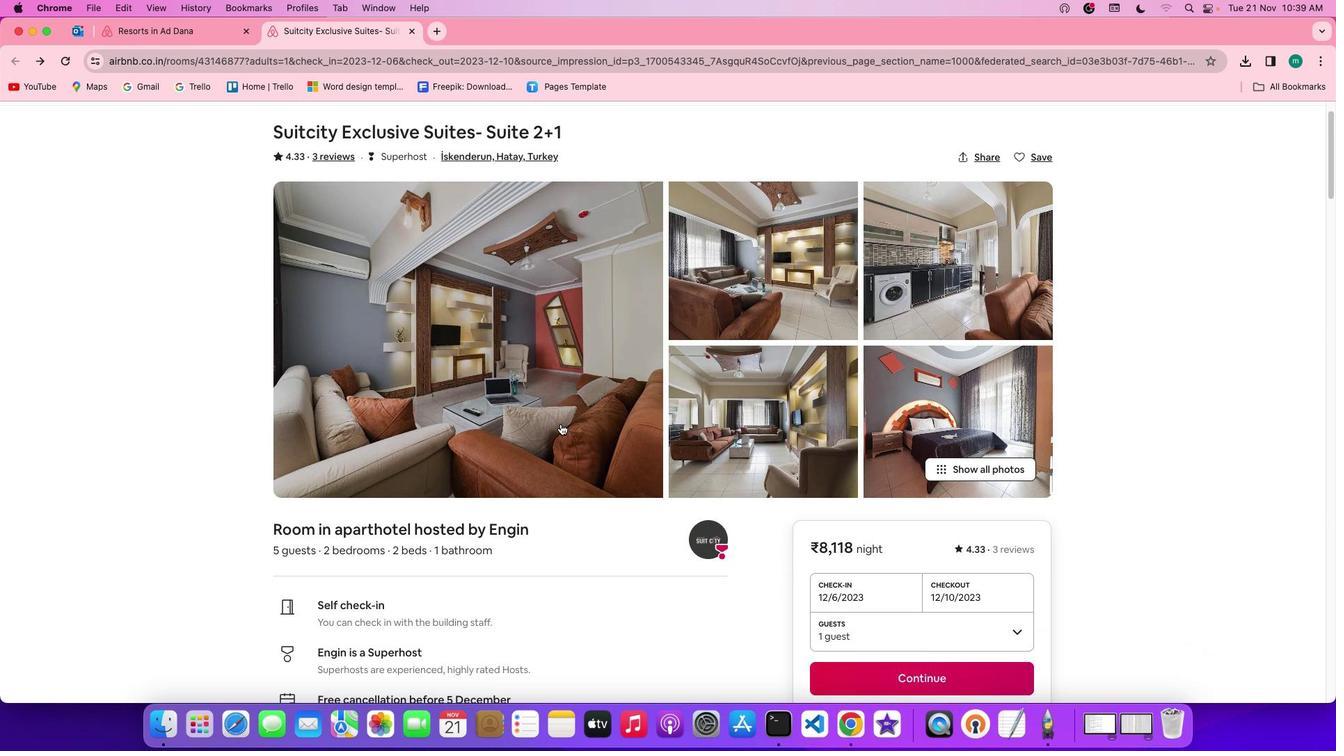 
Action: Mouse scrolled (560, 423) with delta (0, -2)
Screenshot: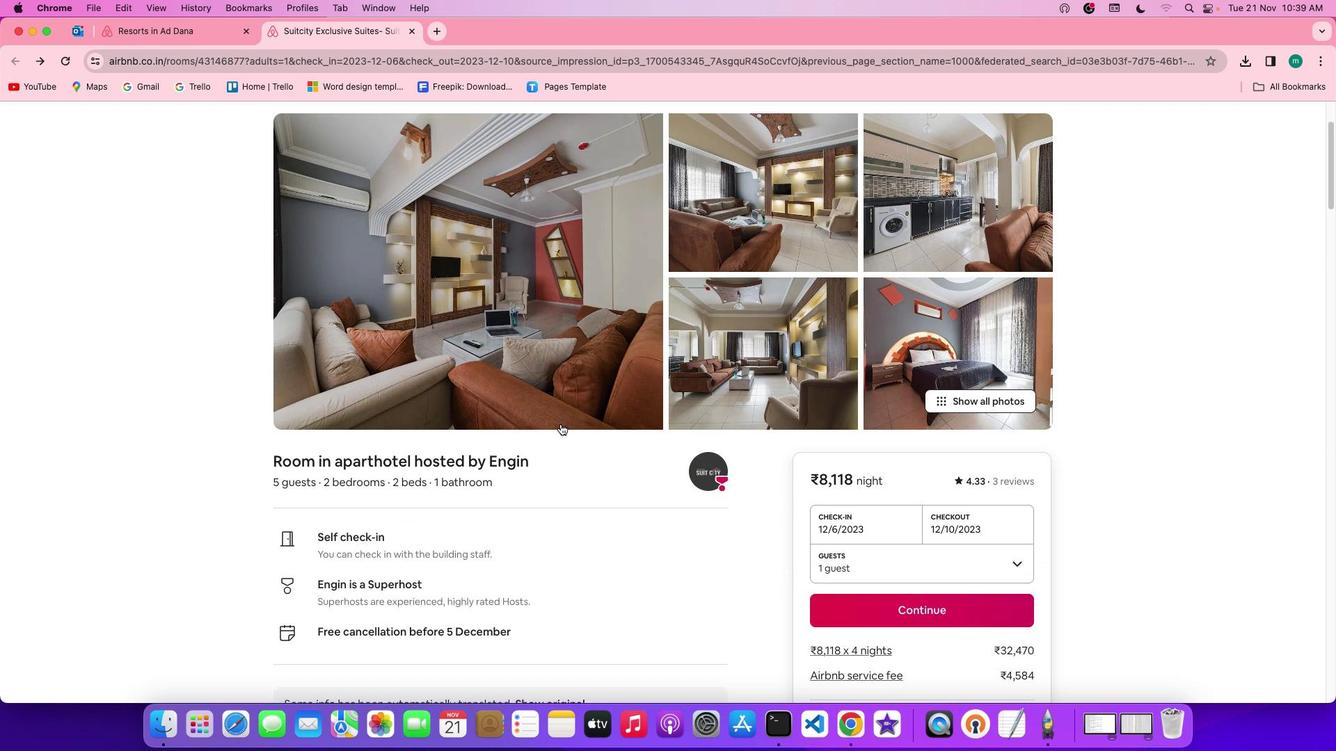
Action: Mouse scrolled (560, 423) with delta (0, -2)
Screenshot: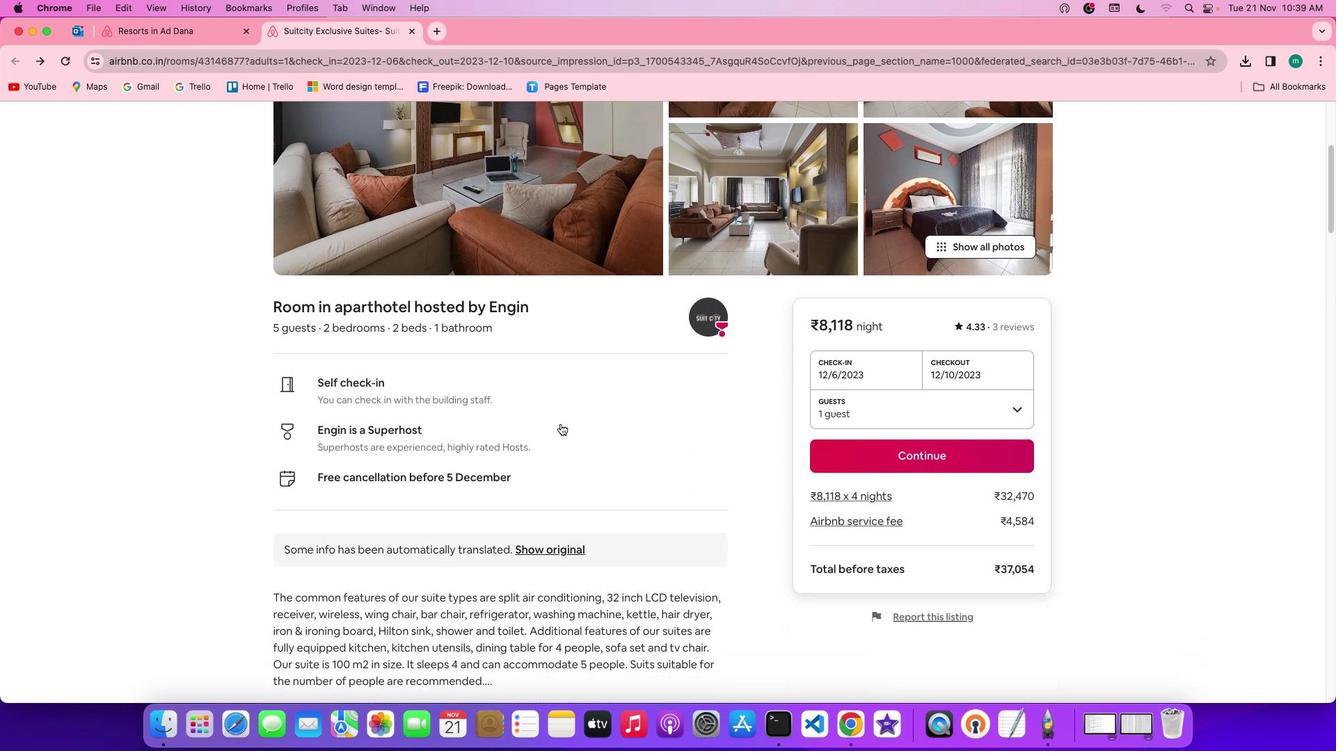 
Action: Mouse scrolled (560, 423) with delta (0, 0)
Screenshot: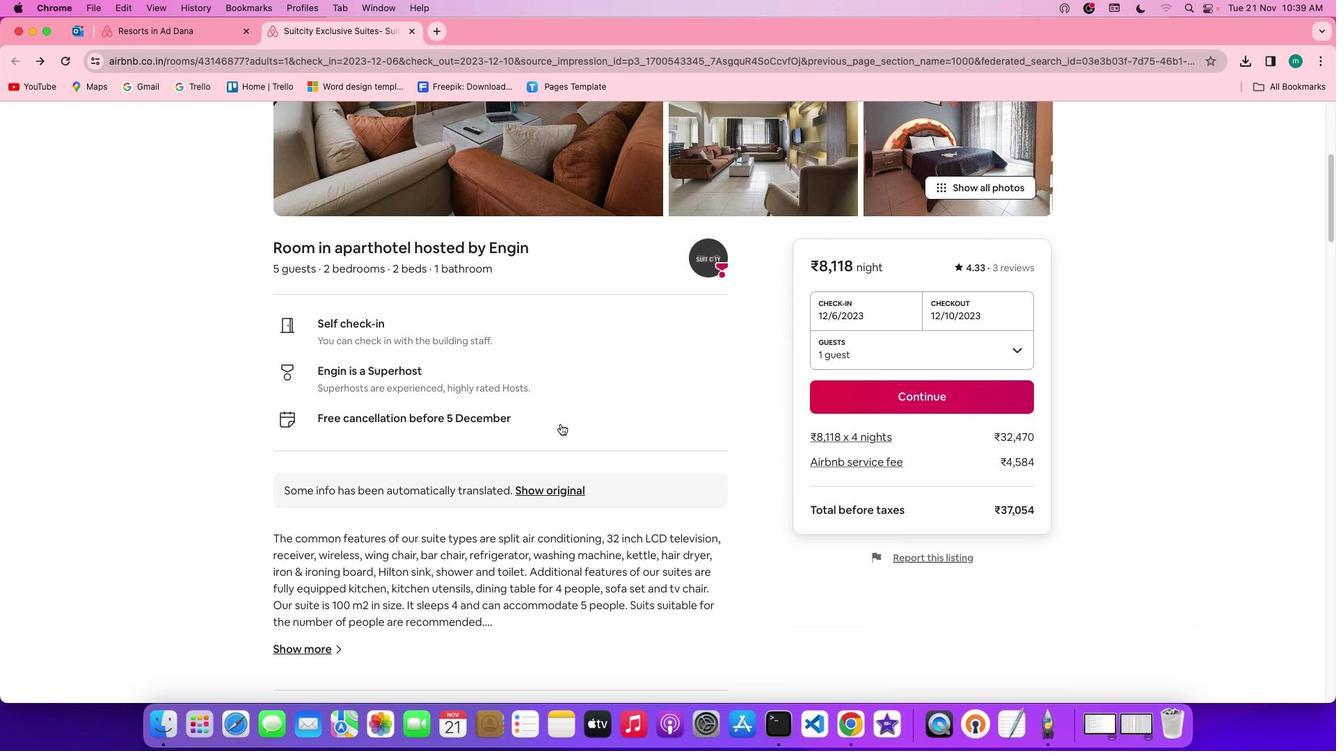 
Action: Mouse scrolled (560, 423) with delta (0, 0)
Screenshot: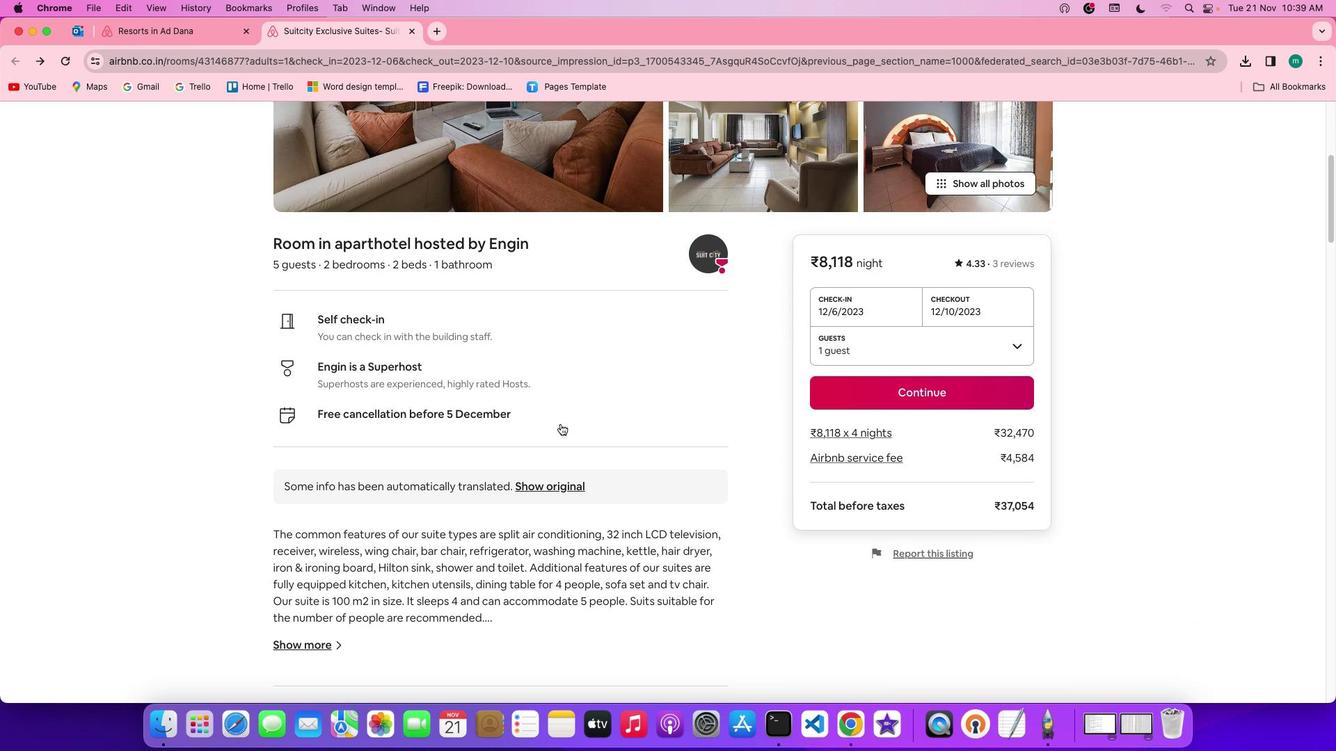 
Action: Mouse scrolled (560, 423) with delta (0, -1)
Screenshot: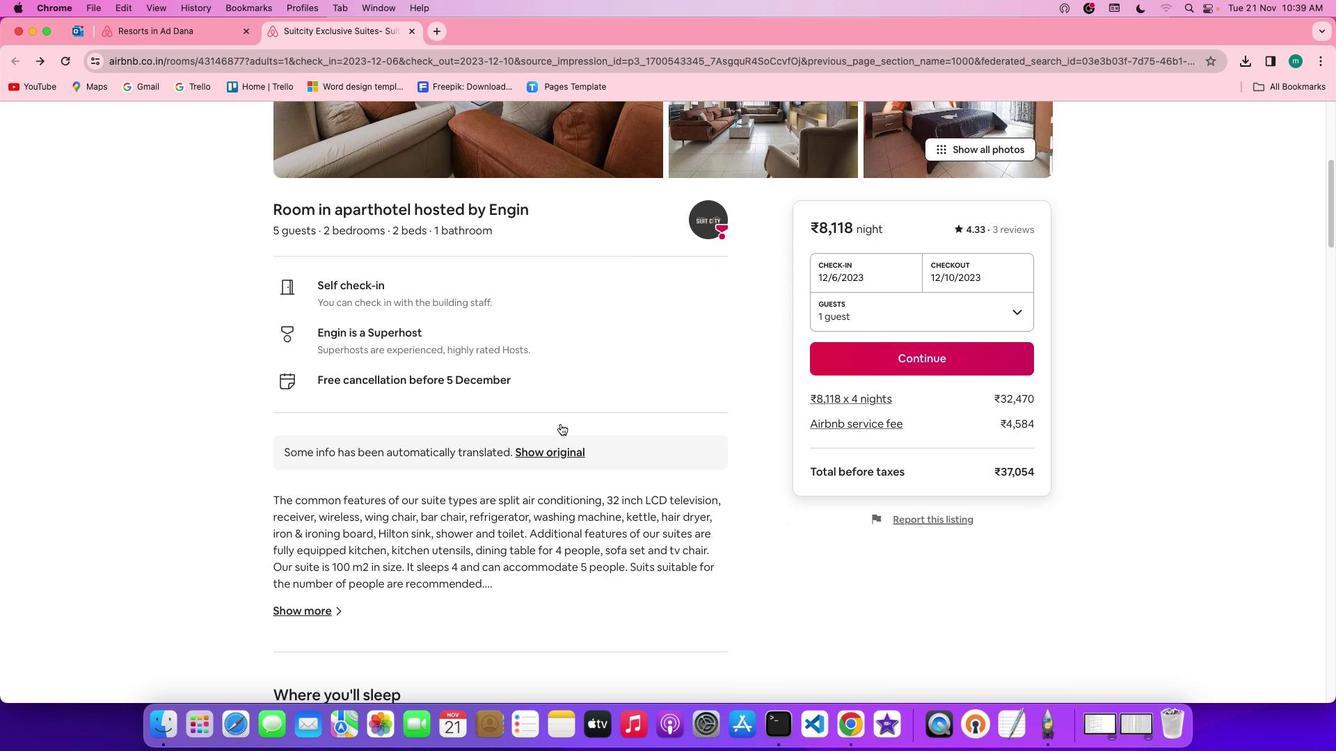 
Action: Mouse scrolled (560, 423) with delta (0, -2)
Screenshot: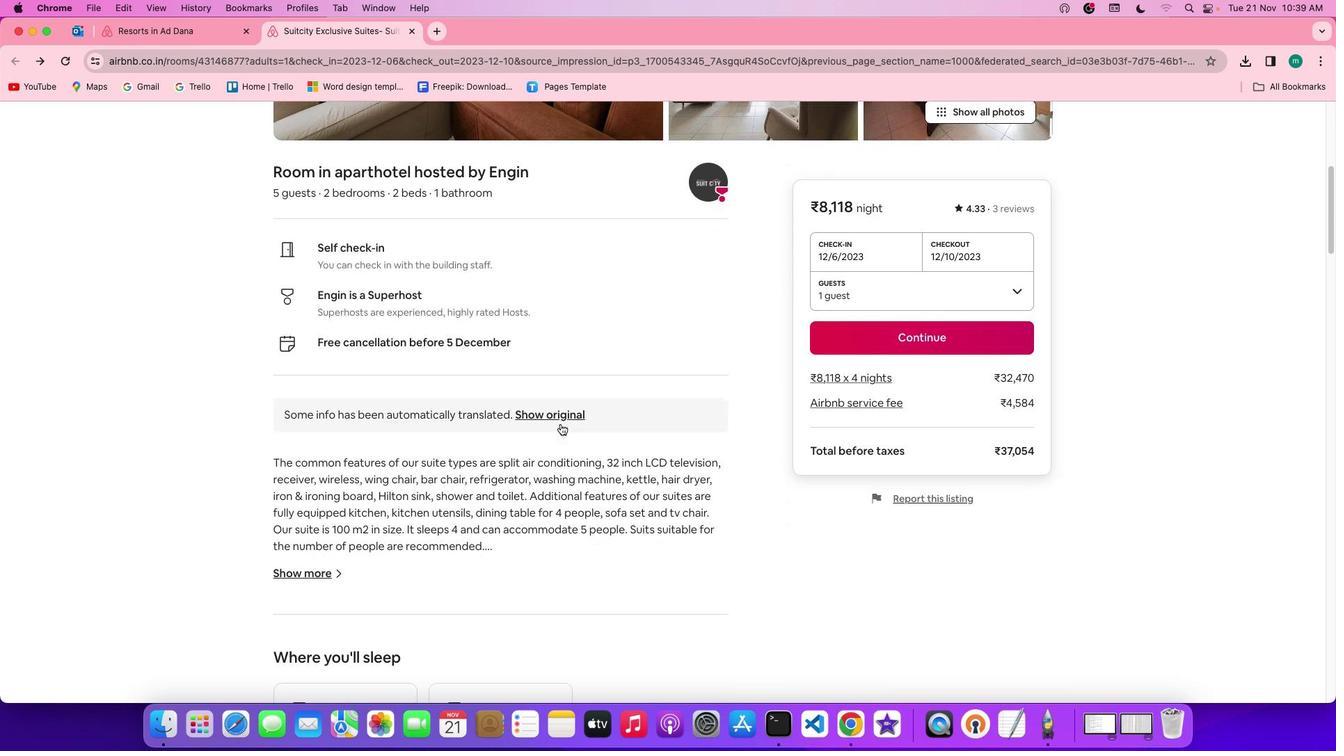 
Action: Mouse moved to (324, 469)
Screenshot: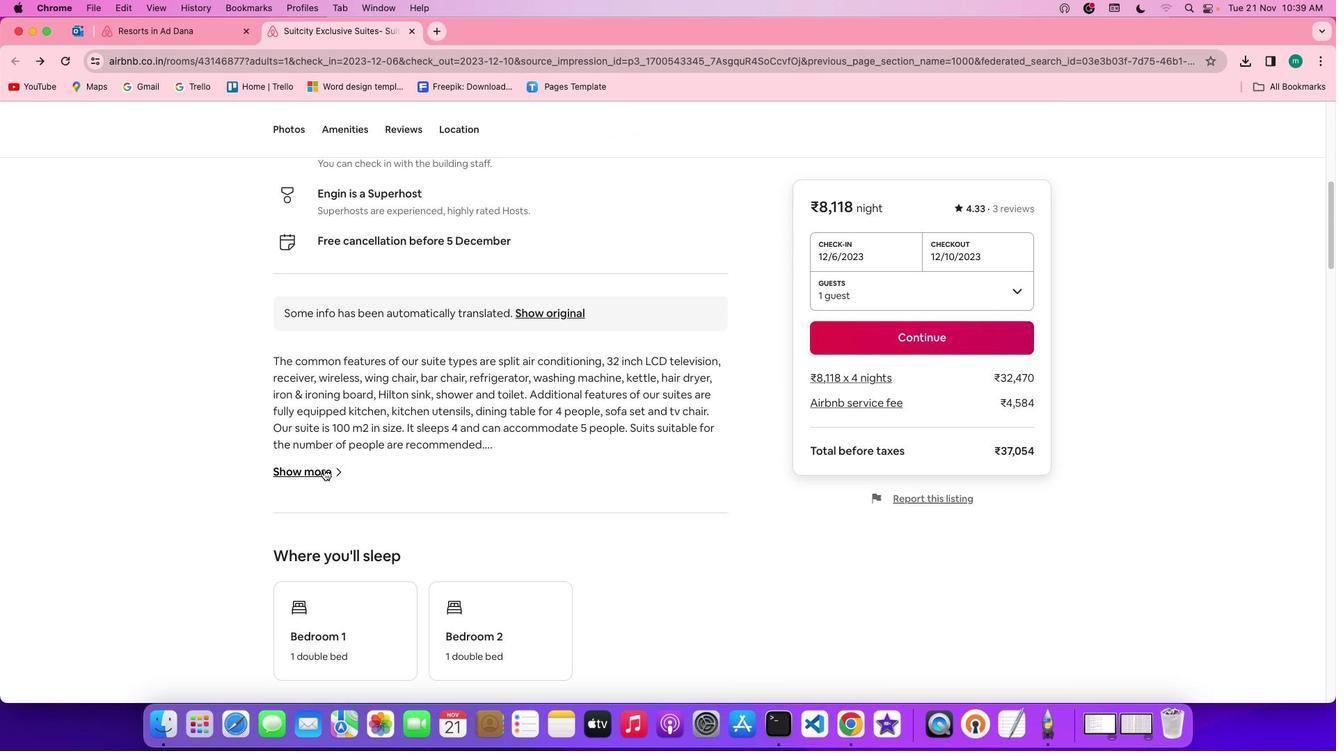 
Action: Mouse pressed left at (324, 469)
Screenshot: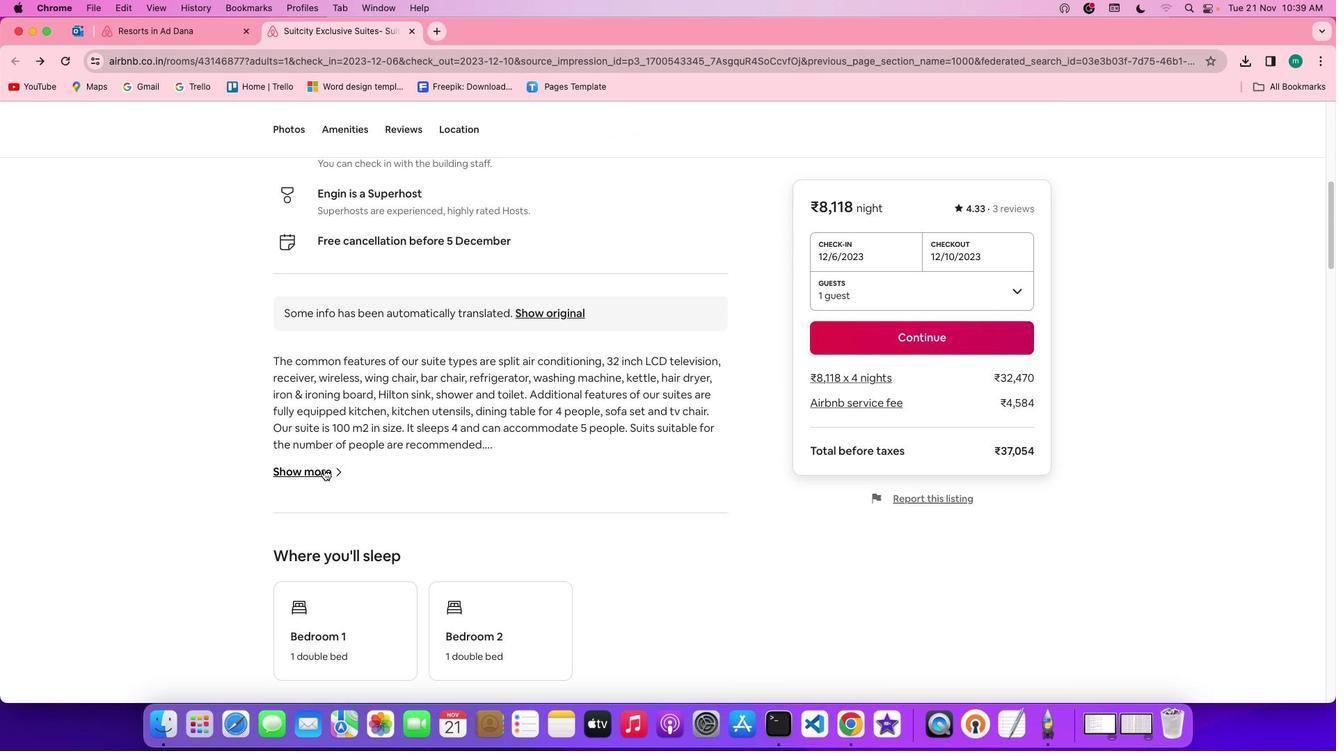 
Action: Mouse moved to (416, 292)
Screenshot: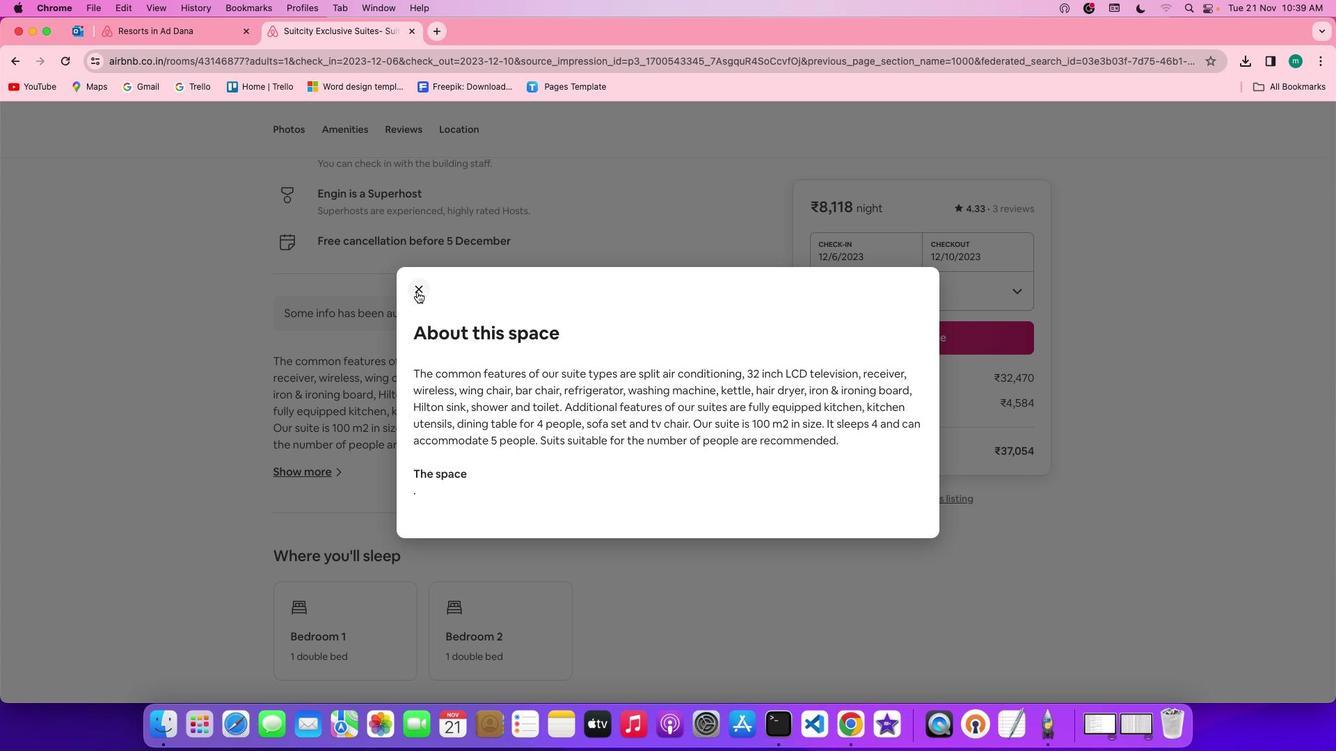 
Action: Mouse pressed left at (416, 292)
Screenshot: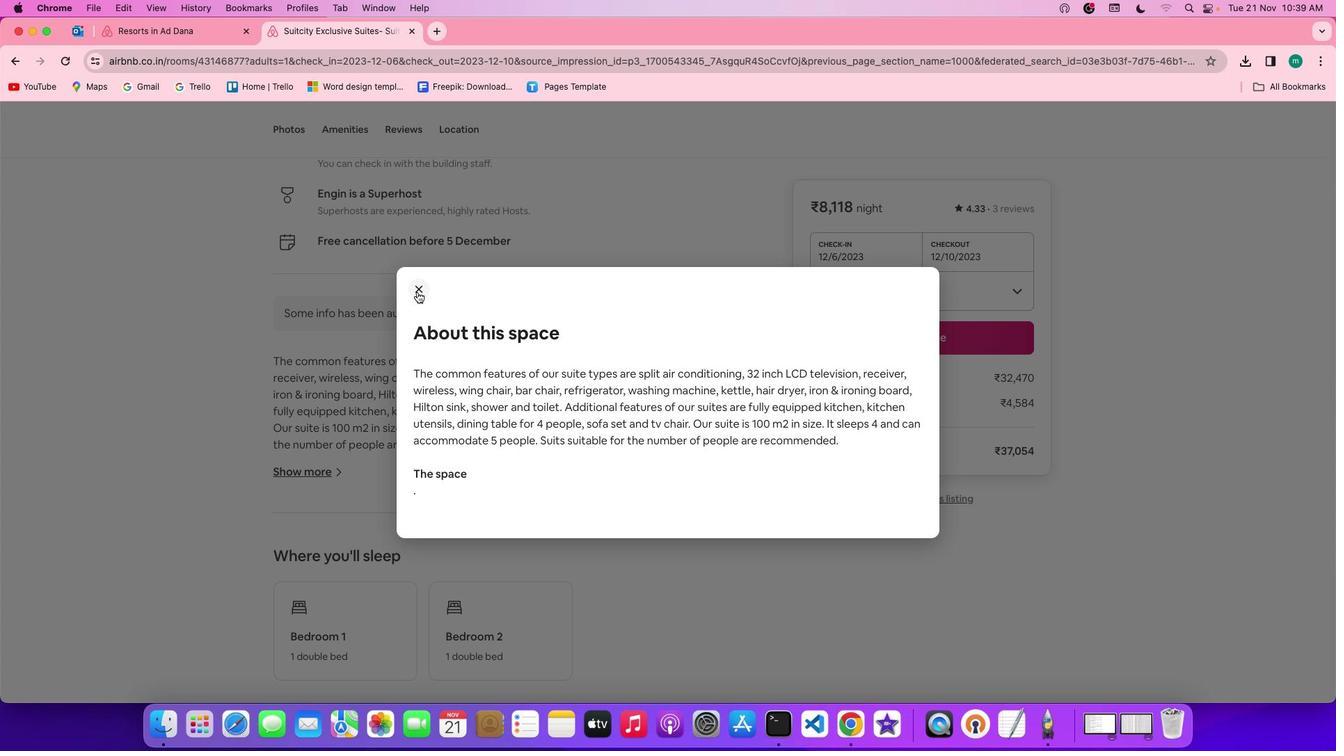 
Action: Mouse moved to (607, 455)
Screenshot: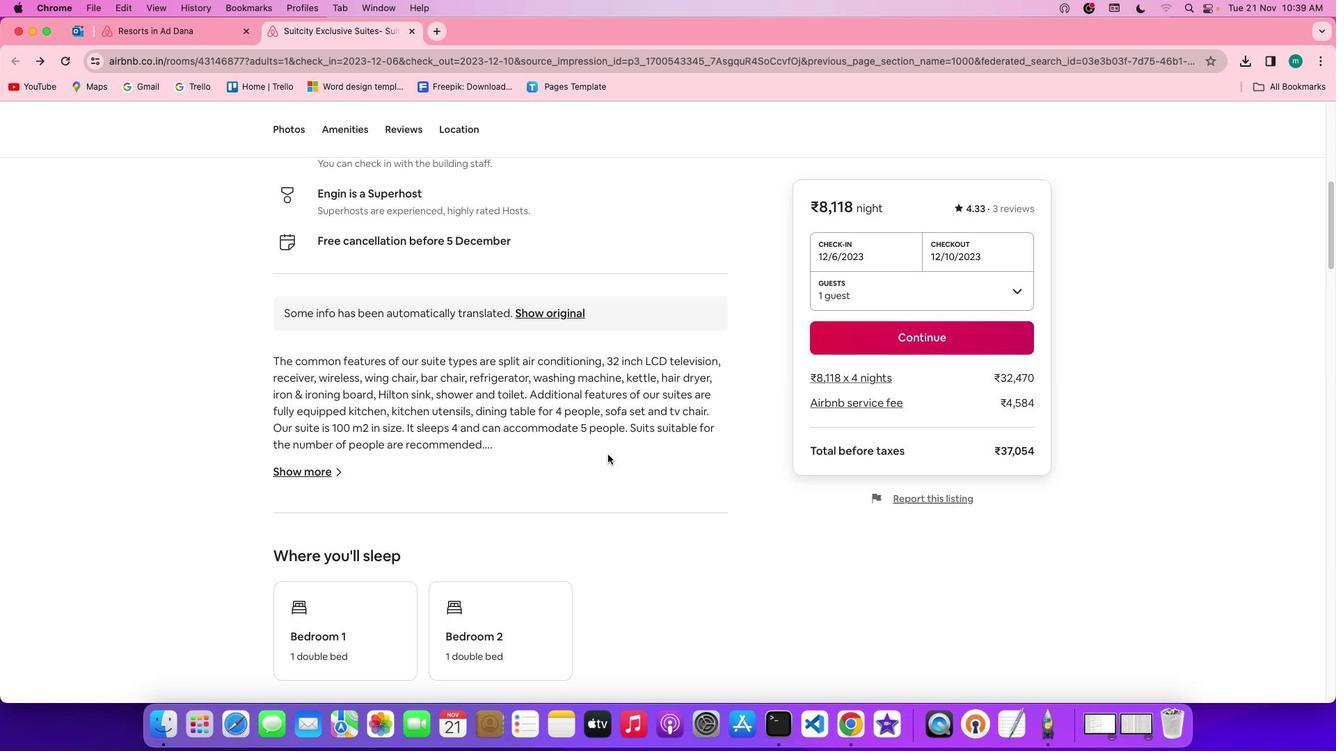 
Action: Mouse scrolled (607, 455) with delta (0, 0)
Screenshot: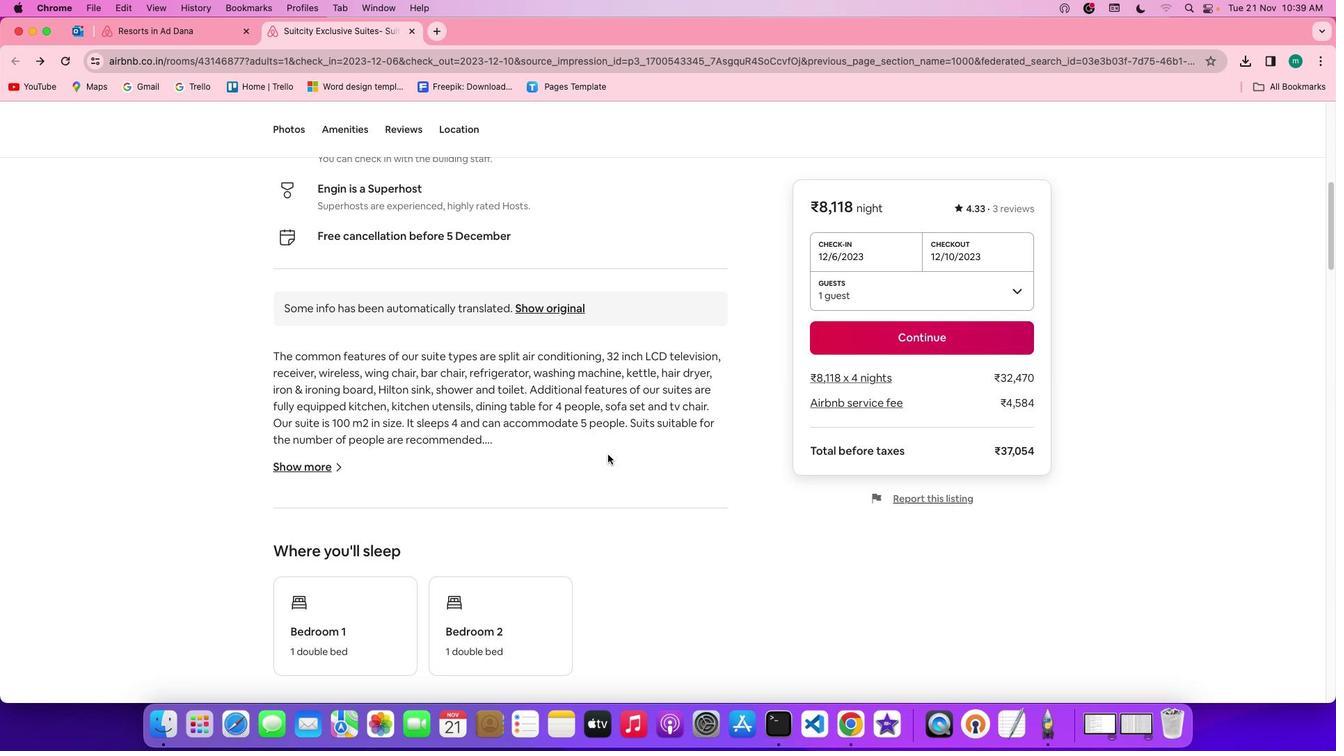 
Action: Mouse scrolled (607, 455) with delta (0, 0)
Screenshot: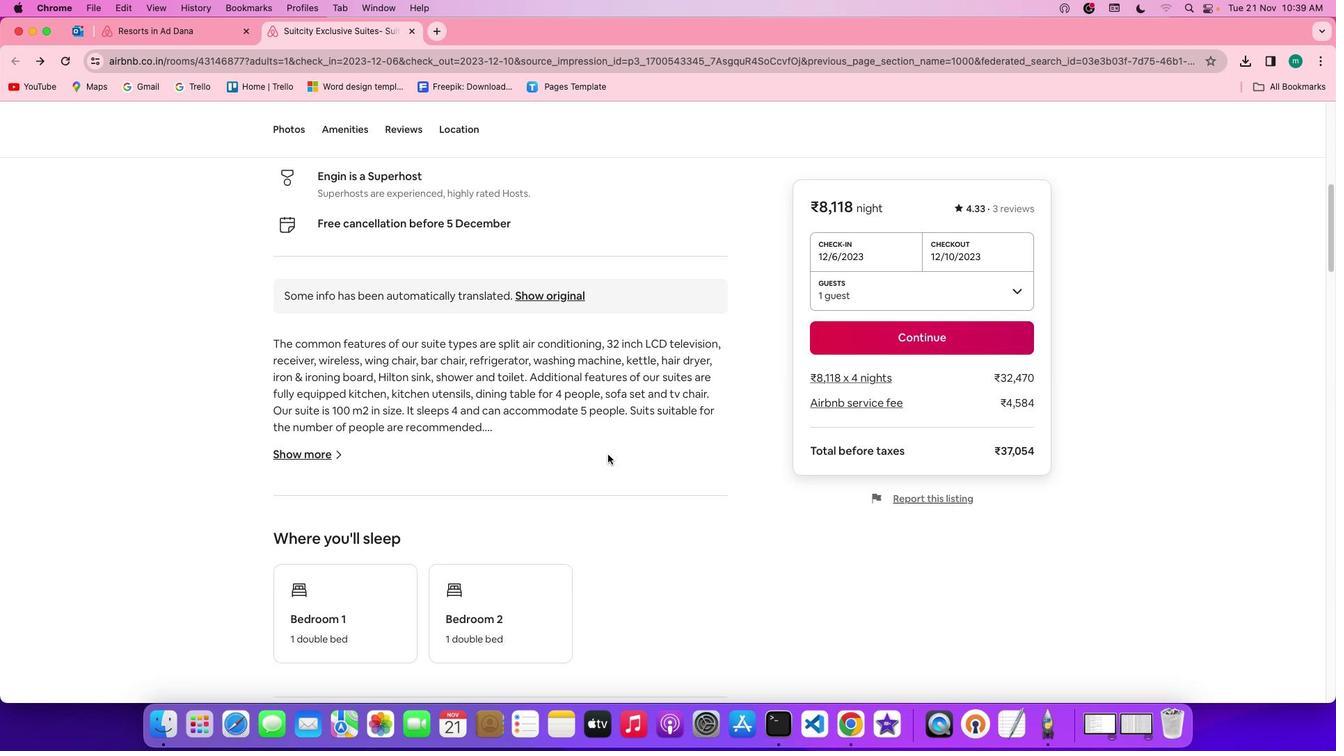 
Action: Mouse scrolled (607, 455) with delta (0, -1)
Screenshot: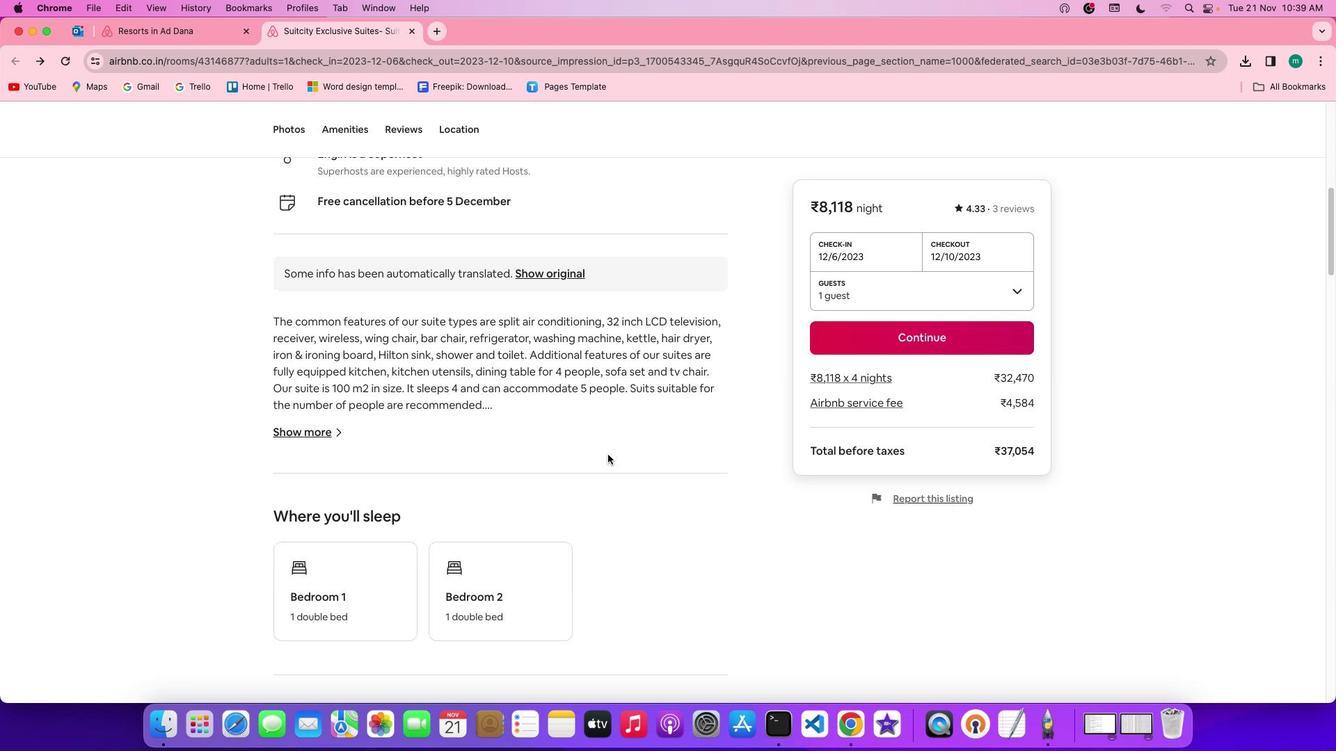 
Action: Mouse scrolled (607, 455) with delta (0, 0)
Screenshot: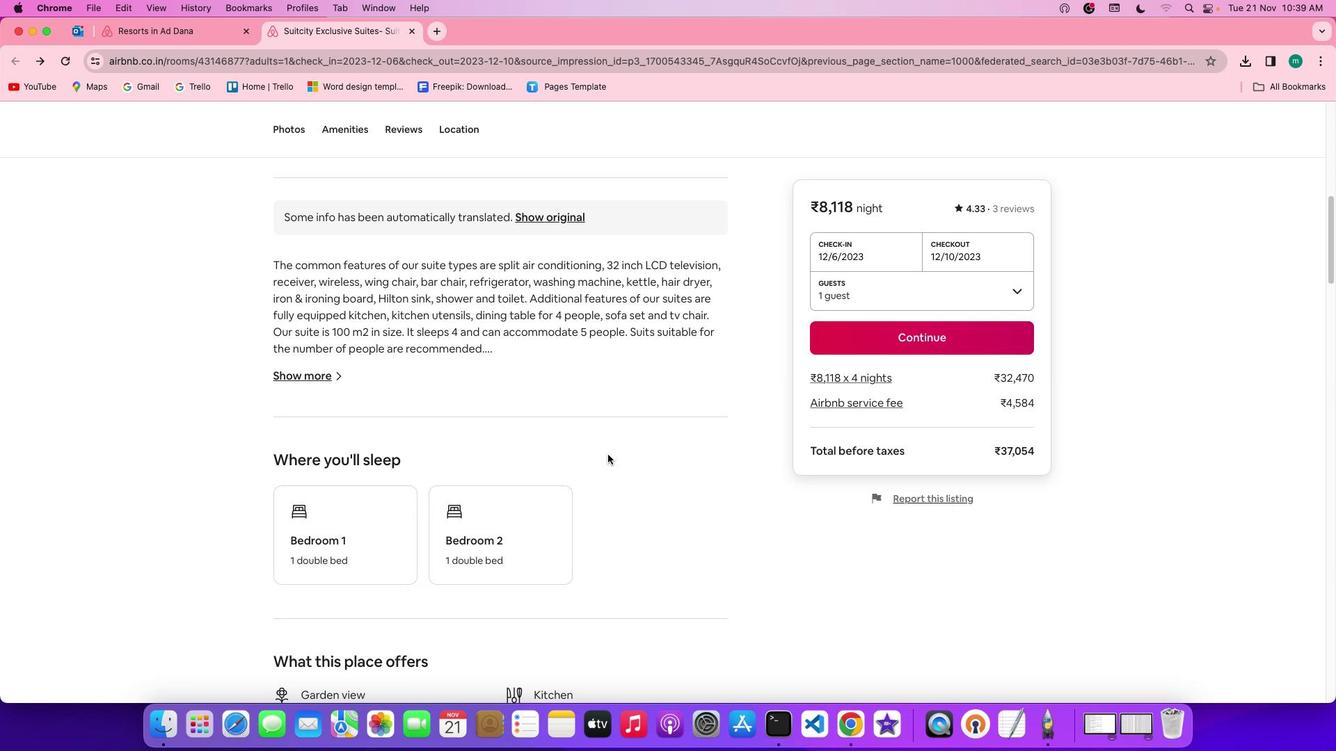 
Action: Mouse scrolled (607, 455) with delta (0, 0)
Screenshot: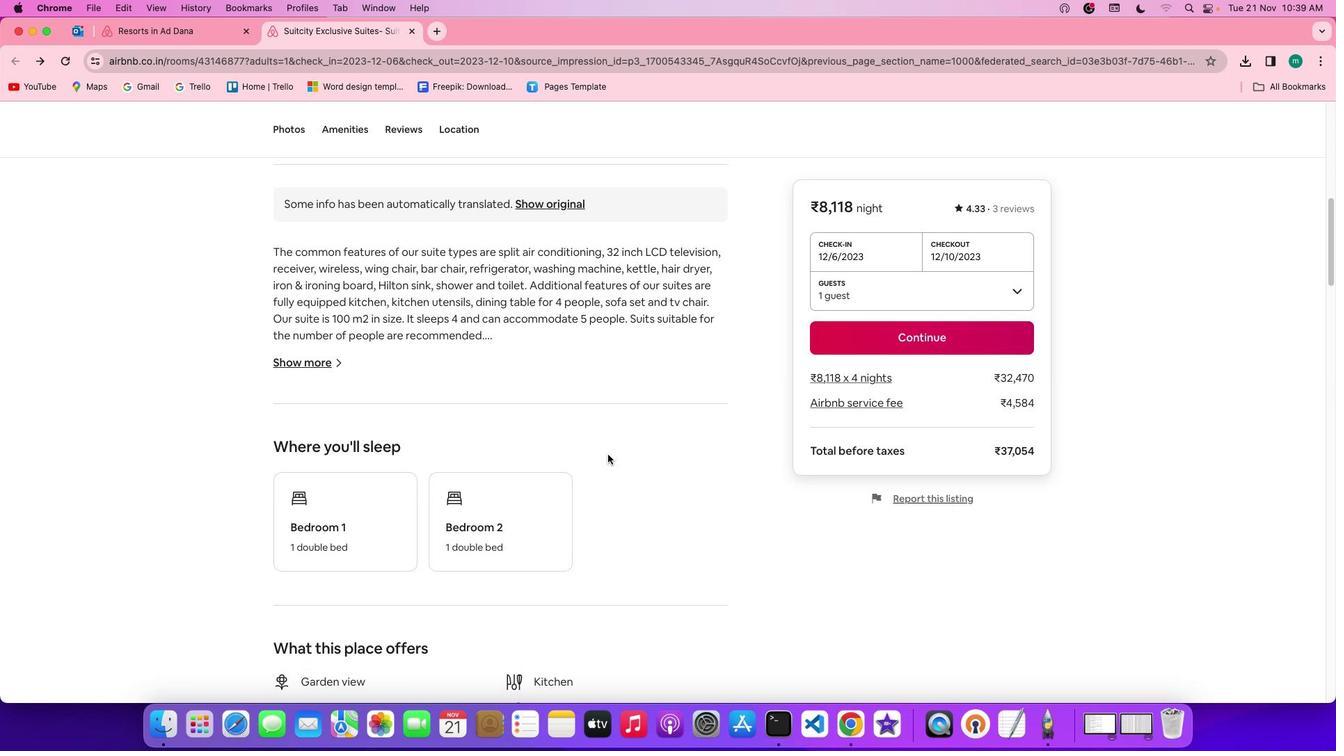 
Action: Mouse scrolled (607, 455) with delta (0, -1)
Screenshot: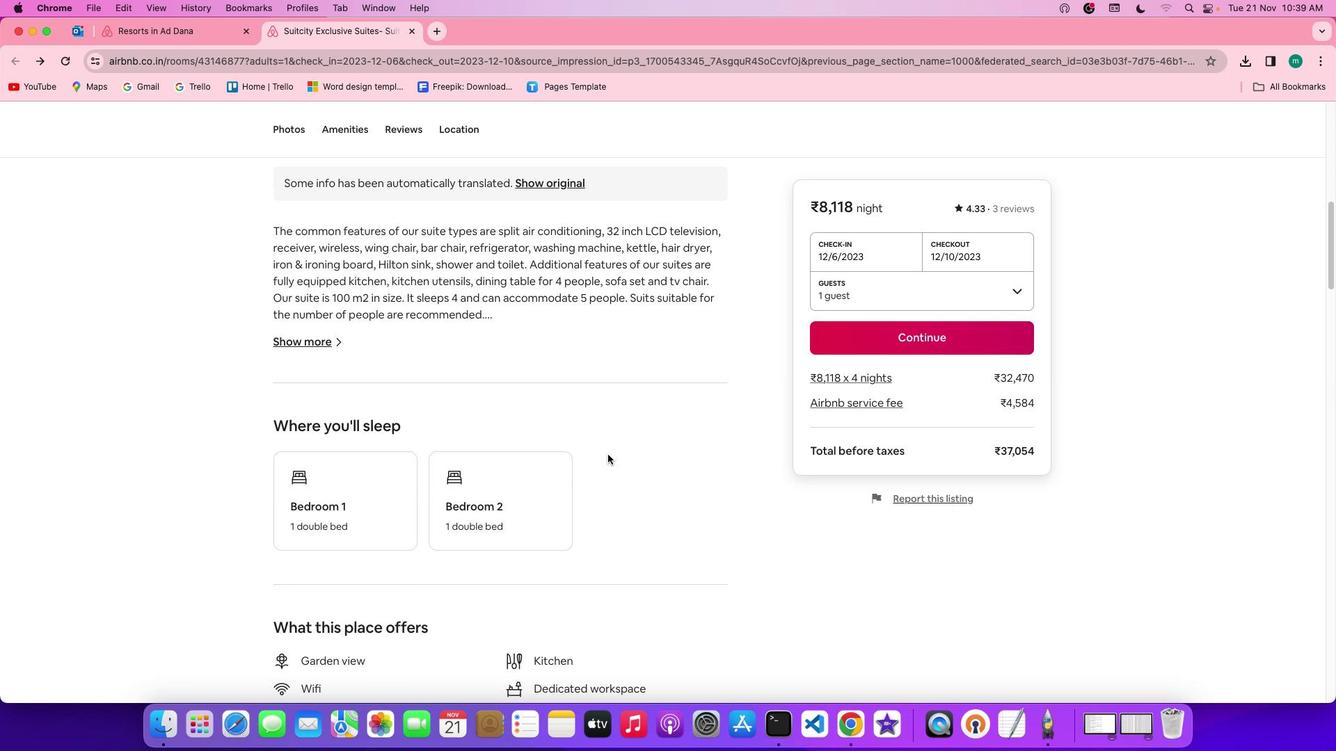 
Action: Mouse scrolled (607, 455) with delta (0, -2)
Screenshot: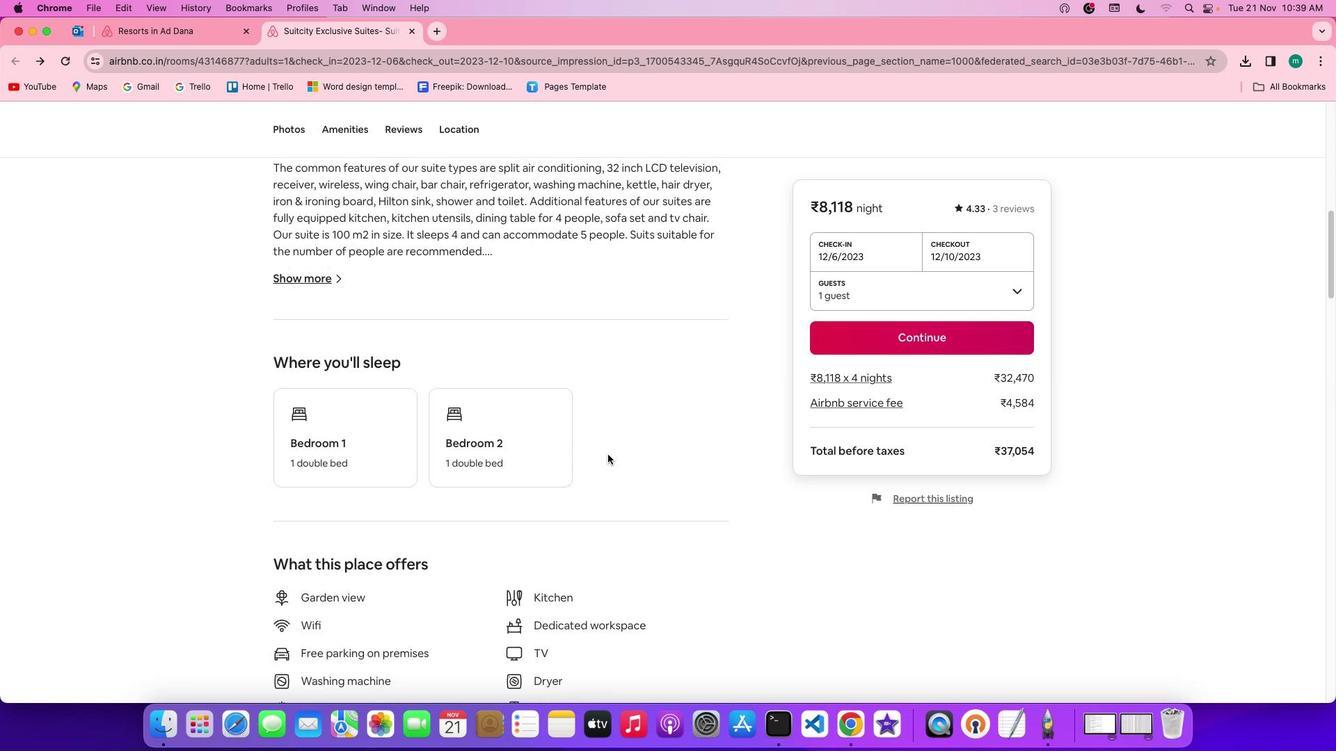 
Action: Mouse scrolled (607, 455) with delta (0, 0)
Screenshot: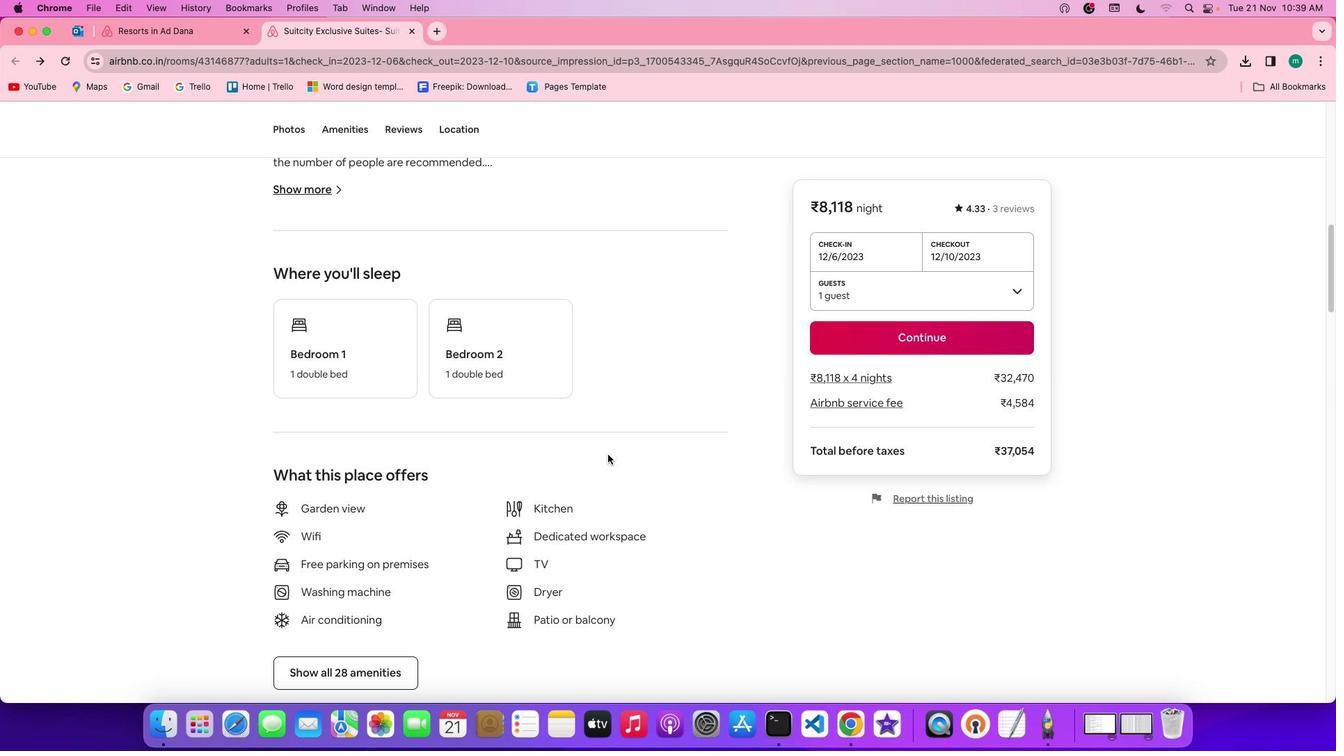 
Action: Mouse scrolled (607, 455) with delta (0, 0)
Screenshot: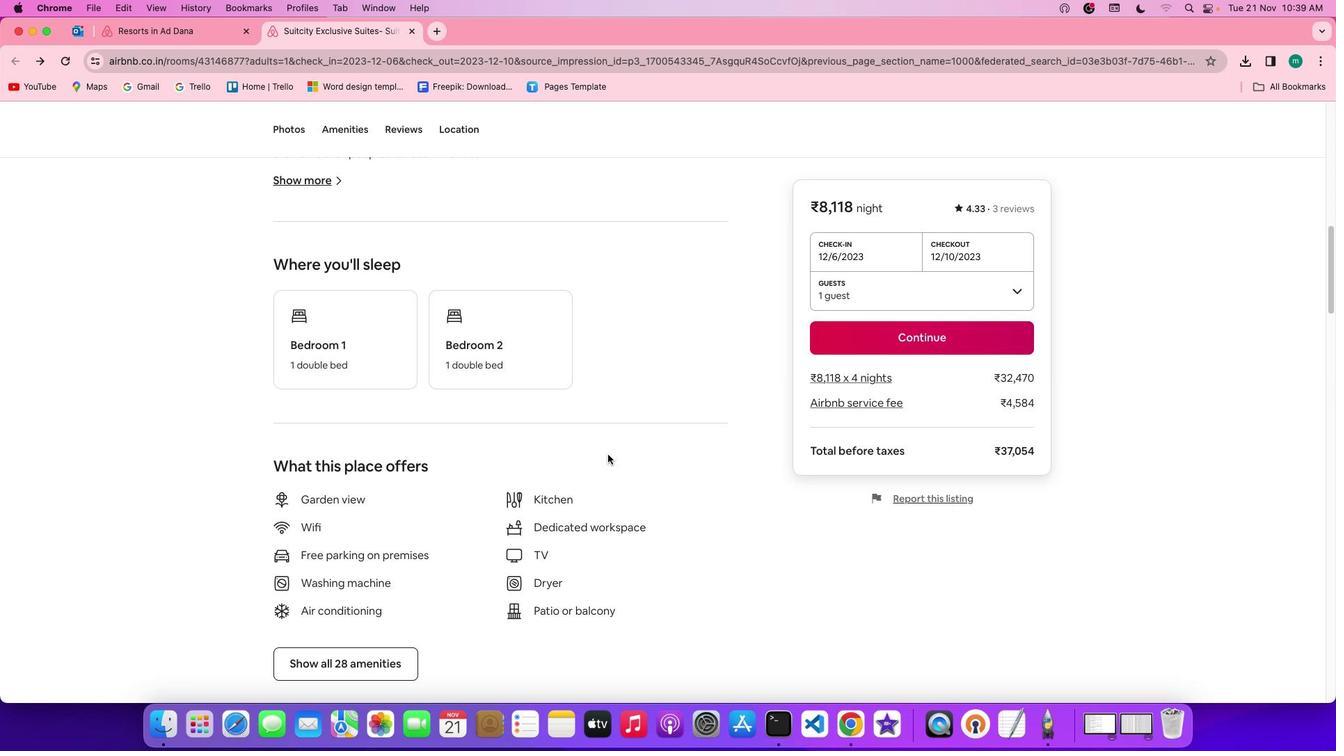 
Action: Mouse scrolled (607, 455) with delta (0, 0)
Screenshot: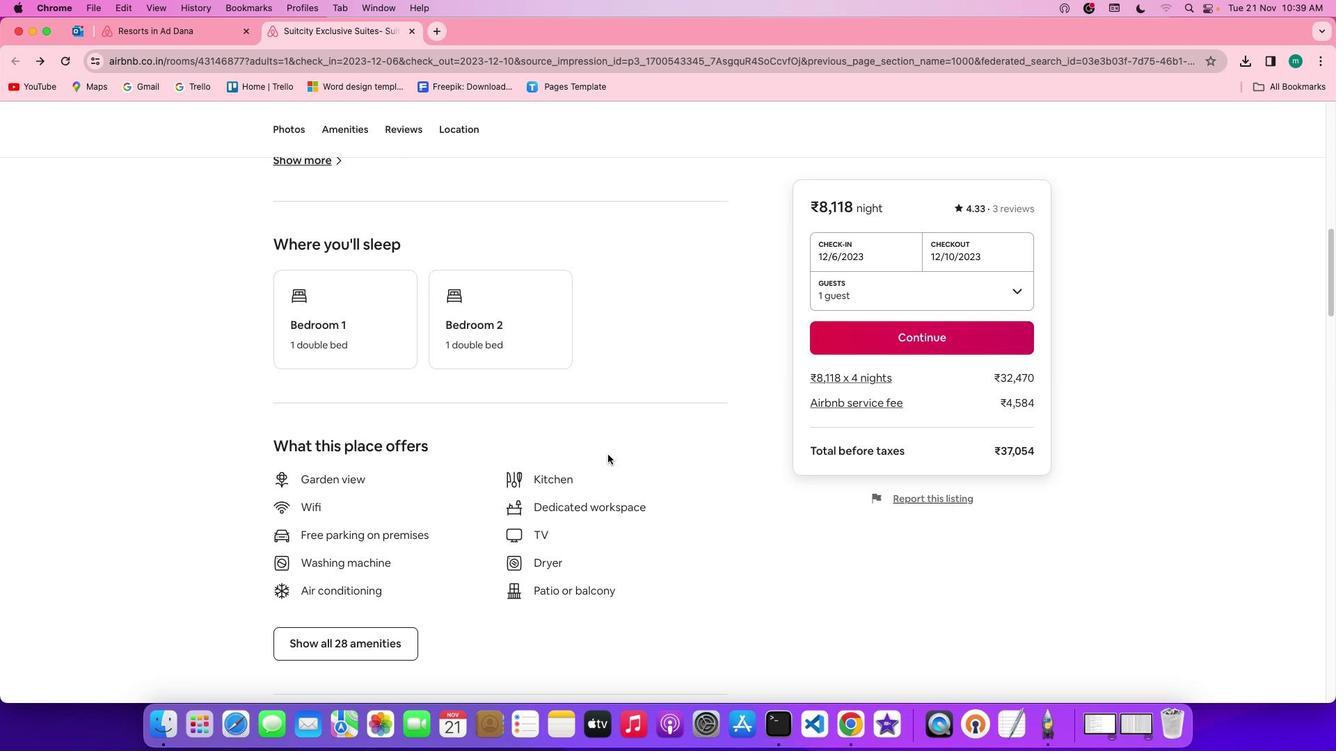 
Action: Mouse scrolled (607, 455) with delta (0, 0)
Screenshot: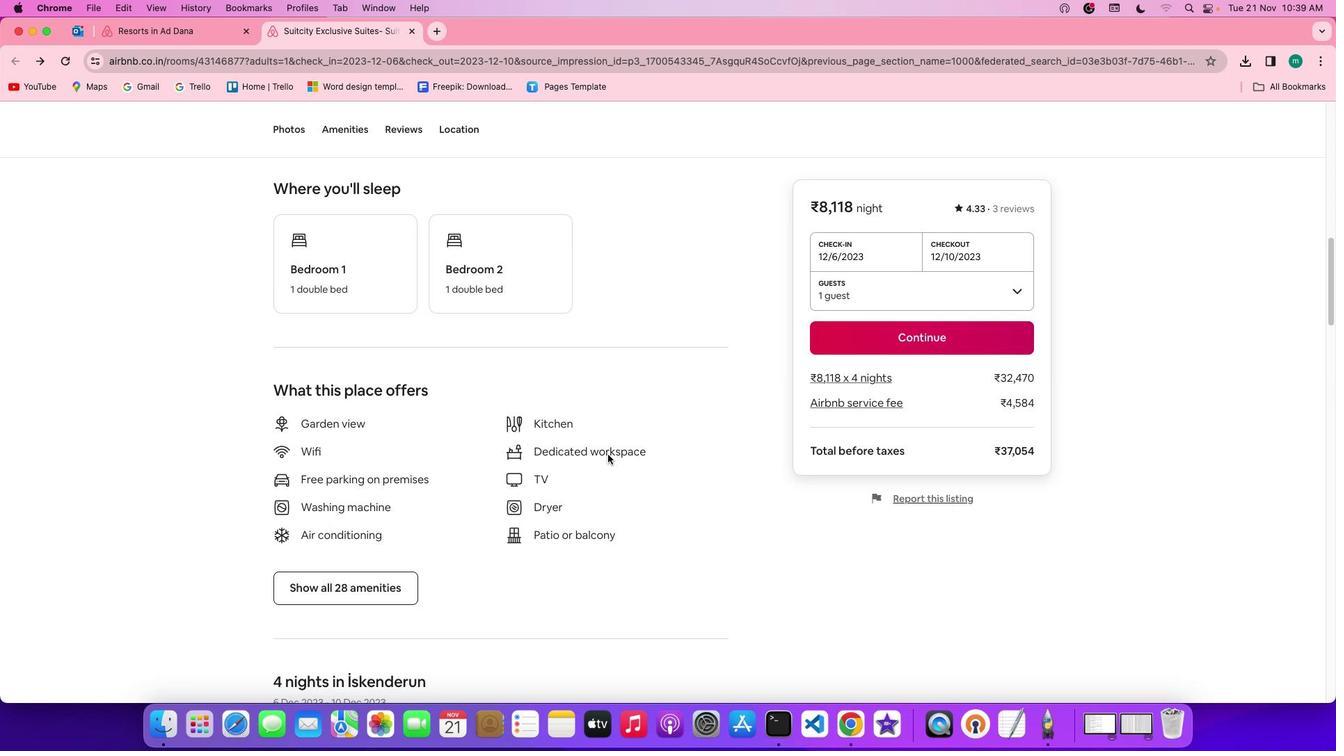 
Action: Mouse scrolled (607, 455) with delta (0, 0)
Screenshot: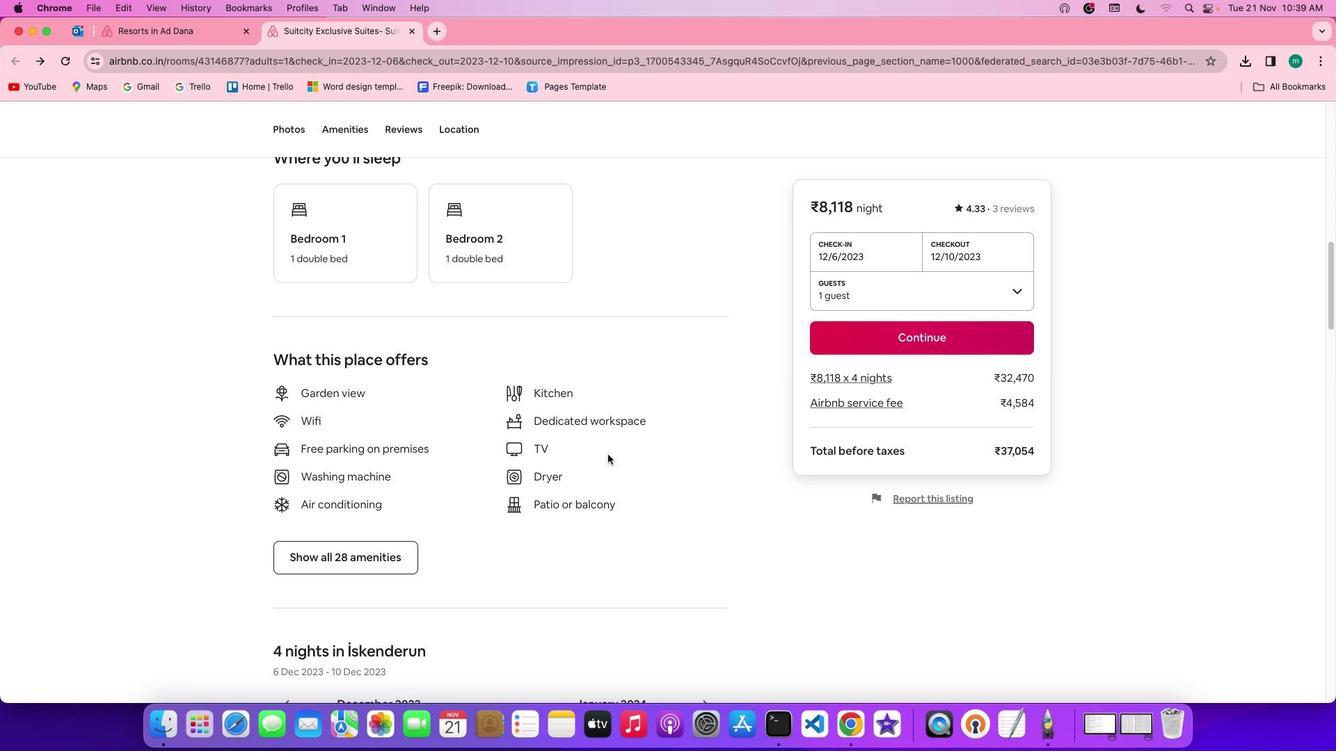 
Action: Mouse scrolled (607, 455) with delta (0, 0)
Screenshot: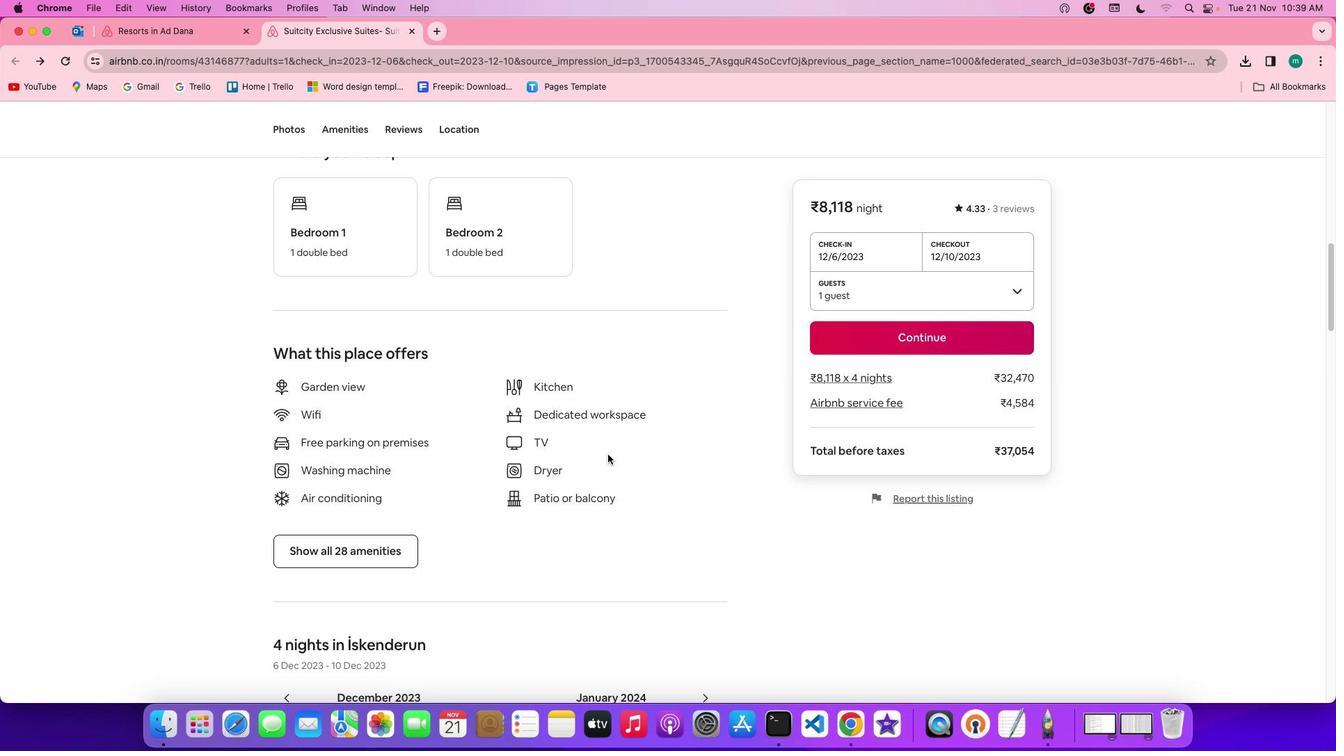 
Action: Mouse scrolled (607, 455) with delta (0, -1)
Screenshot: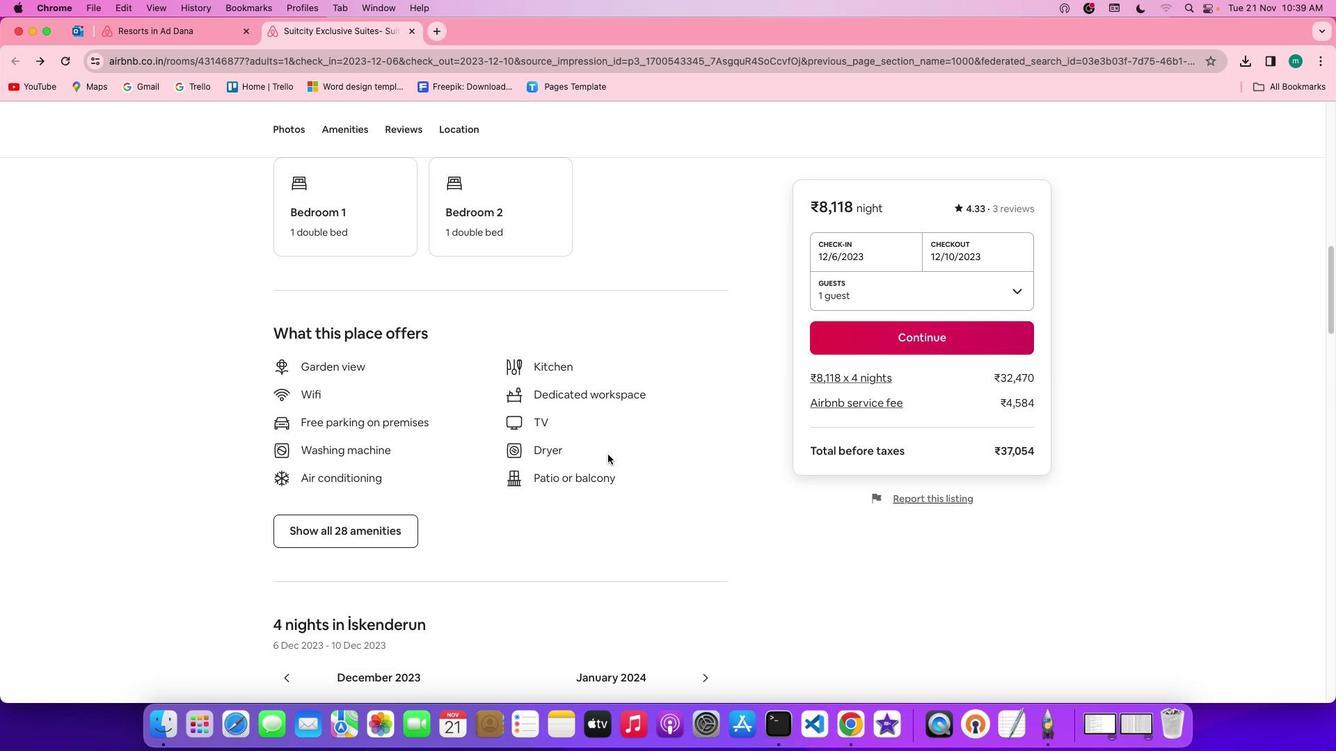 
Action: Mouse moved to (397, 486)
Screenshot: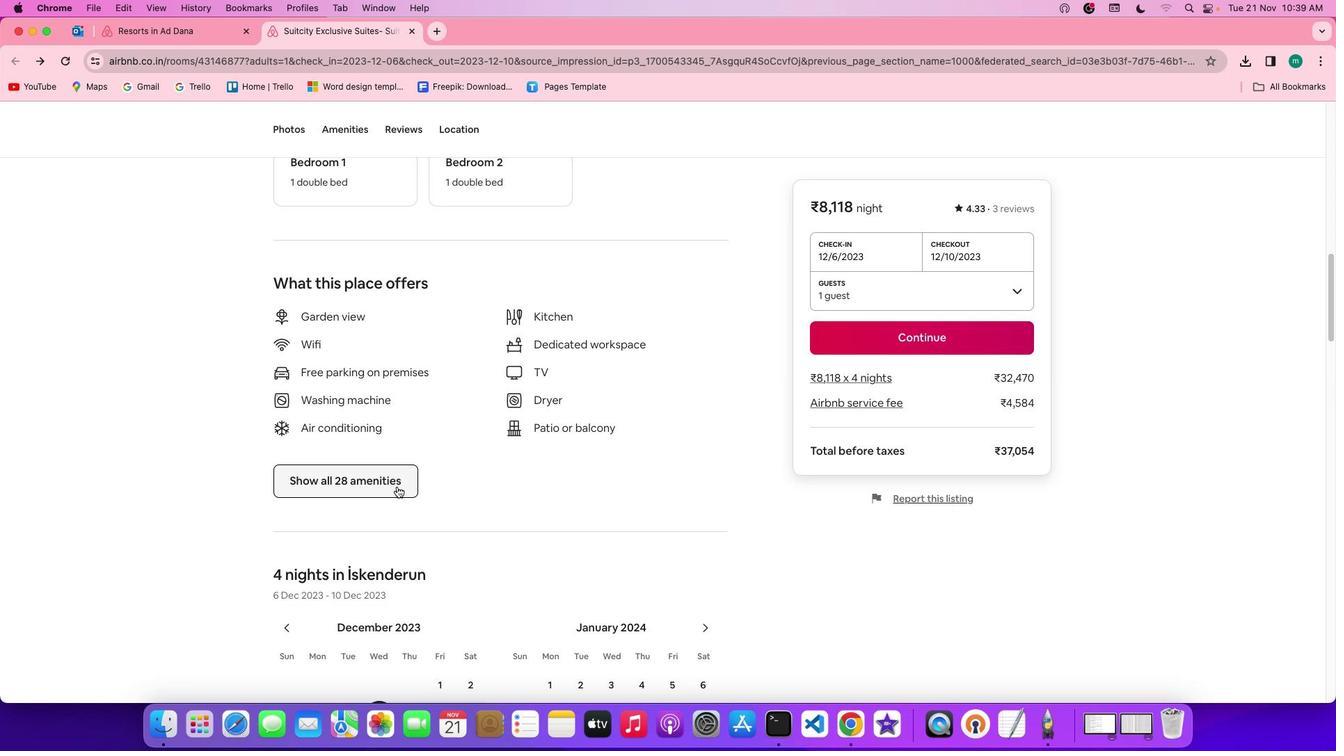 
Action: Mouse pressed left at (397, 486)
Screenshot: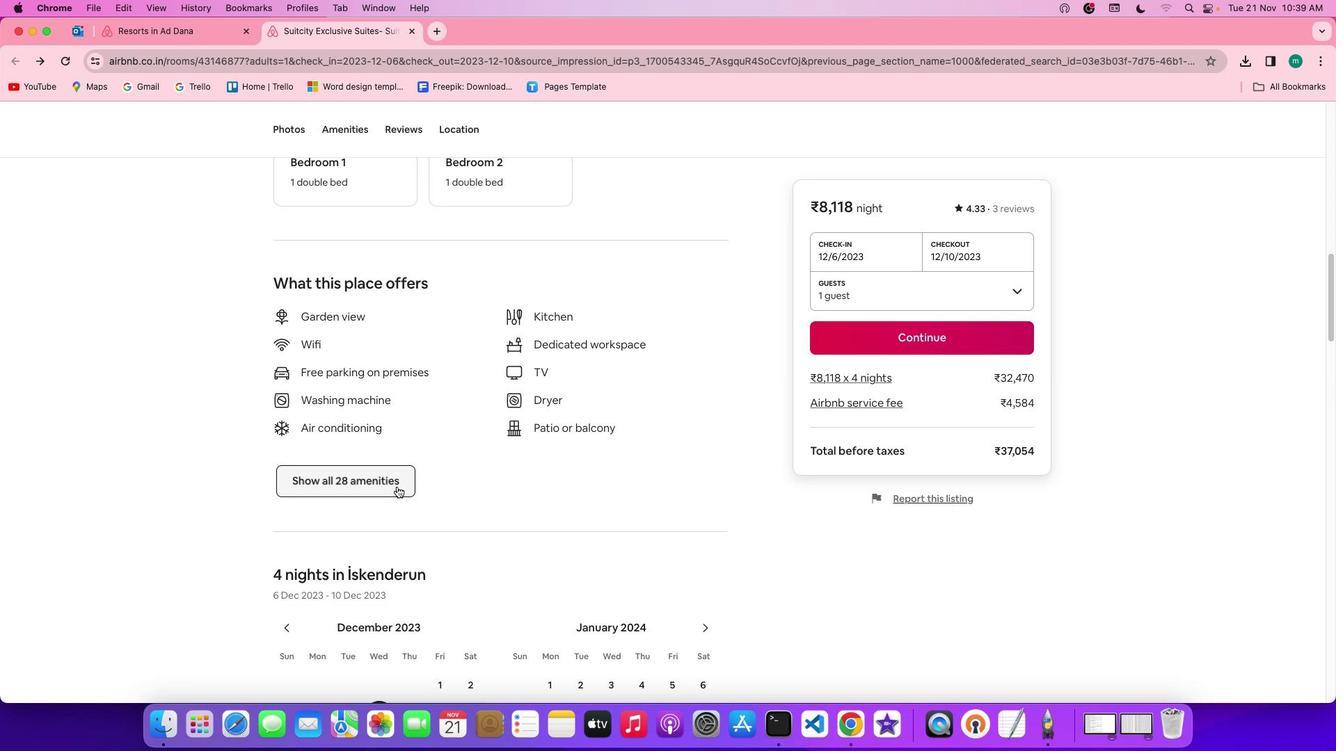 
Action: Mouse moved to (671, 542)
Screenshot: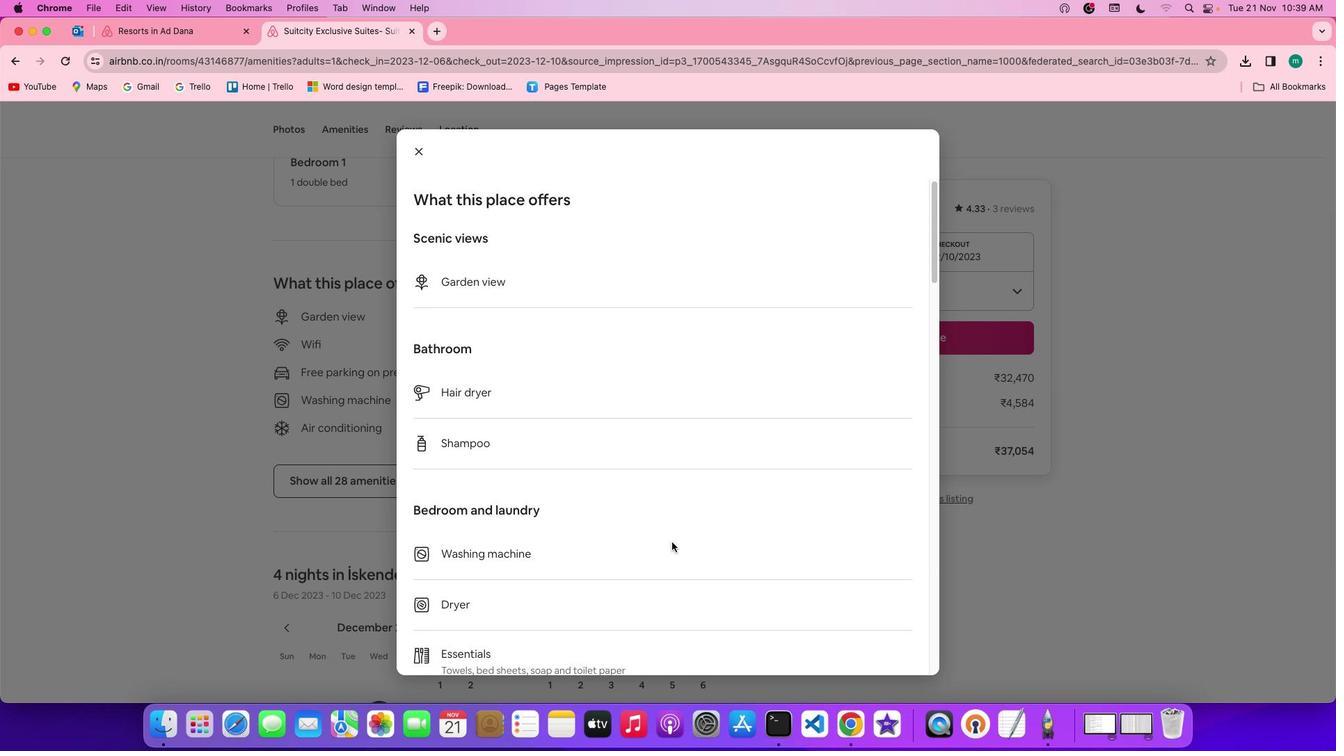 
Action: Mouse scrolled (671, 542) with delta (0, 0)
Screenshot: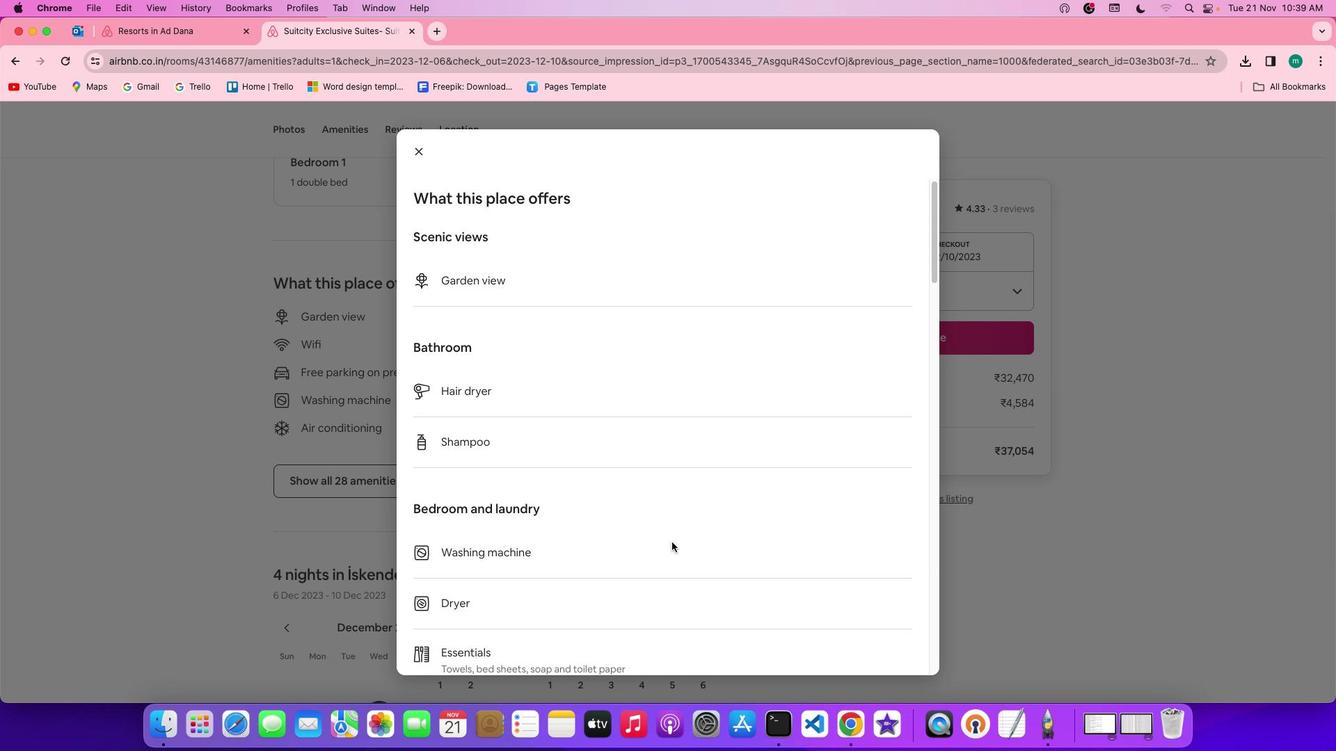 
Action: Mouse scrolled (671, 542) with delta (0, 0)
Screenshot: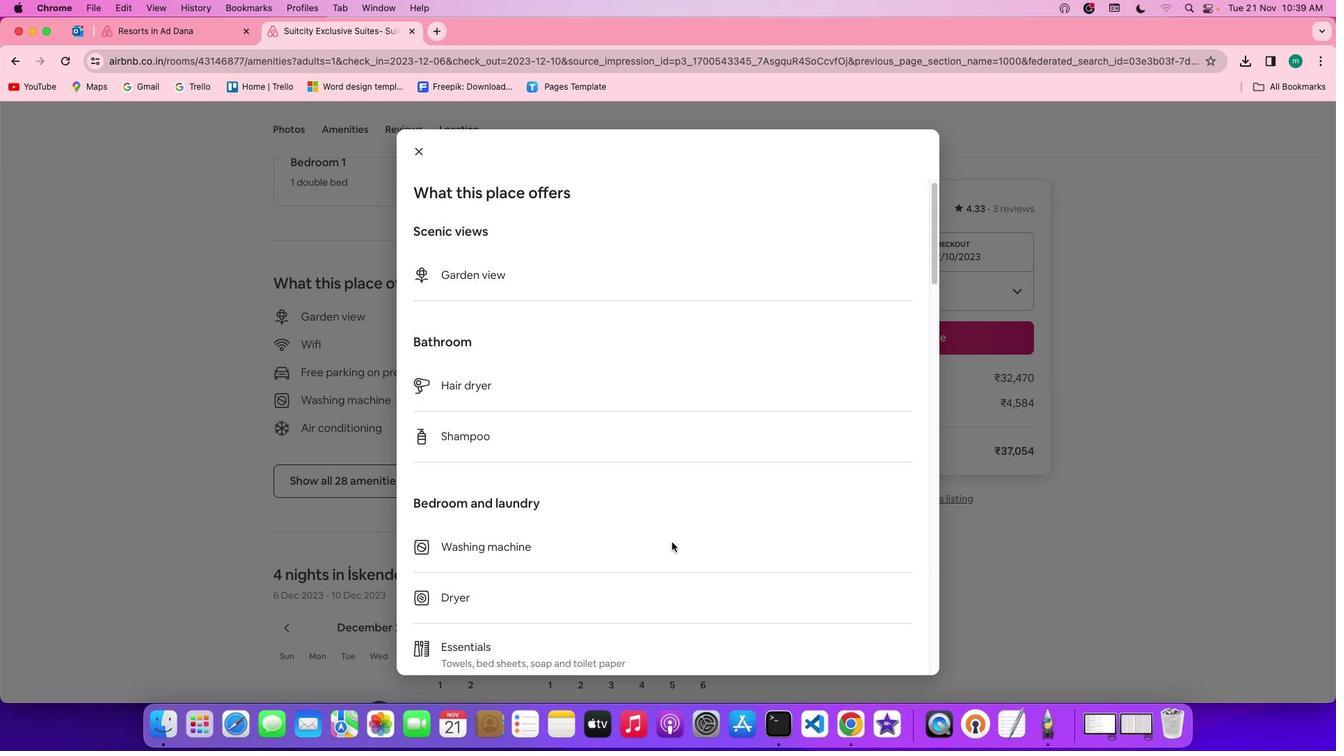 
Action: Mouse scrolled (671, 542) with delta (0, 0)
Screenshot: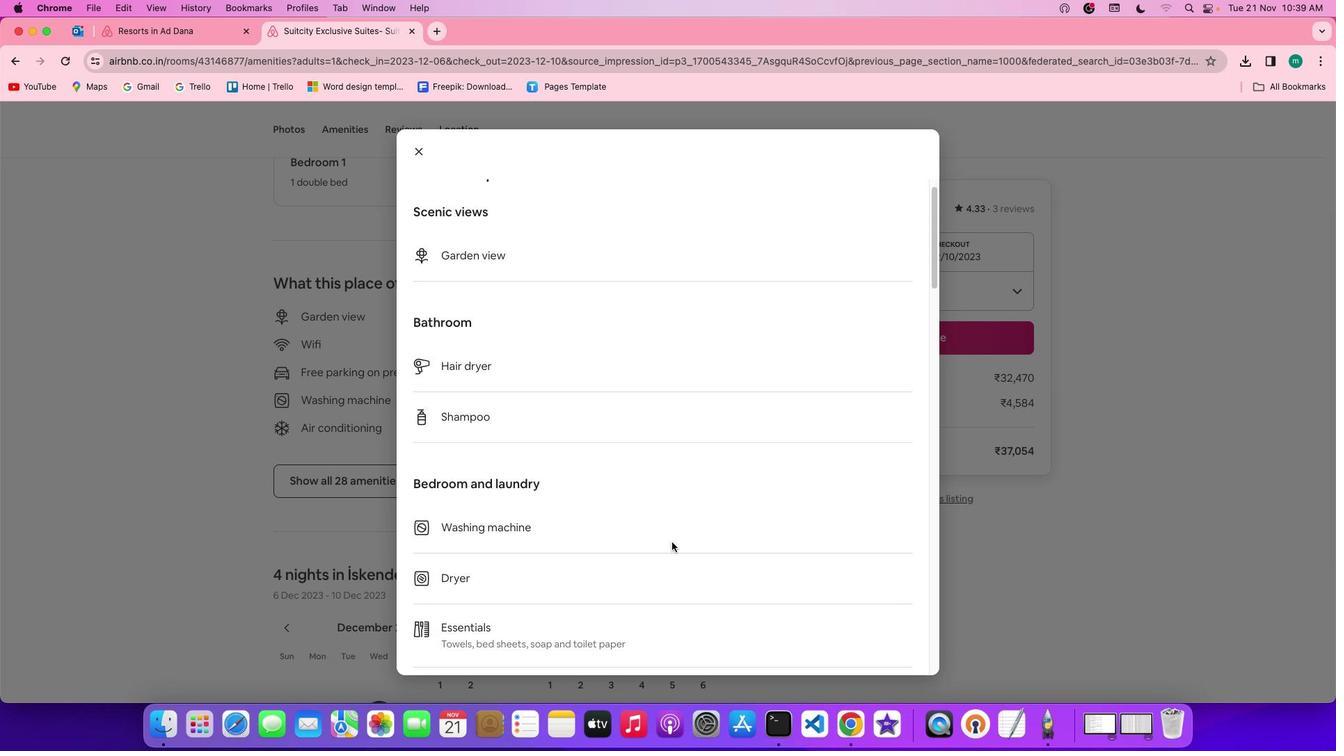 
Action: Mouse scrolled (671, 542) with delta (0, 0)
Screenshot: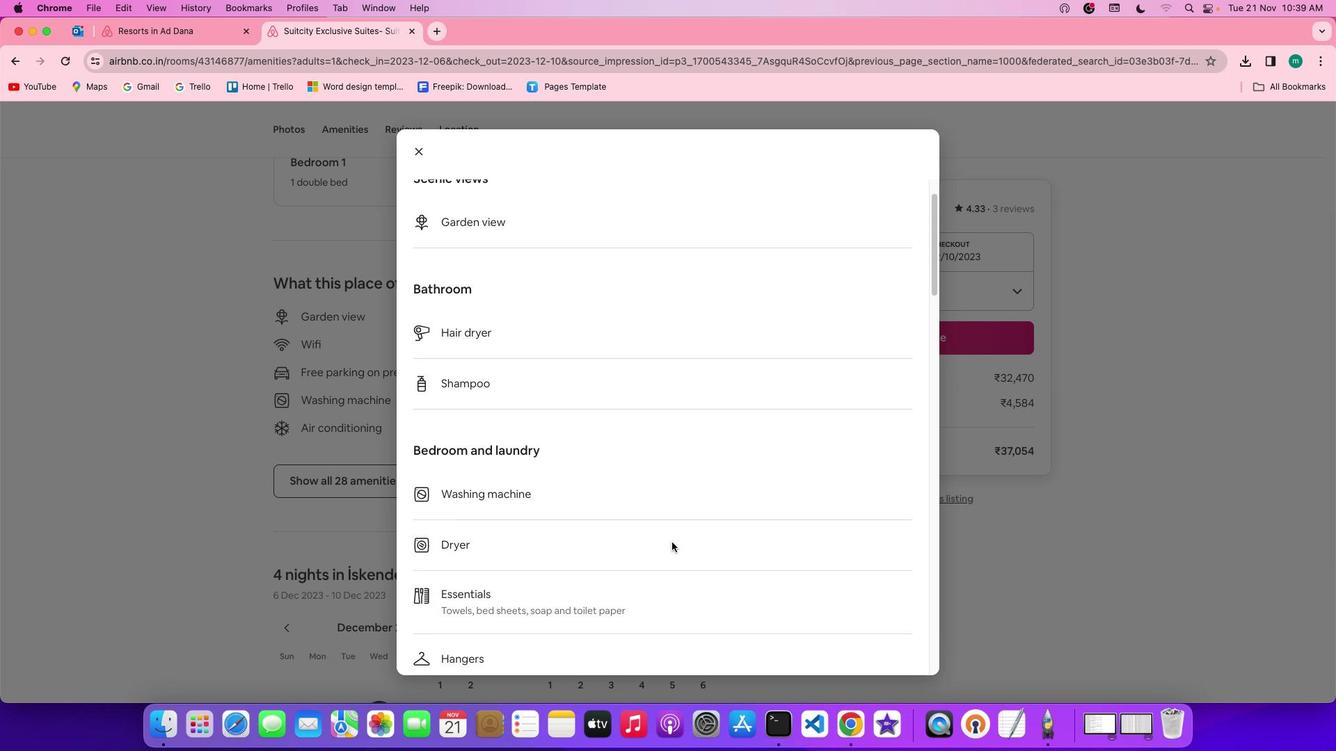 
Action: Mouse scrolled (671, 542) with delta (0, 0)
Screenshot: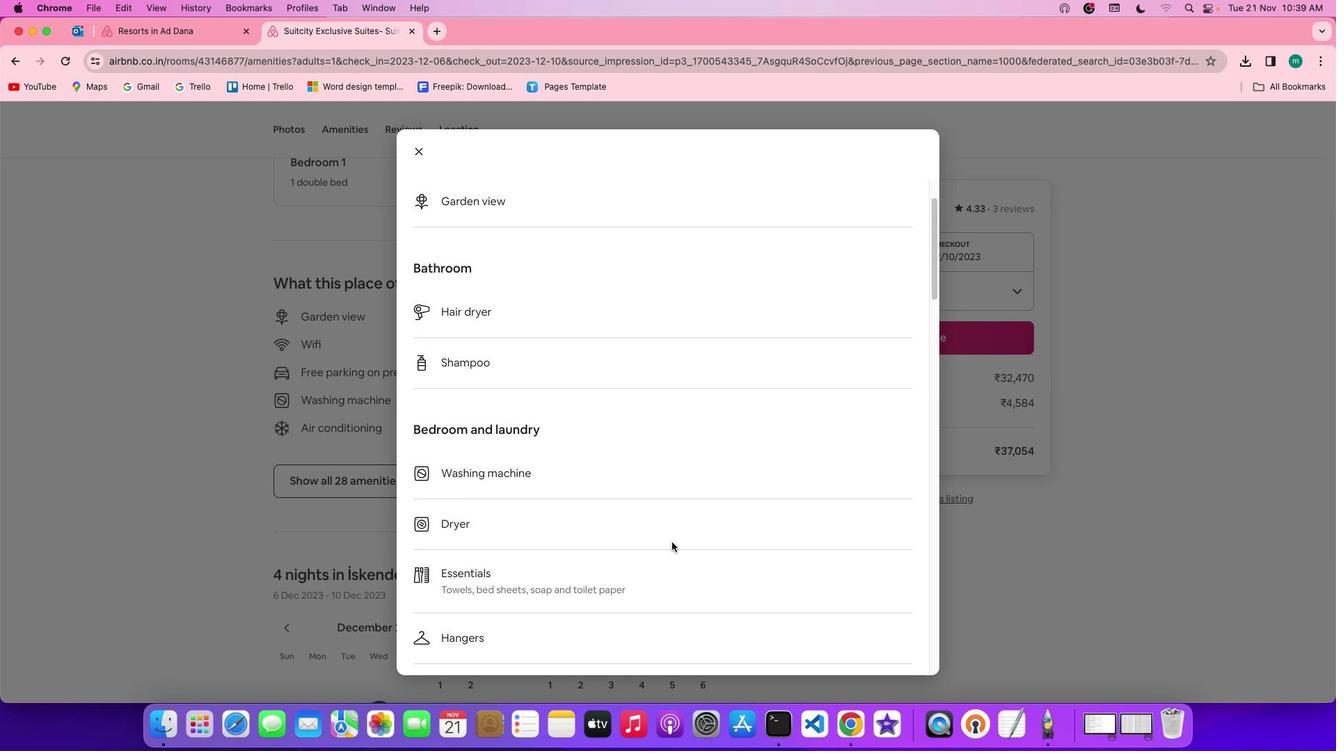 
Action: Mouse scrolled (671, 542) with delta (0, 0)
Screenshot: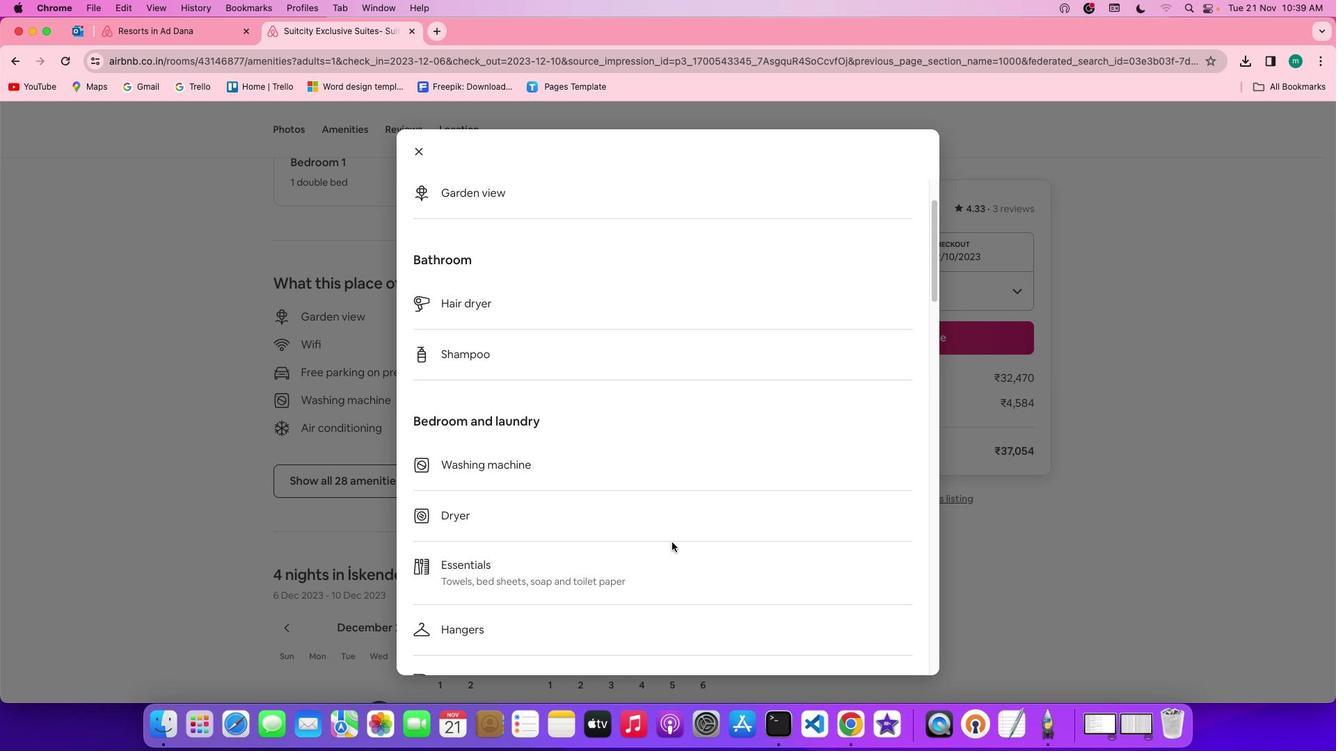 
Action: Mouse scrolled (671, 542) with delta (0, 0)
Screenshot: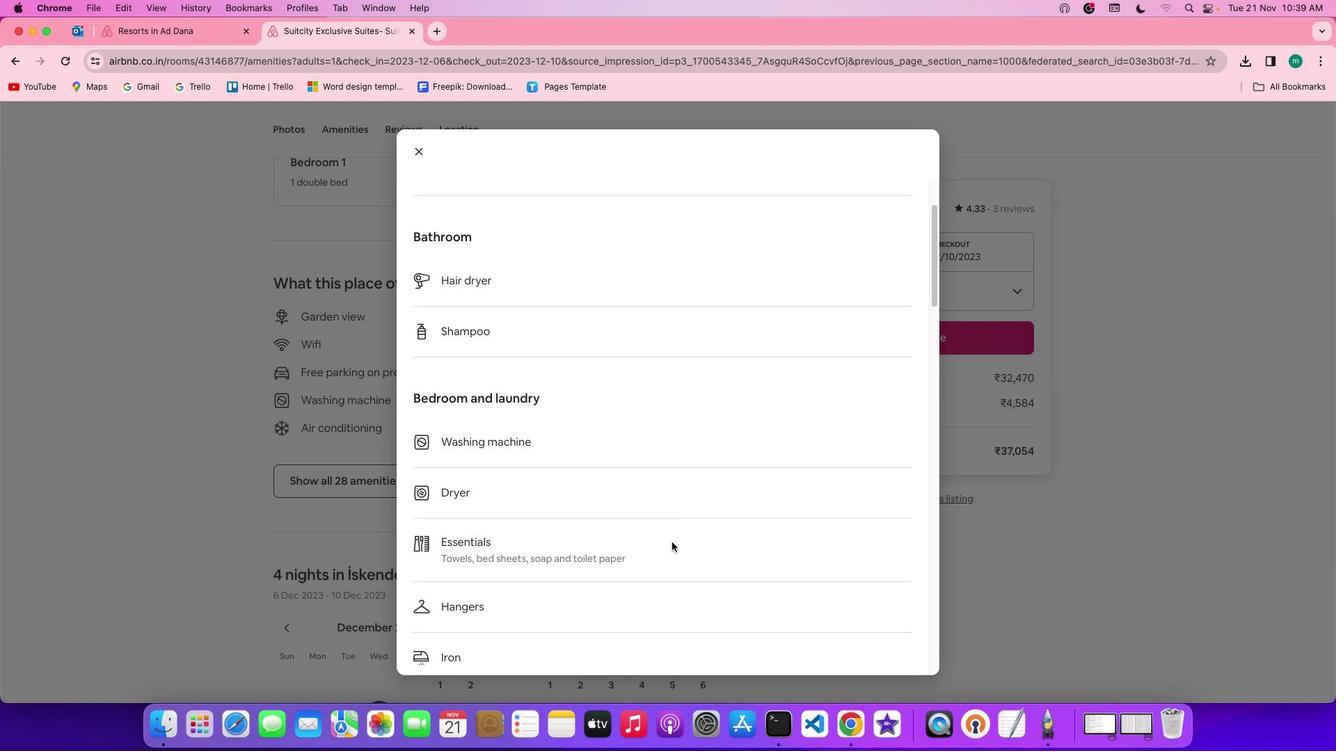 
Action: Mouse moved to (672, 542)
Screenshot: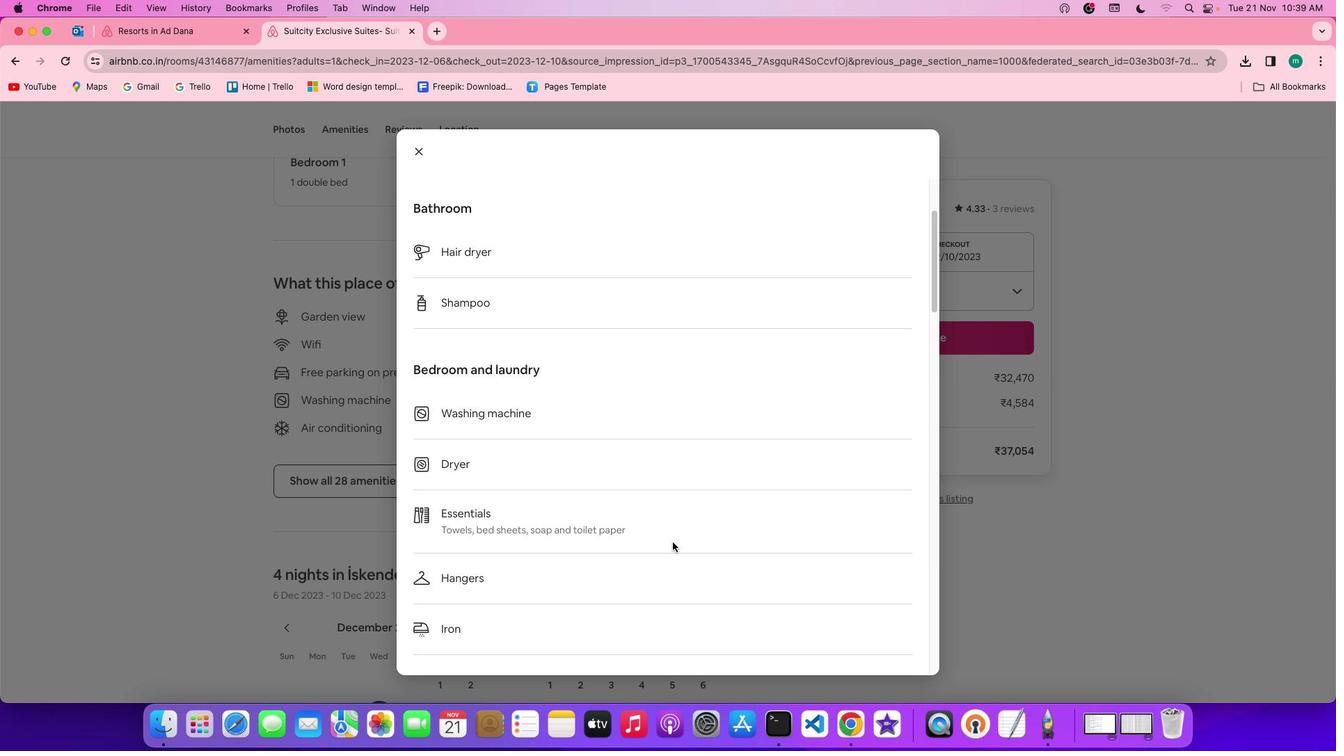 
Action: Mouse scrolled (672, 542) with delta (0, 0)
Screenshot: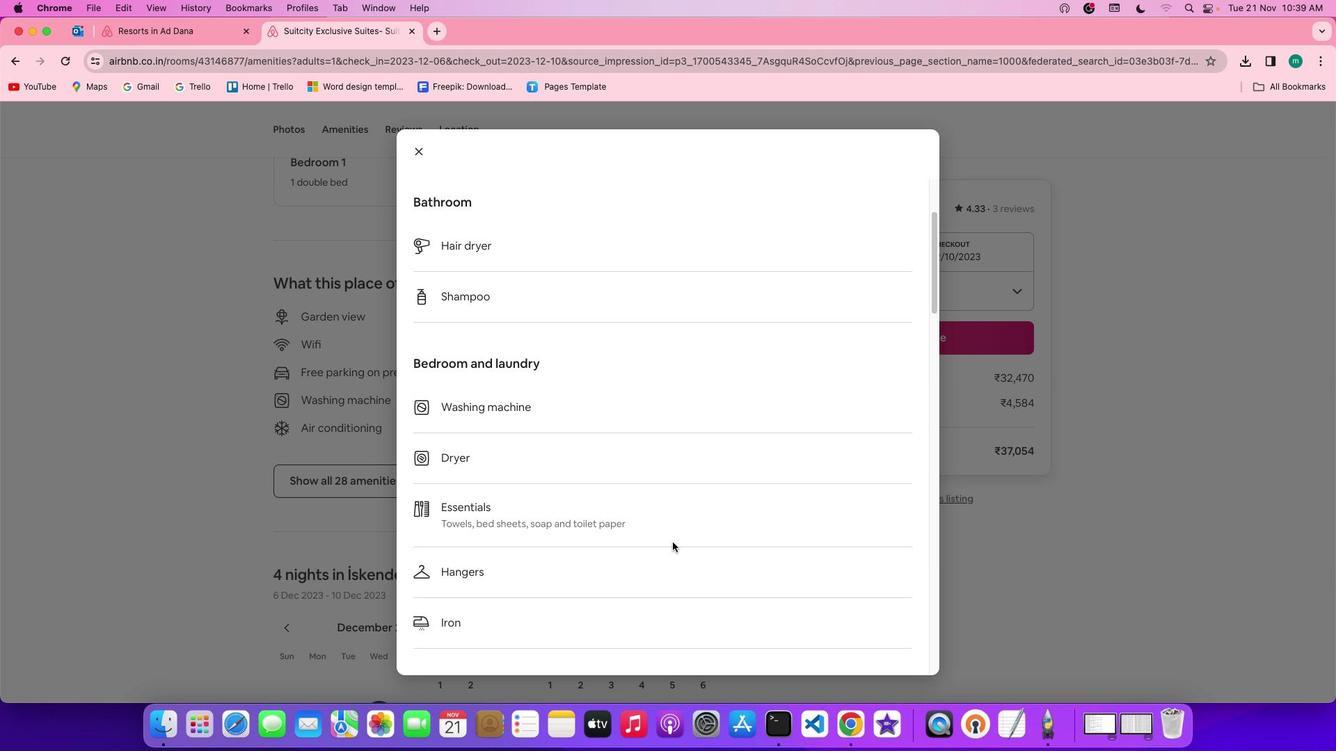 
Action: Mouse scrolled (672, 542) with delta (0, 0)
Screenshot: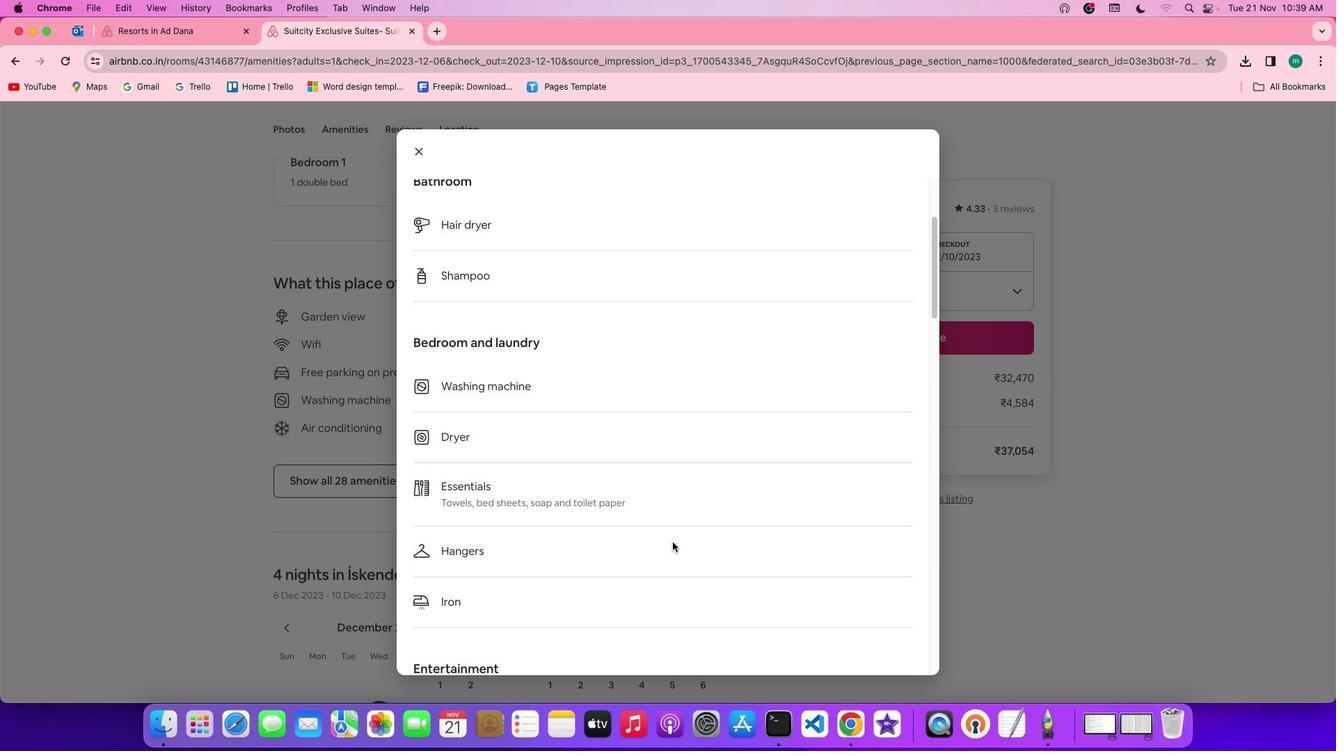 
Action: Mouse scrolled (672, 542) with delta (0, -2)
Screenshot: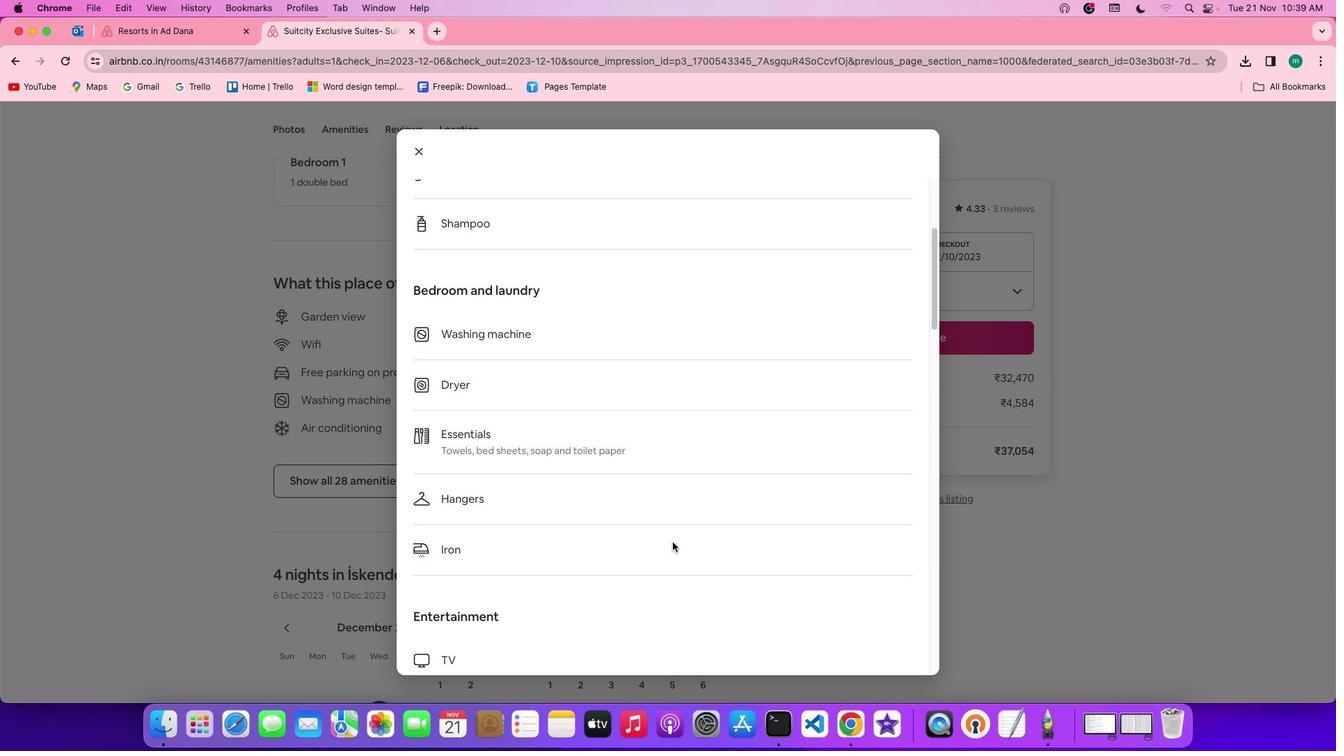 
Action: Mouse scrolled (672, 542) with delta (0, -2)
Screenshot: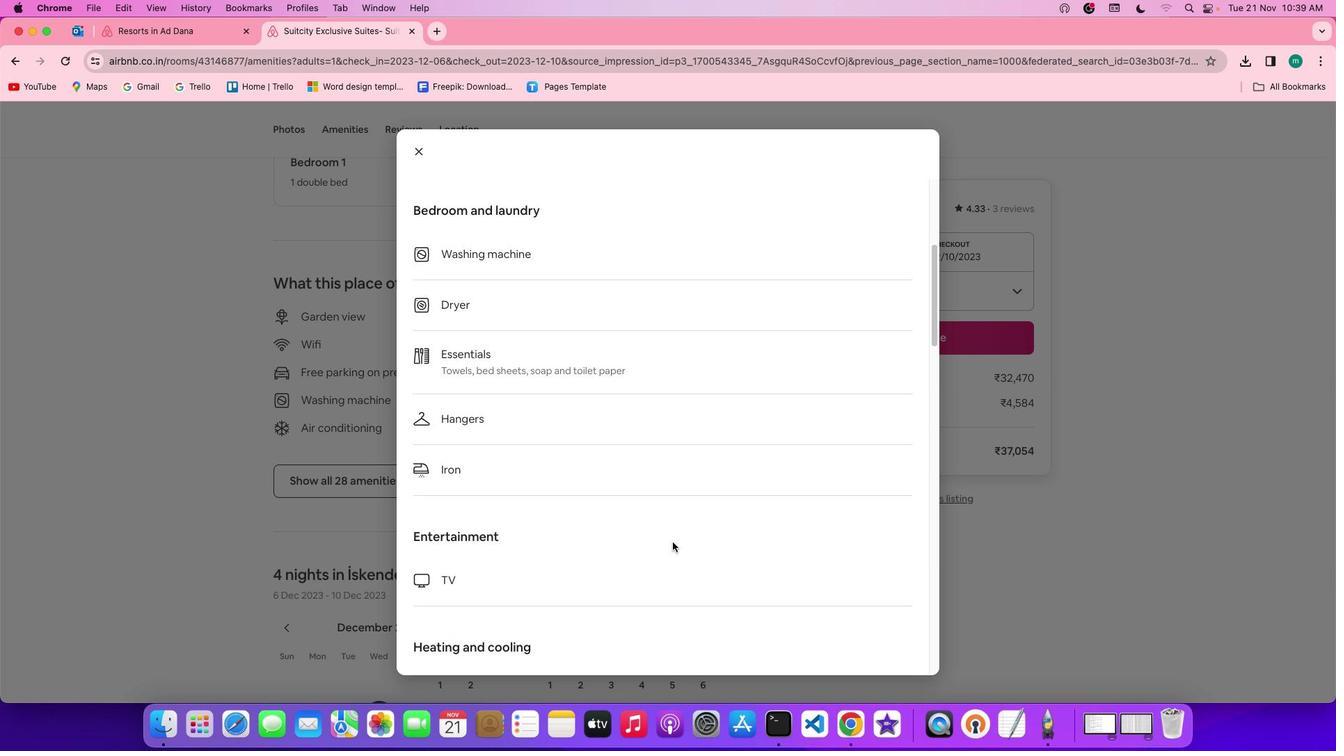 
Action: Mouse scrolled (672, 542) with delta (0, 0)
Screenshot: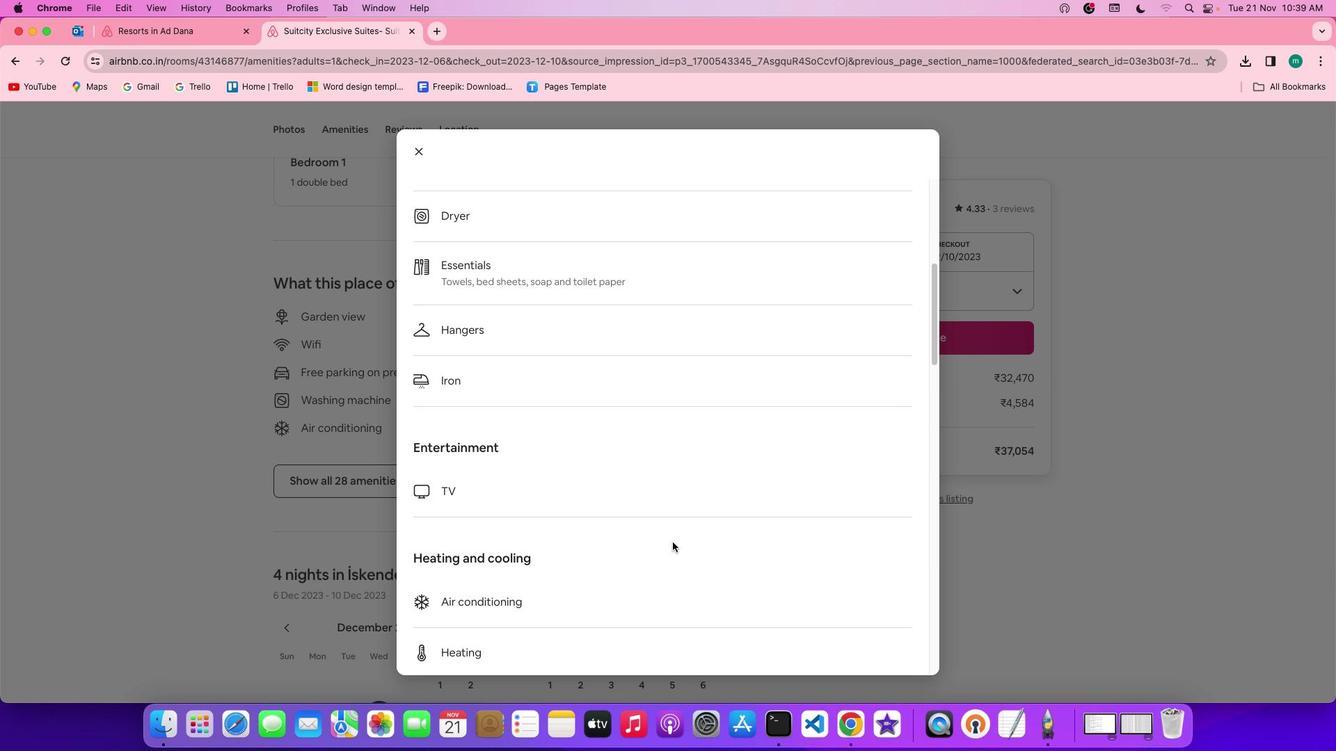 
Action: Mouse scrolled (672, 542) with delta (0, 0)
Screenshot: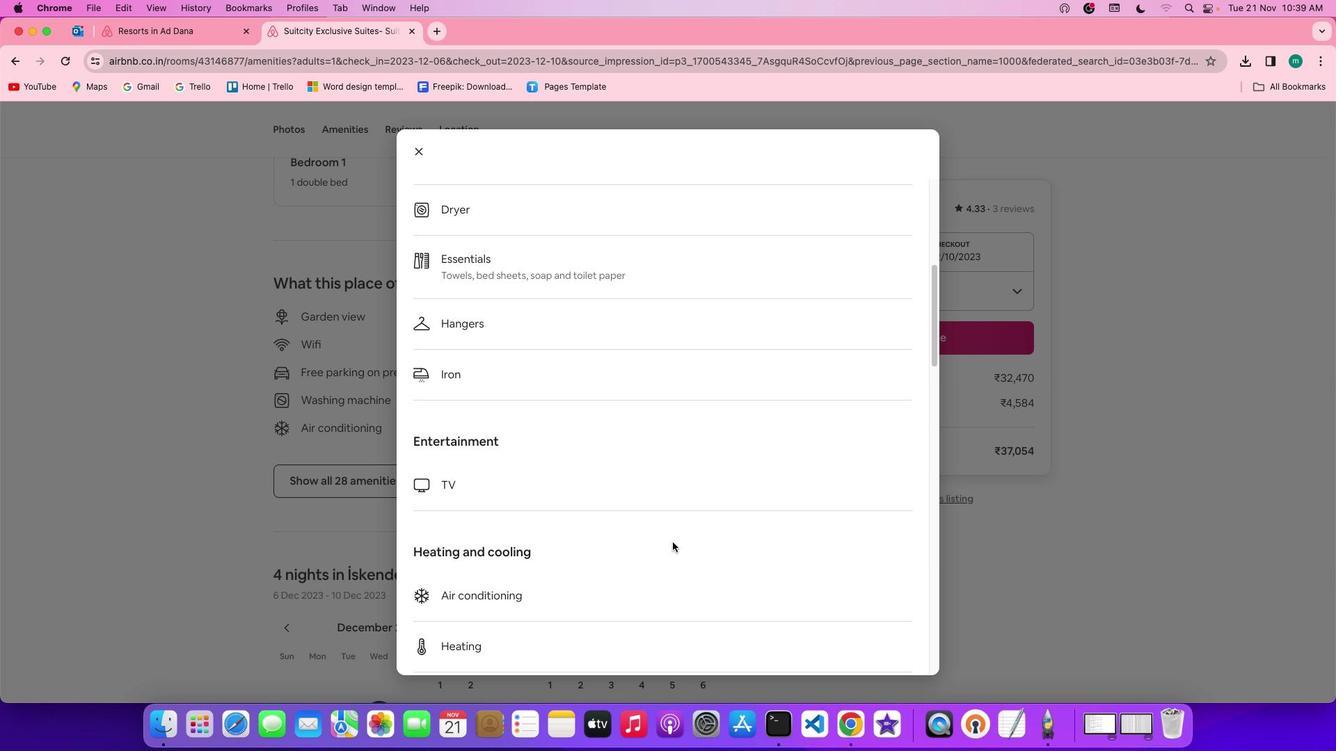 
Action: Mouse scrolled (672, 542) with delta (0, 0)
Screenshot: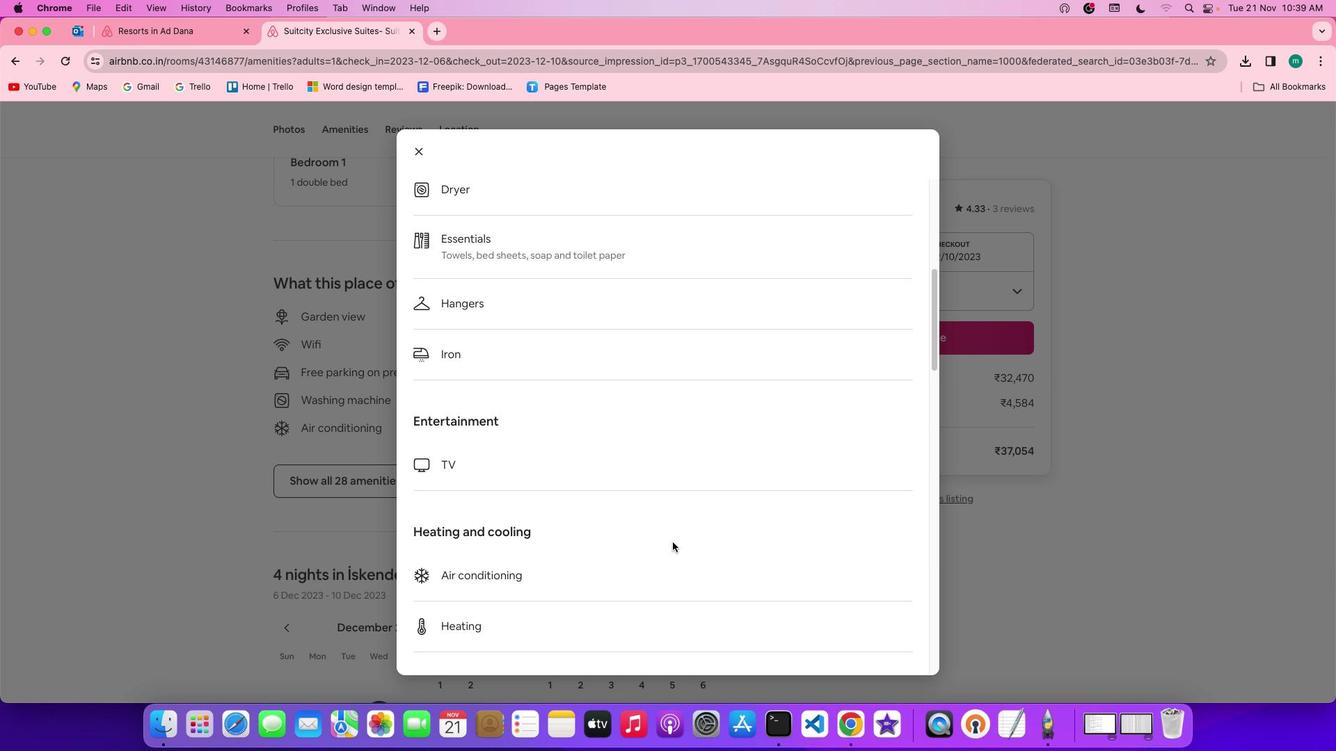 
Action: Mouse scrolled (672, 542) with delta (0, -2)
Screenshot: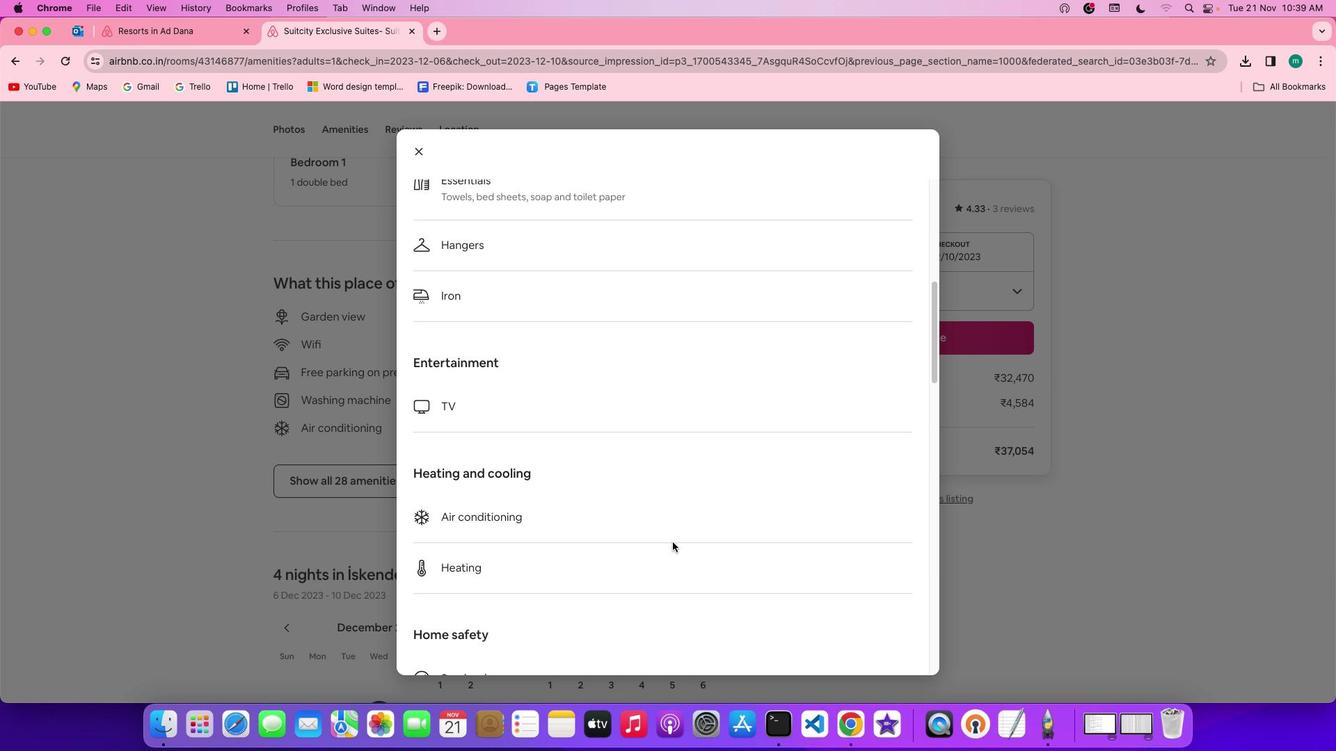 
Action: Mouse scrolled (672, 542) with delta (0, -2)
Screenshot: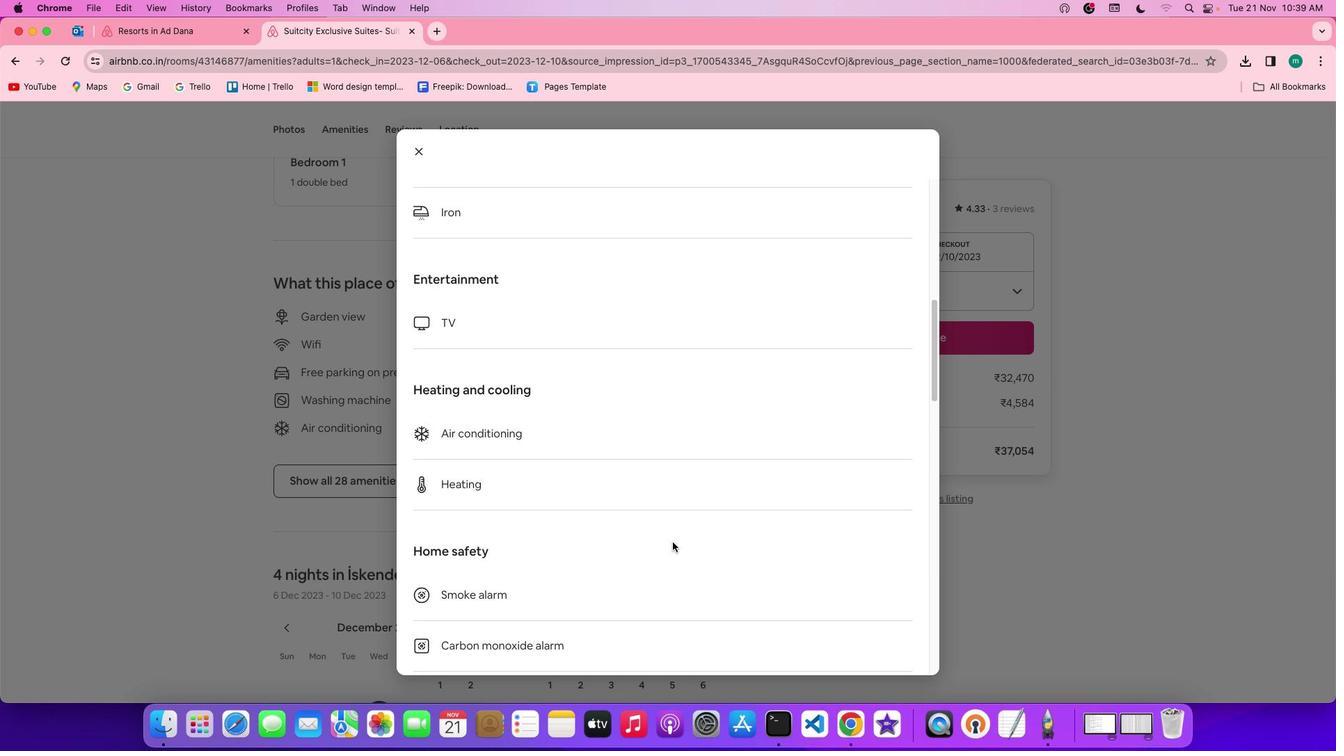 
Action: Mouse scrolled (672, 542) with delta (0, -2)
Screenshot: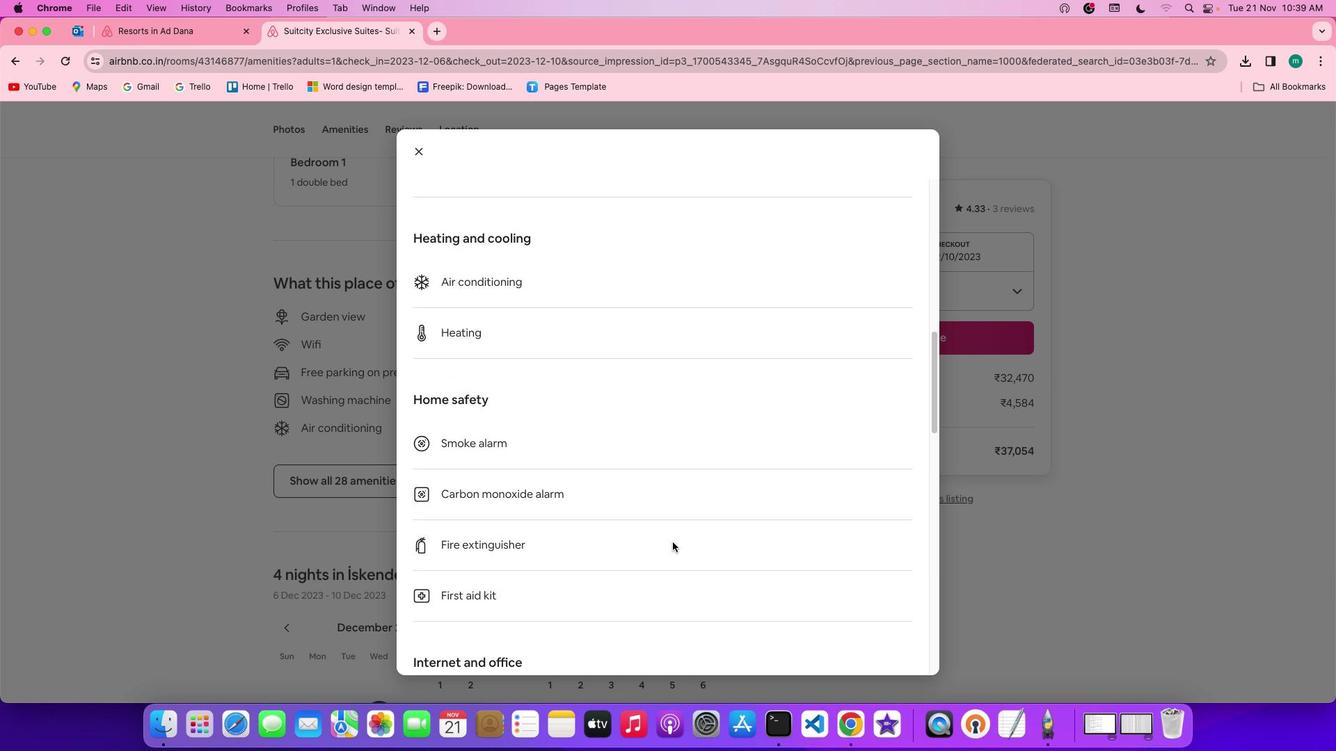 
Action: Mouse scrolled (672, 542) with delta (0, 0)
Screenshot: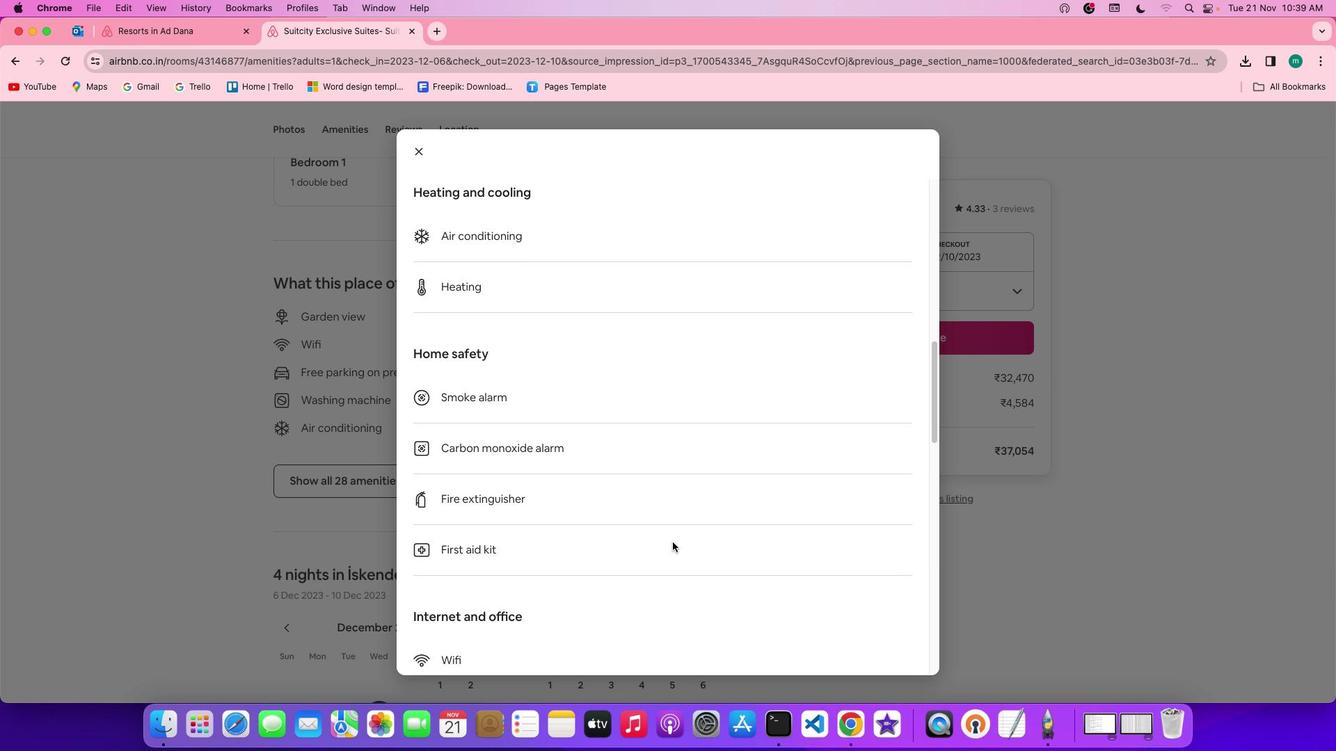 
Action: Mouse scrolled (672, 542) with delta (0, 0)
Screenshot: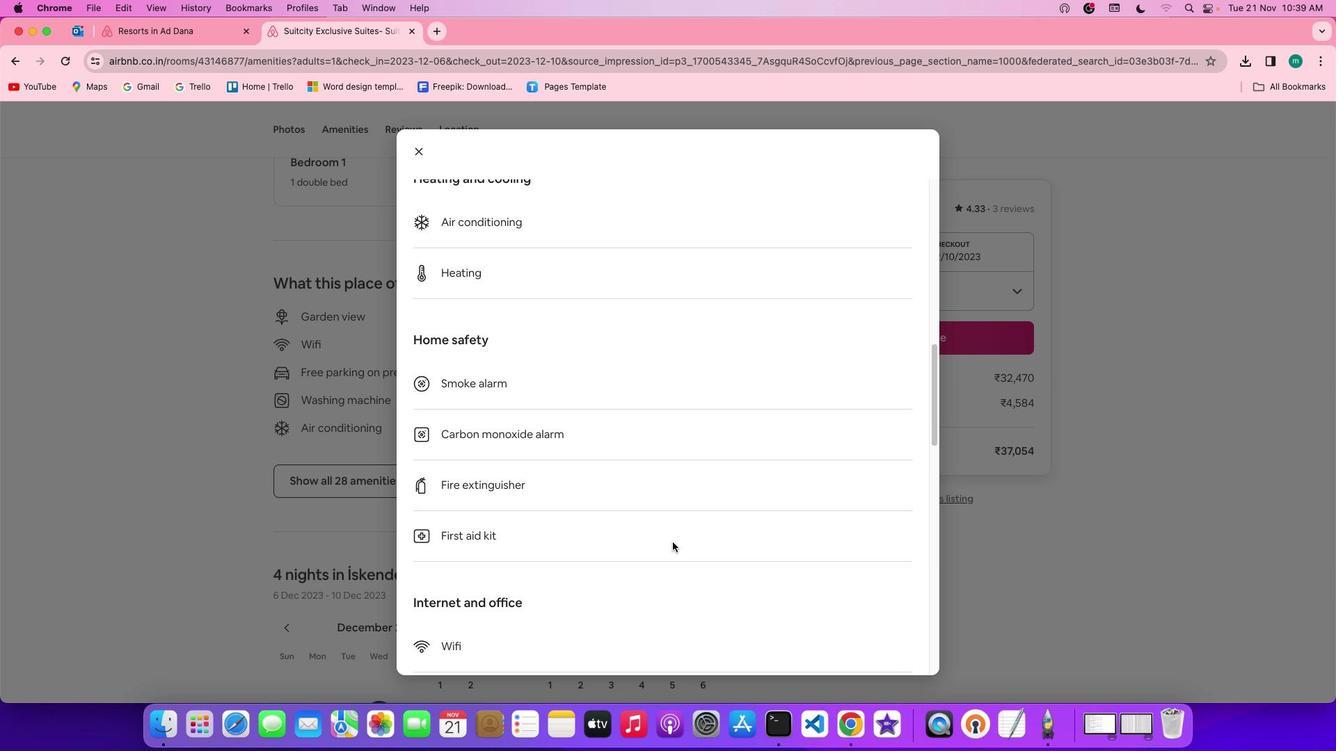 
Action: Mouse scrolled (672, 542) with delta (0, 0)
Screenshot: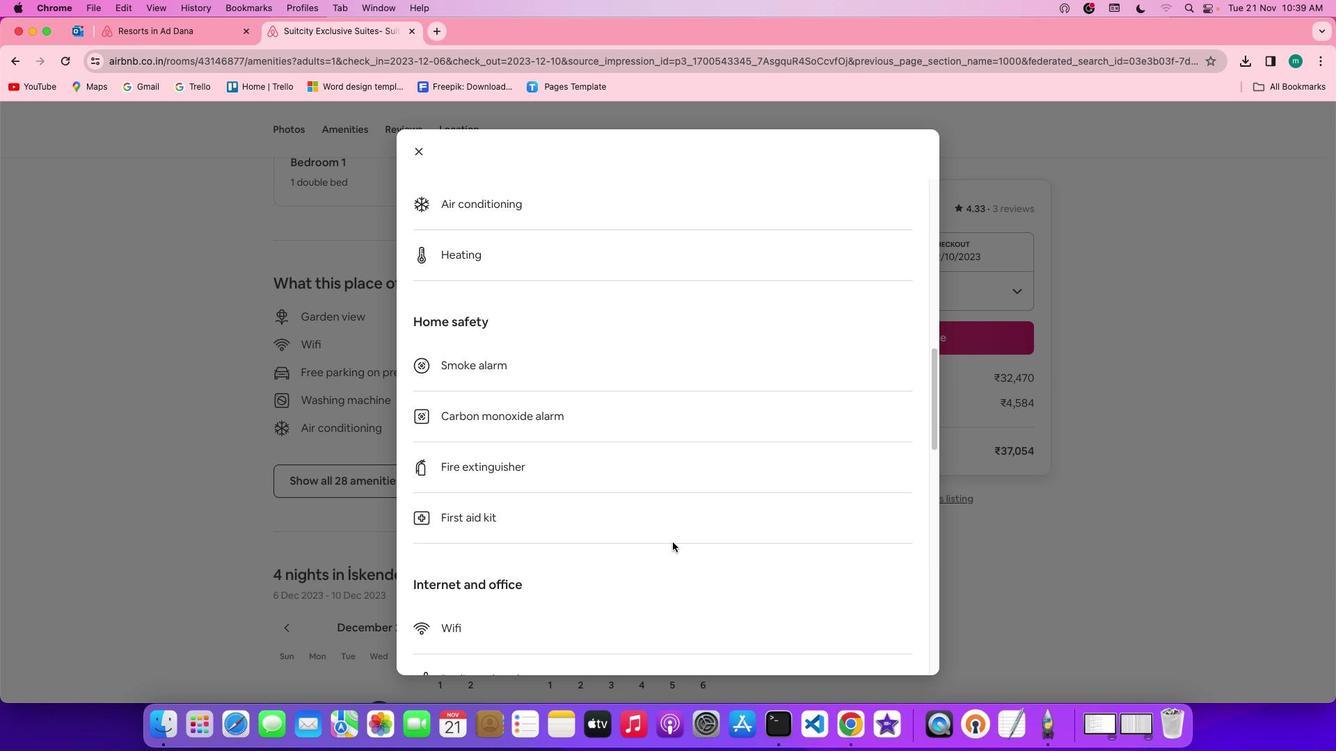 
Action: Mouse scrolled (672, 542) with delta (0, -2)
Screenshot: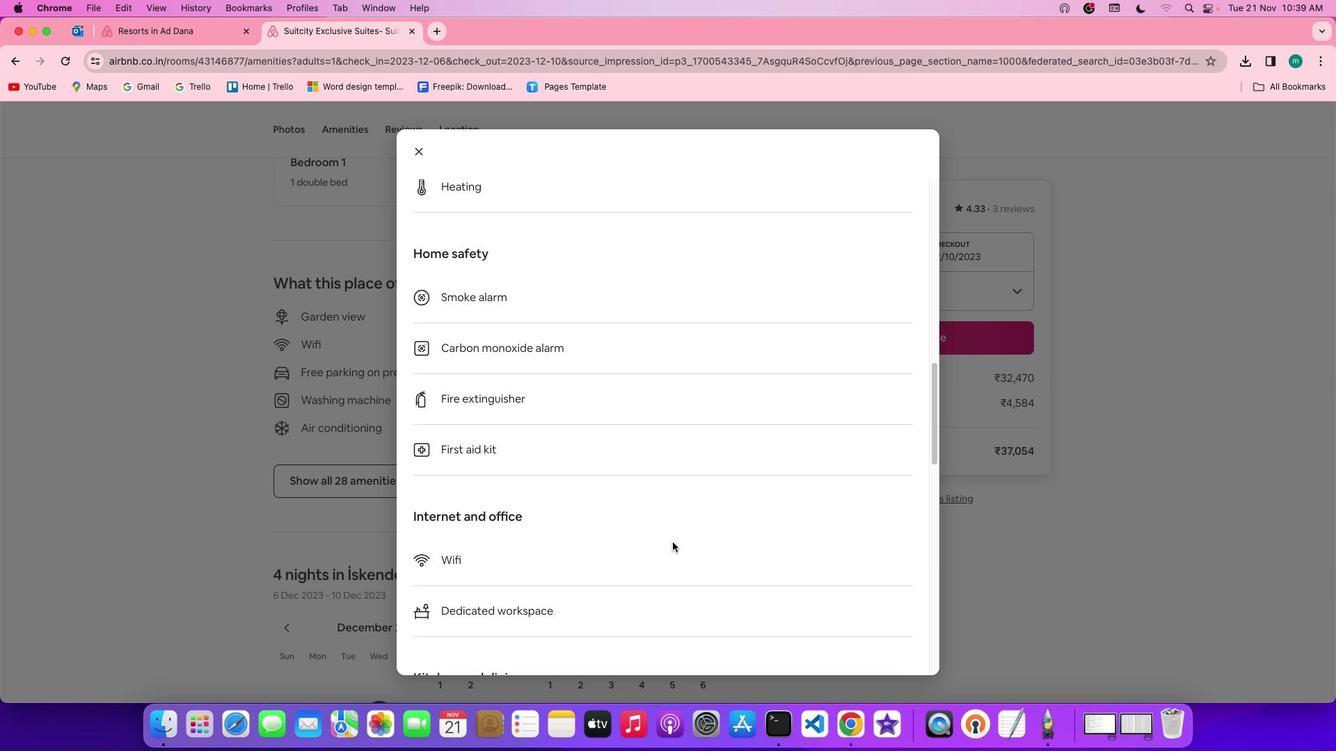 
Action: Mouse scrolled (672, 542) with delta (0, 0)
Screenshot: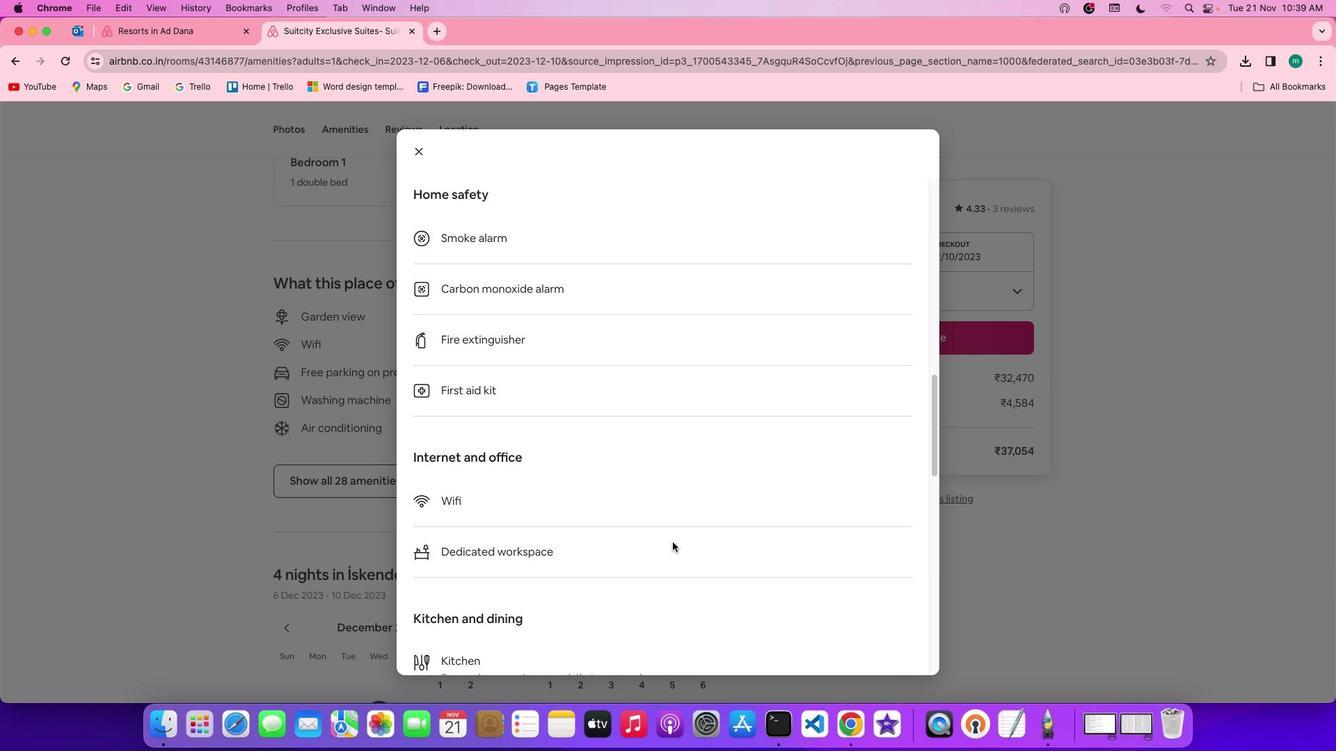 
Action: Mouse scrolled (672, 542) with delta (0, 0)
Screenshot: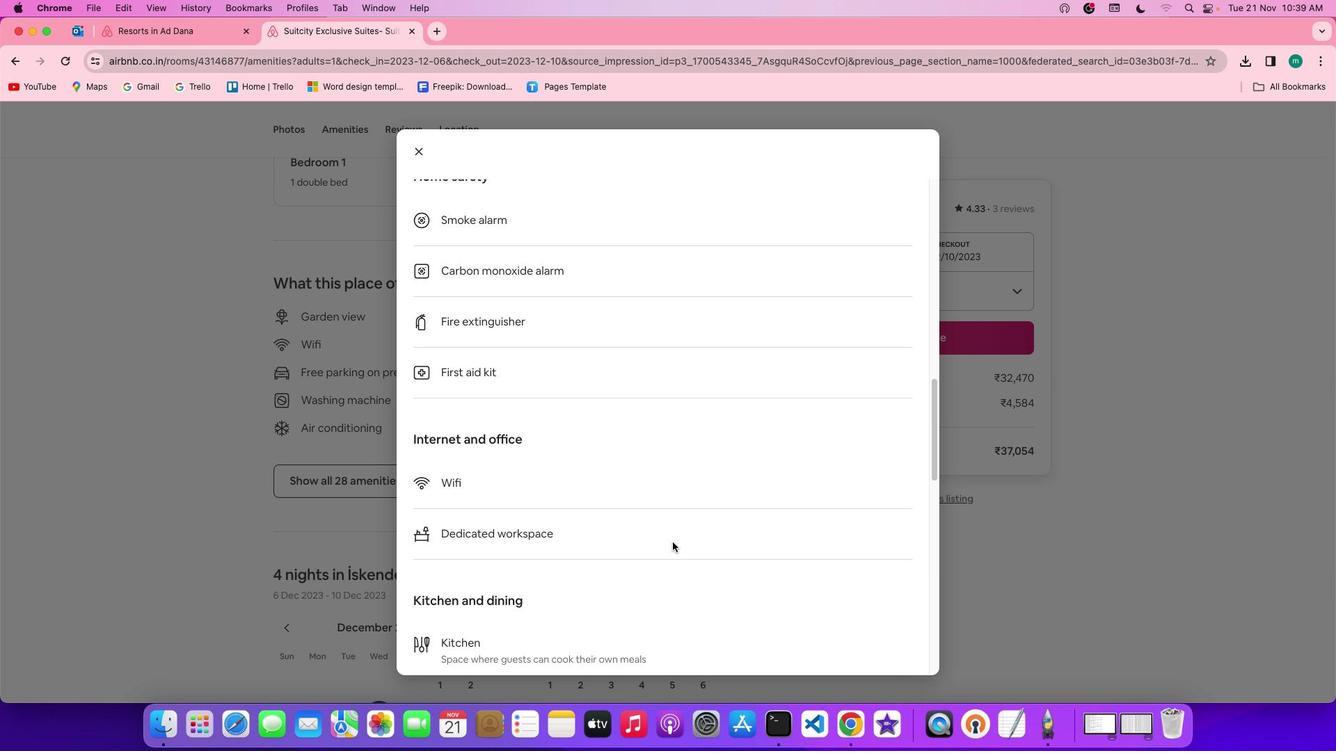 
Action: Mouse scrolled (672, 542) with delta (0, -1)
Screenshot: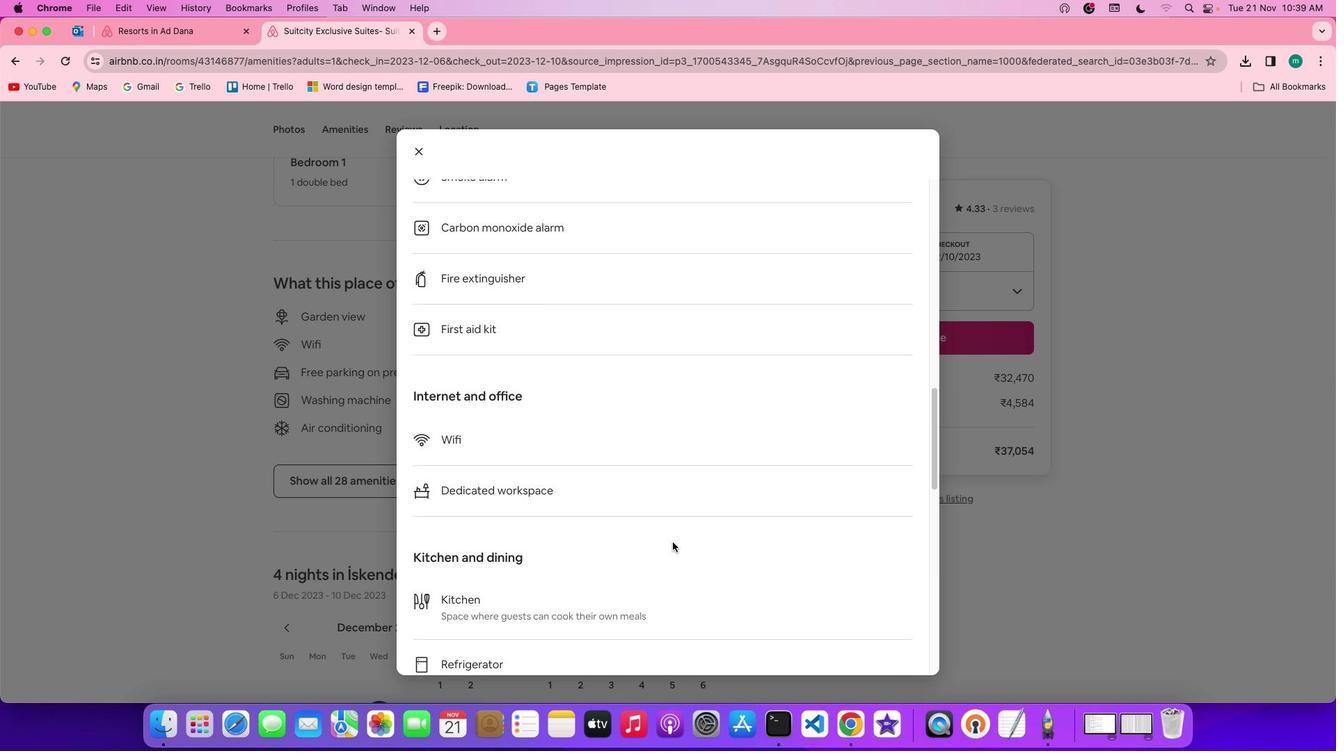 
Action: Mouse scrolled (672, 542) with delta (0, -2)
Screenshot: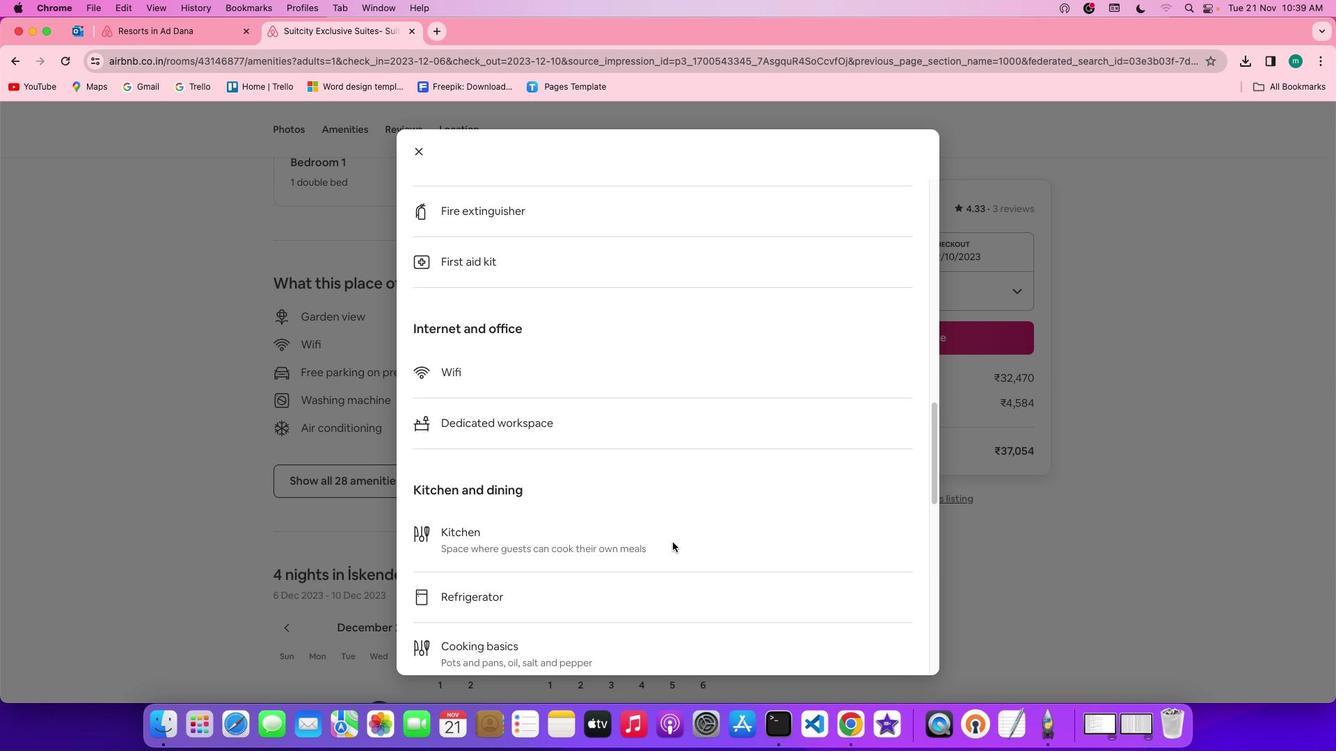 
Action: Mouse scrolled (672, 542) with delta (0, -2)
Screenshot: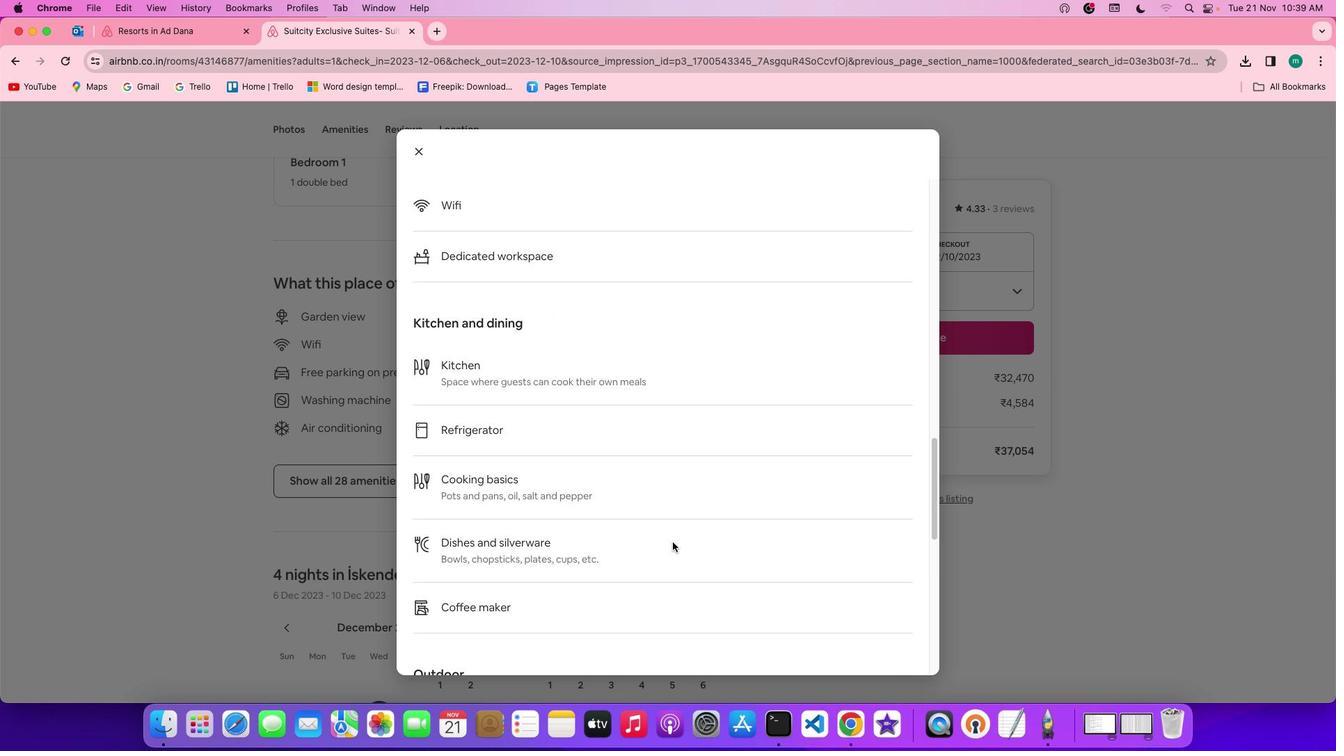 
Action: Mouse scrolled (672, 542) with delta (0, 0)
Screenshot: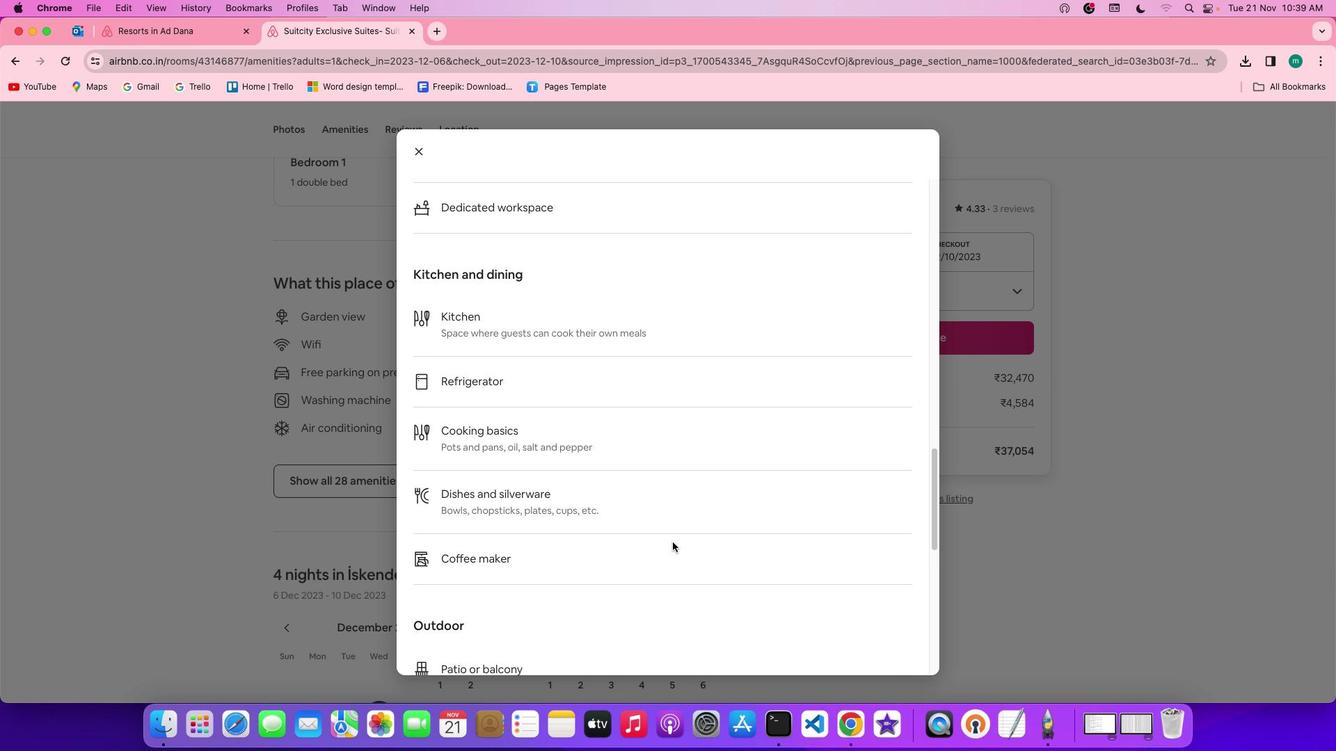 
Action: Mouse scrolled (672, 542) with delta (0, 0)
Screenshot: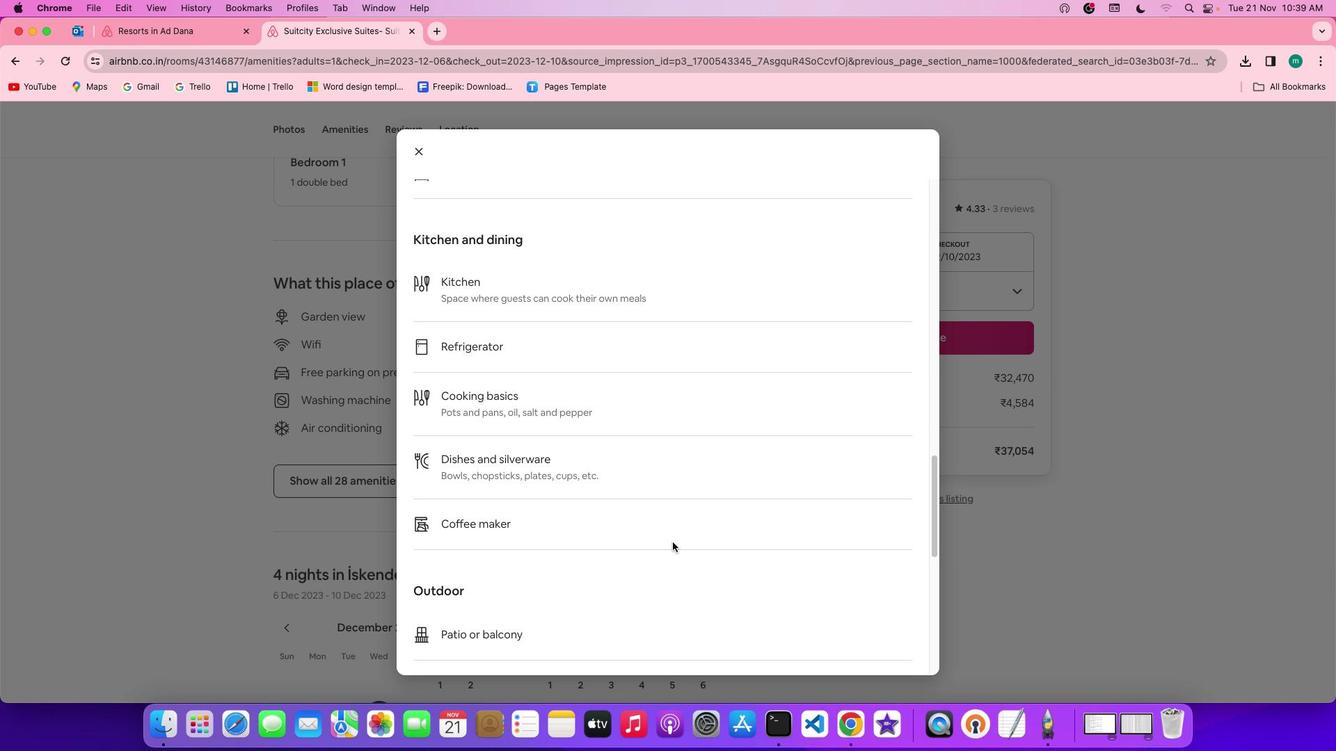 
Action: Mouse scrolled (672, 542) with delta (0, -1)
Screenshot: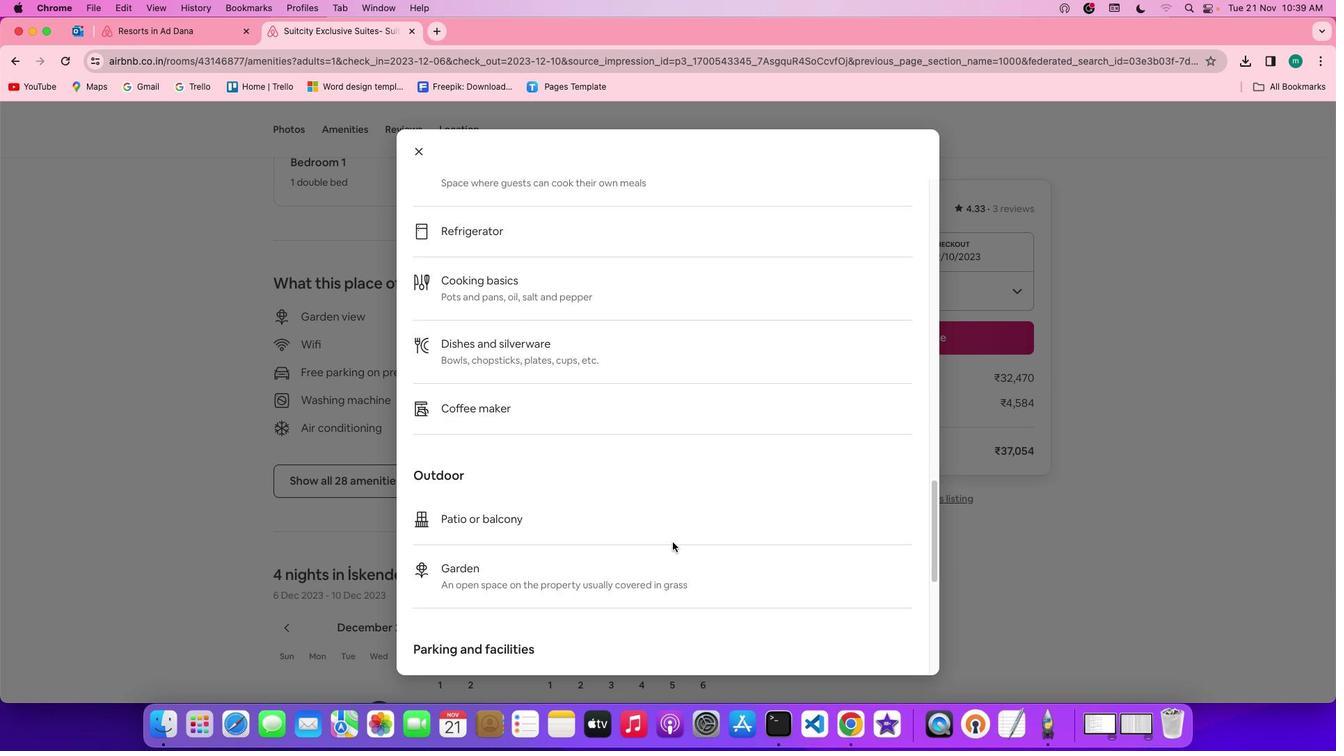 
Action: Mouse scrolled (672, 542) with delta (0, -2)
Screenshot: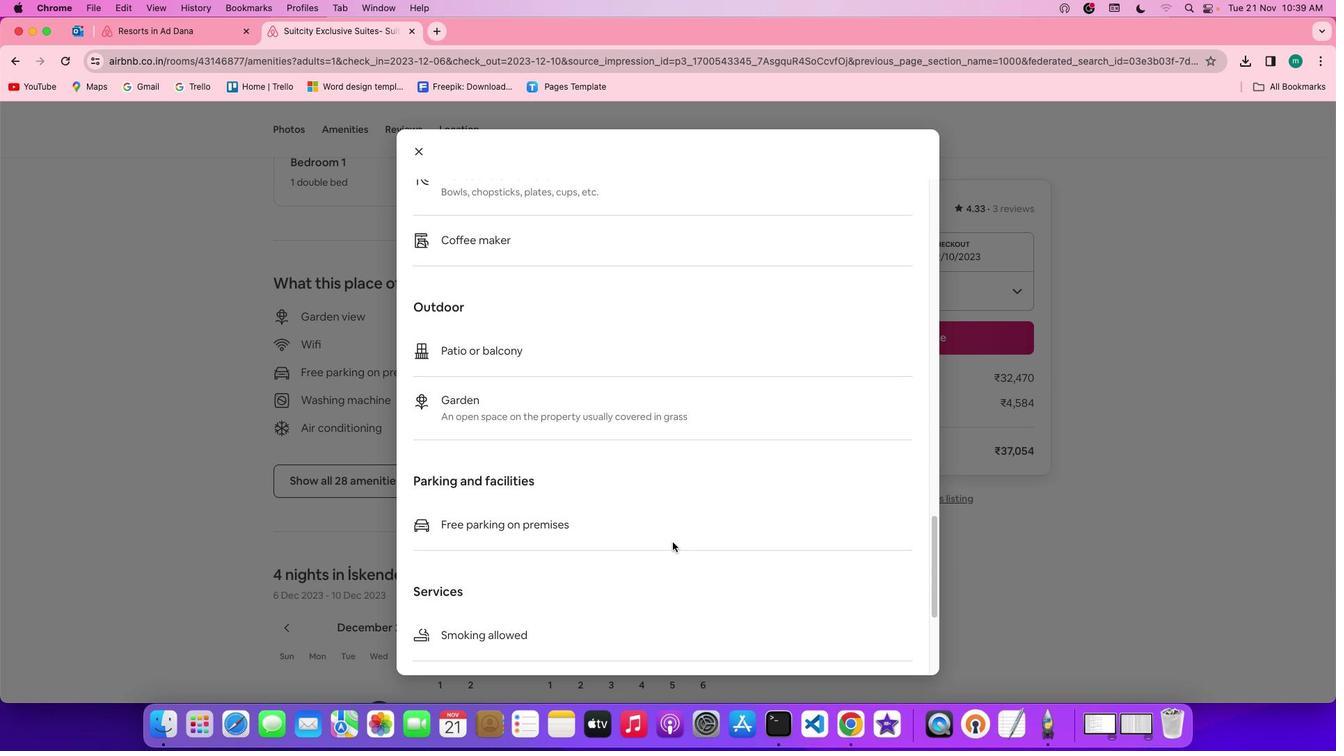 
Action: Mouse scrolled (672, 542) with delta (0, -3)
Screenshot: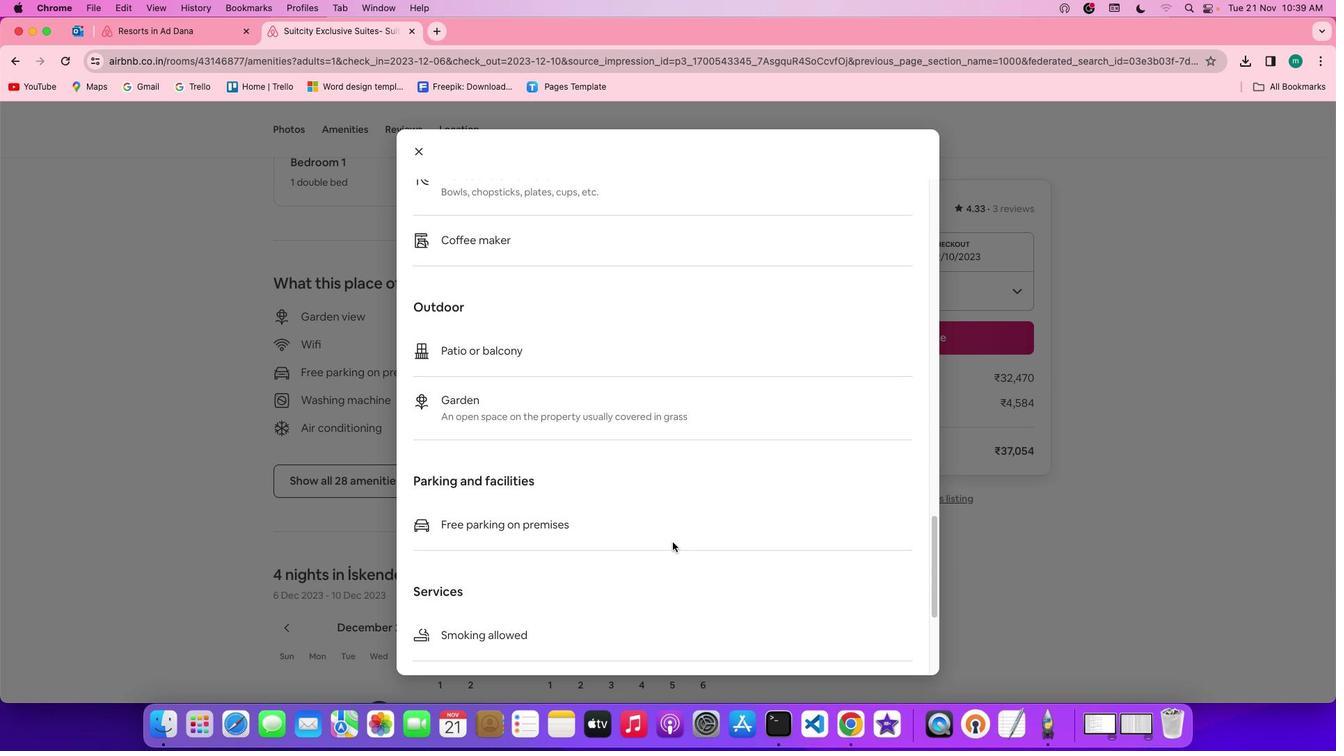 
Action: Mouse scrolled (672, 542) with delta (0, -3)
Screenshot: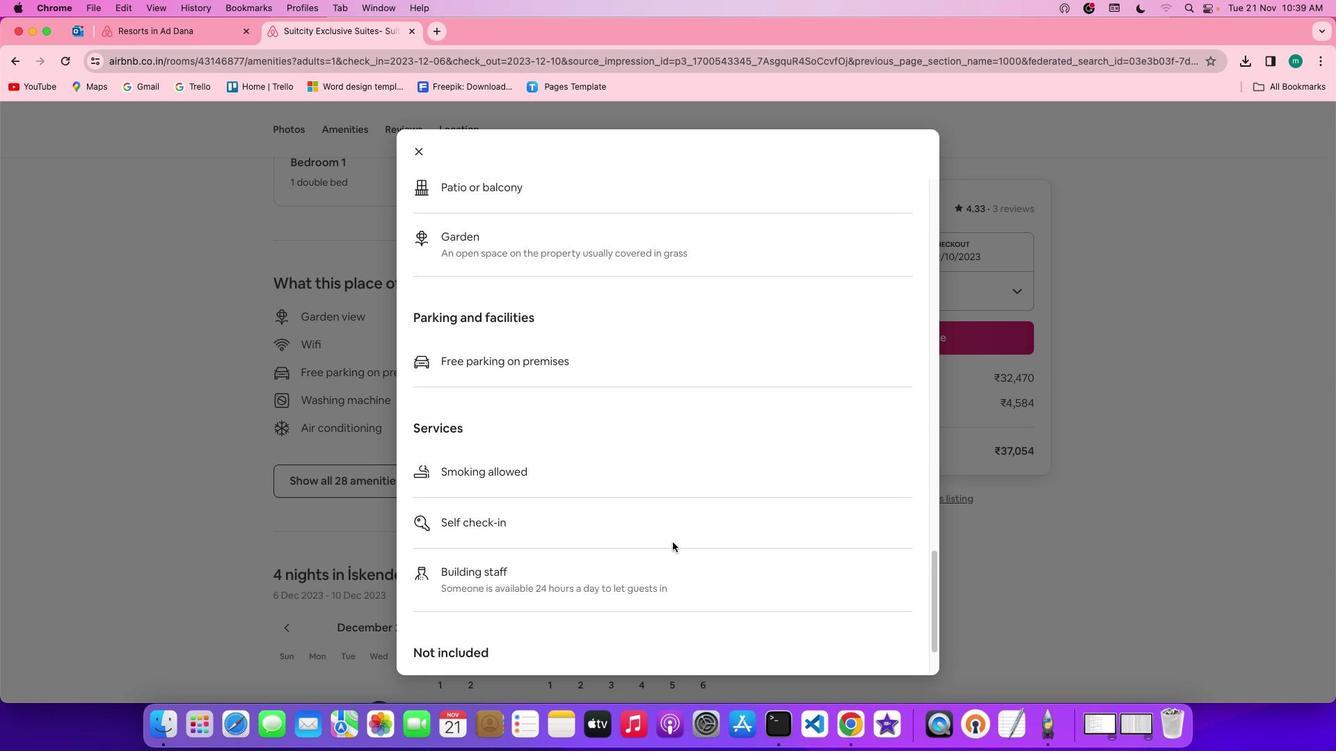 
Action: Mouse scrolled (672, 542) with delta (0, 0)
Screenshot: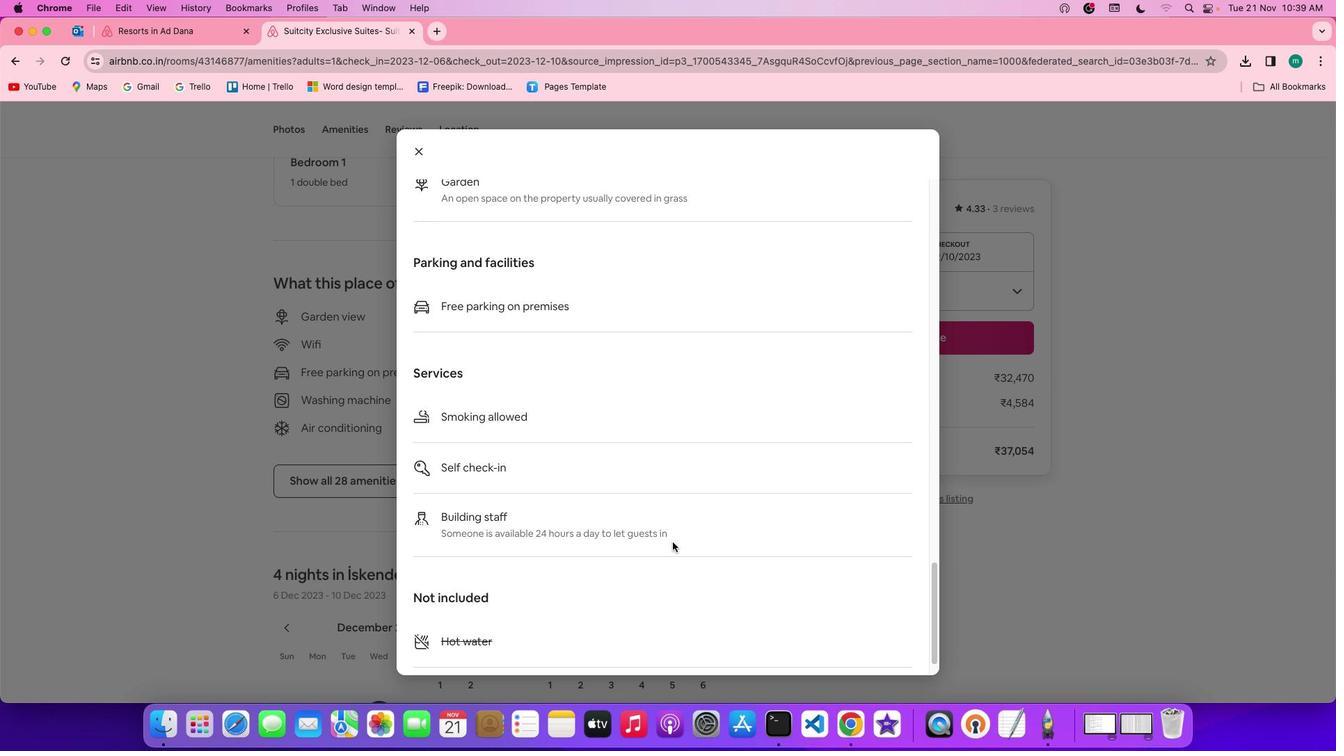 
Action: Mouse scrolled (672, 542) with delta (0, 0)
Screenshot: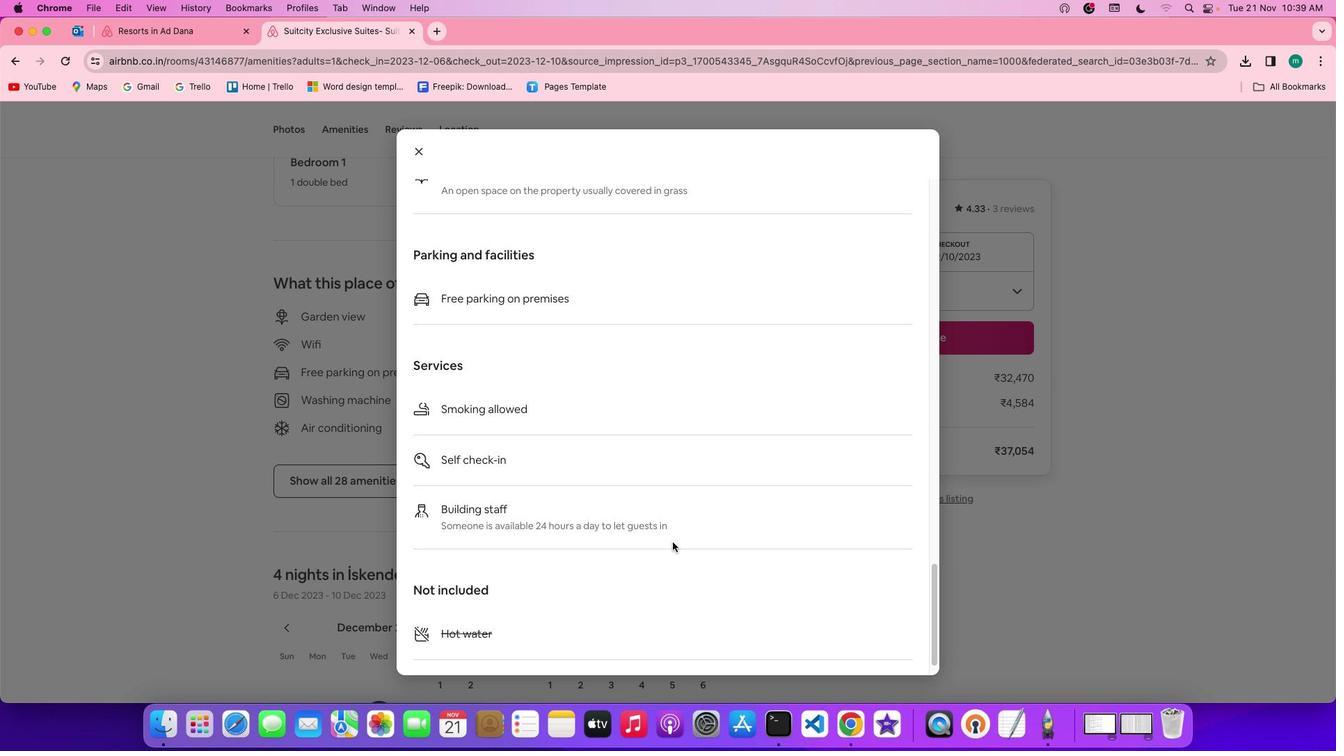 
Action: Mouse scrolled (672, 542) with delta (0, -1)
Screenshot: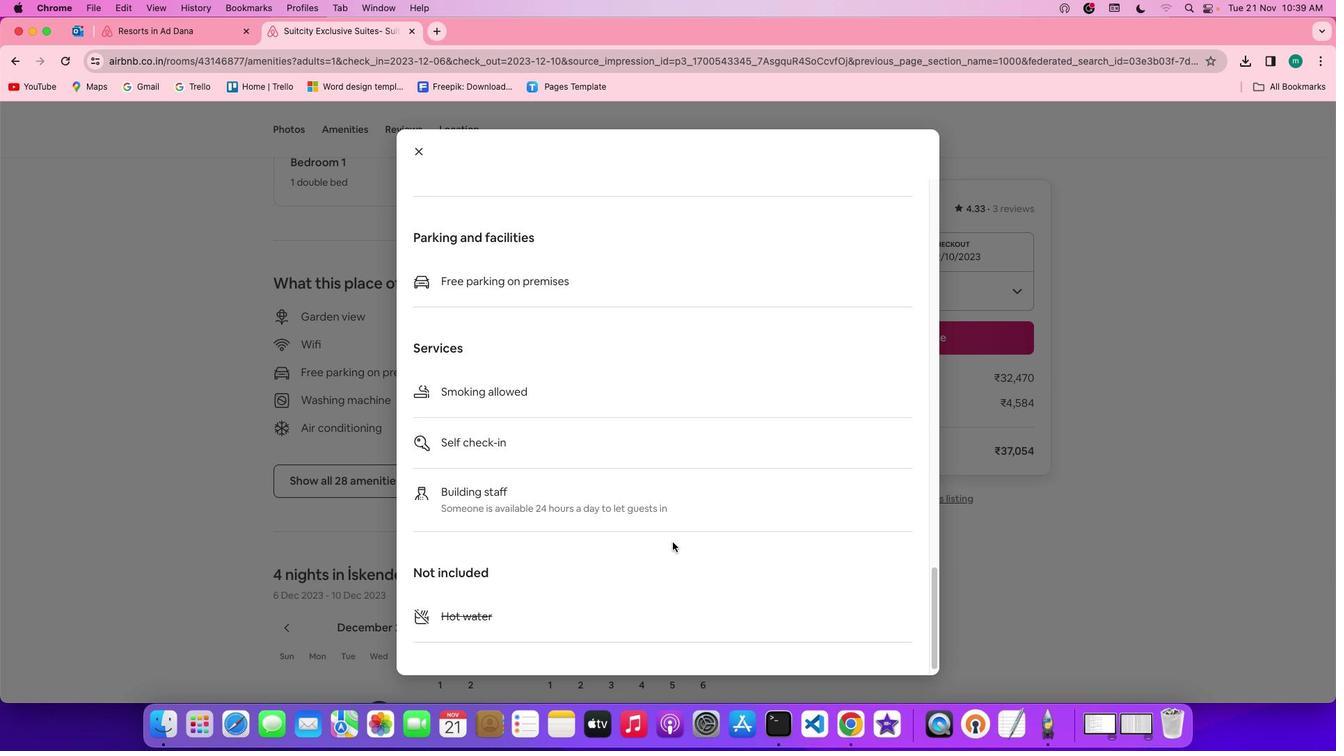 
Action: Mouse scrolled (672, 542) with delta (0, -2)
Screenshot: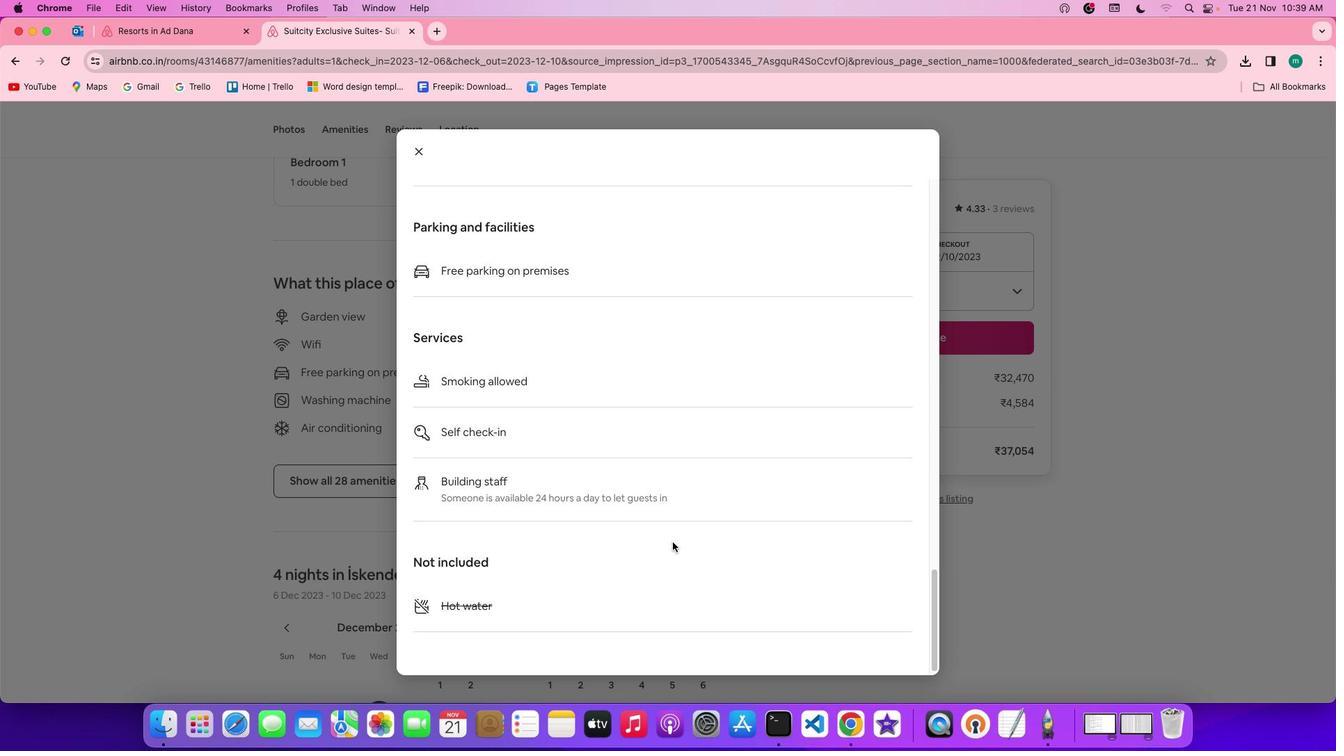 
Action: Mouse scrolled (672, 542) with delta (0, 0)
Screenshot: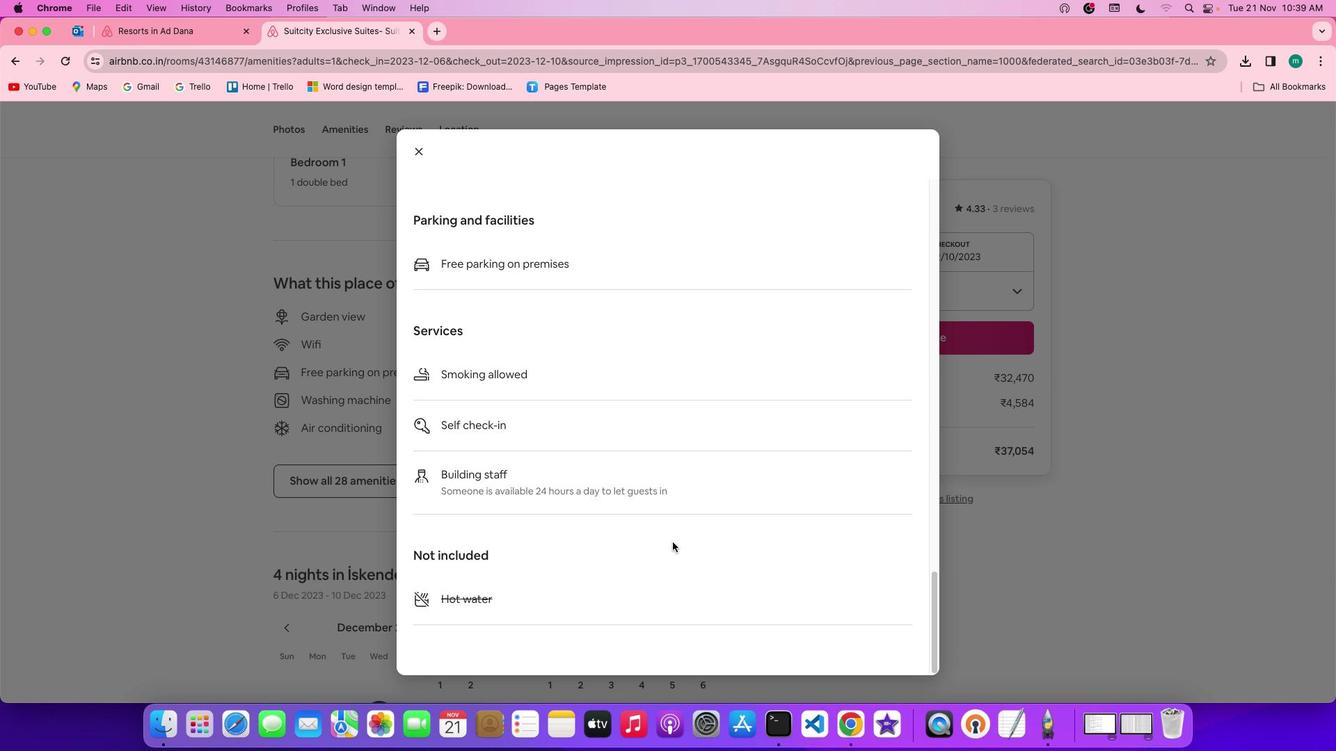
Action: Mouse scrolled (672, 542) with delta (0, 0)
Screenshot: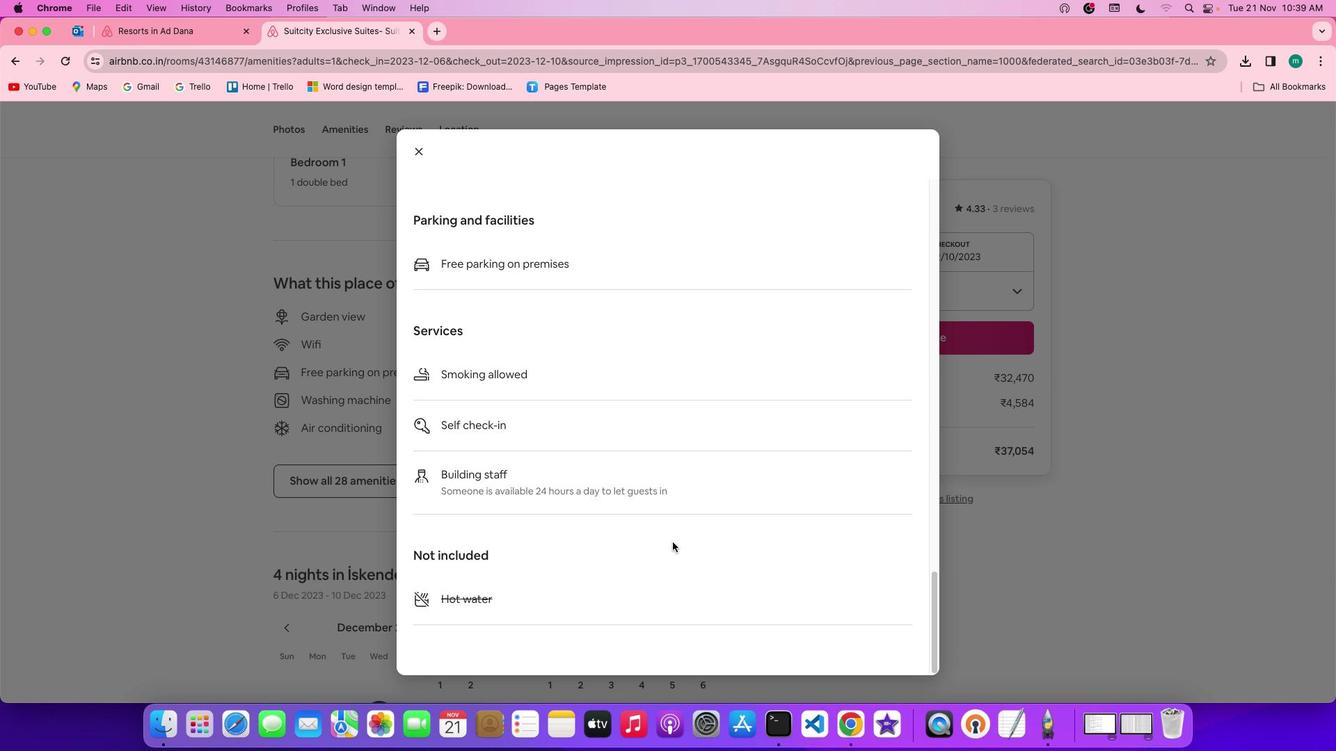
Action: Mouse scrolled (672, 542) with delta (0, -1)
Screenshot: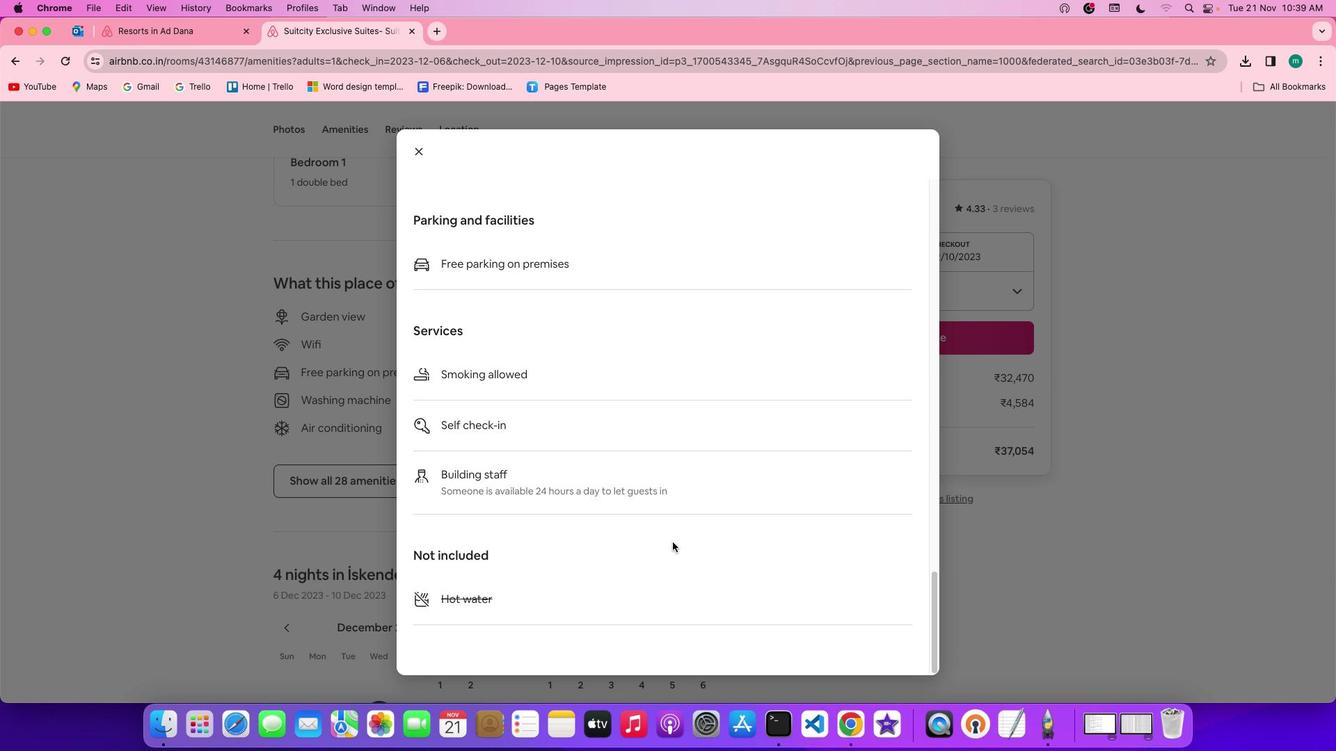
Action: Mouse scrolled (672, 542) with delta (0, -2)
Screenshot: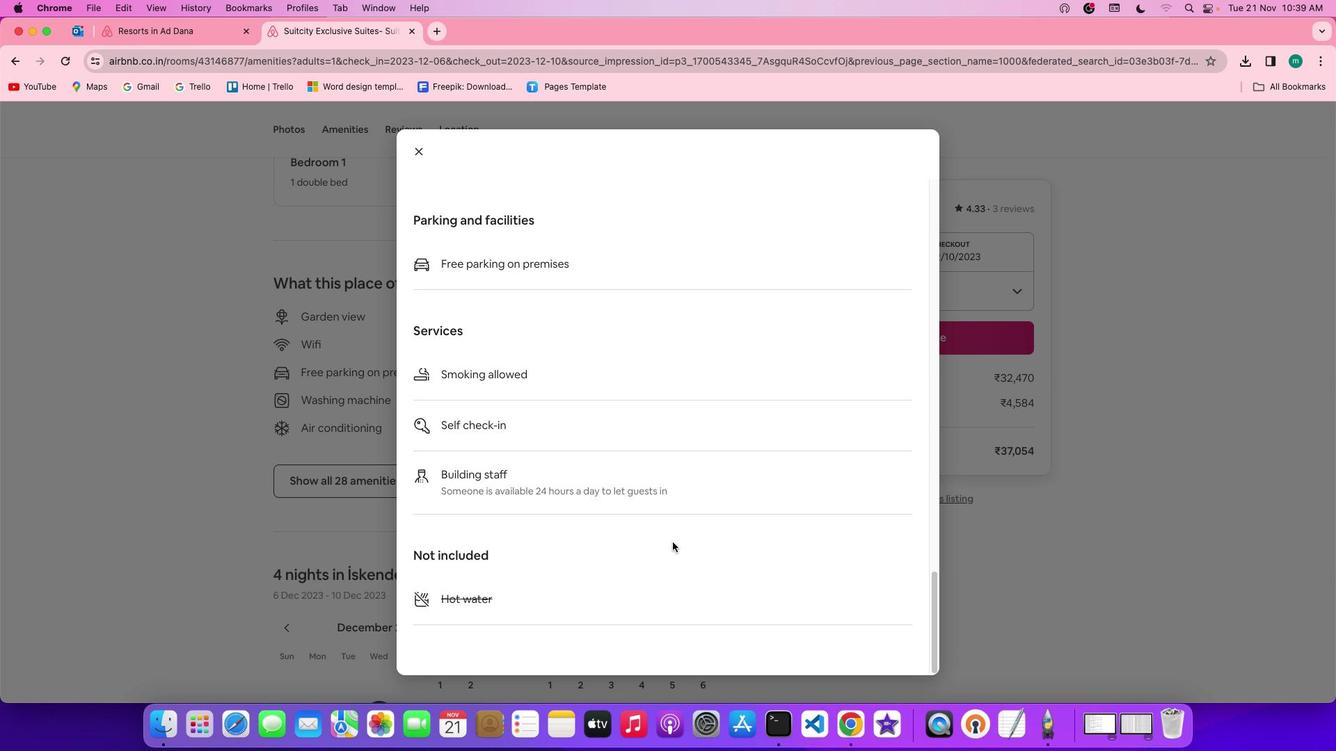 
Action: Mouse scrolled (672, 542) with delta (0, 0)
Screenshot: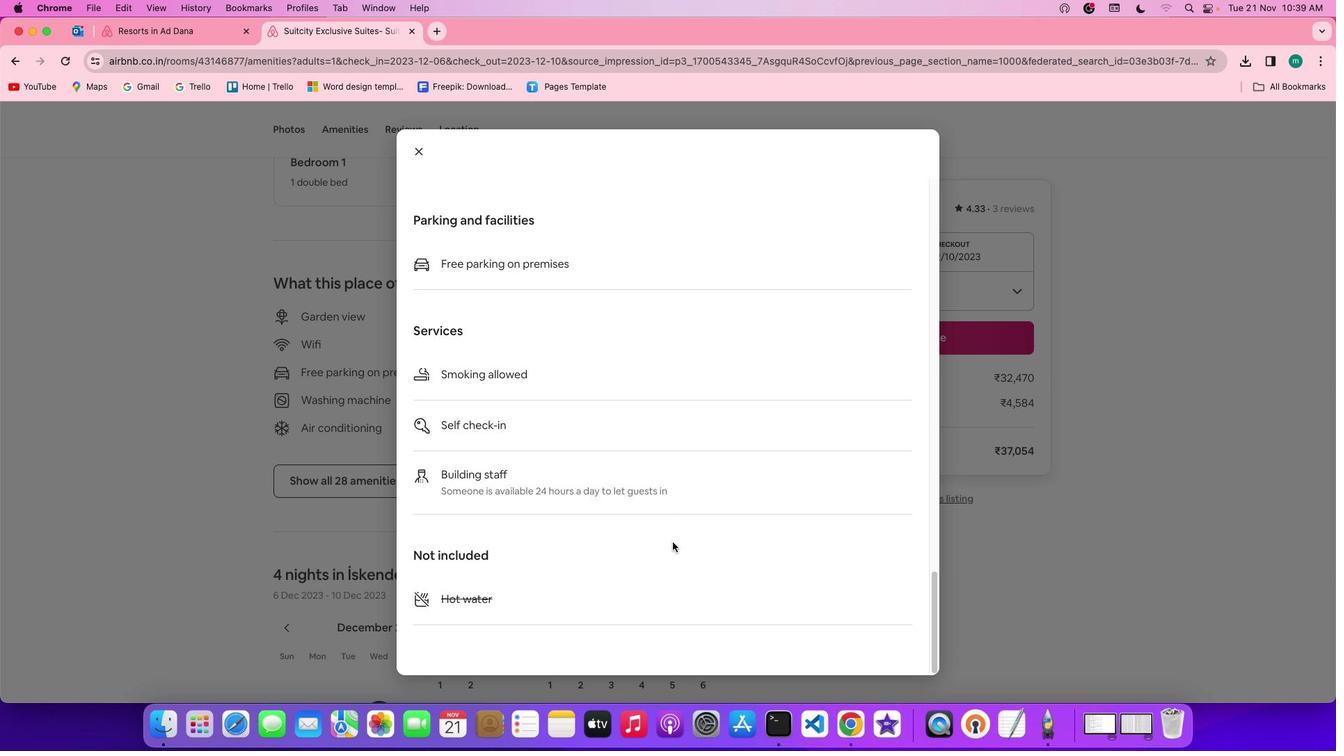 
Action: Mouse scrolled (672, 542) with delta (0, 0)
Screenshot: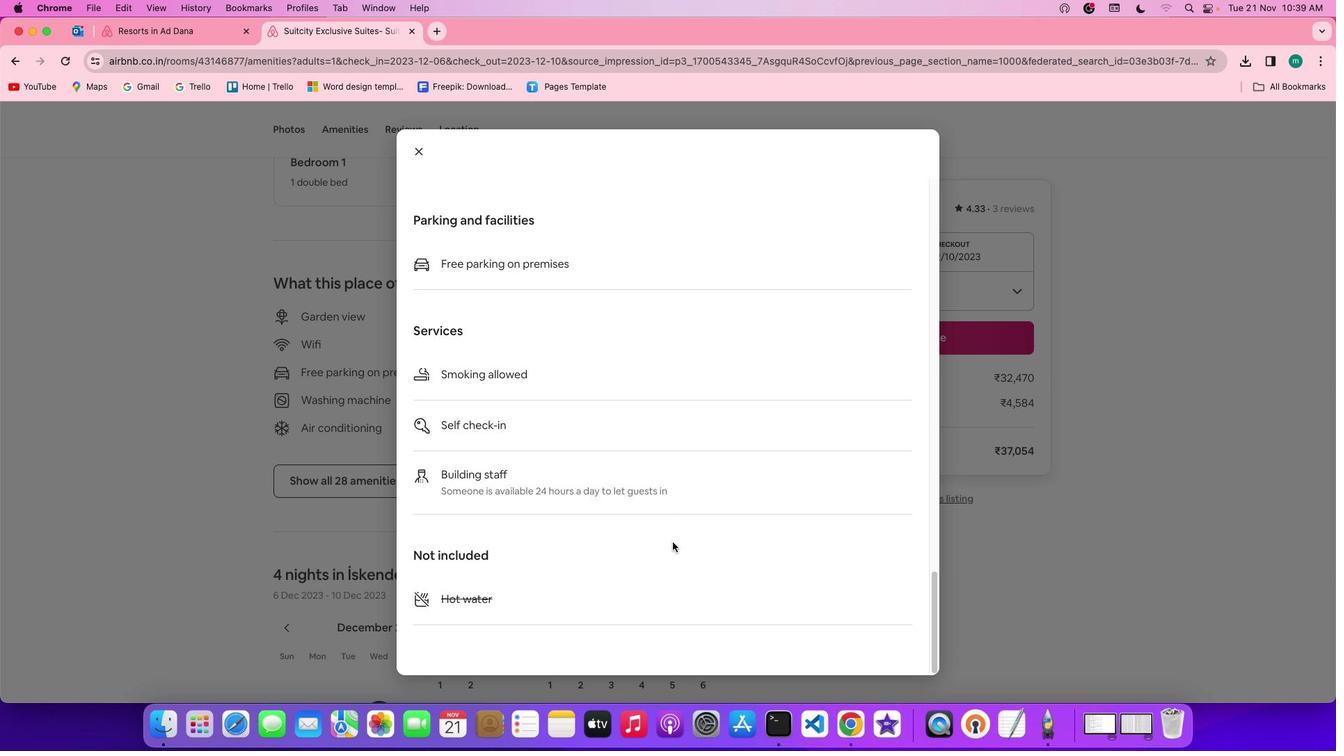 
Action: Mouse scrolled (672, 542) with delta (0, -1)
Screenshot: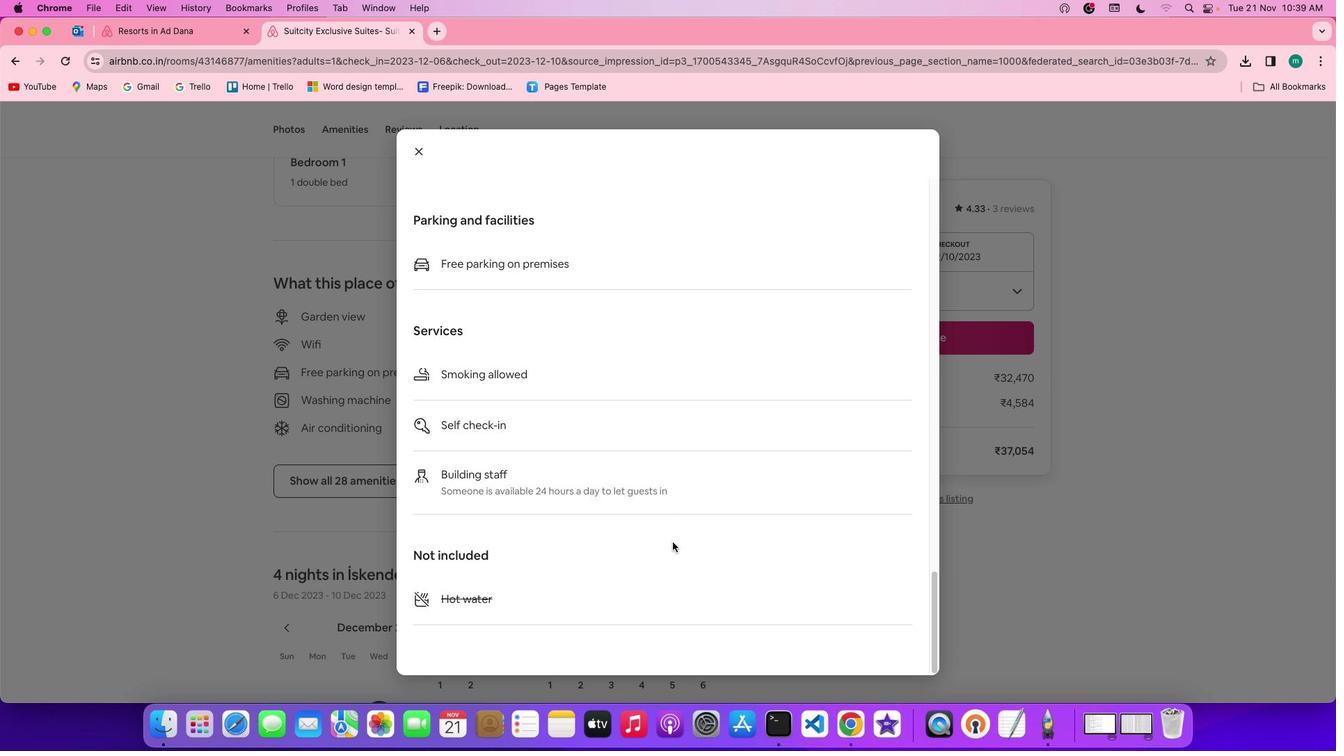 
Action: Mouse moved to (415, 146)
Screenshot: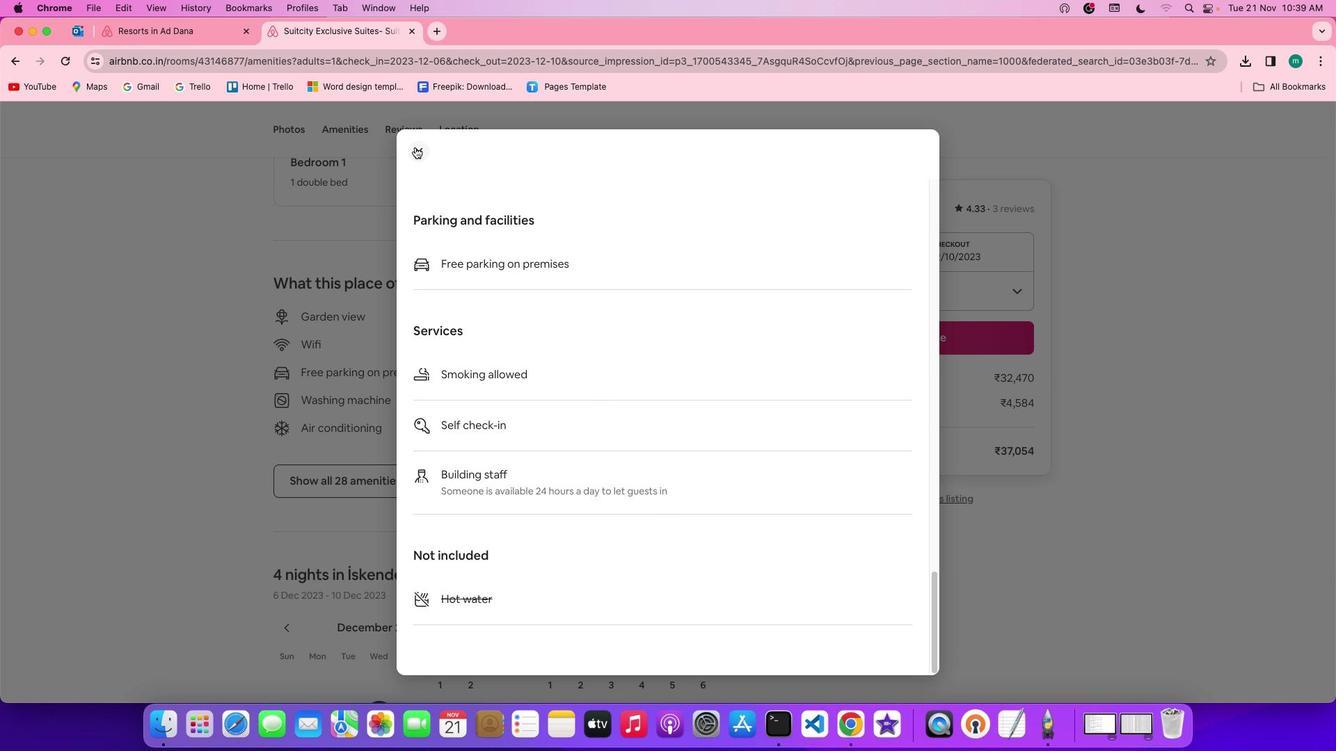 
Action: Mouse pressed left at (415, 146)
Screenshot: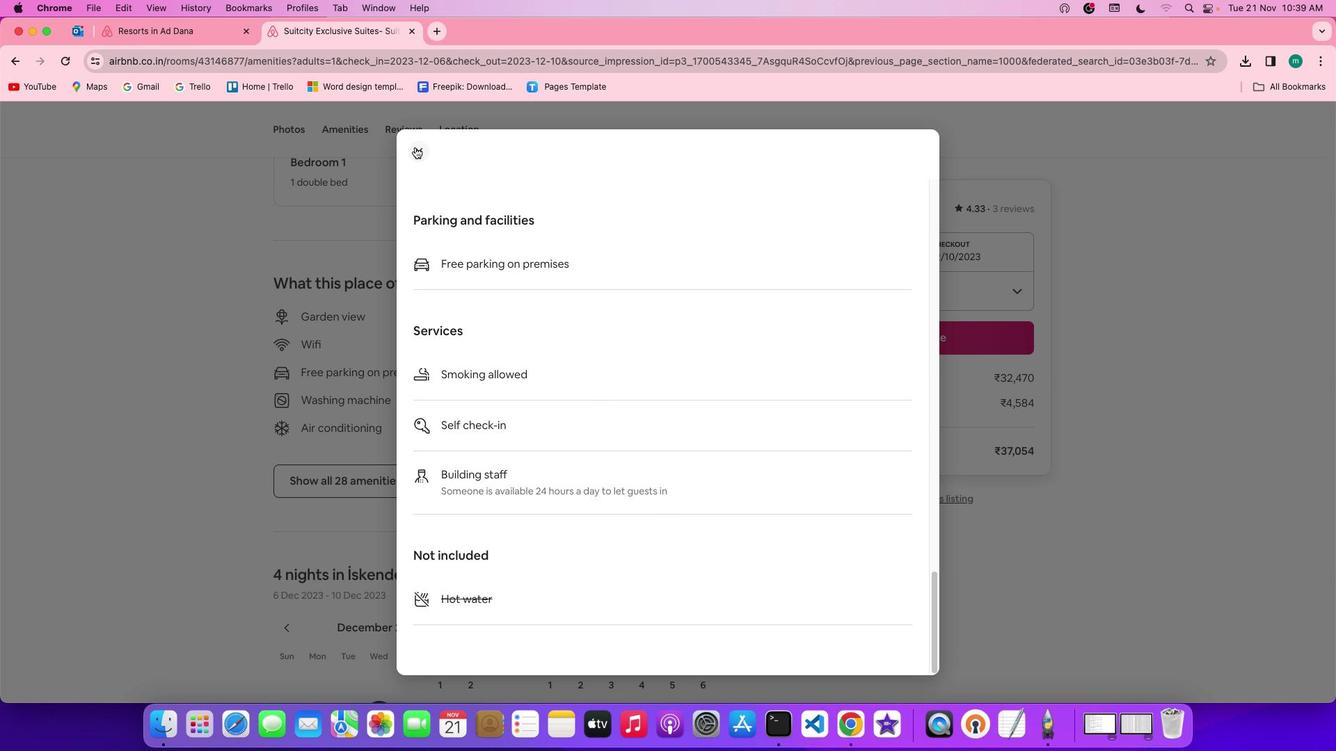 
Action: Mouse moved to (536, 423)
Screenshot: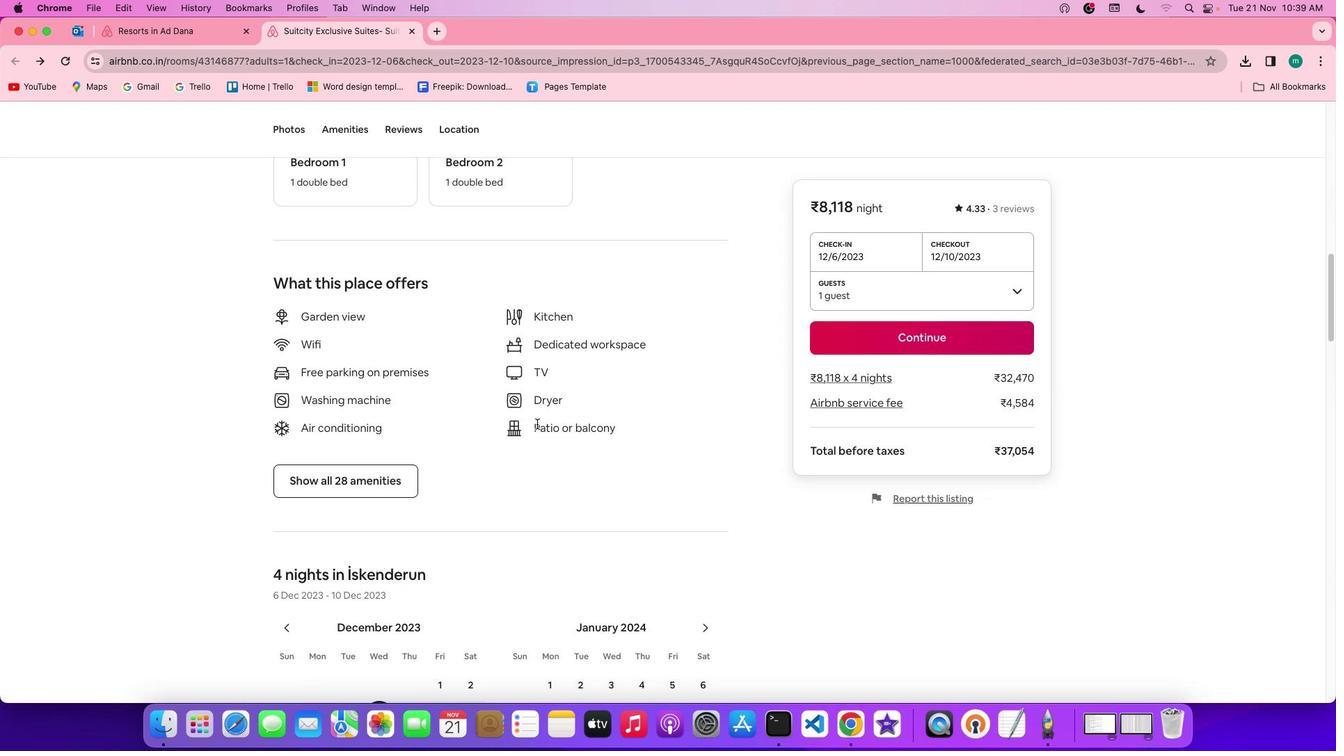 
Action: Mouse scrolled (536, 423) with delta (0, 0)
Screenshot: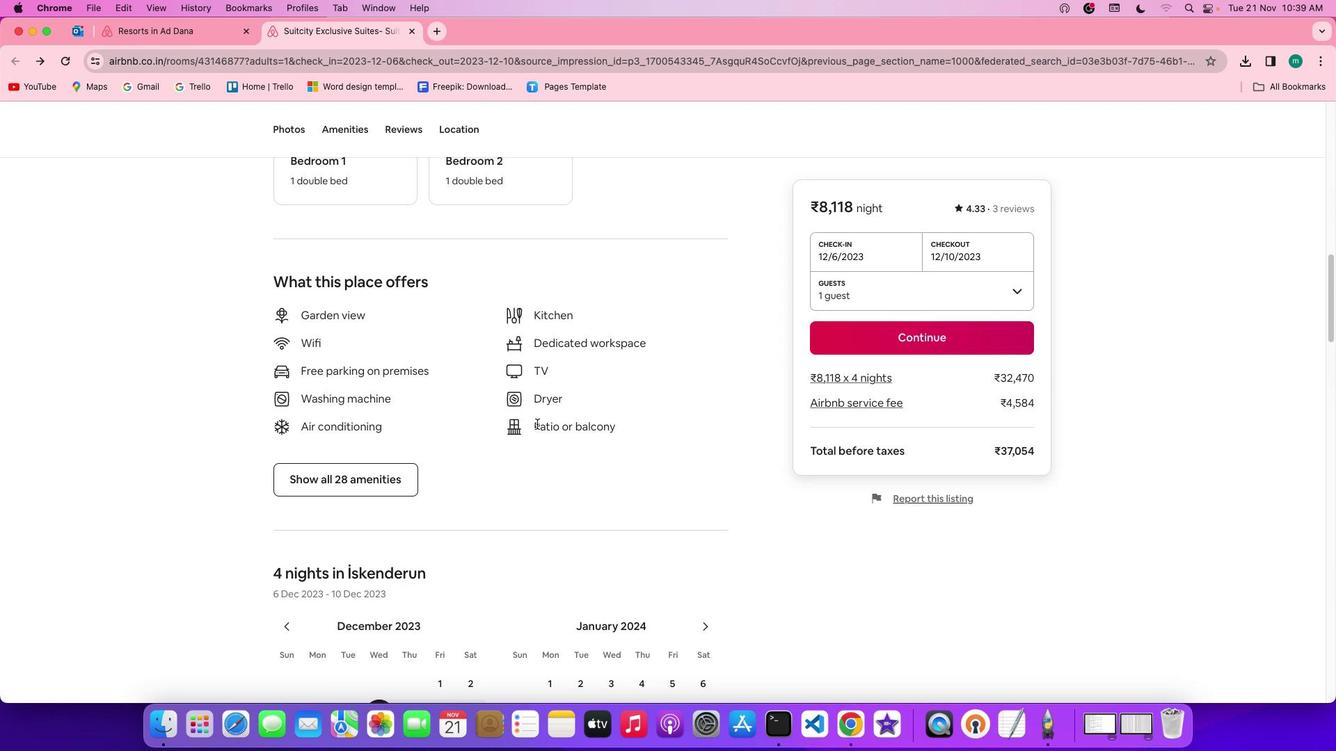 
Action: Mouse scrolled (536, 423) with delta (0, 0)
Screenshot: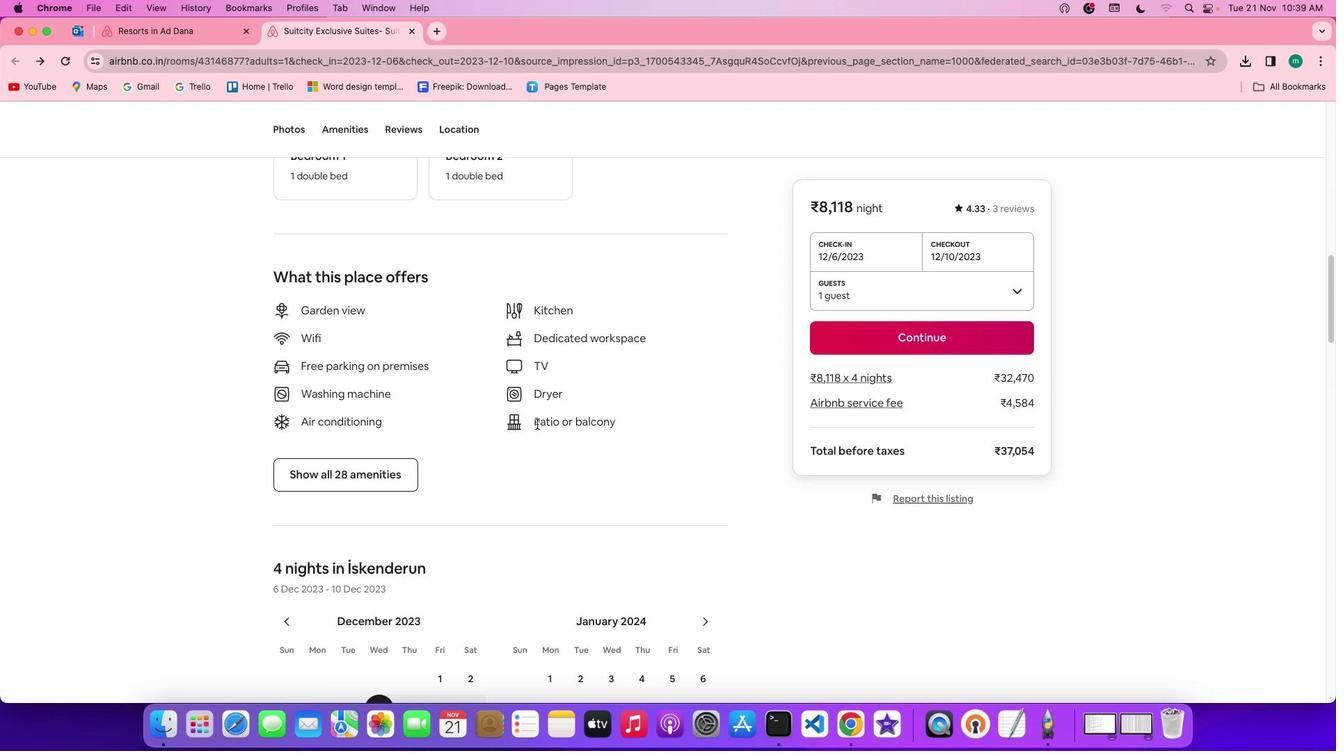 
Action: Mouse scrolled (536, 423) with delta (0, -1)
Screenshot: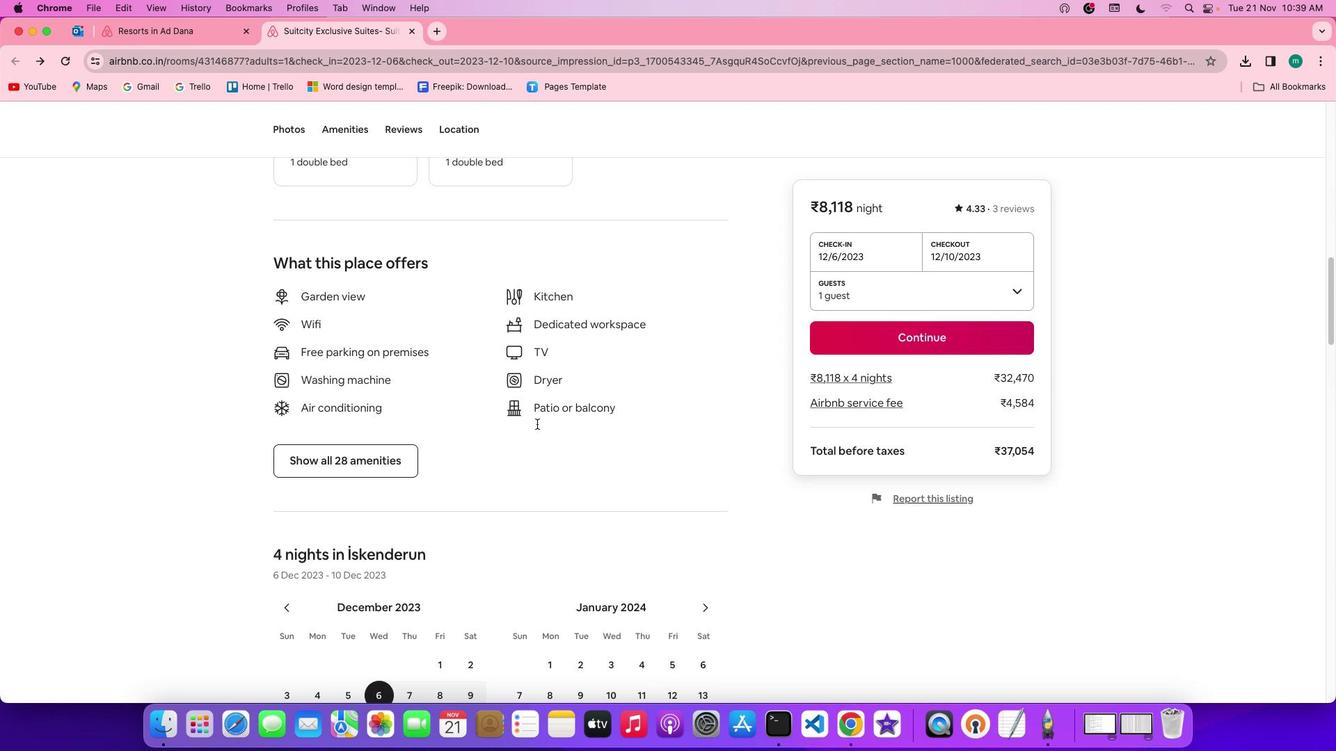 
Action: Mouse scrolled (536, 423) with delta (0, -2)
Screenshot: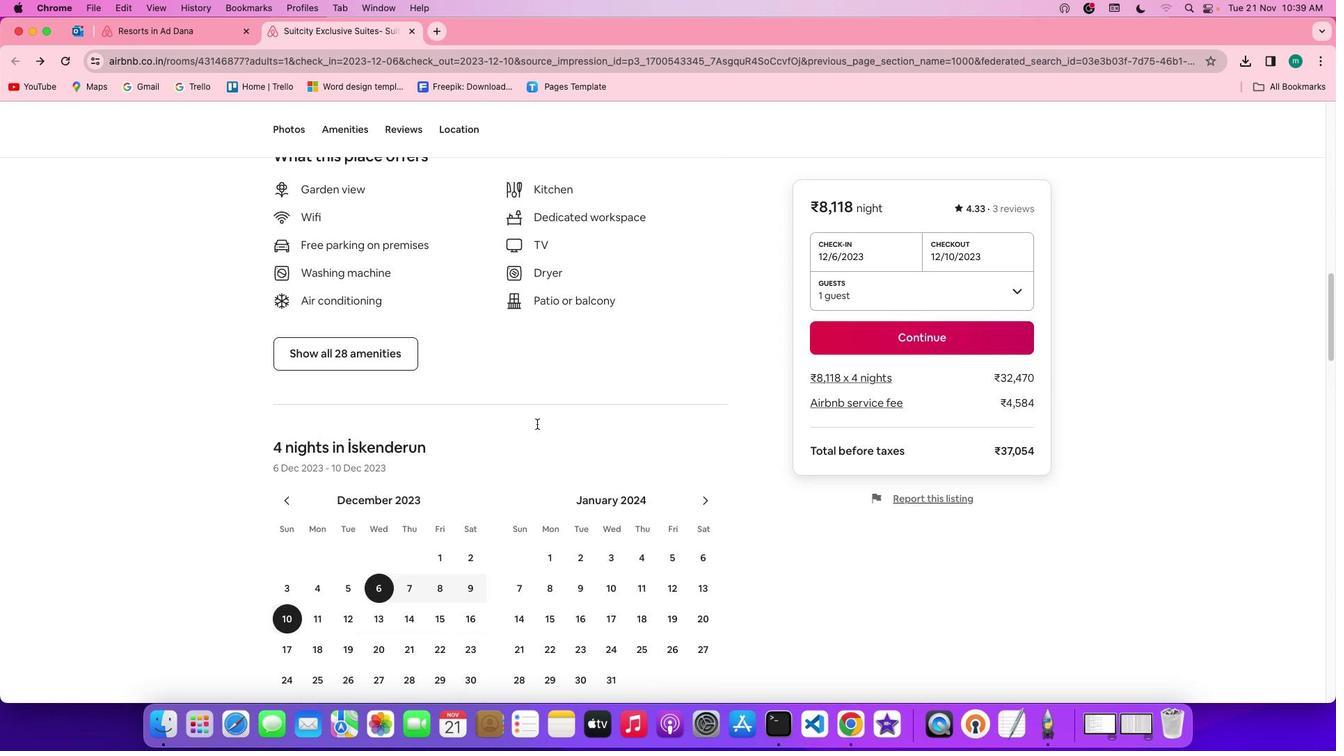 
Action: Mouse scrolled (536, 423) with delta (0, 0)
Screenshot: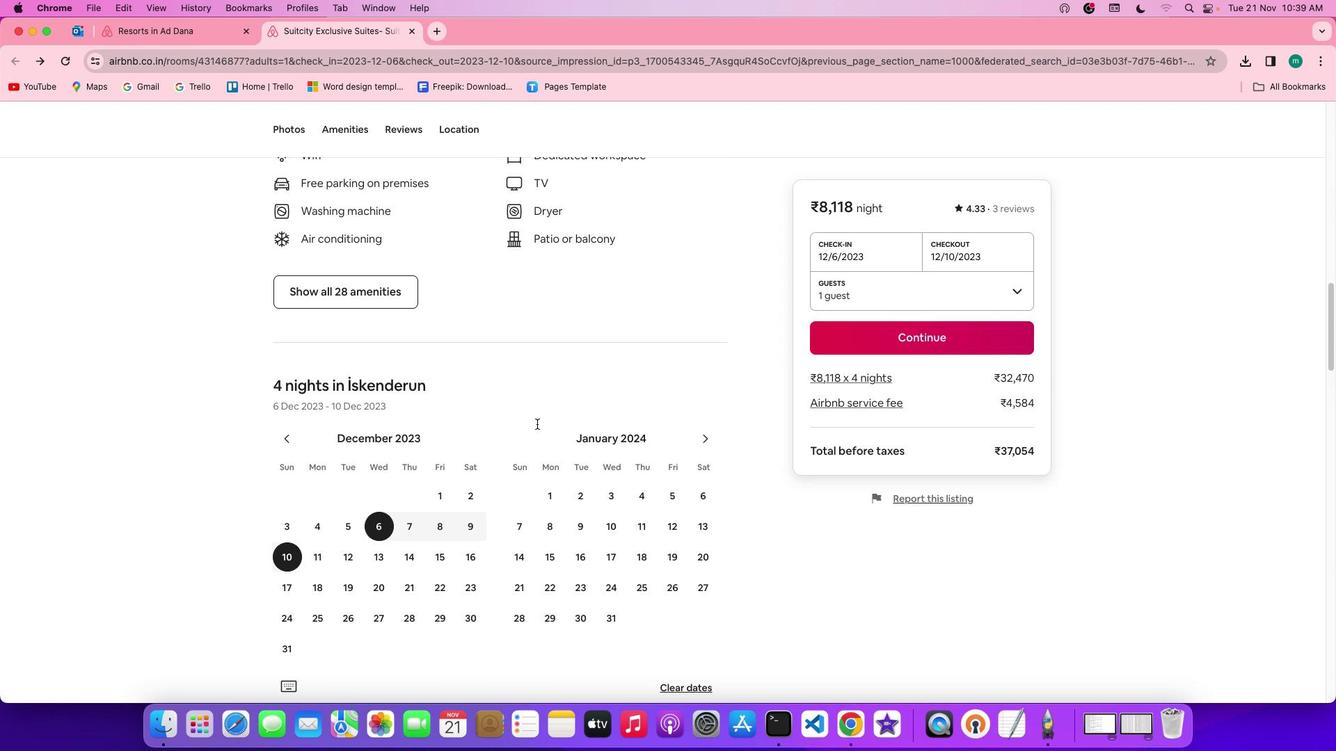 
Action: Mouse scrolled (536, 423) with delta (0, 0)
Screenshot: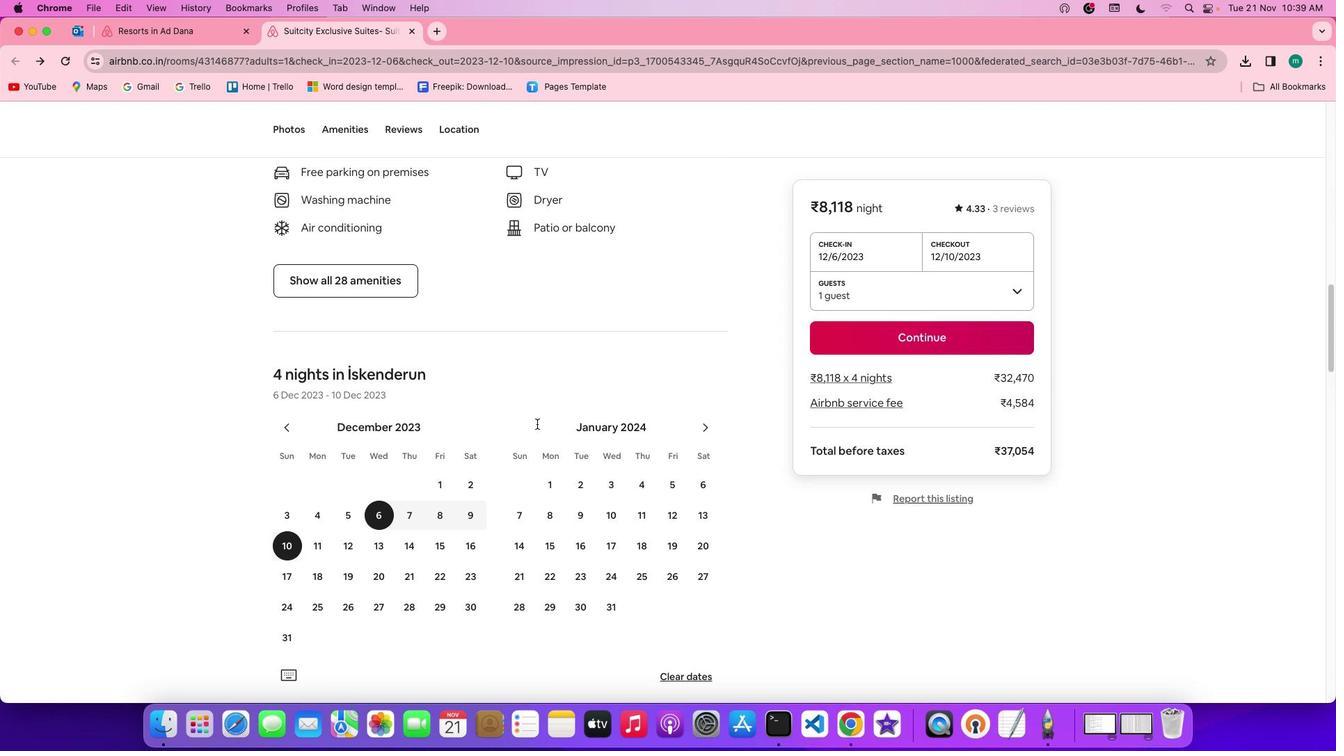 
Action: Mouse scrolled (536, 423) with delta (0, 0)
Screenshot: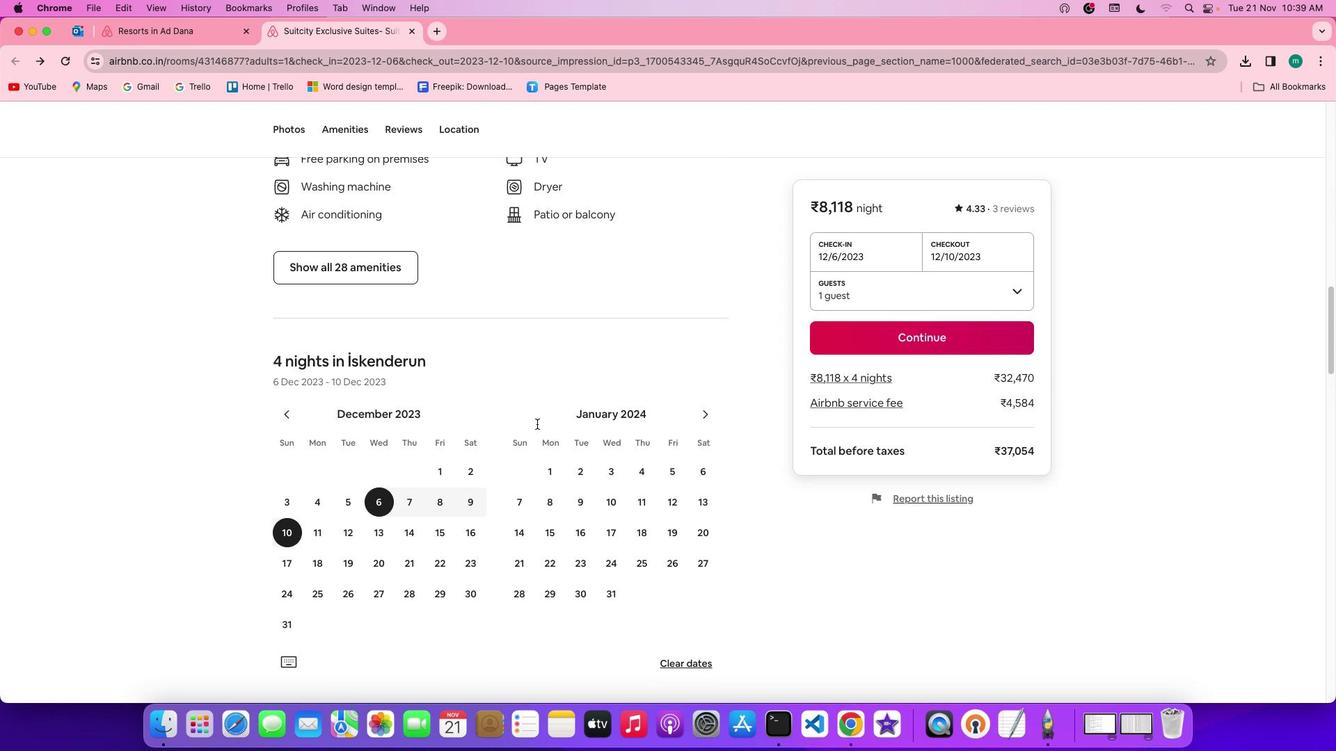 
Action: Mouse scrolled (536, 423) with delta (0, 0)
Screenshot: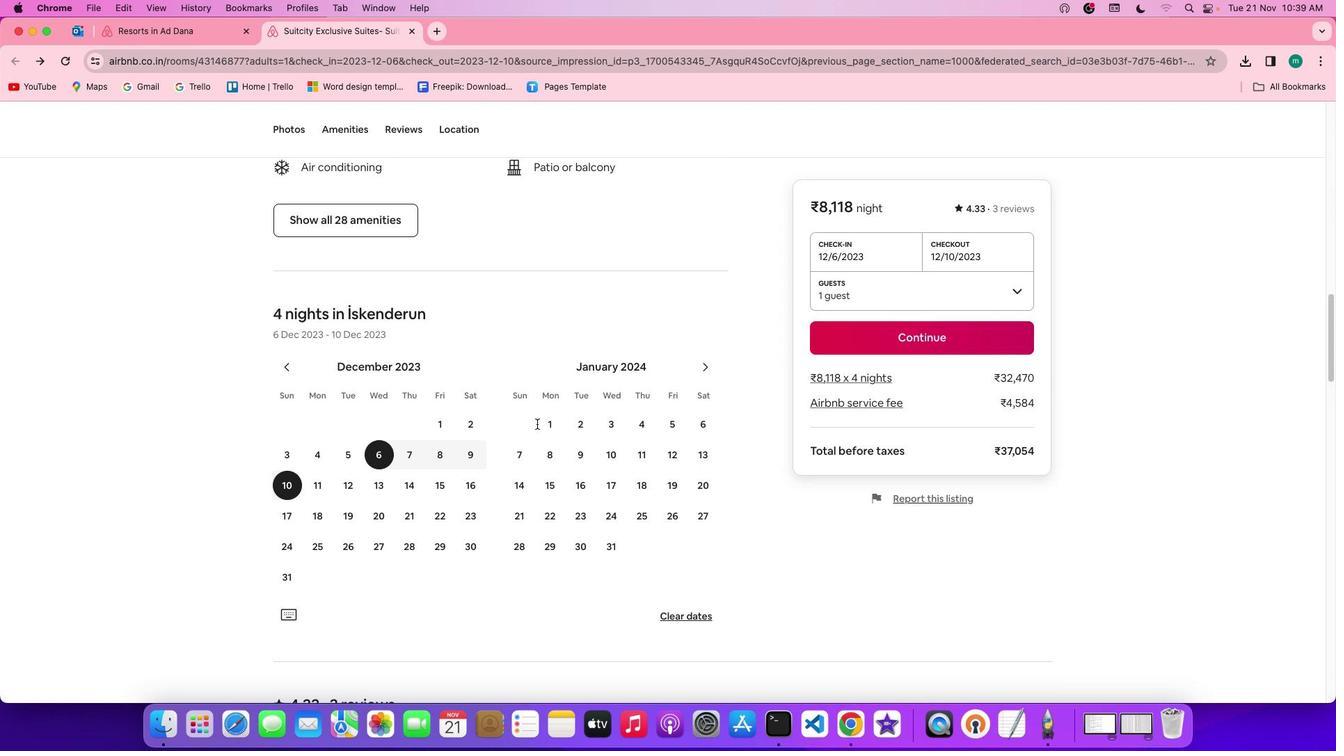 
Action: Mouse scrolled (536, 423) with delta (0, 0)
Screenshot: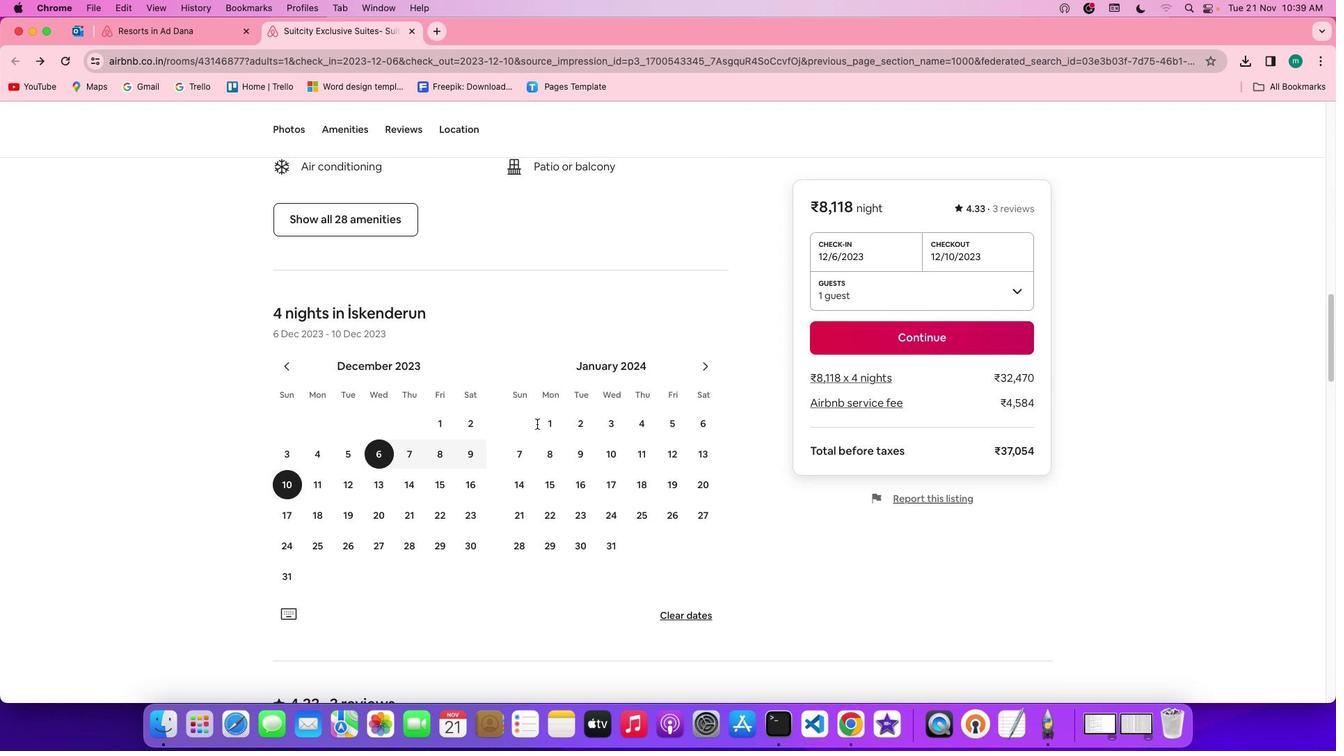 
Action: Mouse scrolled (536, 423) with delta (0, 0)
Screenshot: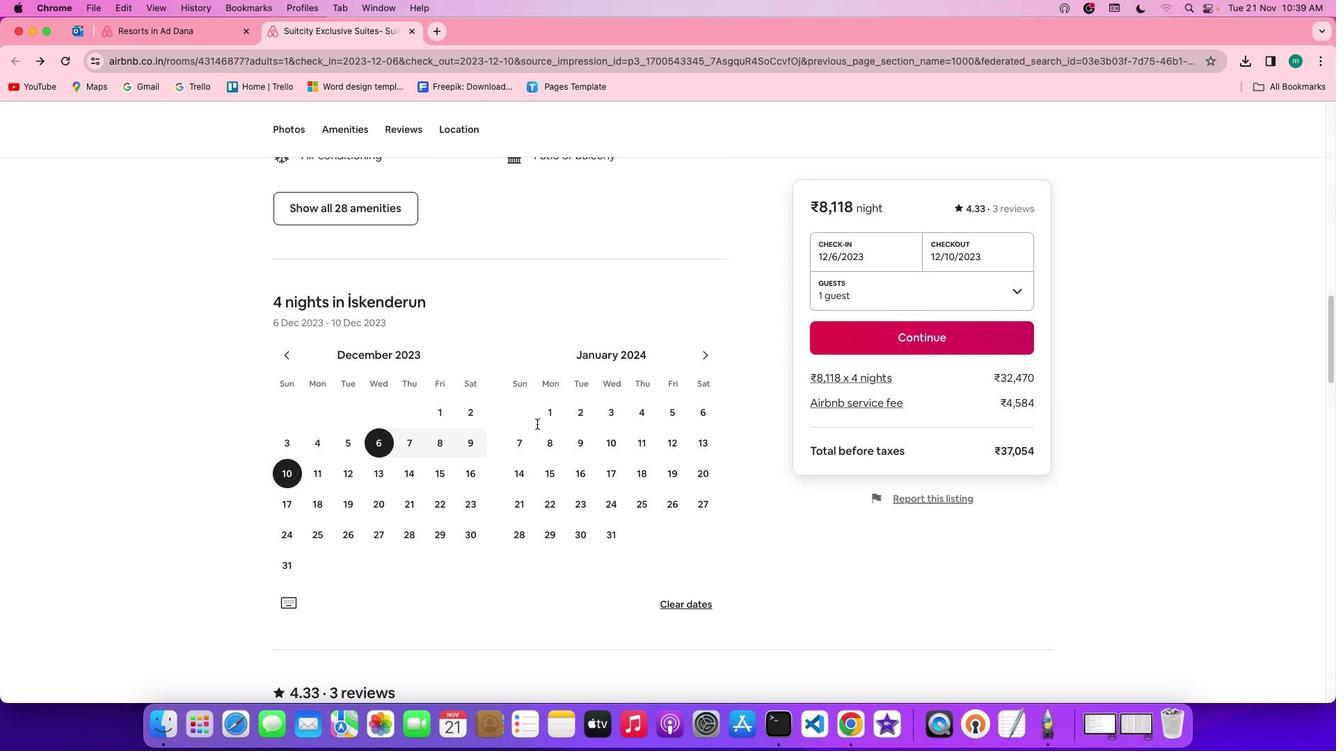 
Action: Mouse scrolled (536, 423) with delta (0, -1)
Screenshot: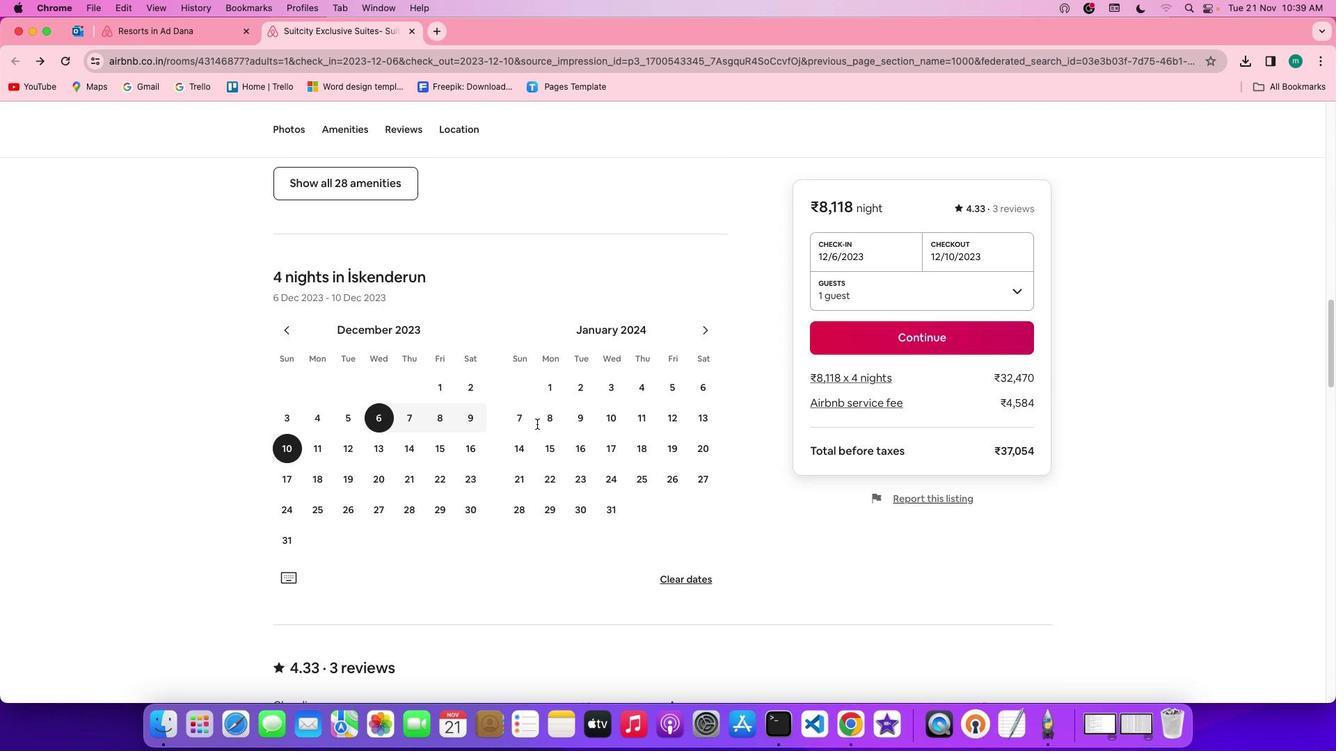 
Action: Mouse scrolled (536, 423) with delta (0, -2)
Screenshot: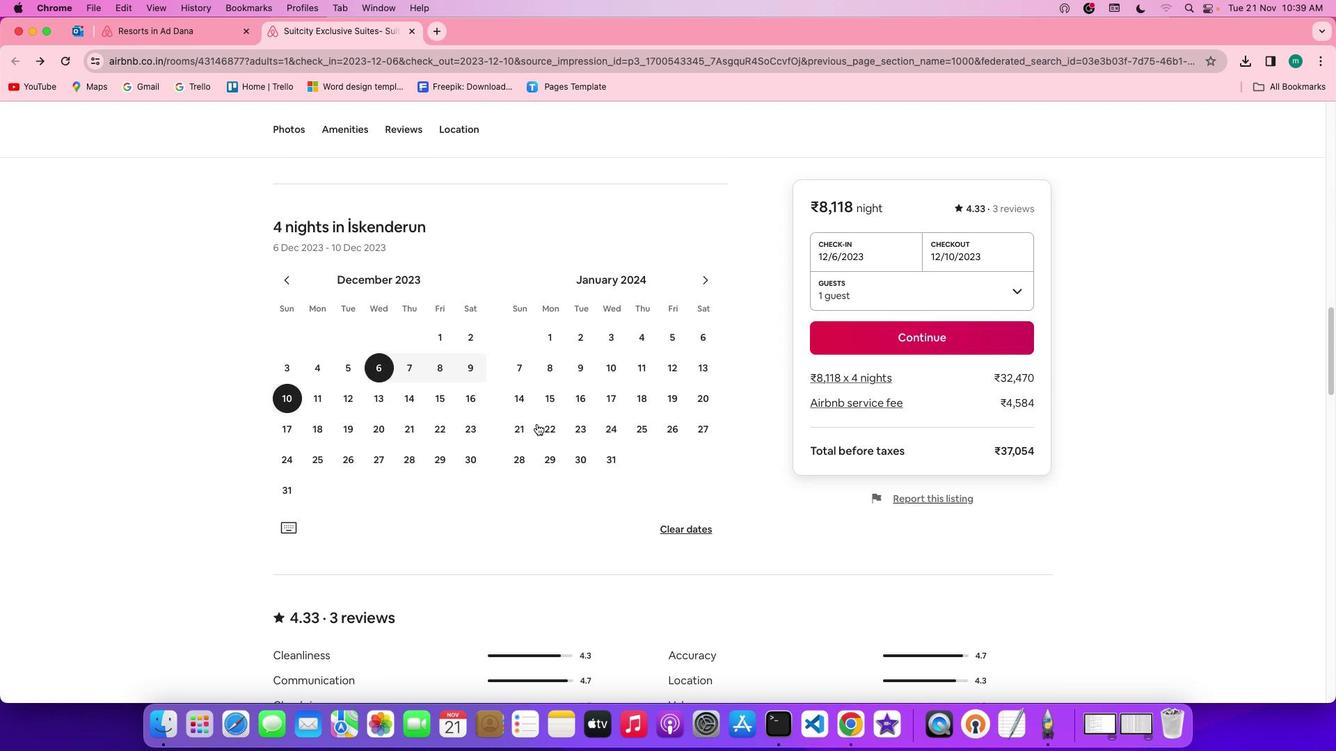 
Action: Mouse scrolled (536, 423) with delta (0, 0)
Screenshot: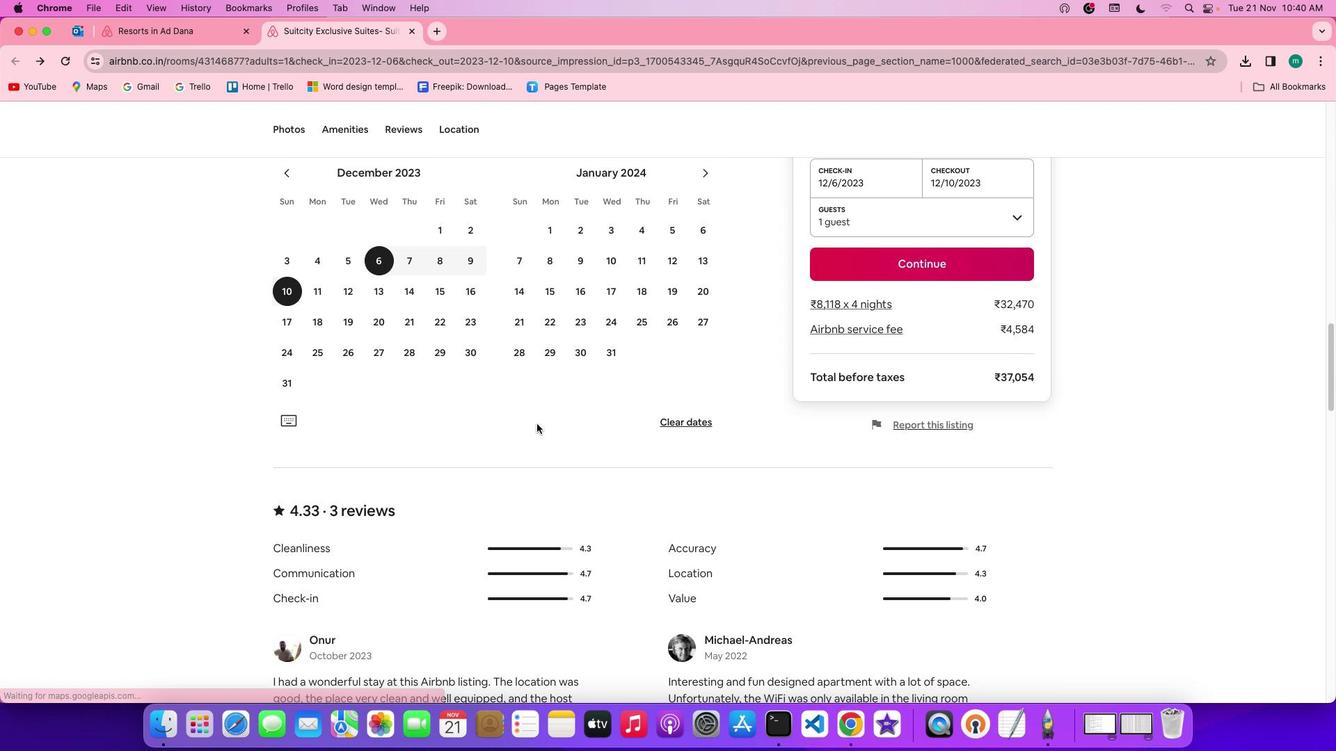 
Action: Mouse scrolled (536, 423) with delta (0, 0)
Screenshot: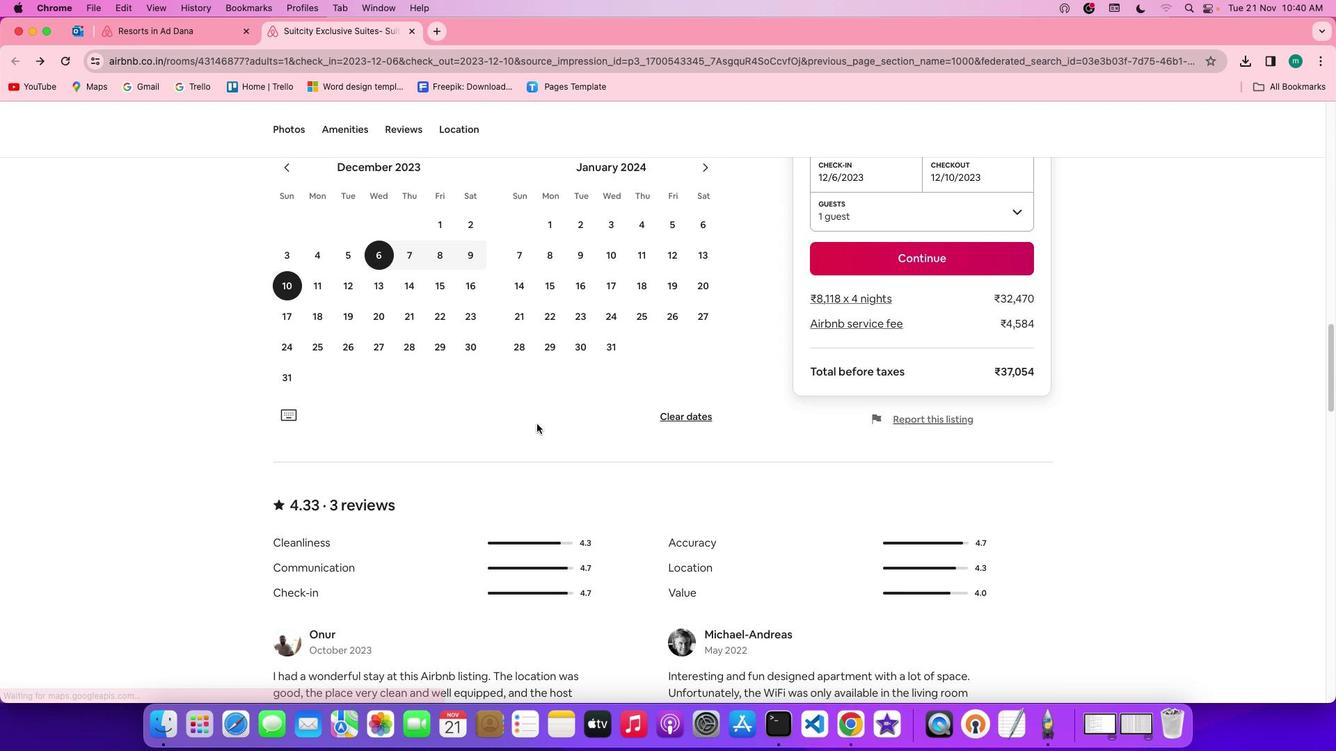 
Action: Mouse scrolled (536, 423) with delta (0, -1)
Screenshot: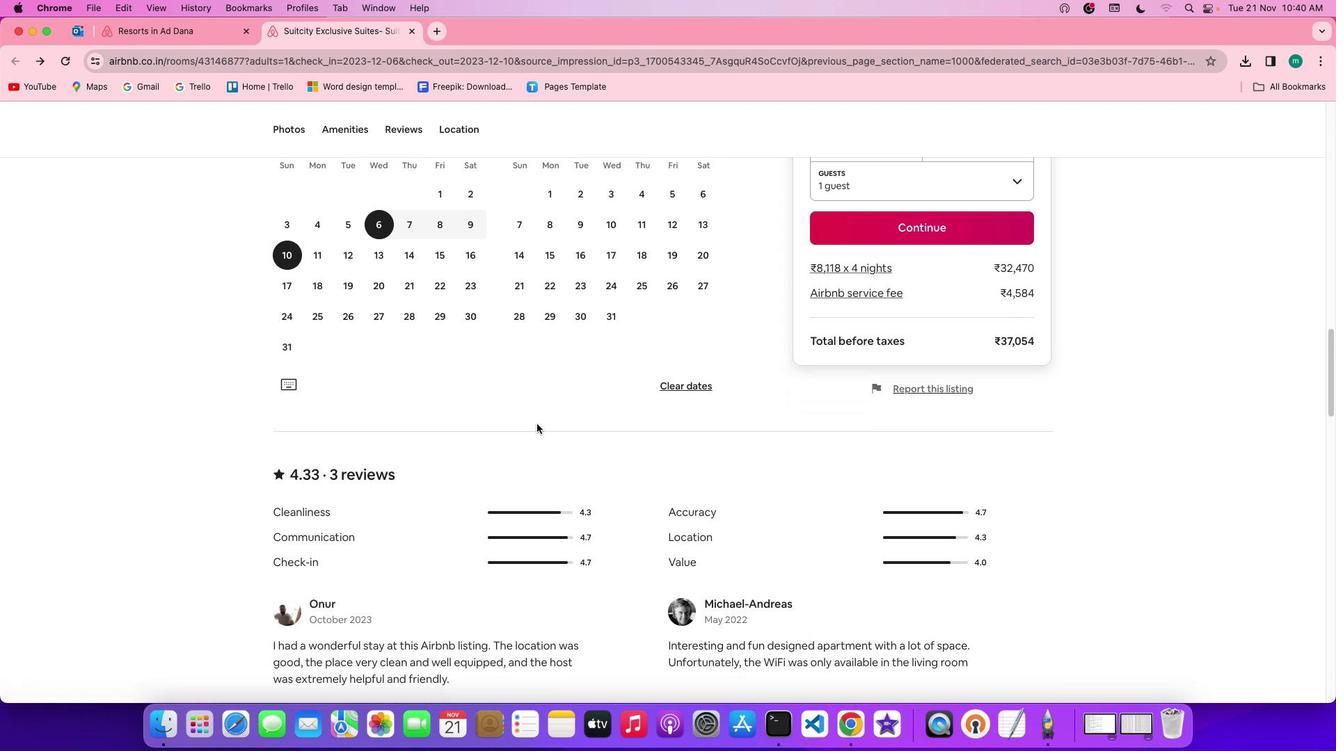 
Action: Mouse scrolled (536, 423) with delta (0, -1)
Screenshot: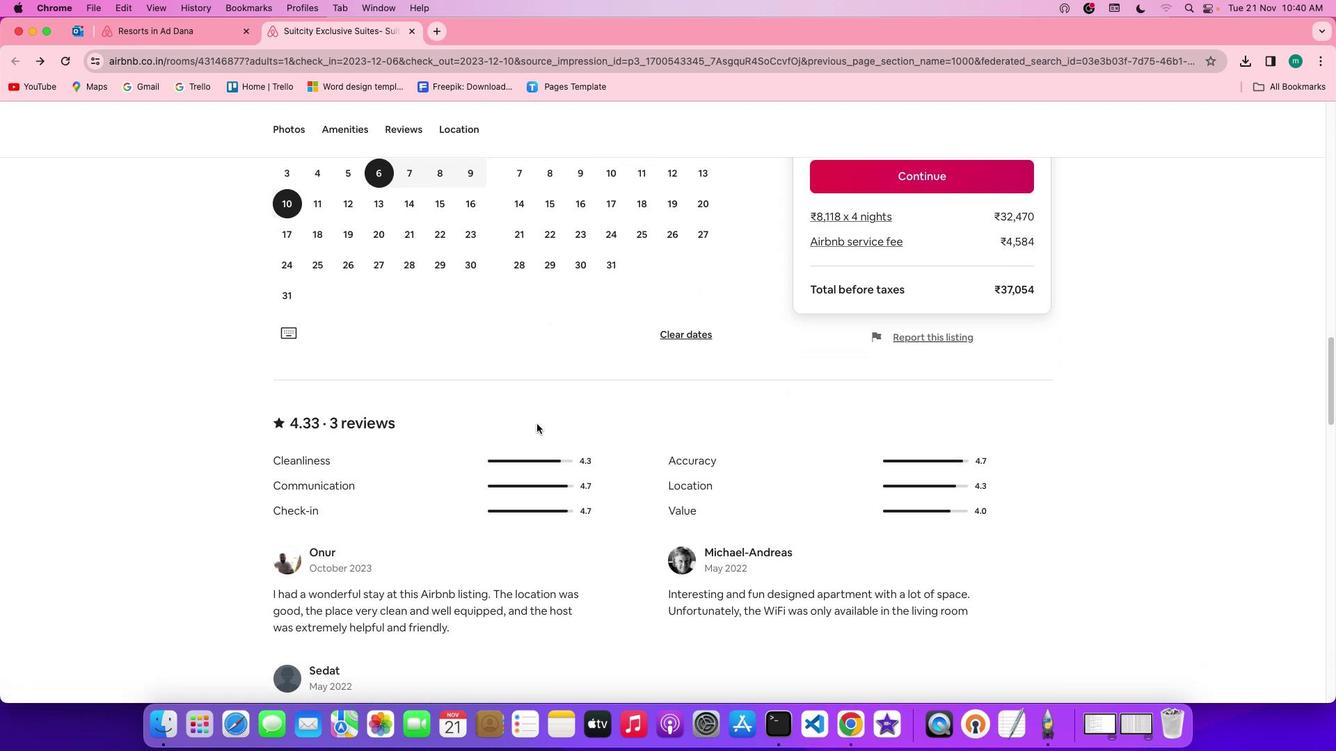 
Action: Mouse moved to (535, 425)
Screenshot: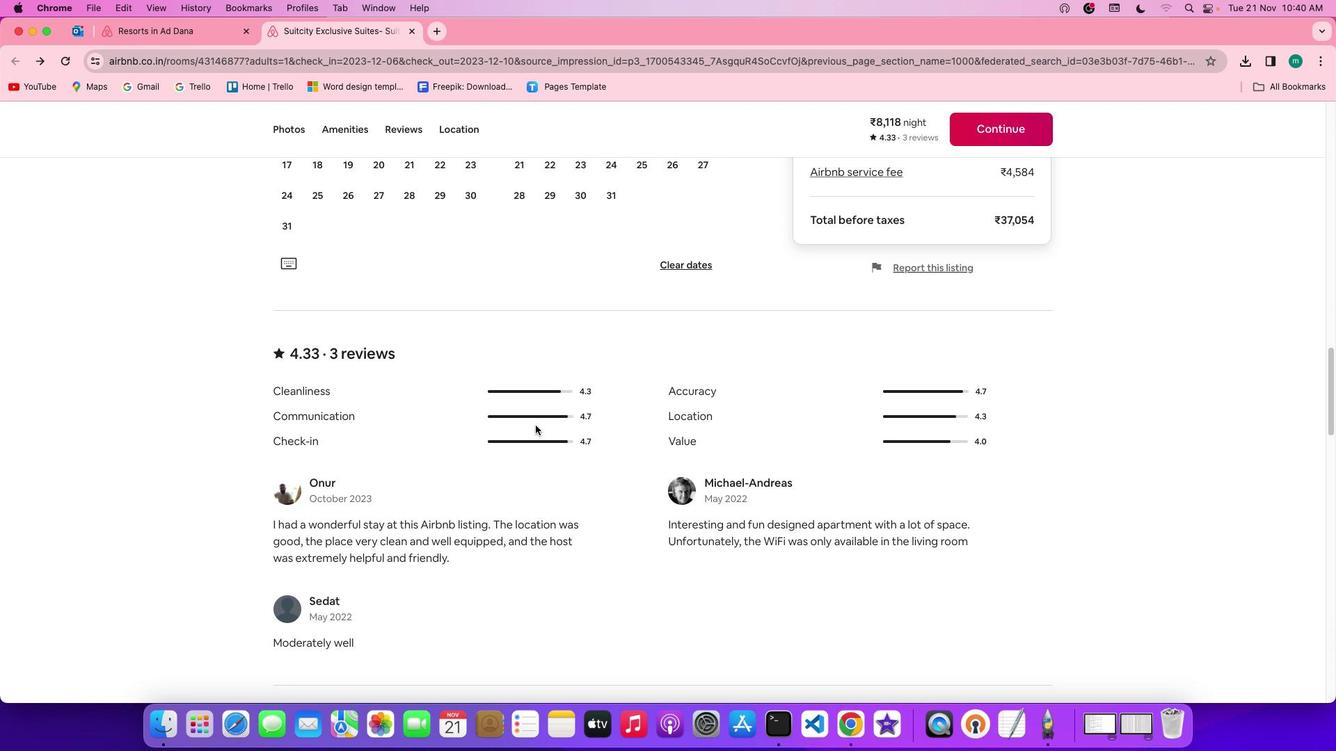 
Action: Mouse scrolled (535, 425) with delta (0, 0)
Screenshot: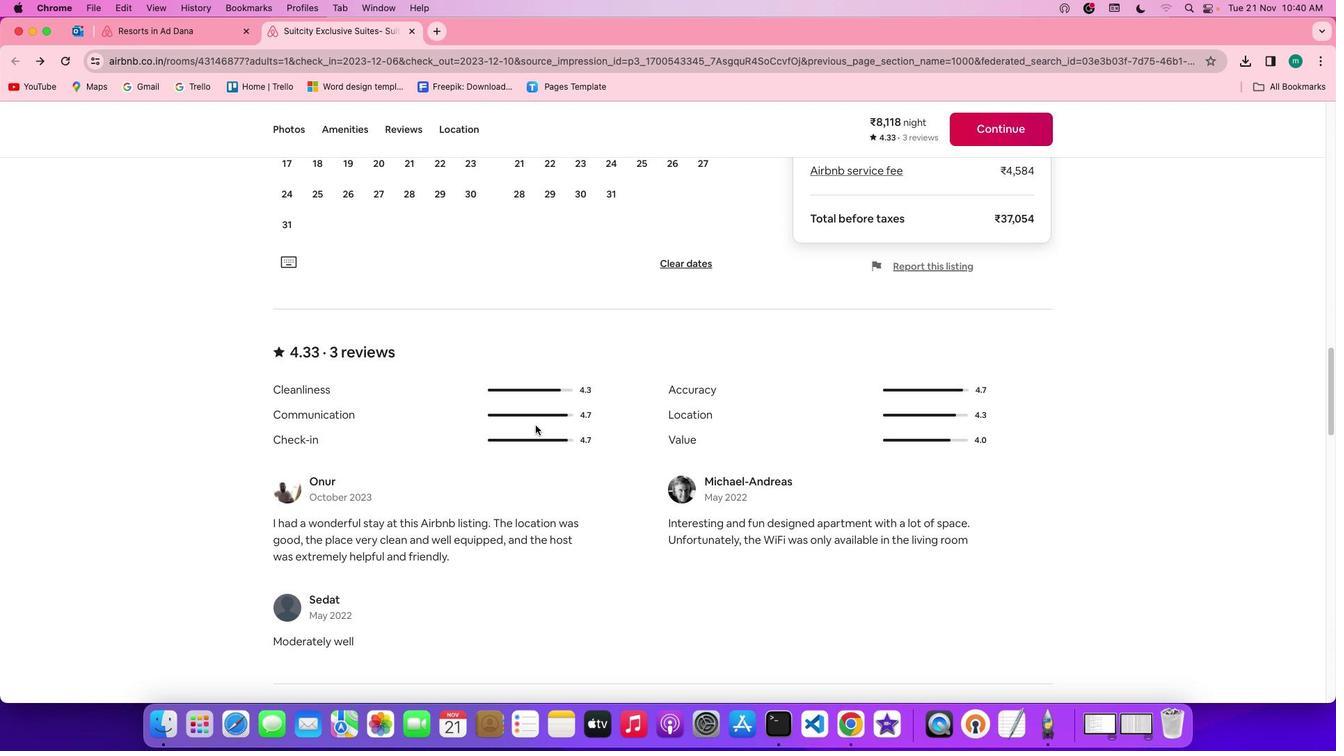 
Action: Mouse scrolled (535, 425) with delta (0, 0)
Screenshot: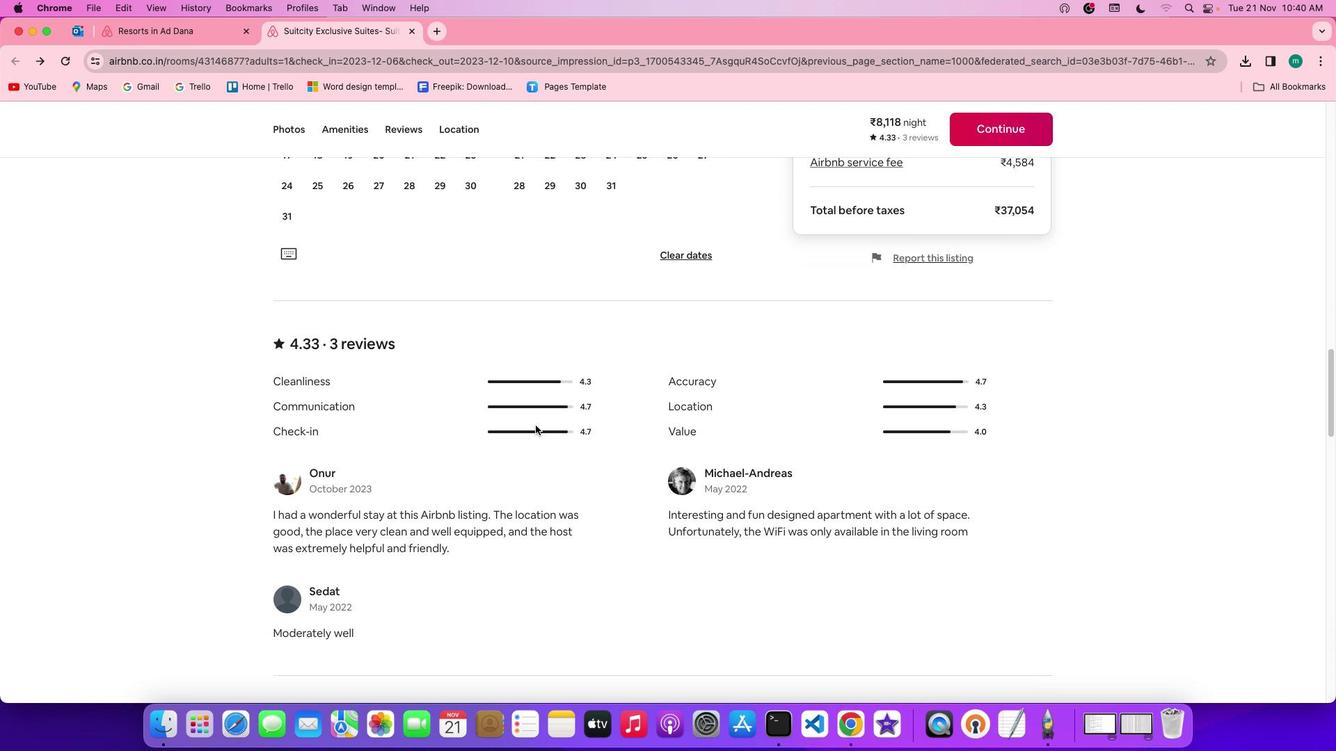 
Action: Mouse scrolled (535, 425) with delta (0, -1)
Screenshot: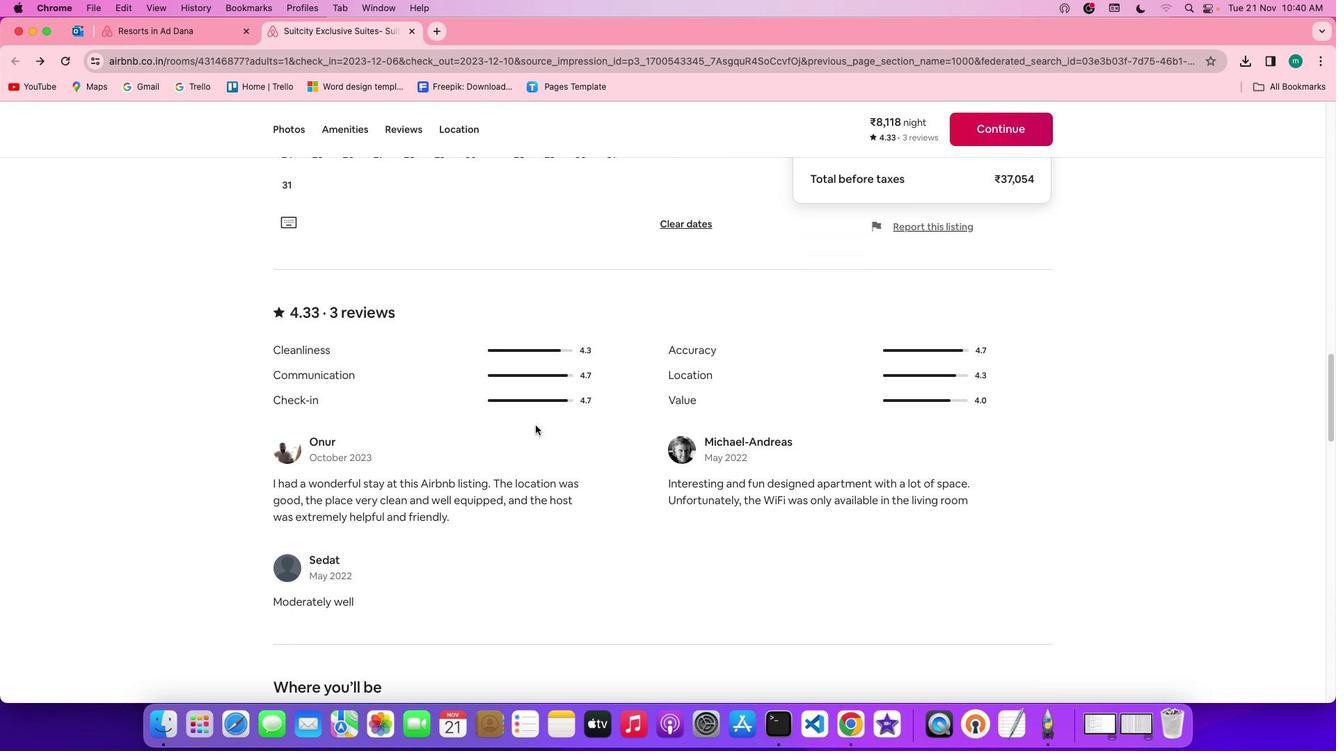 
Action: Mouse scrolled (535, 425) with delta (0, 0)
Screenshot: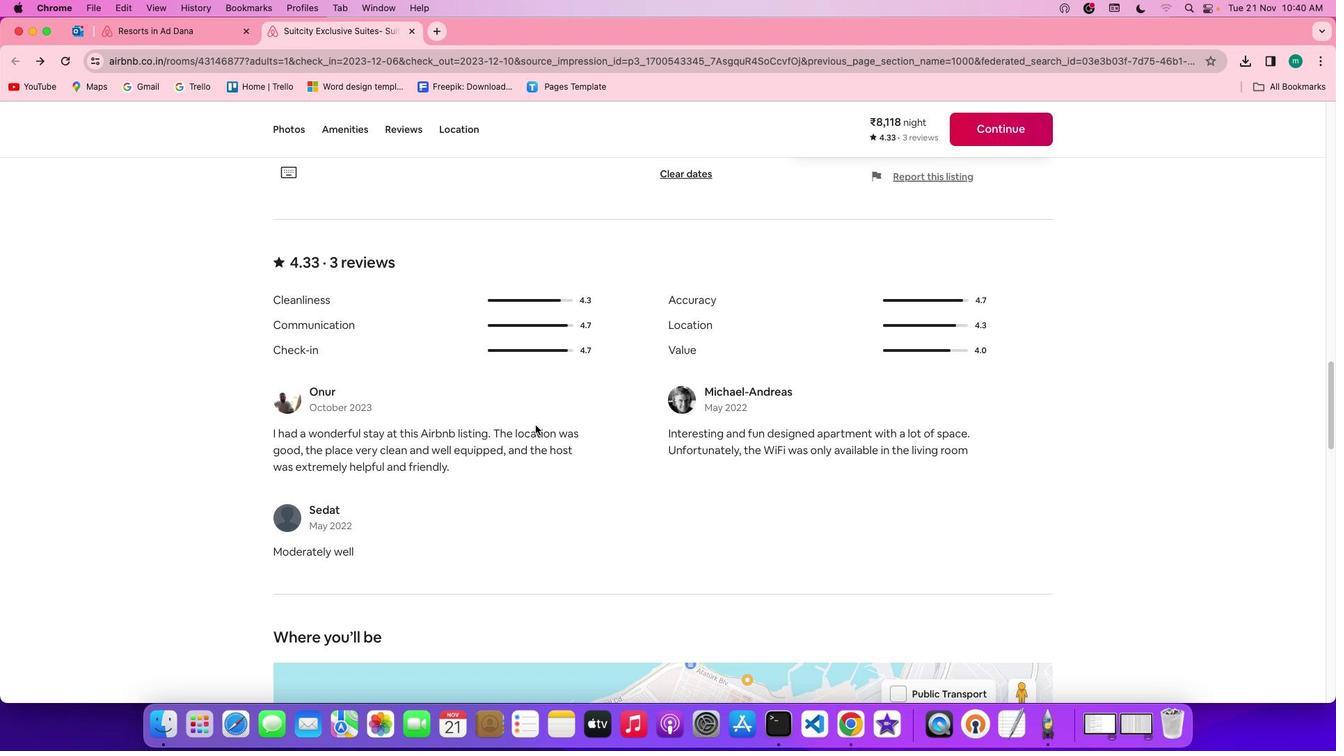 
Action: Mouse scrolled (535, 425) with delta (0, 0)
Screenshot: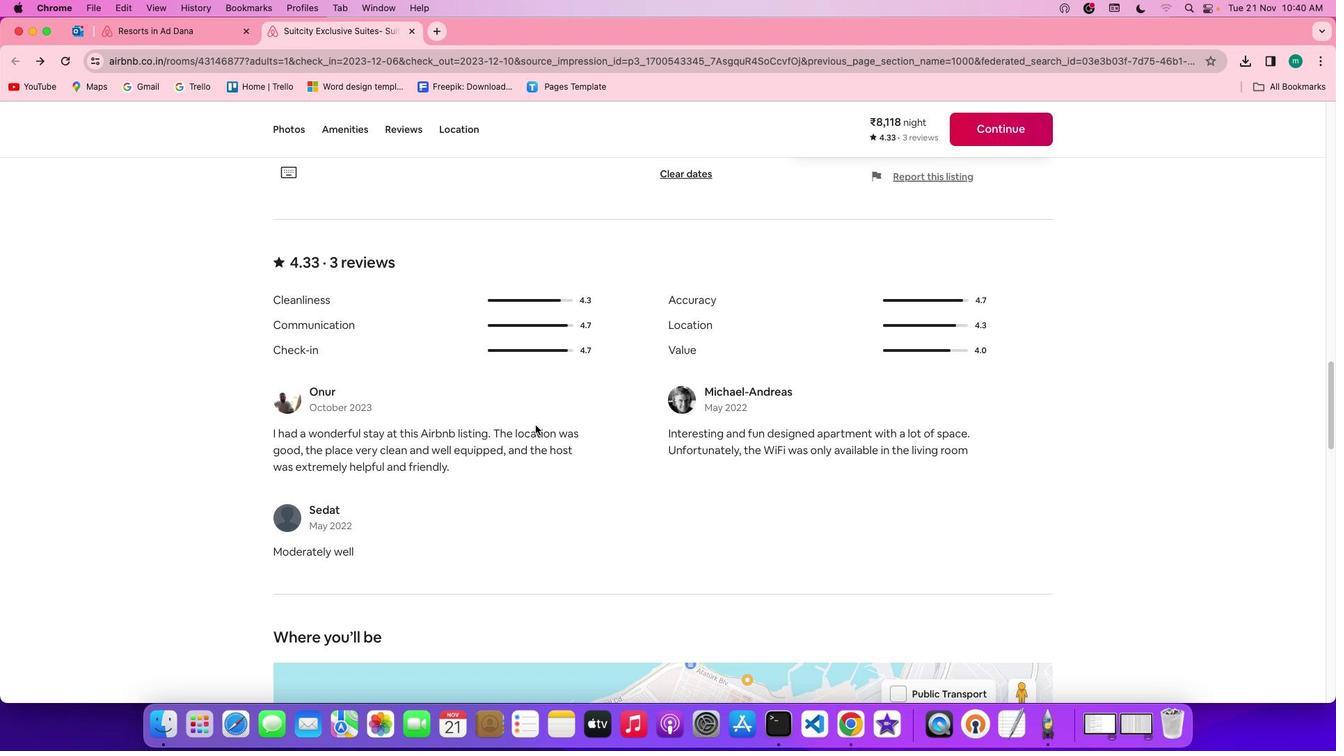 
Action: Mouse scrolled (535, 425) with delta (0, -1)
Screenshot: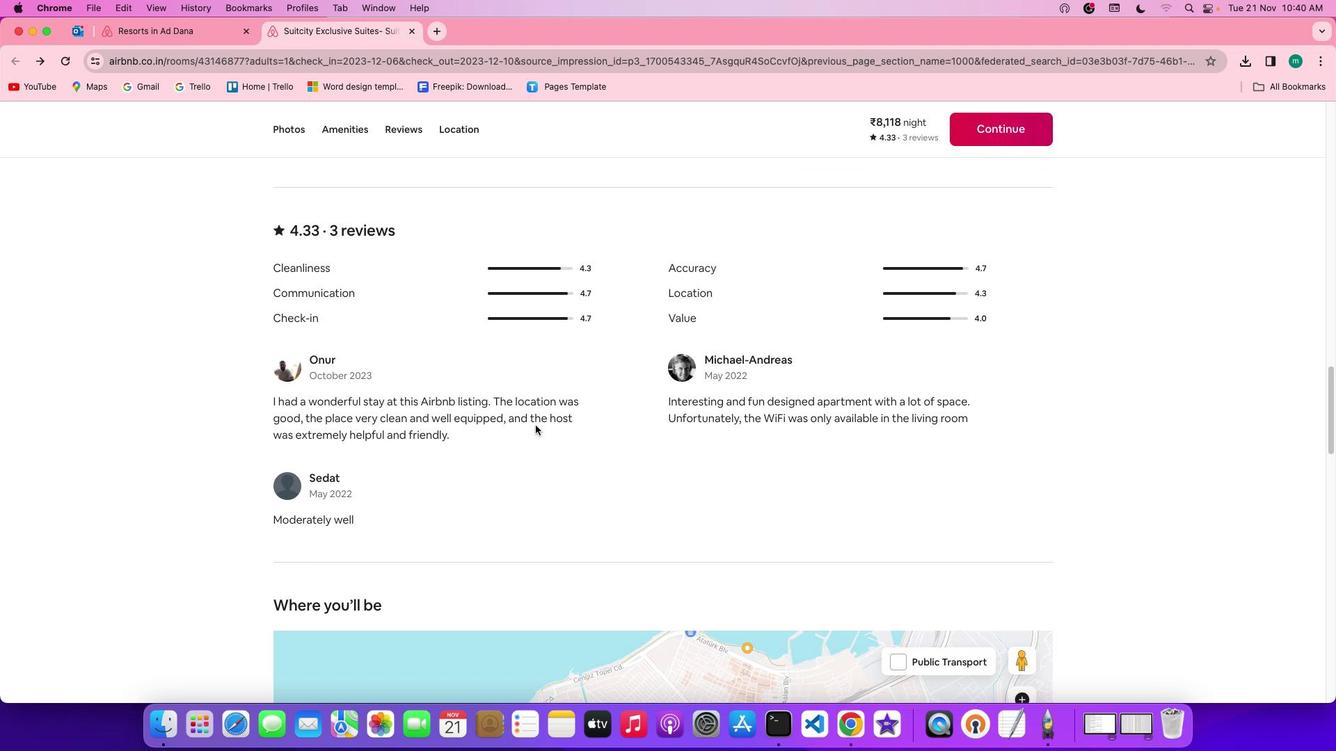 
Action: Mouse scrolled (535, 425) with delta (0, 0)
Screenshot: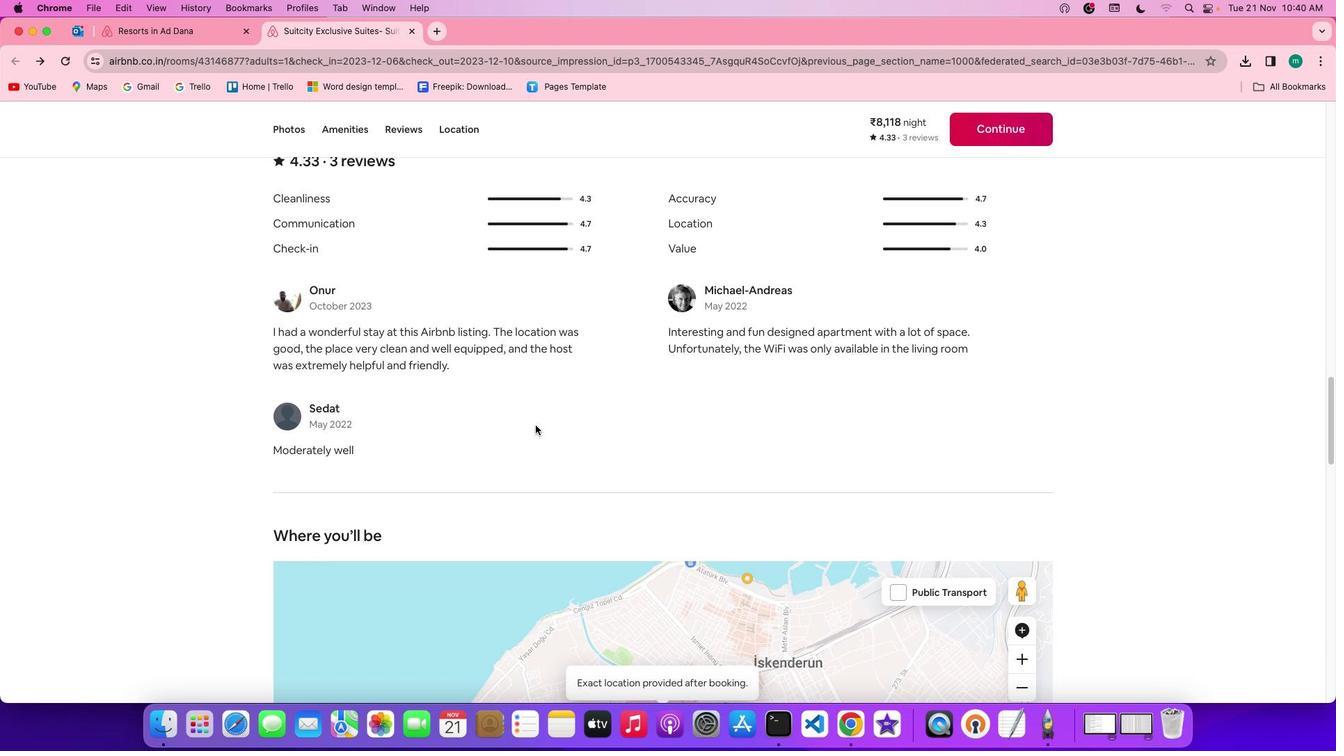 
Action: Mouse scrolled (535, 425) with delta (0, 0)
Screenshot: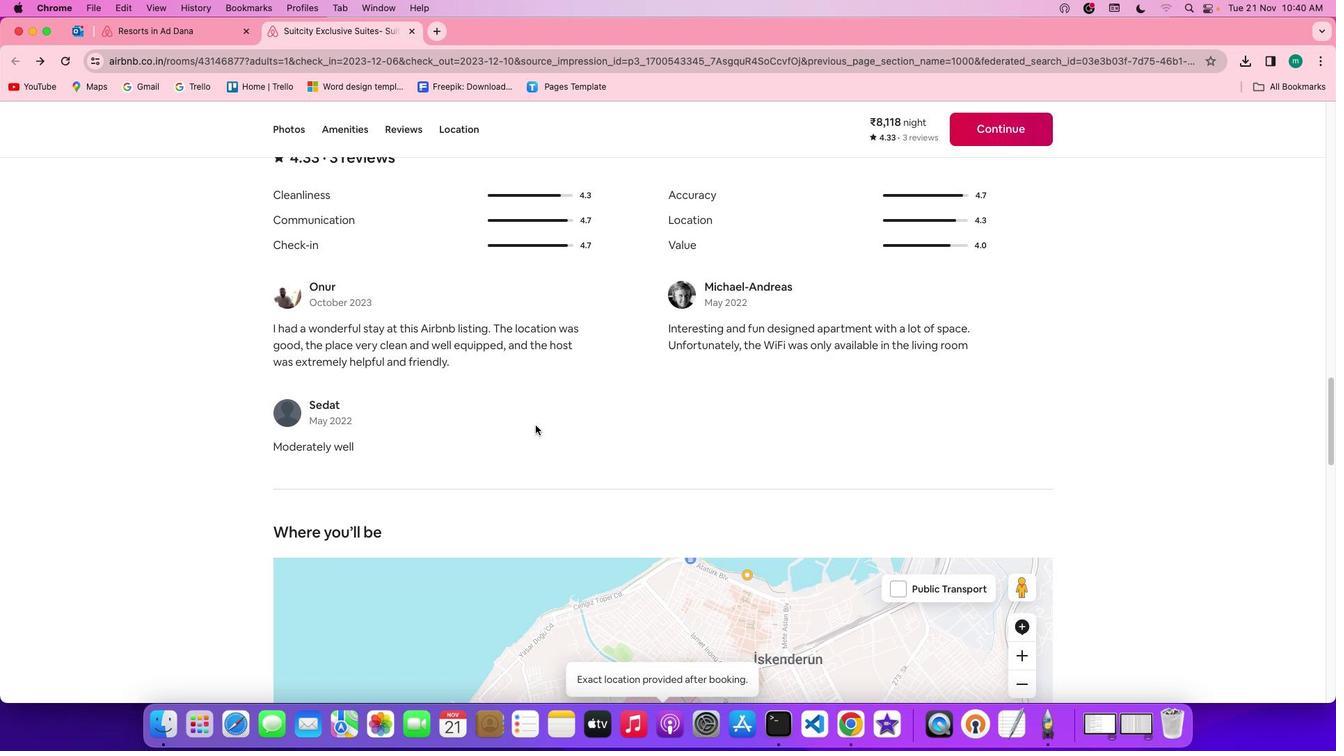 
Action: Mouse scrolled (535, 425) with delta (0, -1)
Screenshot: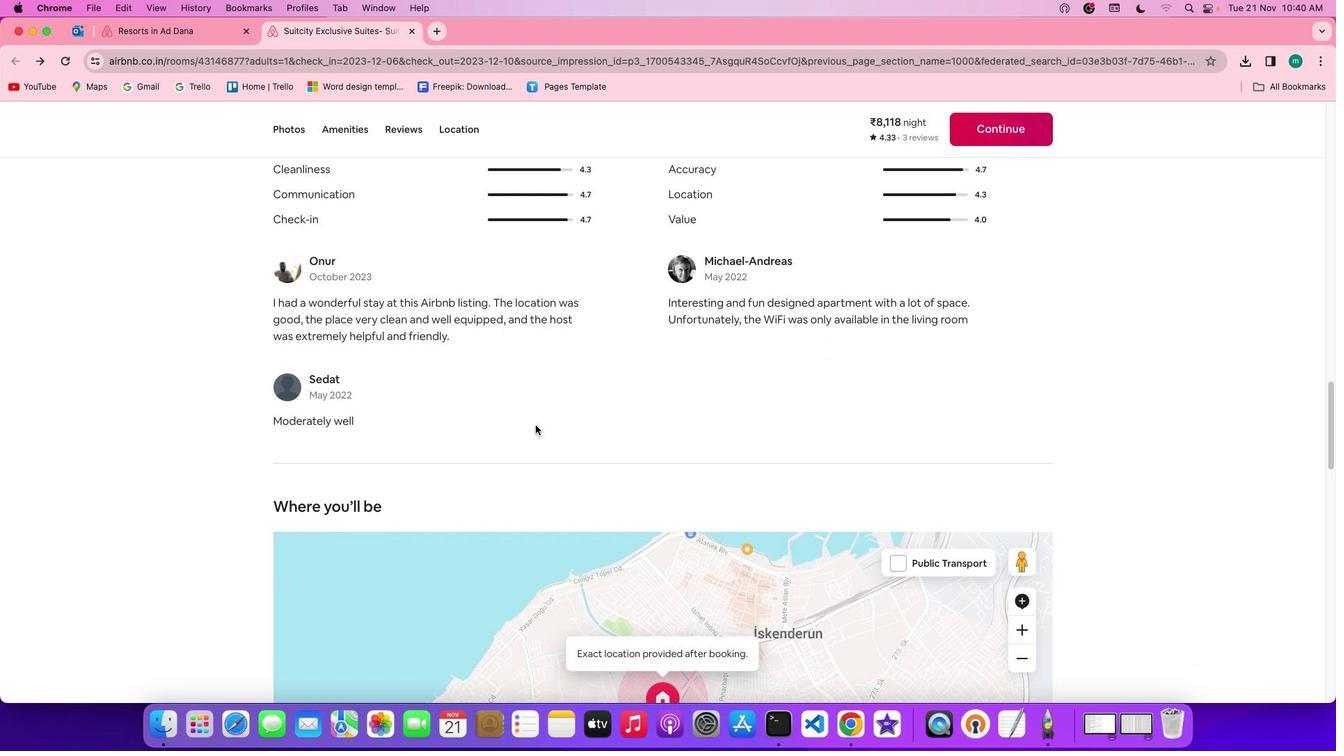 
Action: Mouse scrolled (535, 425) with delta (0, -1)
Screenshot: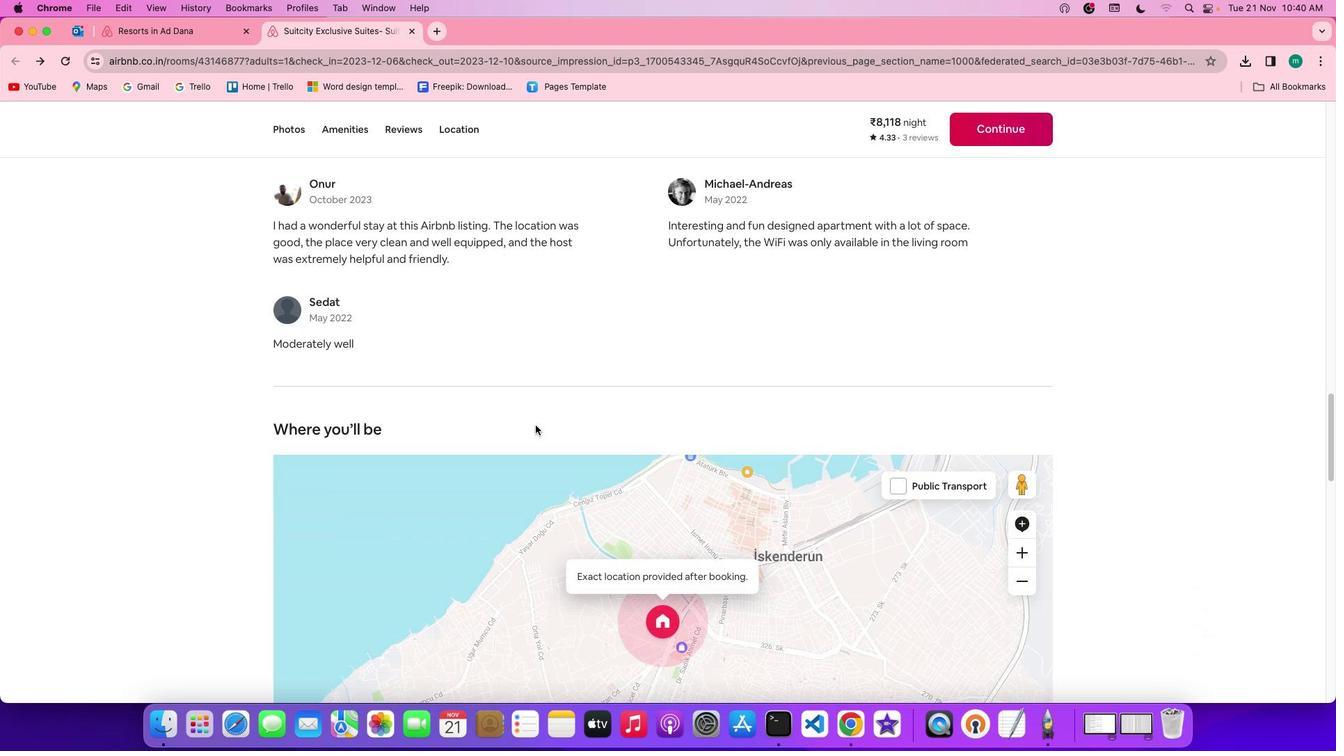 
Action: Mouse scrolled (535, 425) with delta (0, 0)
Screenshot: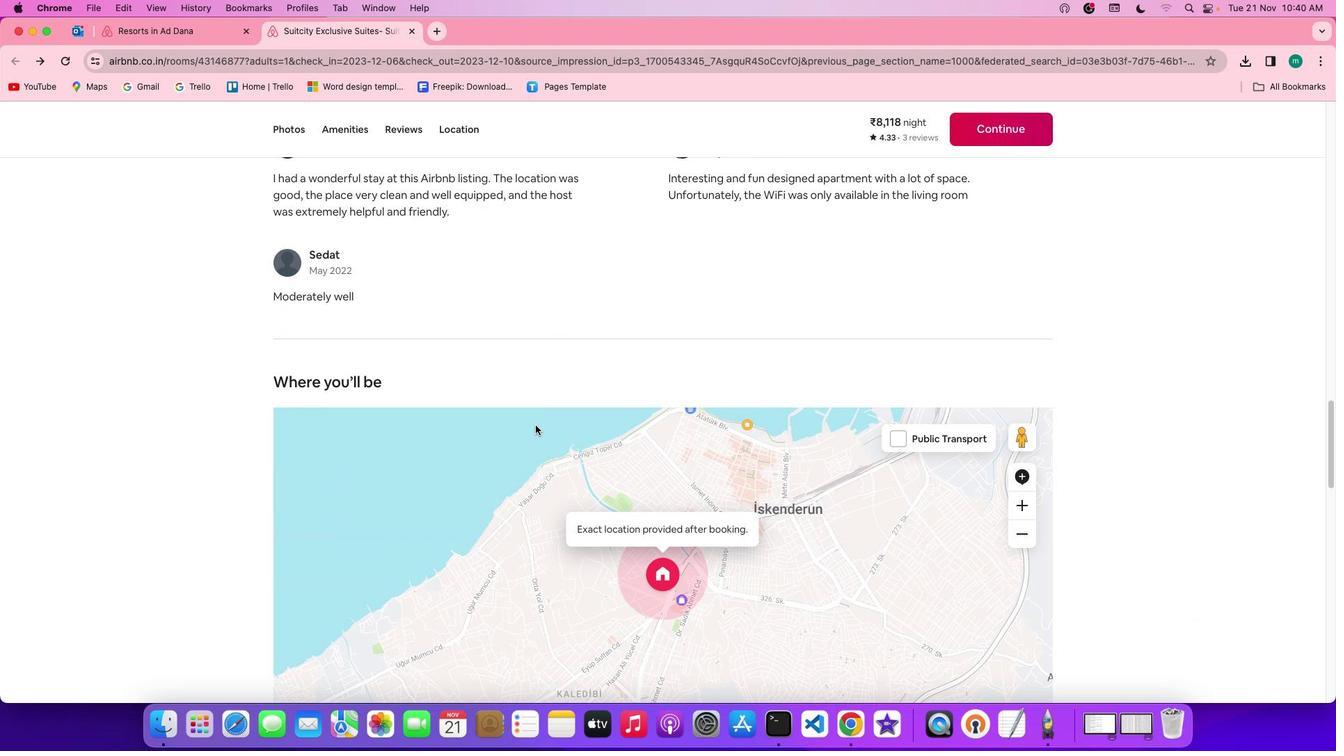 
Action: Mouse scrolled (535, 425) with delta (0, 0)
Screenshot: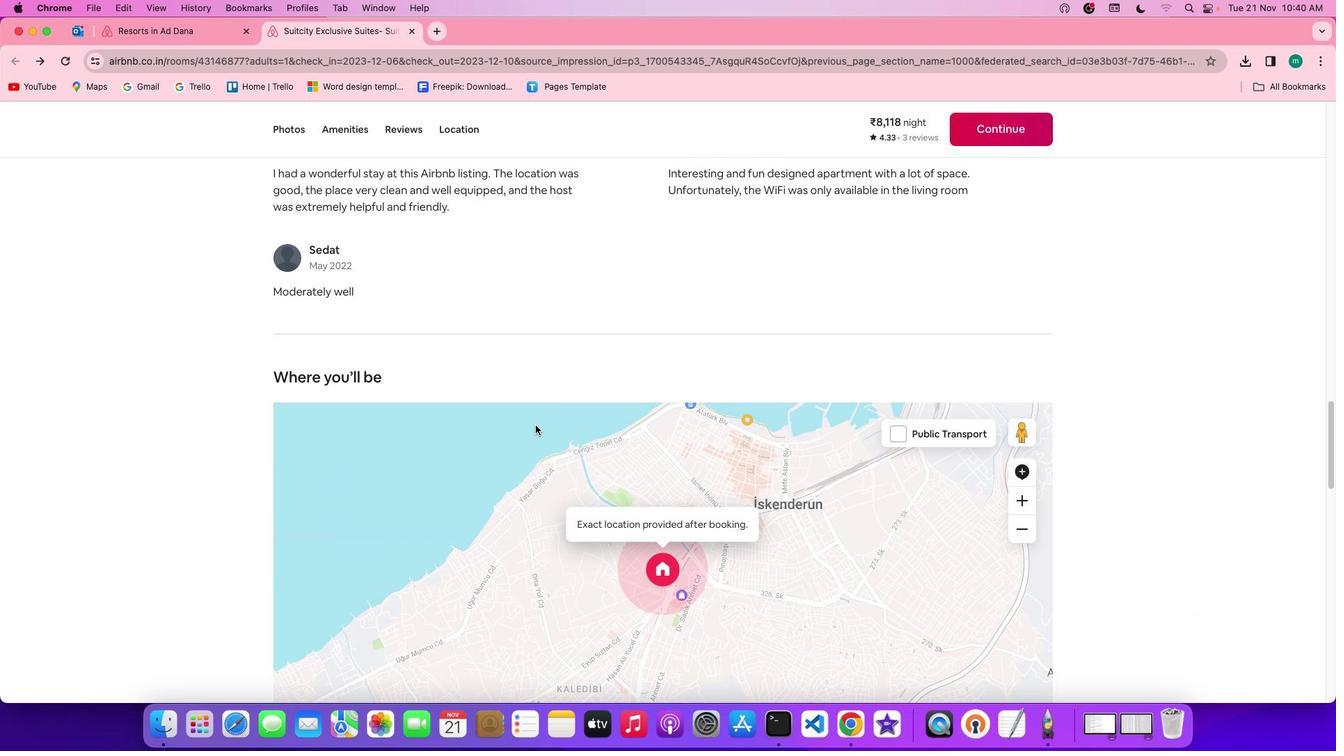 
Action: Mouse scrolled (535, 425) with delta (0, 0)
Screenshot: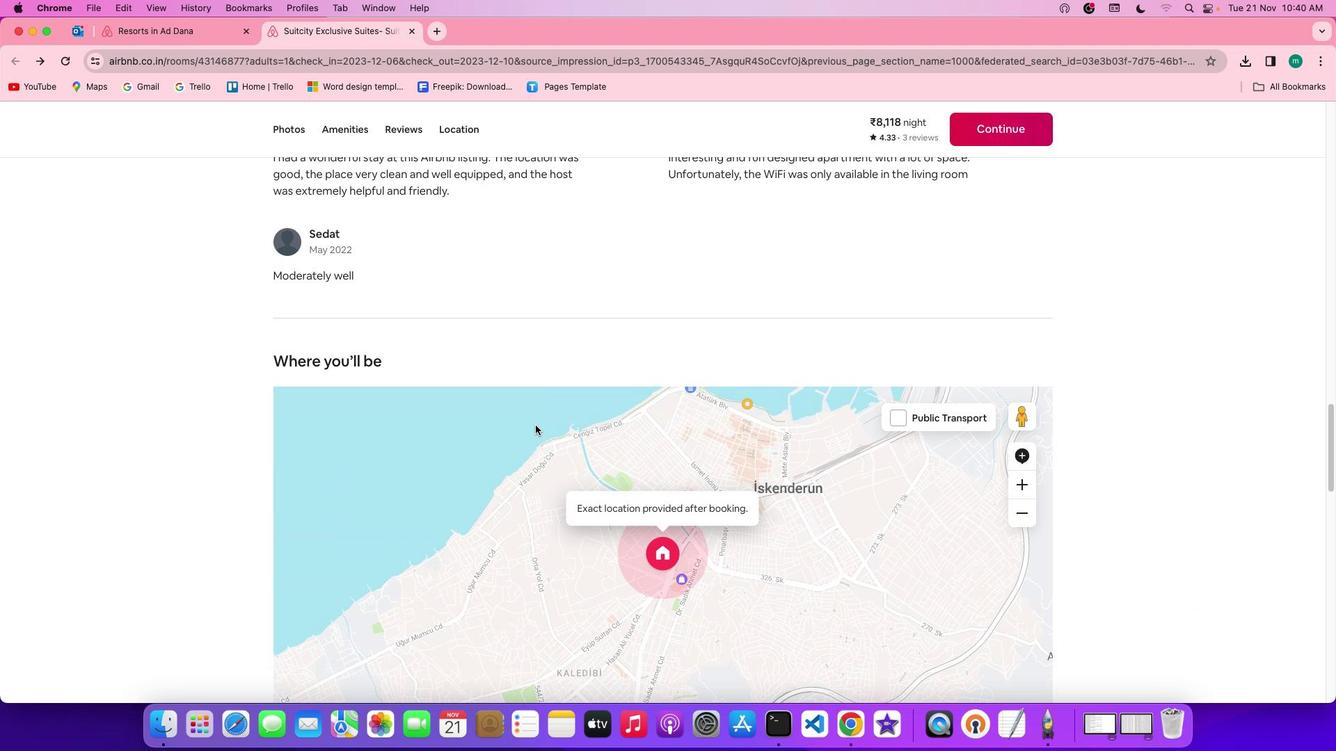 
Action: Mouse scrolled (535, 425) with delta (0, 0)
Screenshot: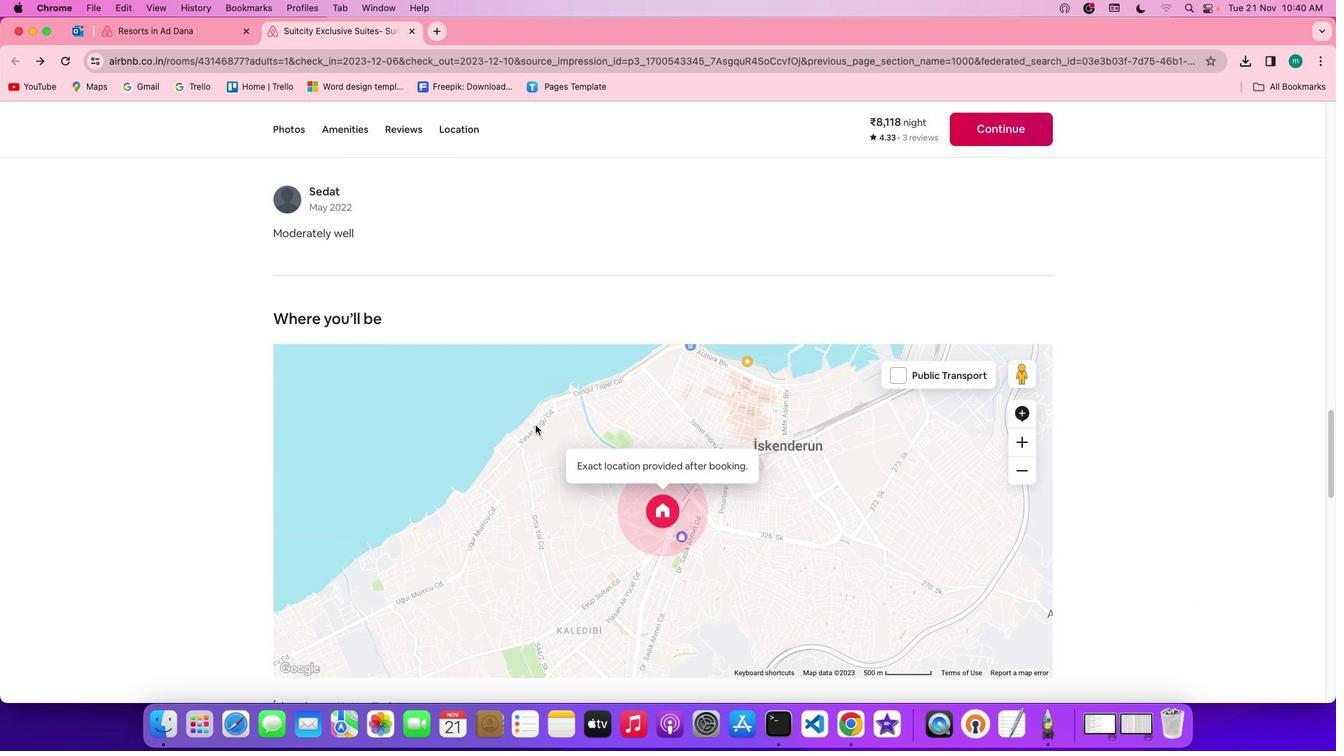 
Action: Mouse scrolled (535, 425) with delta (0, 0)
Screenshot: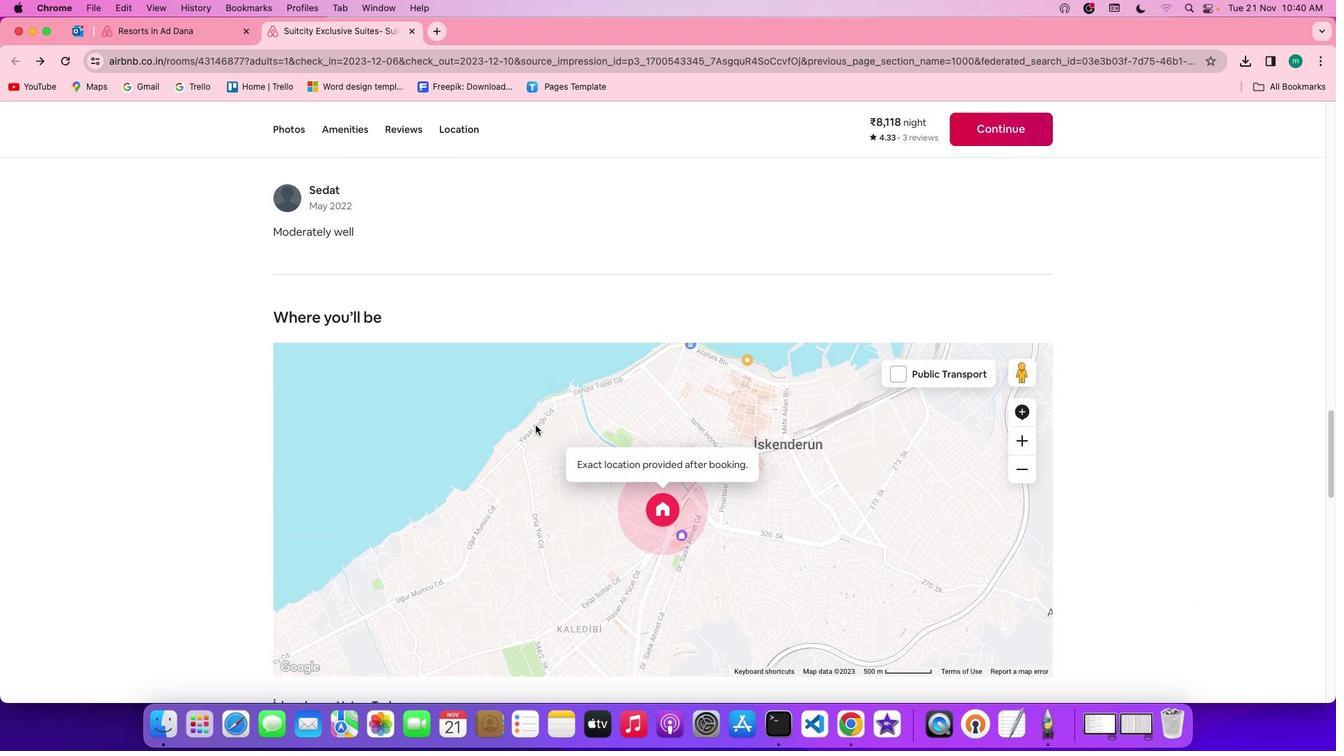 
Action: Mouse scrolled (535, 425) with delta (0, 0)
Screenshot: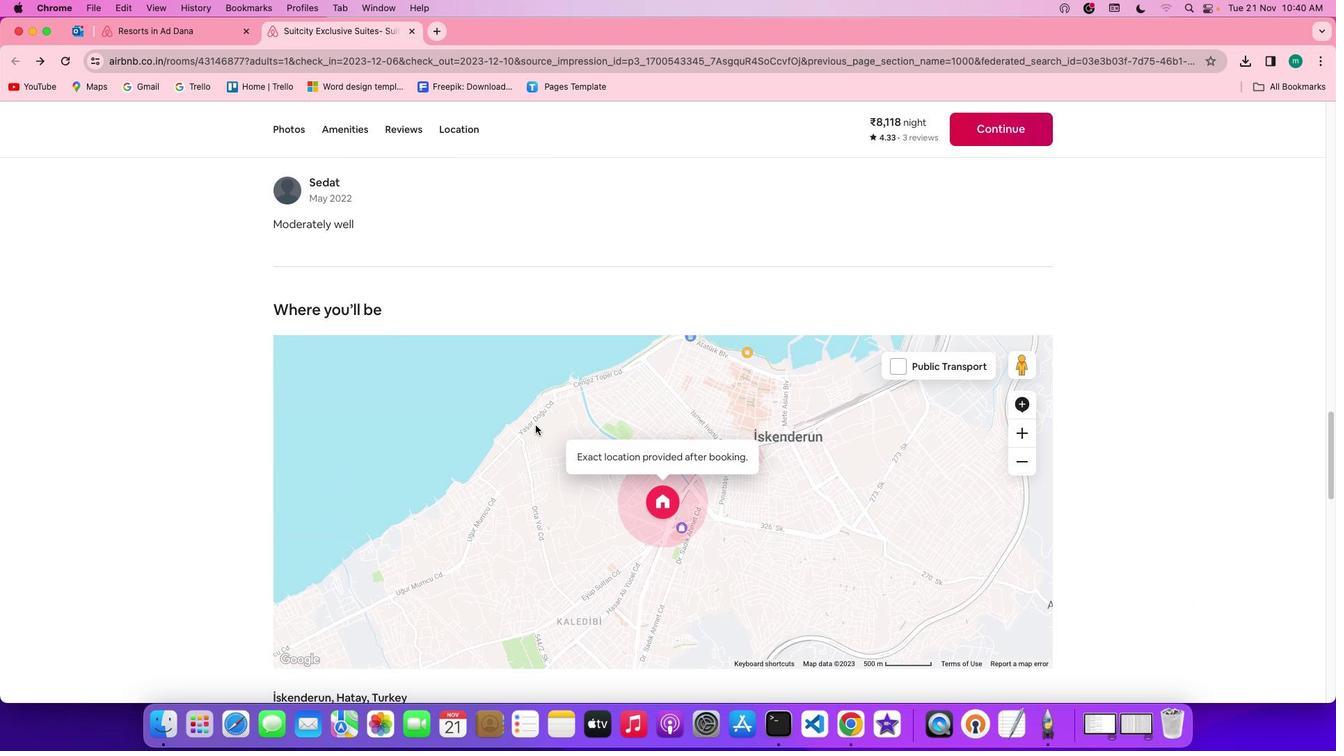 
Action: Mouse scrolled (535, 425) with delta (0, 0)
Screenshot: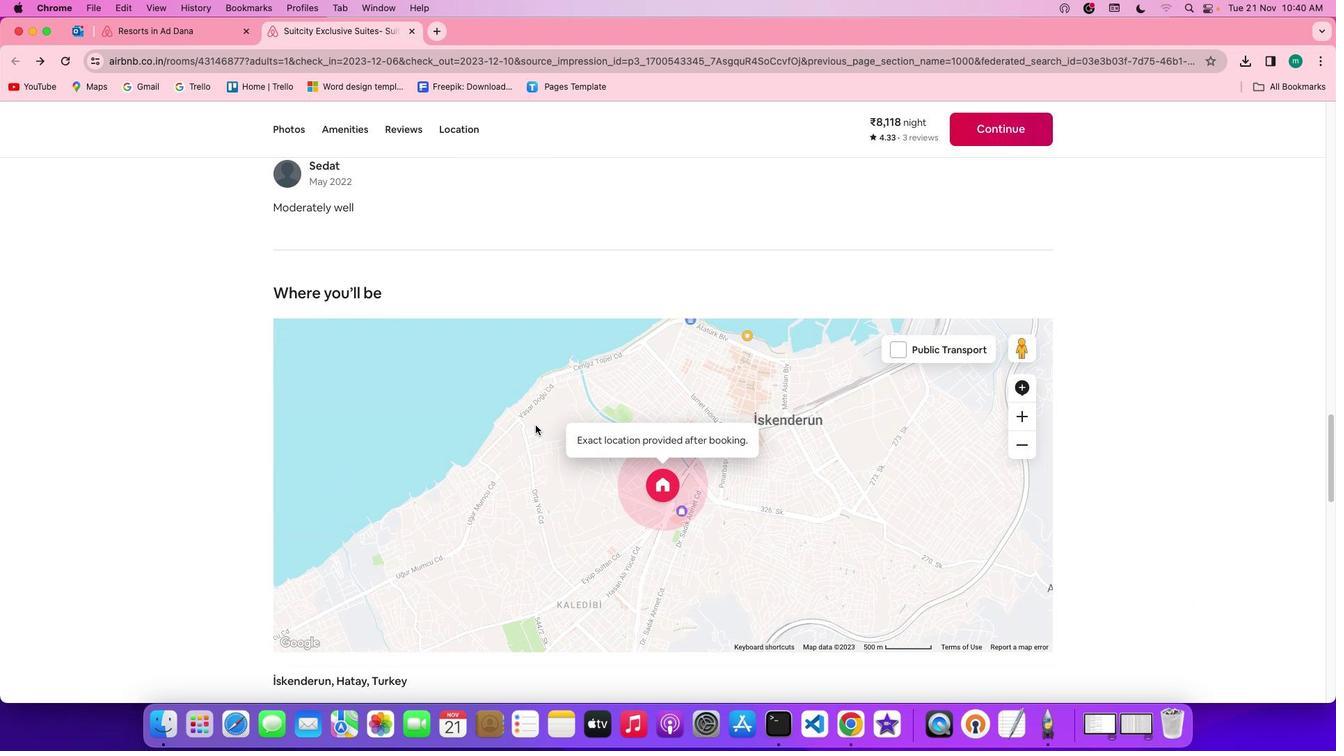 
Action: Mouse scrolled (535, 425) with delta (0, 0)
Screenshot: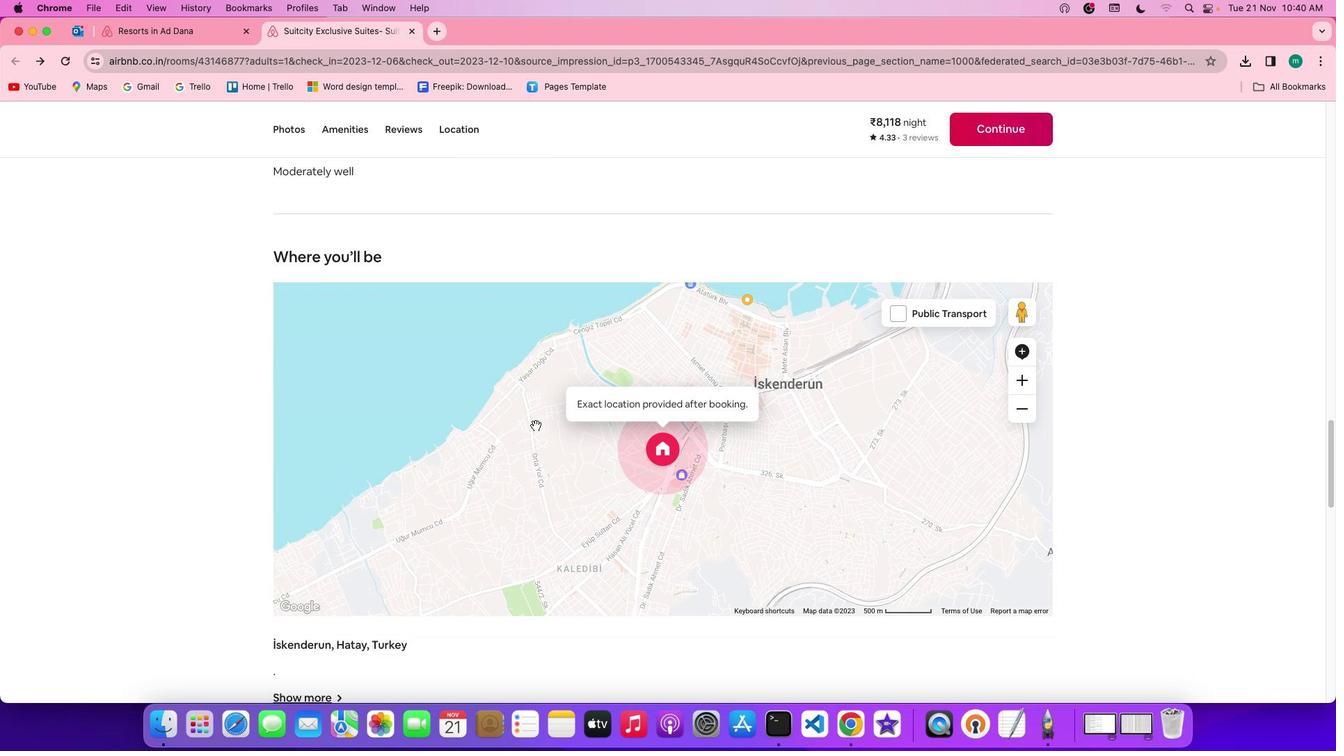 
Action: Mouse scrolled (535, 425) with delta (0, 0)
Screenshot: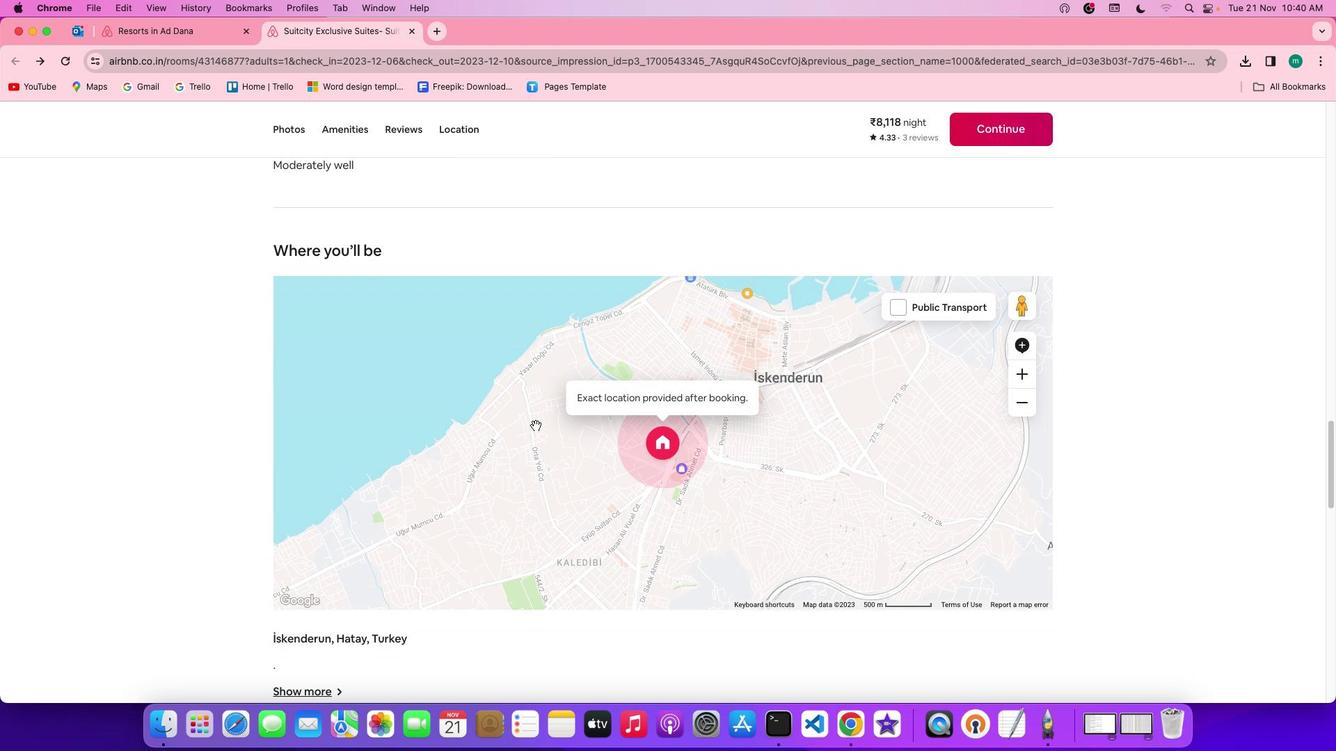 
Action: Mouse scrolled (535, 425) with delta (0, -1)
Screenshot: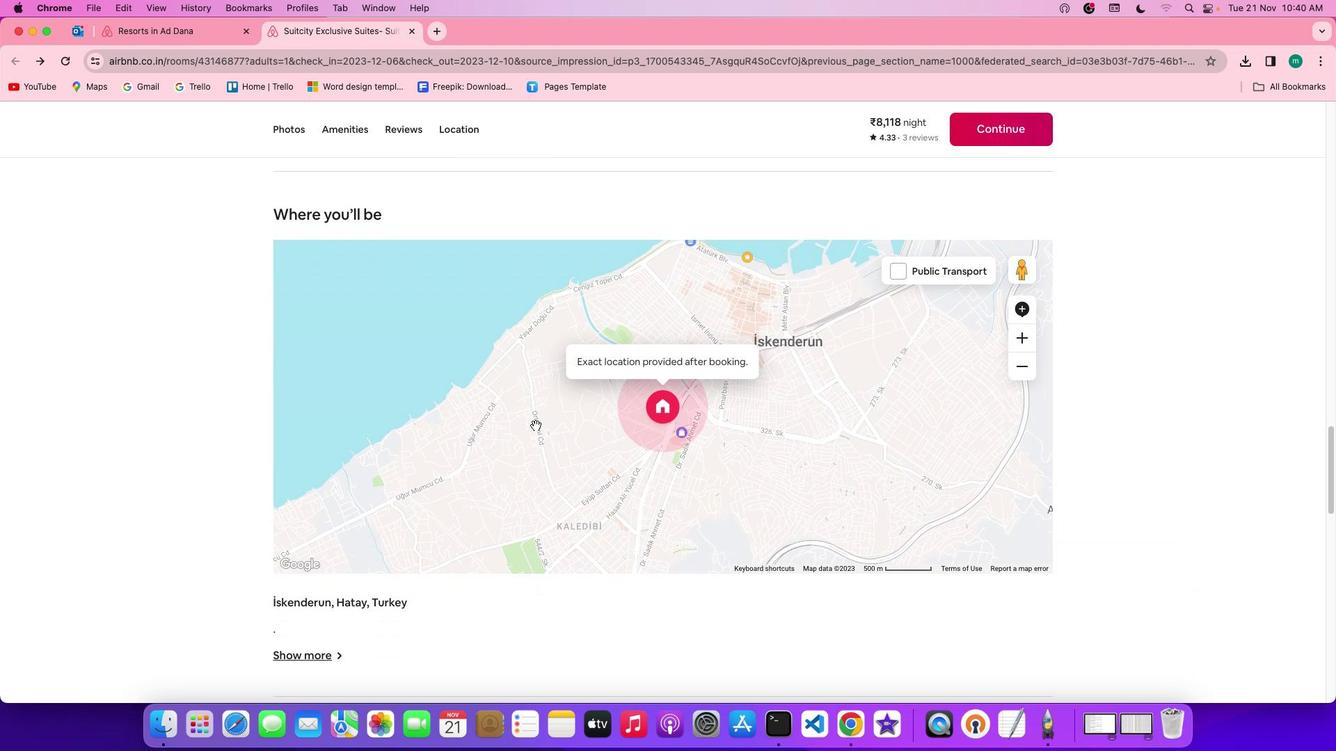 
Action: Mouse scrolled (535, 425) with delta (0, 0)
